 Task: Campaign and lead
Action: Mouse moved to (581, 575)
Screenshot: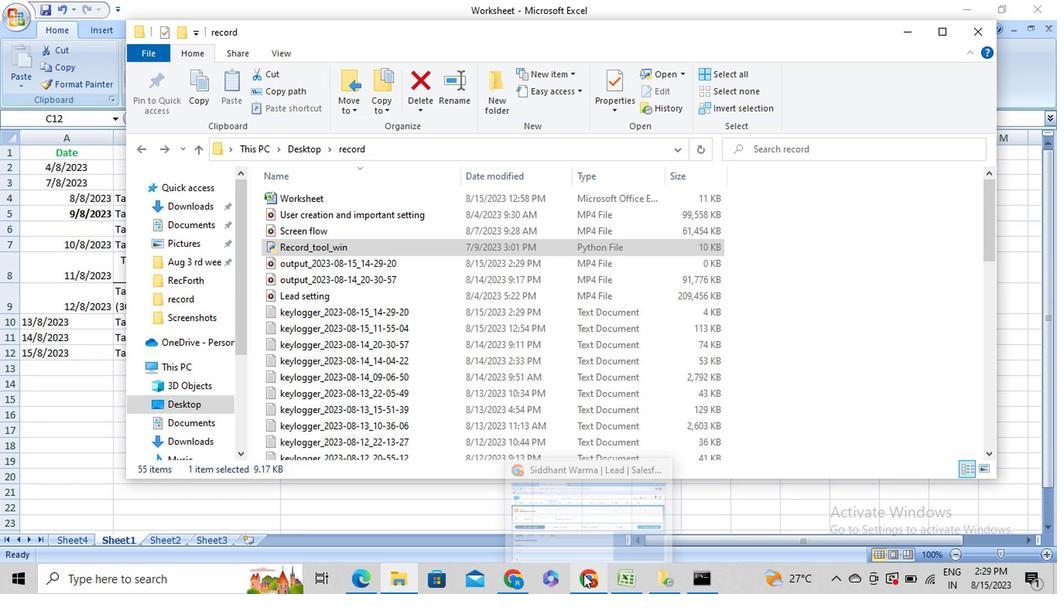 
Action: Mouse pressed left at (581, 575)
Screenshot: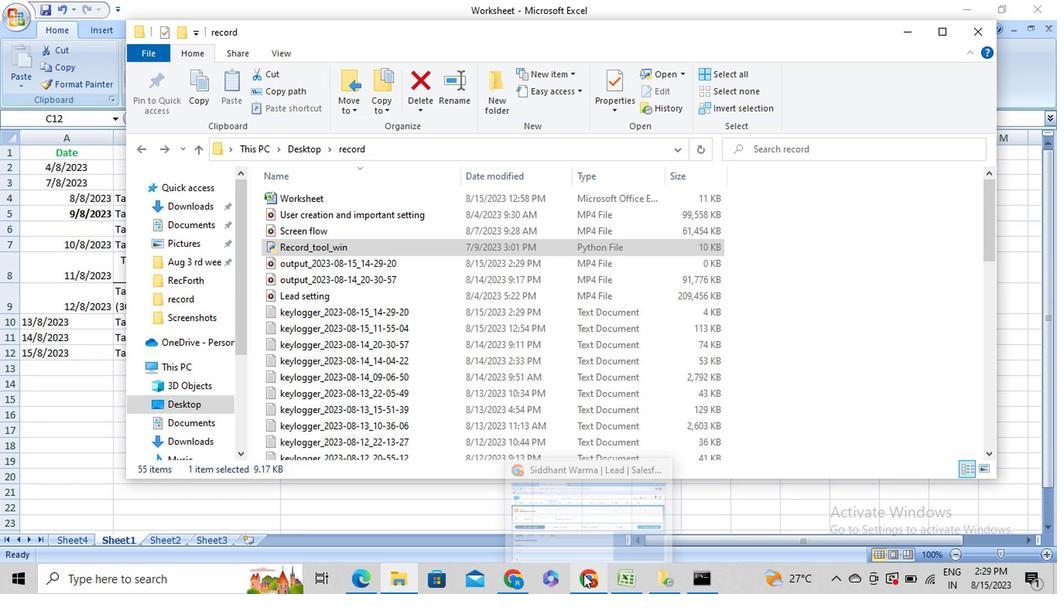 
Action: Mouse moved to (622, 140)
Screenshot: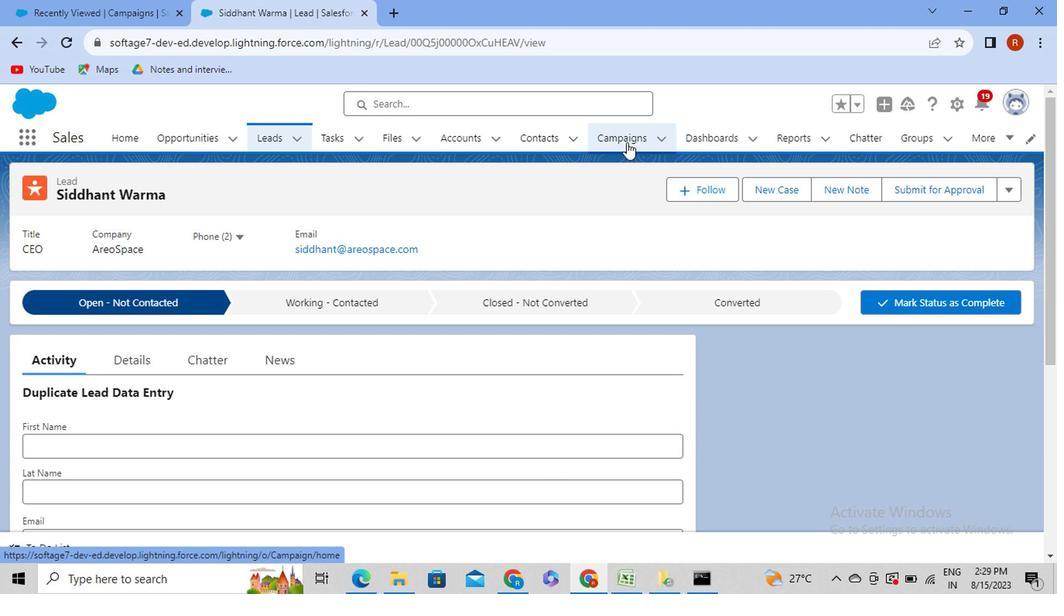 
Action: Mouse pressed left at (622, 140)
Screenshot: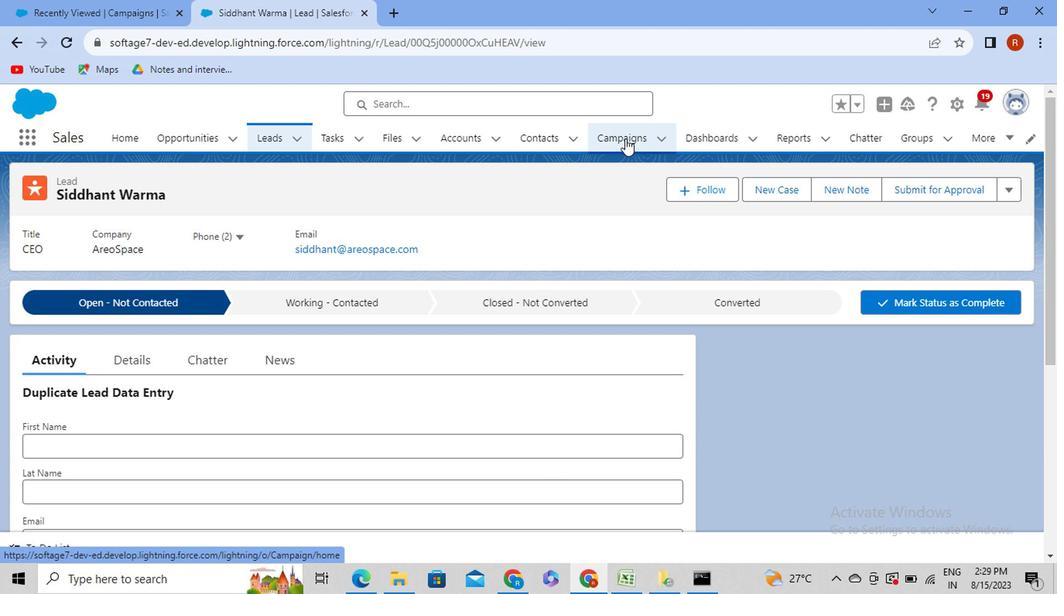 
Action: Mouse moved to (1011, 188)
Screenshot: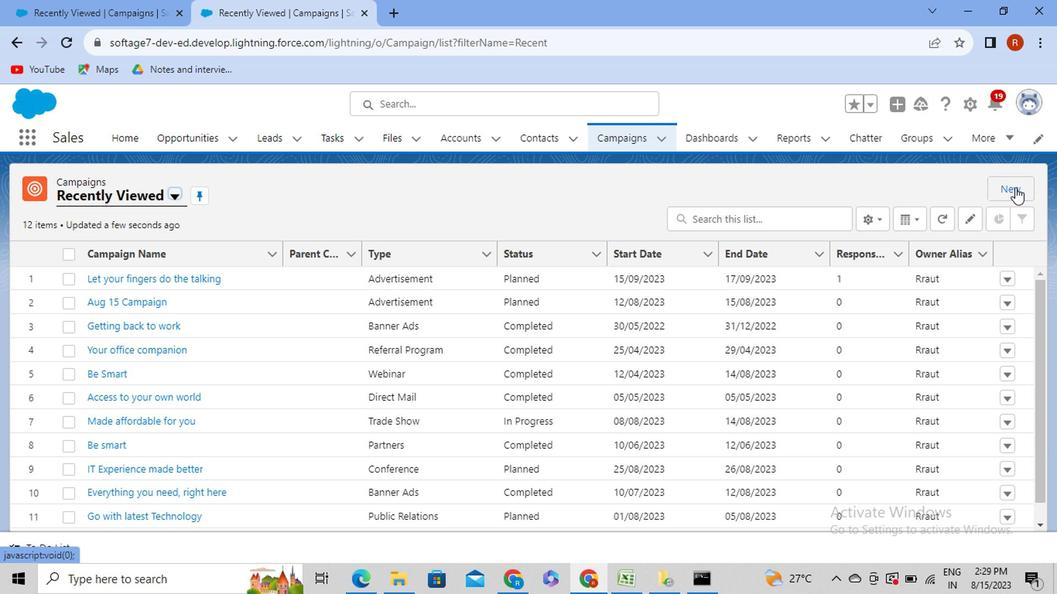 
Action: Mouse pressed left at (1011, 188)
Screenshot: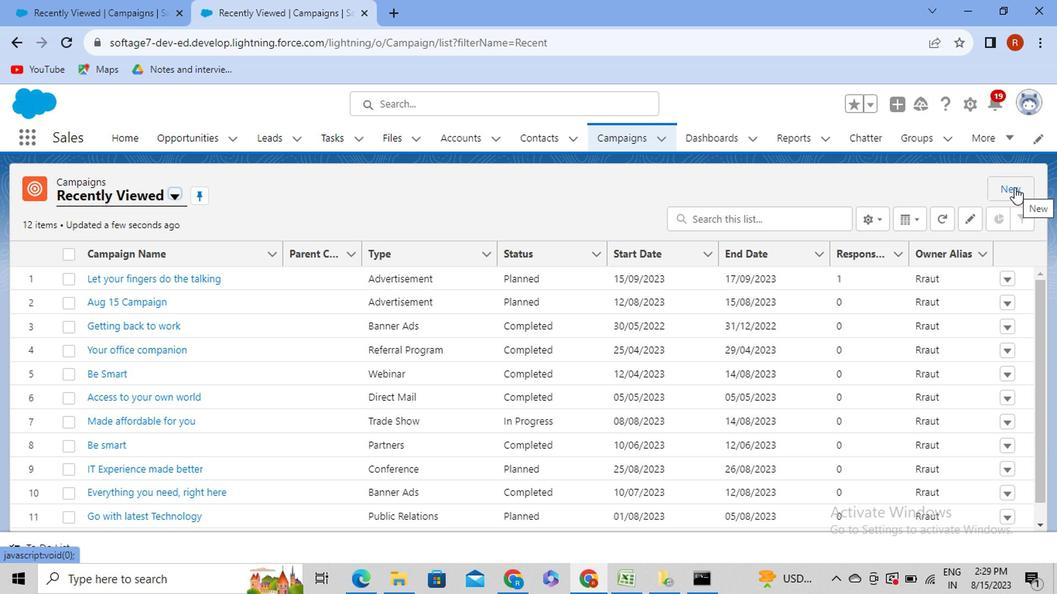 
Action: Mouse moved to (345, 285)
Screenshot: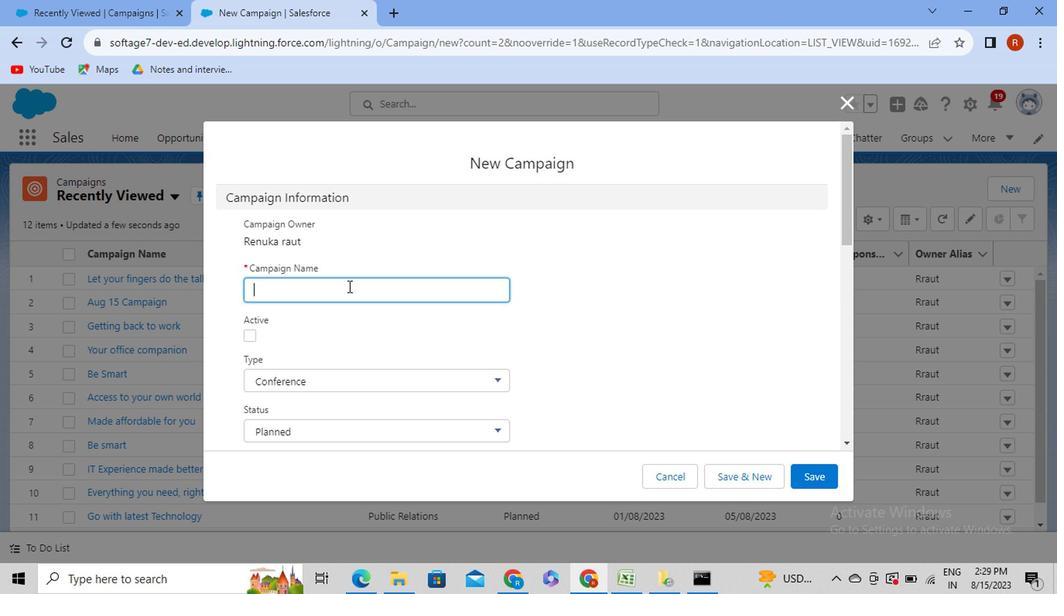 
Action: Mouse pressed left at (345, 285)
Screenshot: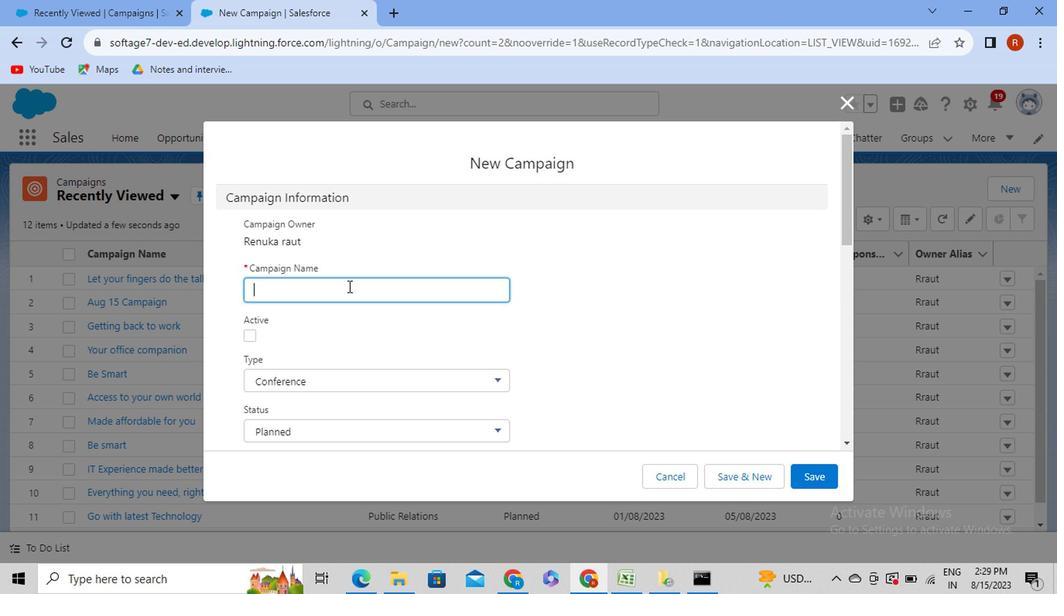 
Action: Mouse moved to (345, 285)
Screenshot: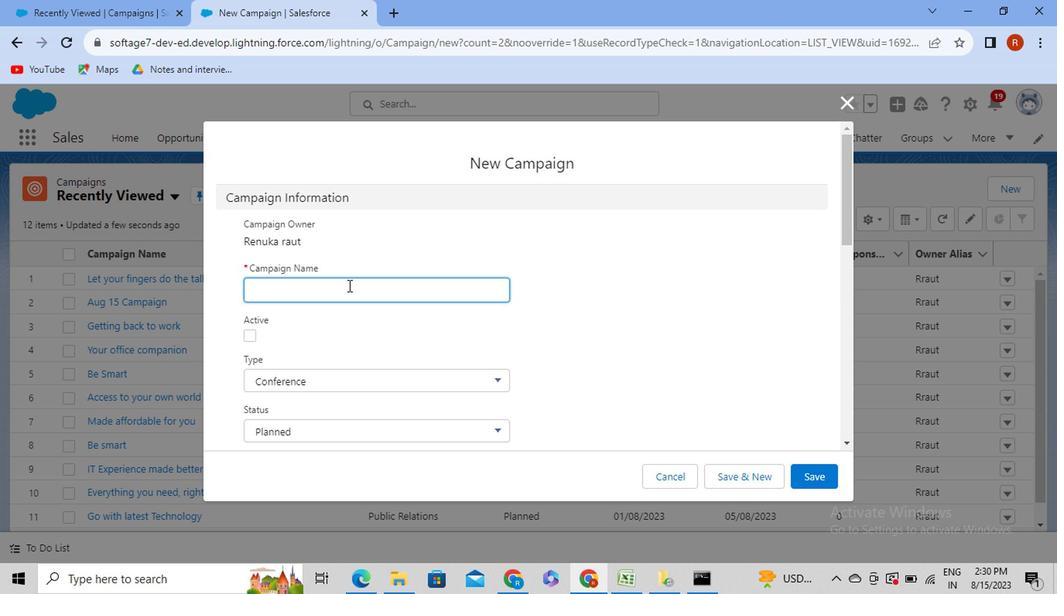 
Action: Key pressed <Key.caps_lock>B<Key.caps_lock>es<Key.backspace><Key.backspace><Key.backspace><Key.caps_lock>Y<Key.caps_lock>earl<Key.backspace>
Screenshot: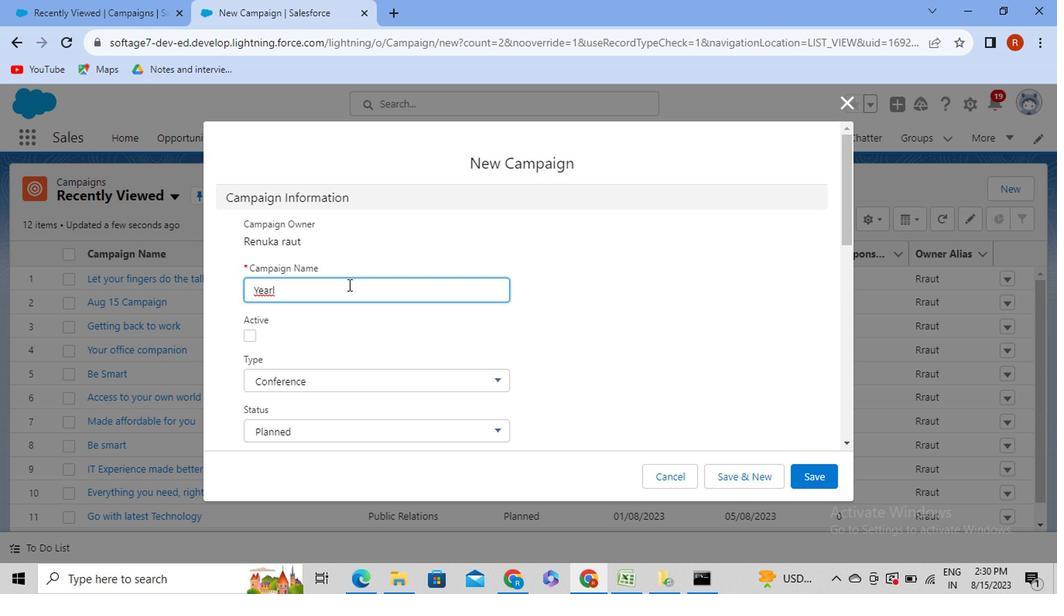 
Action: Mouse moved to (249, 290)
Screenshot: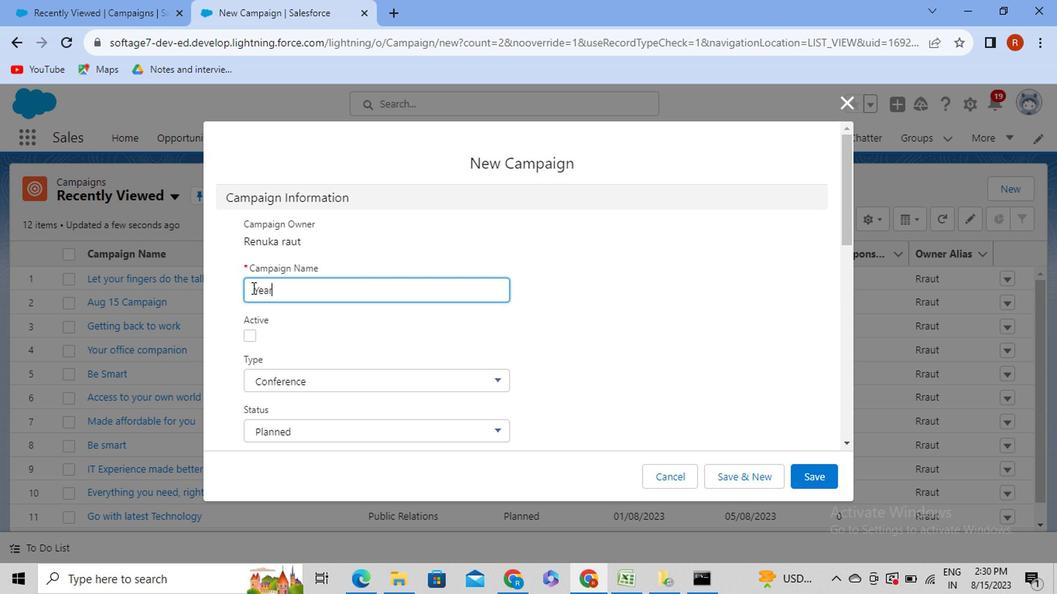 
Action: Mouse pressed left at (249, 290)
Screenshot: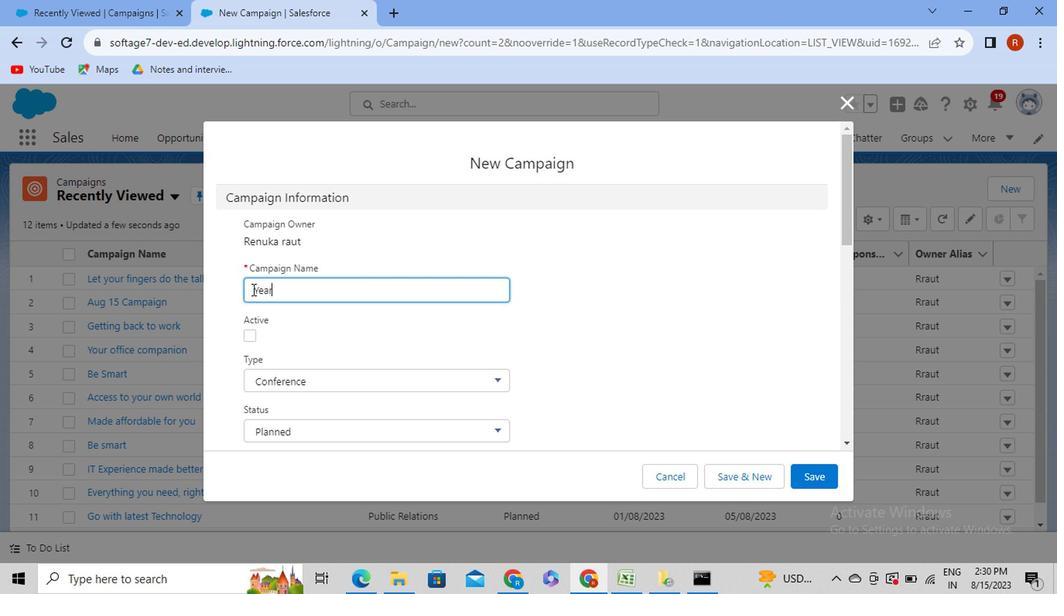 
Action: Key pressed 2023<Key.space>
Screenshot: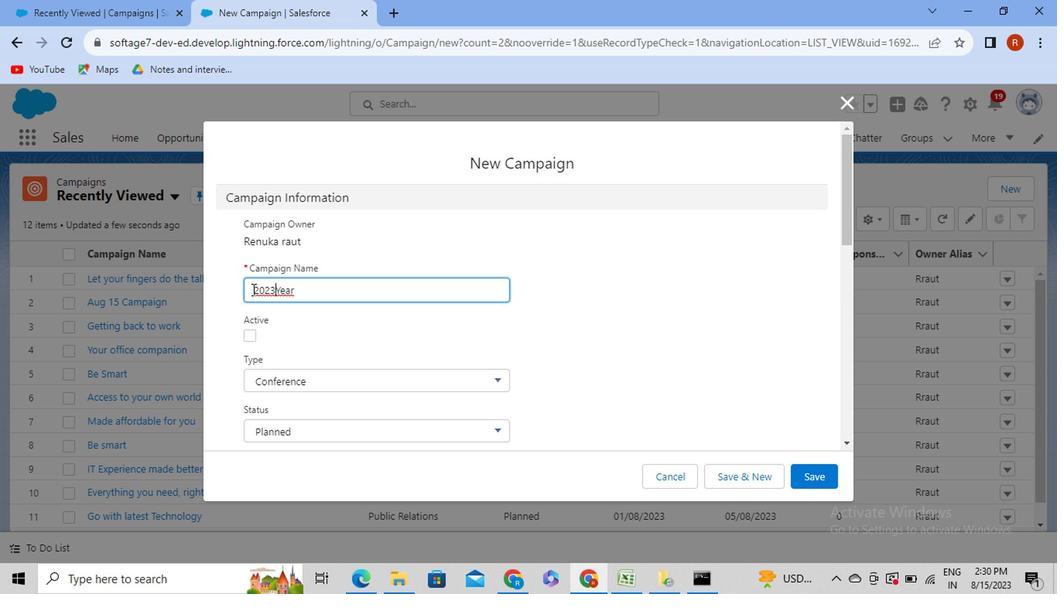 
Action: Mouse moved to (295, 291)
Screenshot: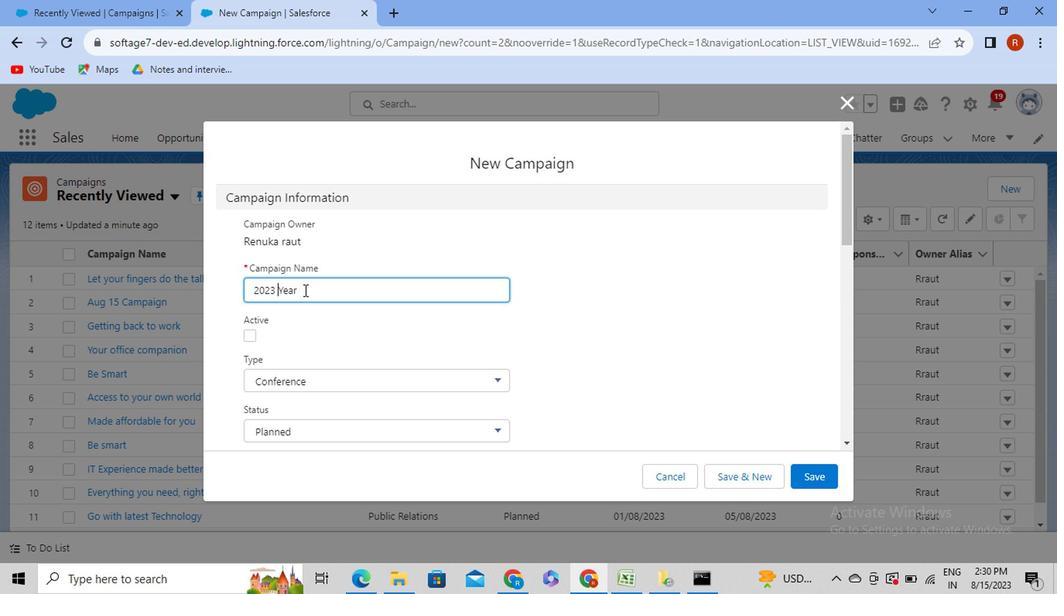 
Action: Mouse pressed left at (295, 291)
Screenshot: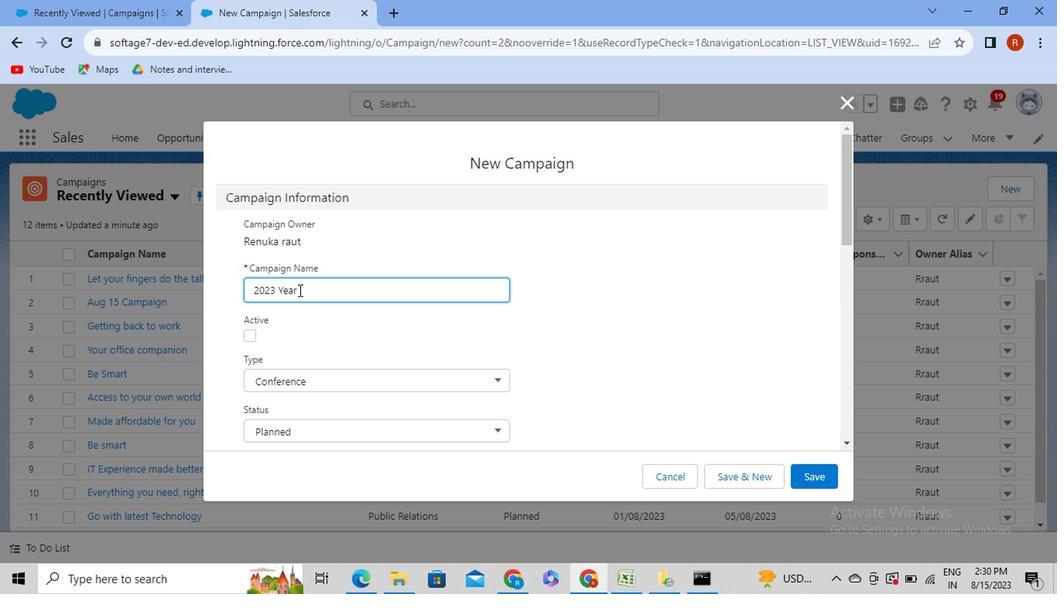 
Action: Key pressed ly<Key.space><Key.caps_lock>C<Key.caps_lock>ampaign
Screenshot: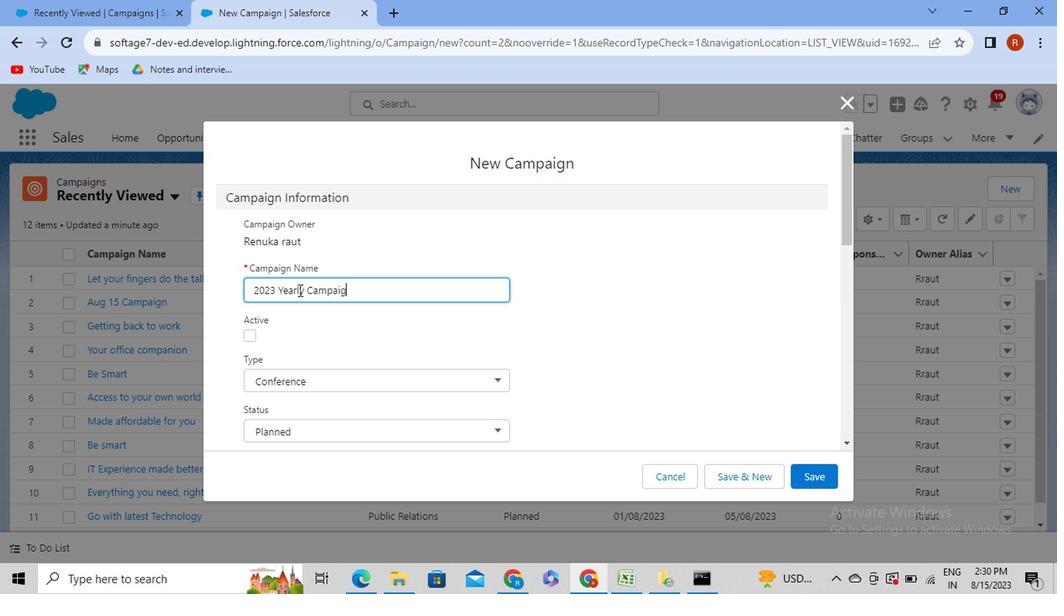 
Action: Mouse moved to (245, 329)
Screenshot: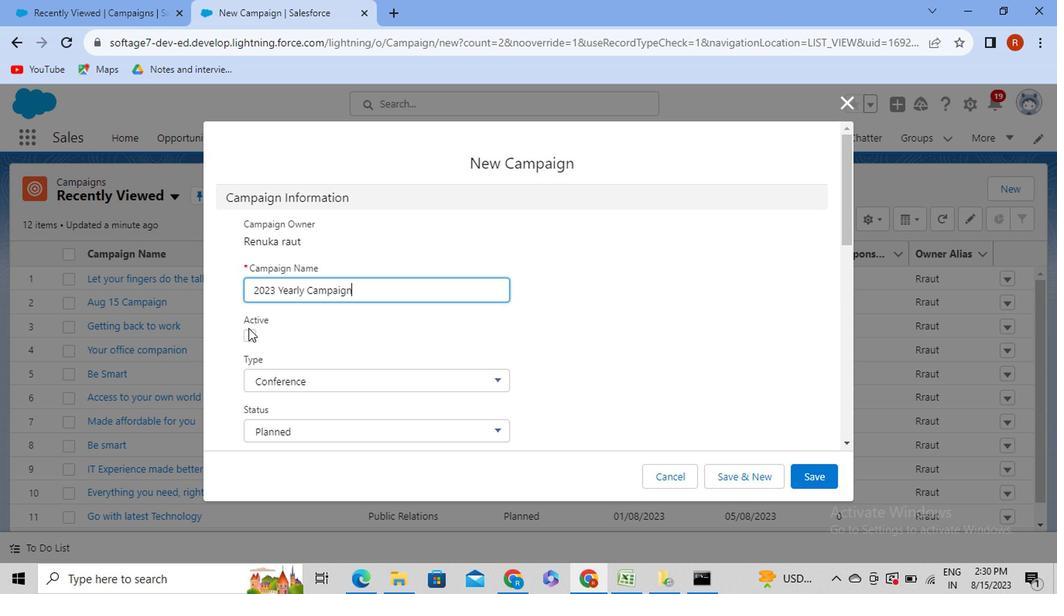 
Action: Mouse pressed left at (245, 329)
Screenshot: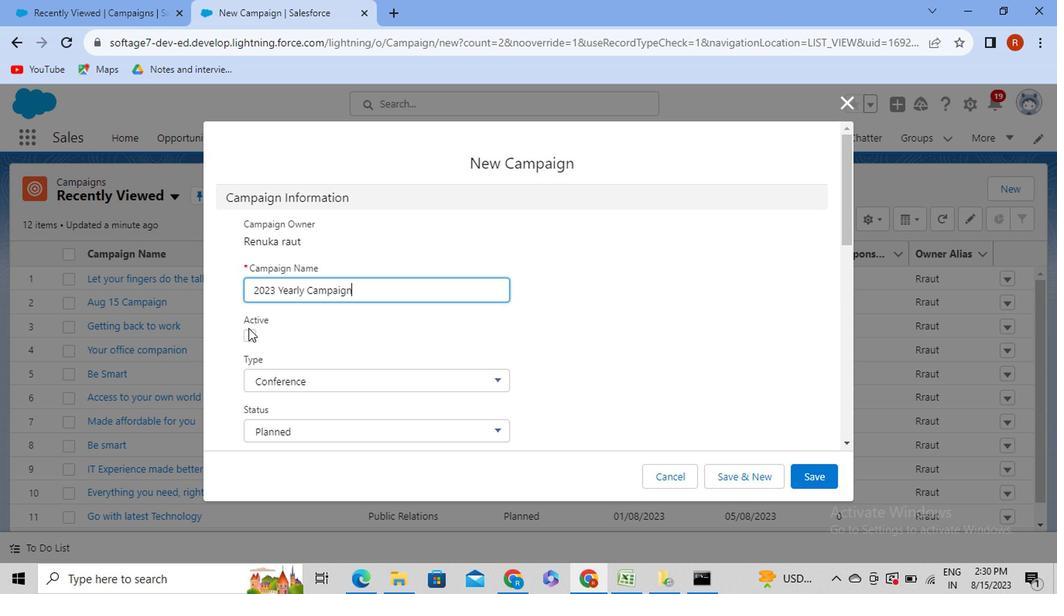 
Action: Mouse moved to (244, 335)
Screenshot: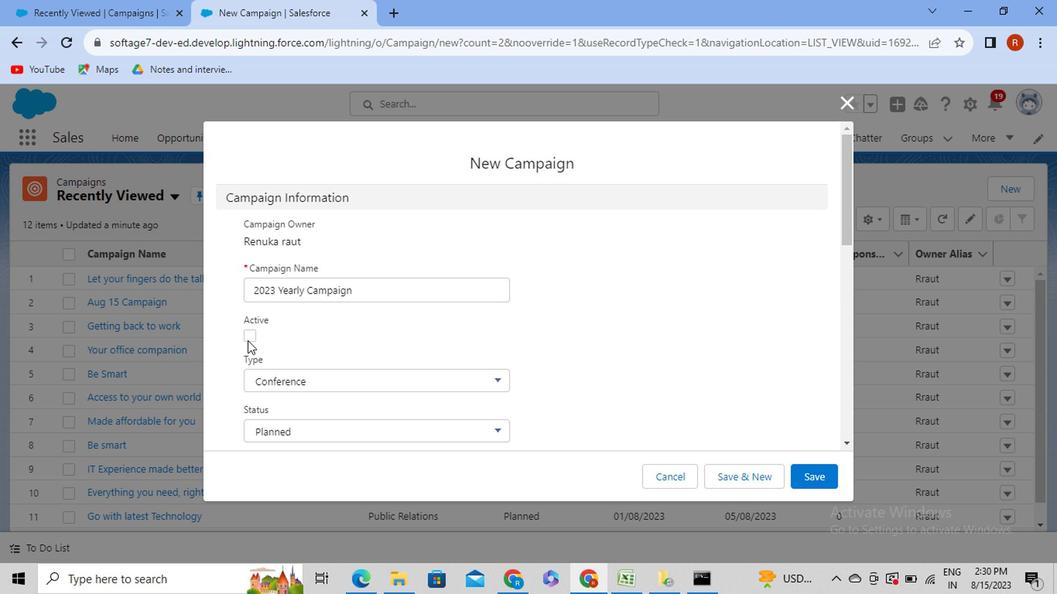 
Action: Mouse pressed left at (244, 335)
Screenshot: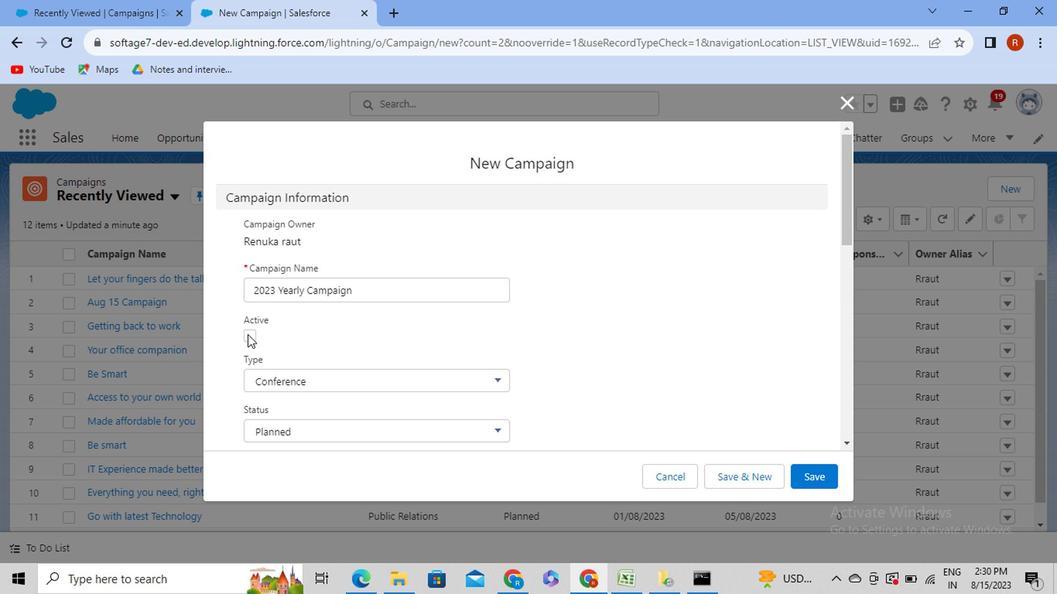 
Action: Mouse moved to (461, 381)
Screenshot: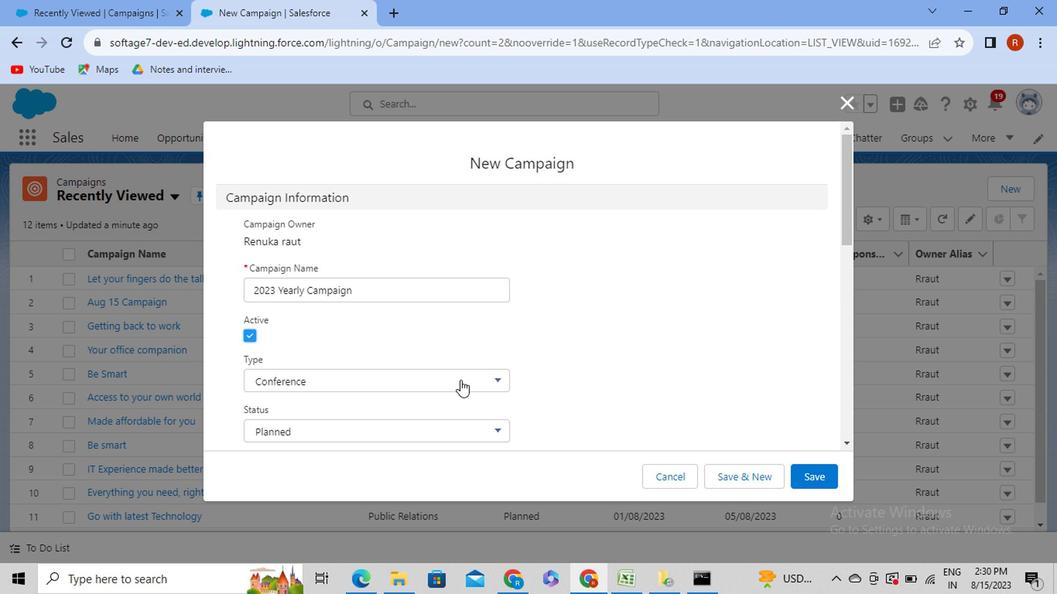 
Action: Mouse pressed left at (461, 381)
Screenshot: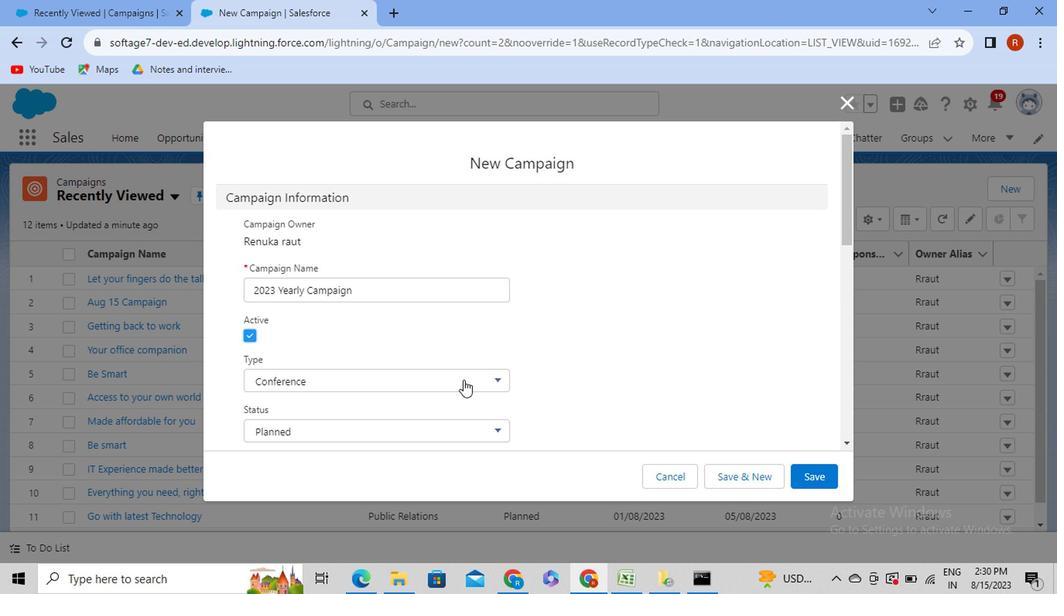 
Action: Mouse moved to (377, 287)
Screenshot: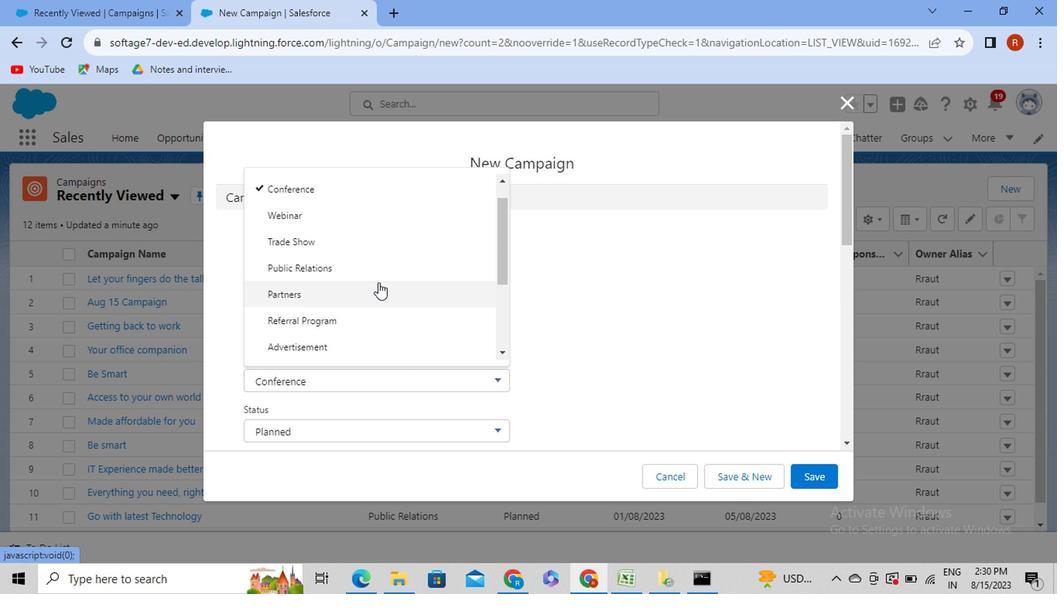 
Action: Mouse scrolled (377, 286) with delta (0, 0)
Screenshot: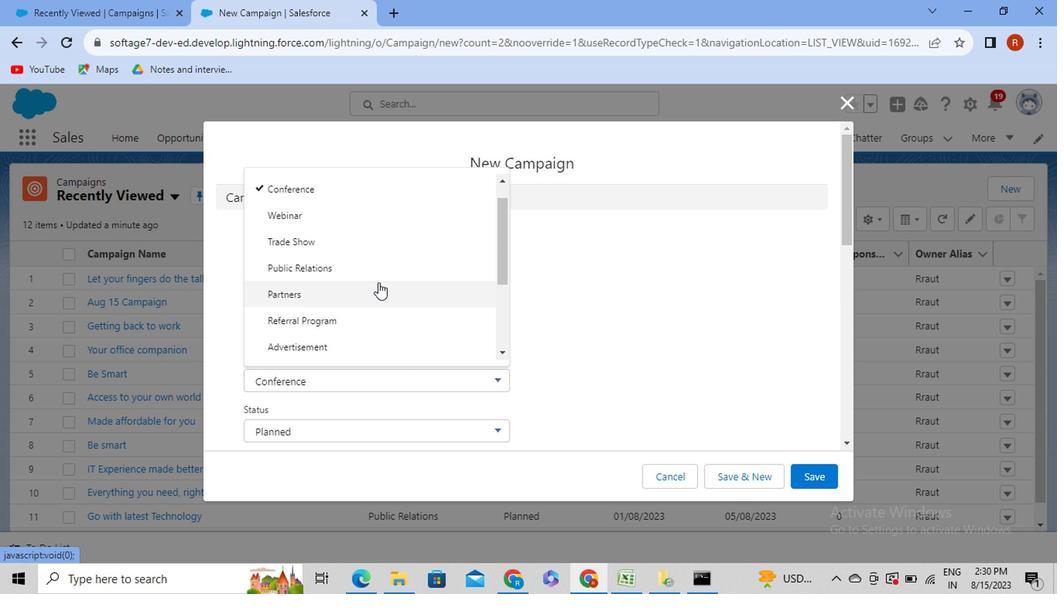 
Action: Mouse moved to (378, 289)
Screenshot: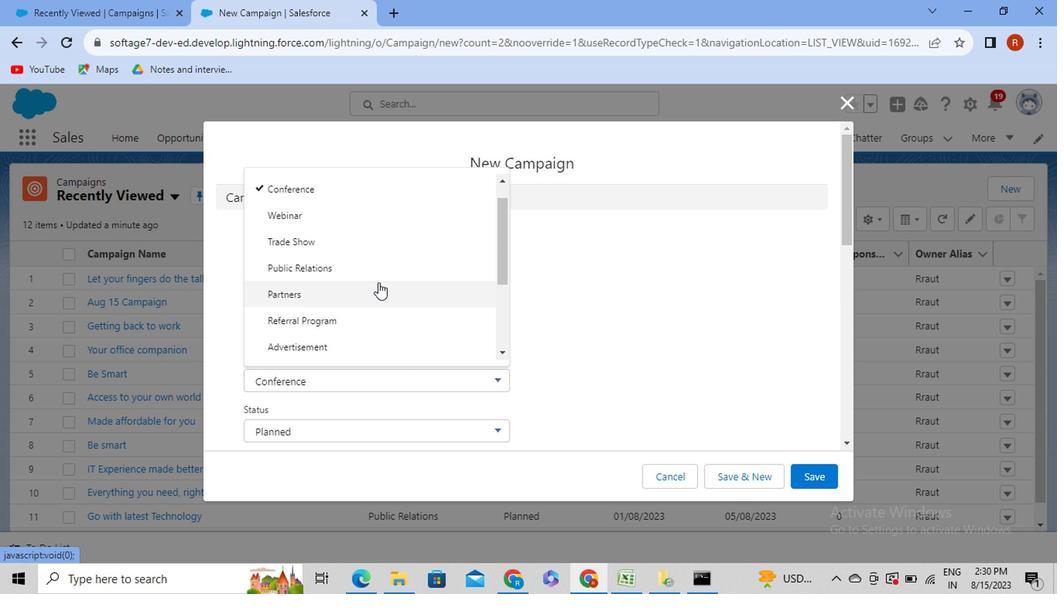 
Action: Mouse scrolled (378, 289) with delta (0, 0)
Screenshot: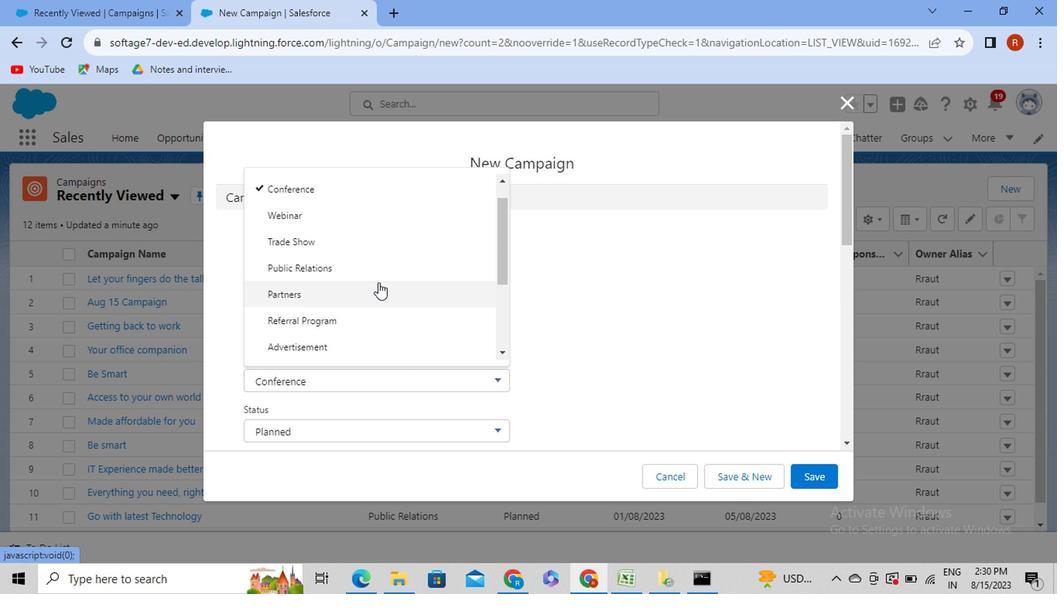 
Action: Mouse moved to (378, 290)
Screenshot: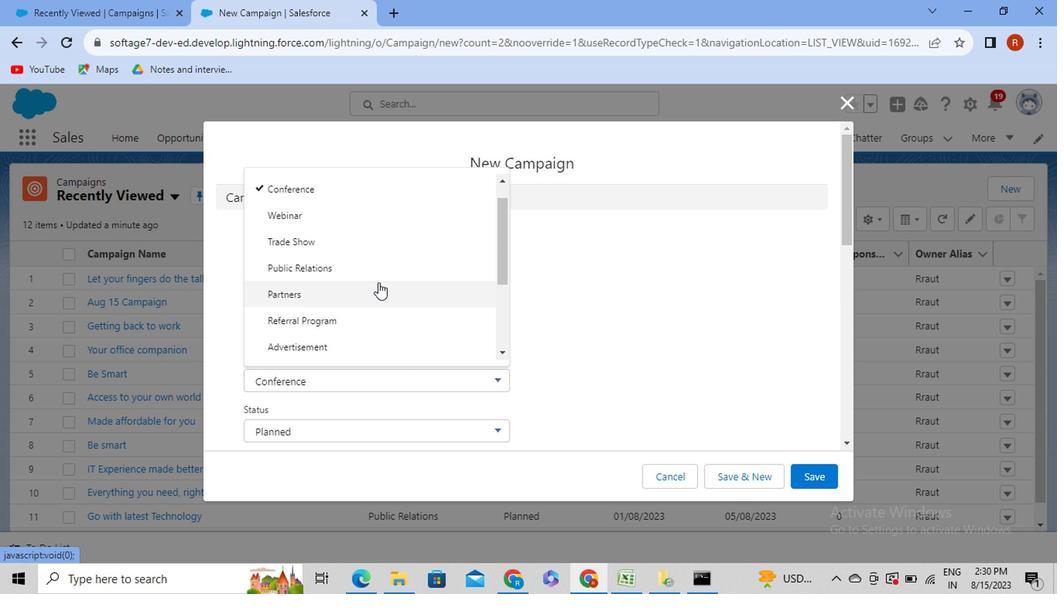 
Action: Mouse scrolled (378, 289) with delta (0, -1)
Screenshot: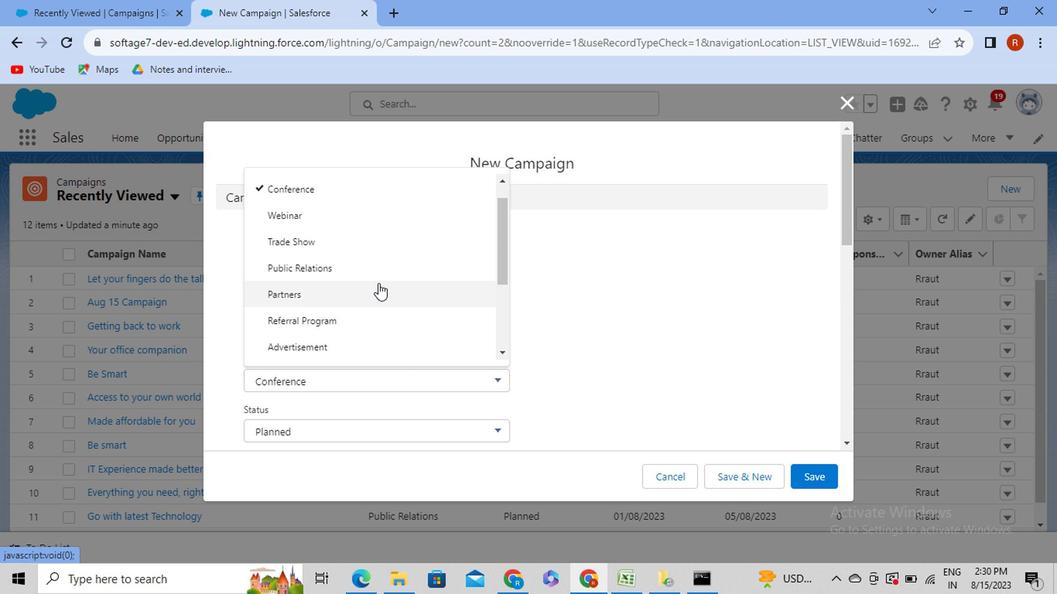 
Action: Mouse moved to (499, 319)
Screenshot: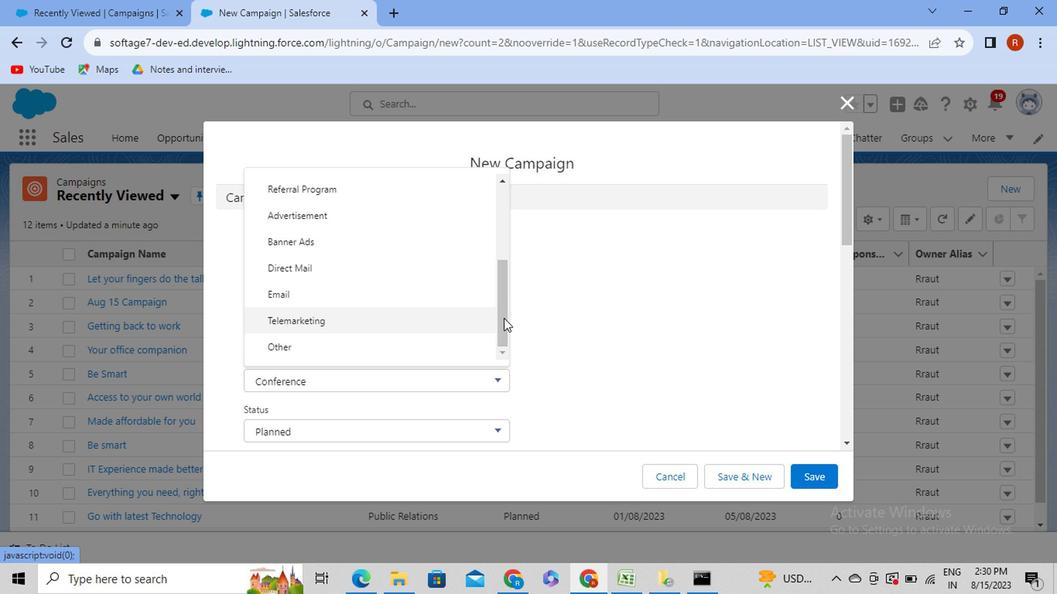 
Action: Mouse pressed left at (499, 319)
Screenshot: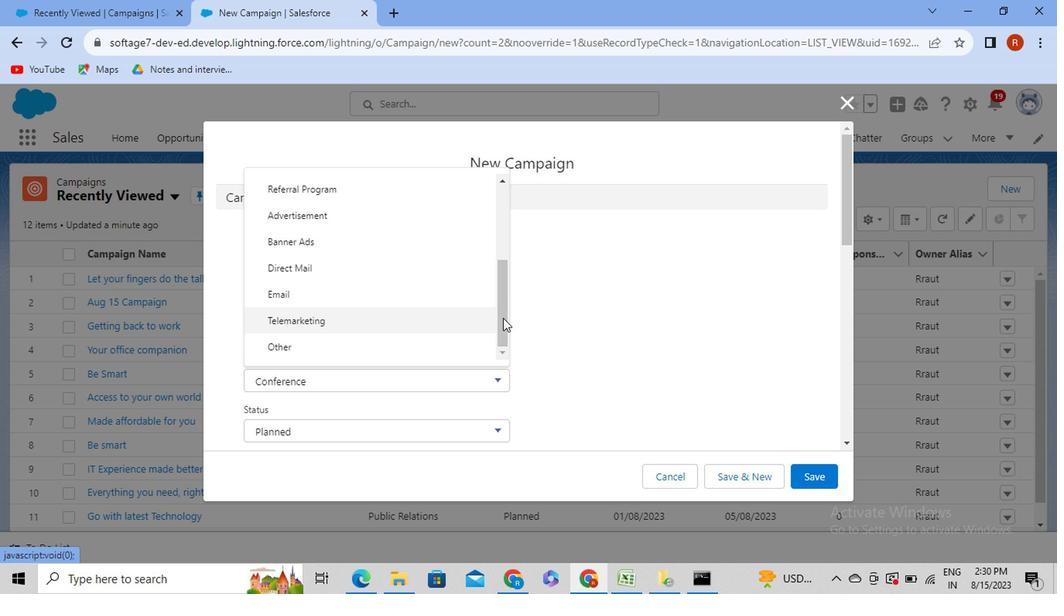 
Action: Mouse moved to (311, 322)
Screenshot: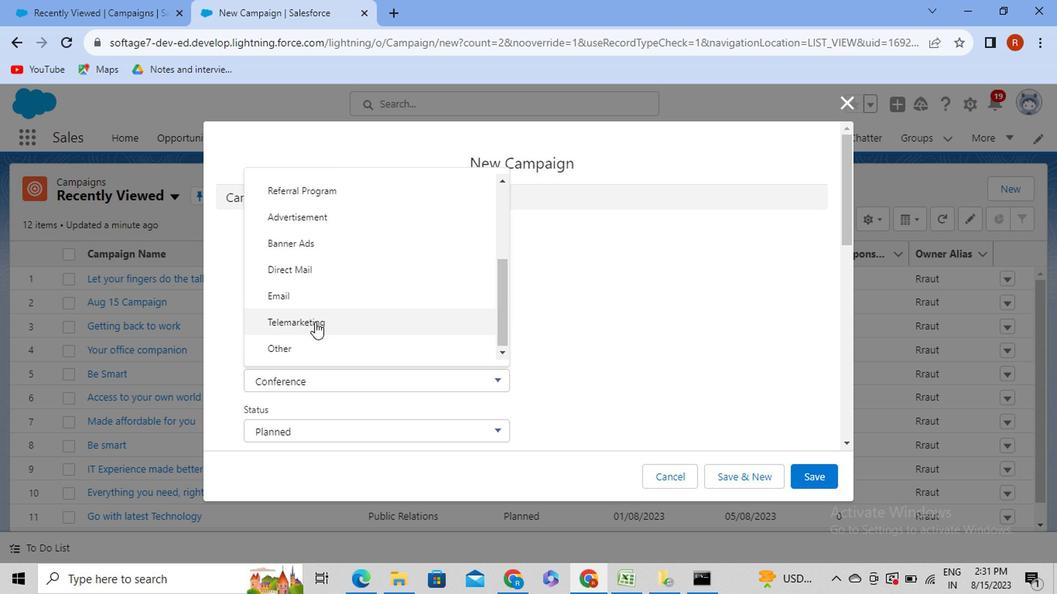 
Action: Mouse pressed left at (311, 322)
Screenshot: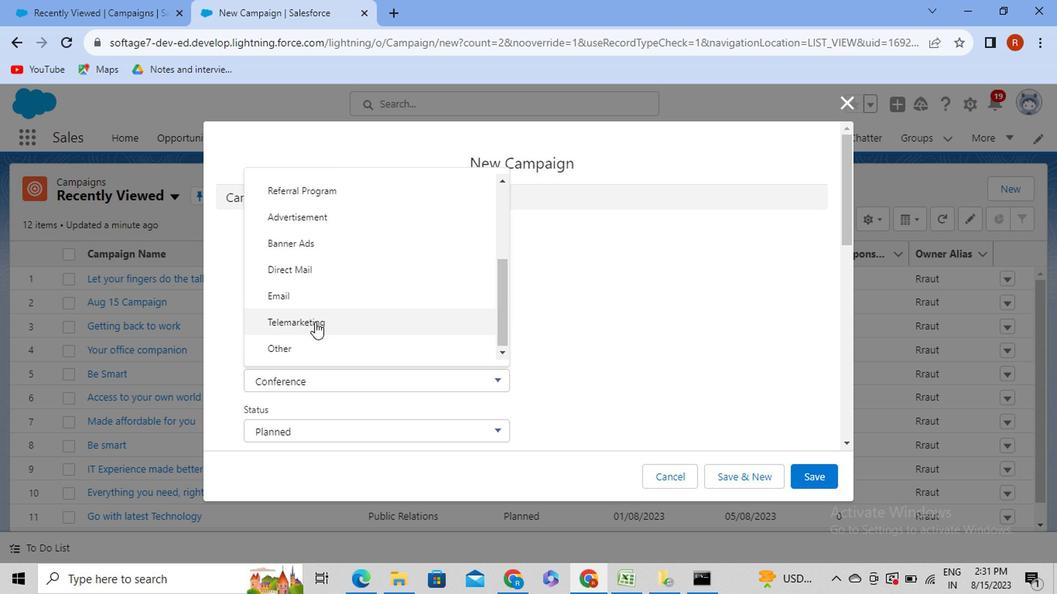
Action: Mouse moved to (841, 233)
Screenshot: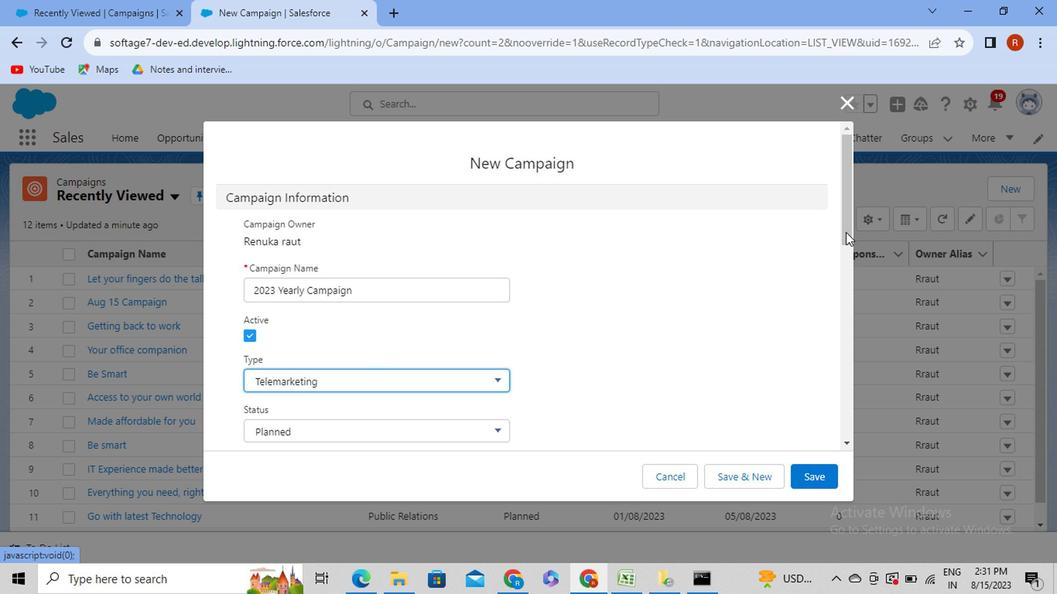 
Action: Mouse pressed left at (841, 233)
Screenshot: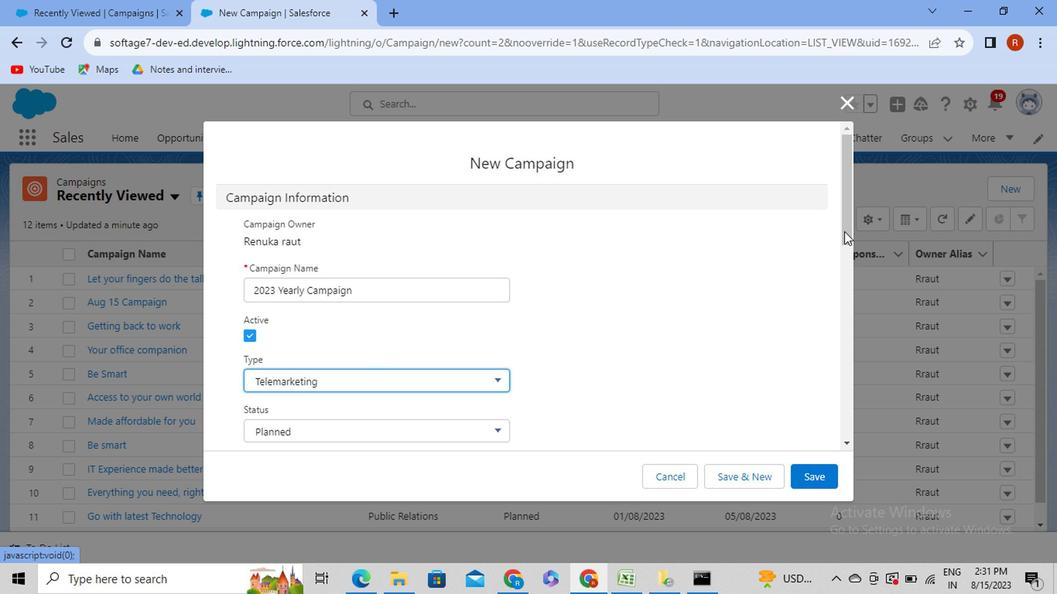 
Action: Mouse moved to (424, 242)
Screenshot: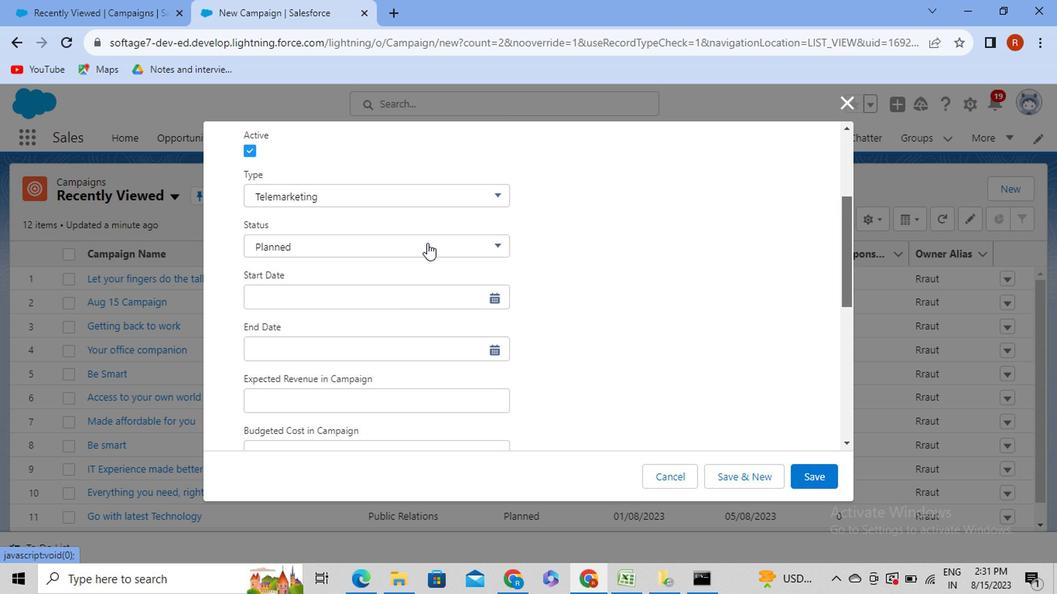 
Action: Mouse pressed left at (424, 242)
Screenshot: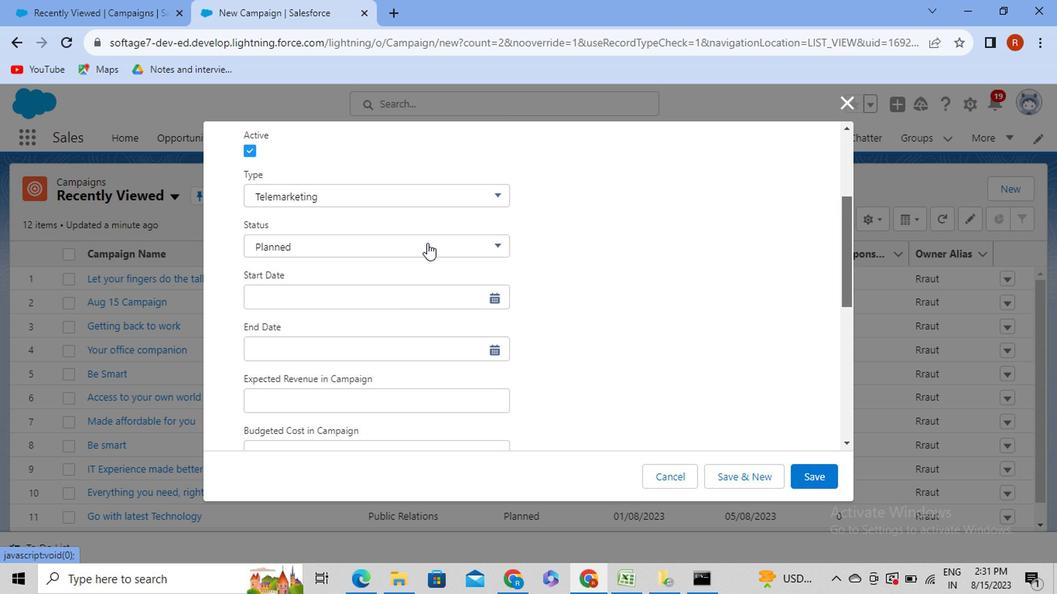 
Action: Mouse moved to (284, 329)
Screenshot: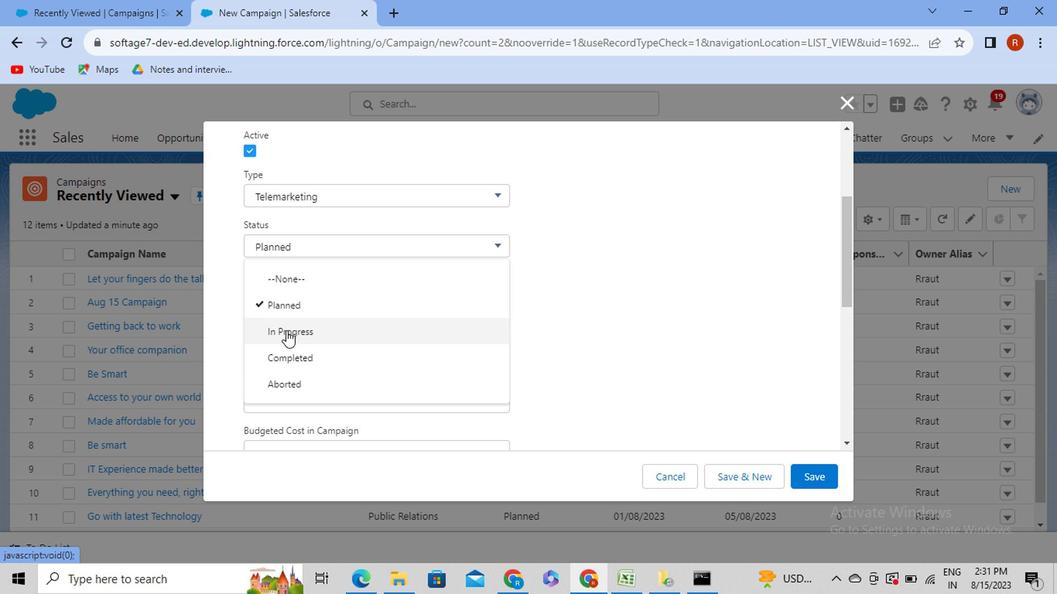 
Action: Mouse pressed left at (284, 329)
Screenshot: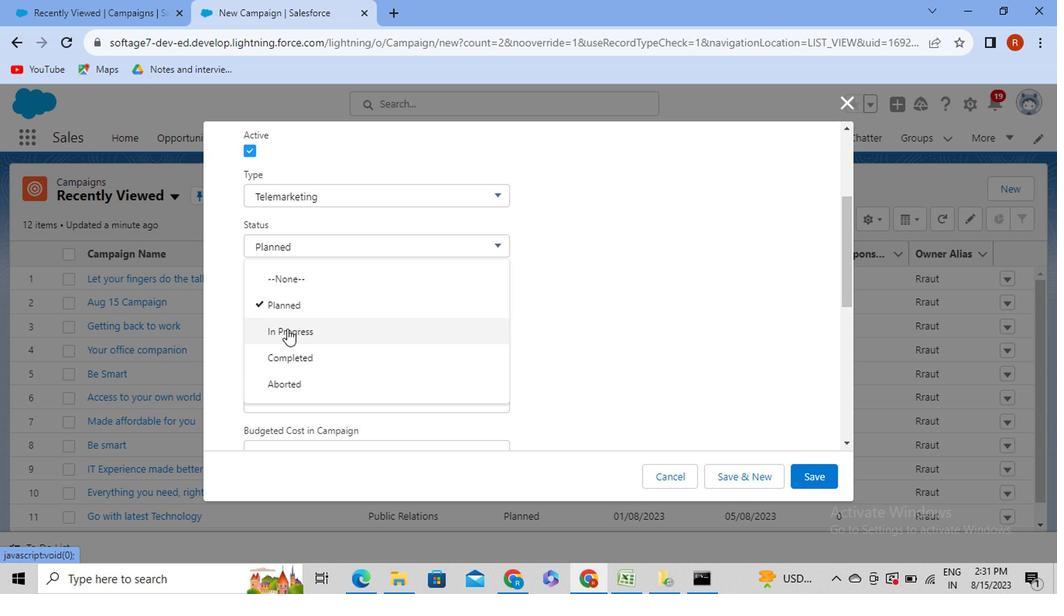 
Action: Mouse moved to (490, 295)
Screenshot: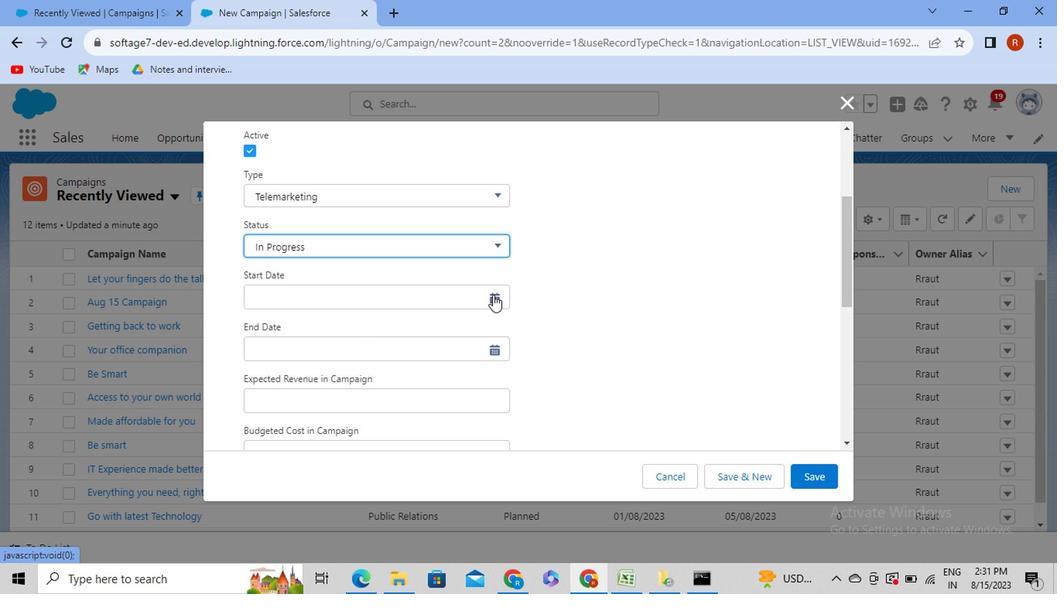 
Action: Mouse pressed left at (490, 295)
Screenshot: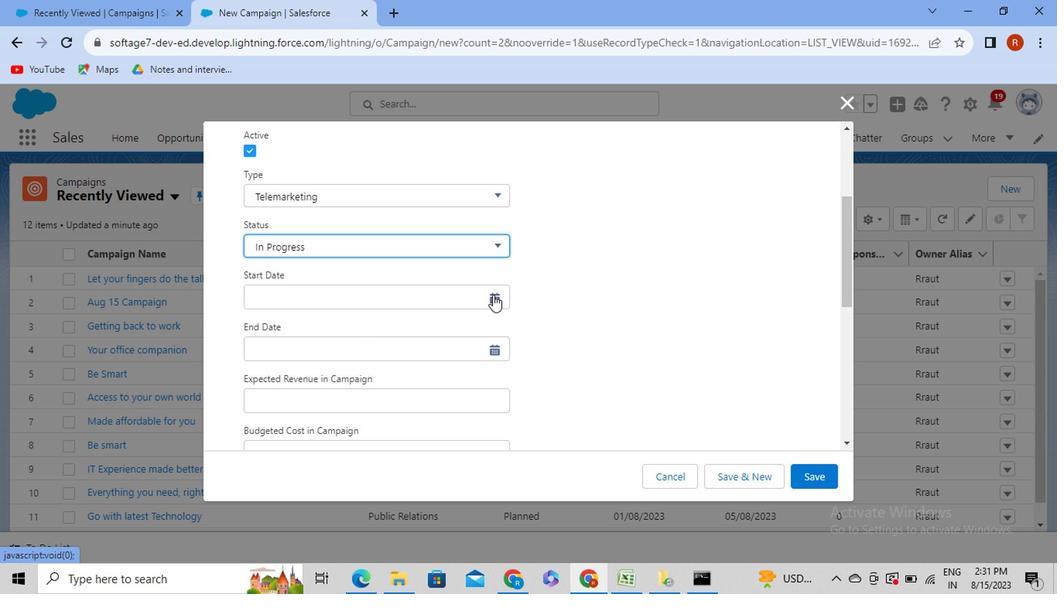 
Action: Mouse moved to (260, 185)
Screenshot: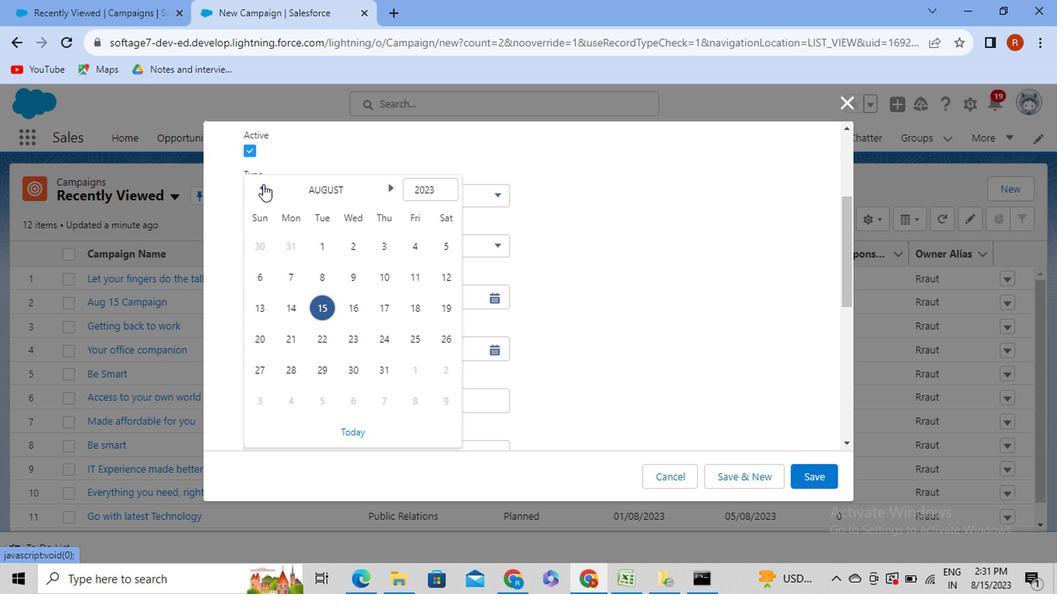 
Action: Mouse pressed left at (260, 185)
Screenshot: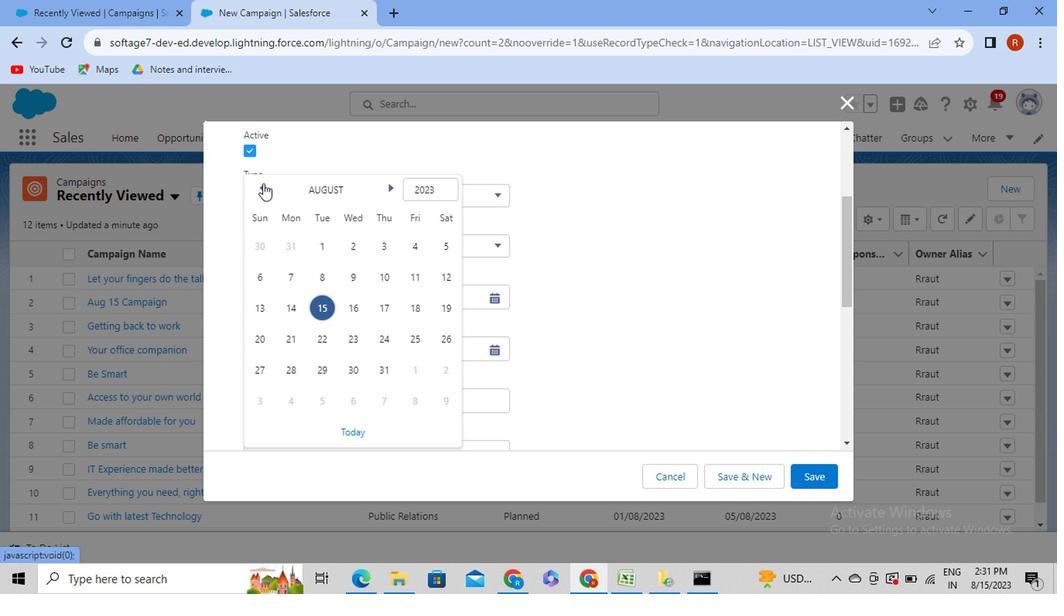 
Action: Mouse moved to (260, 184)
Screenshot: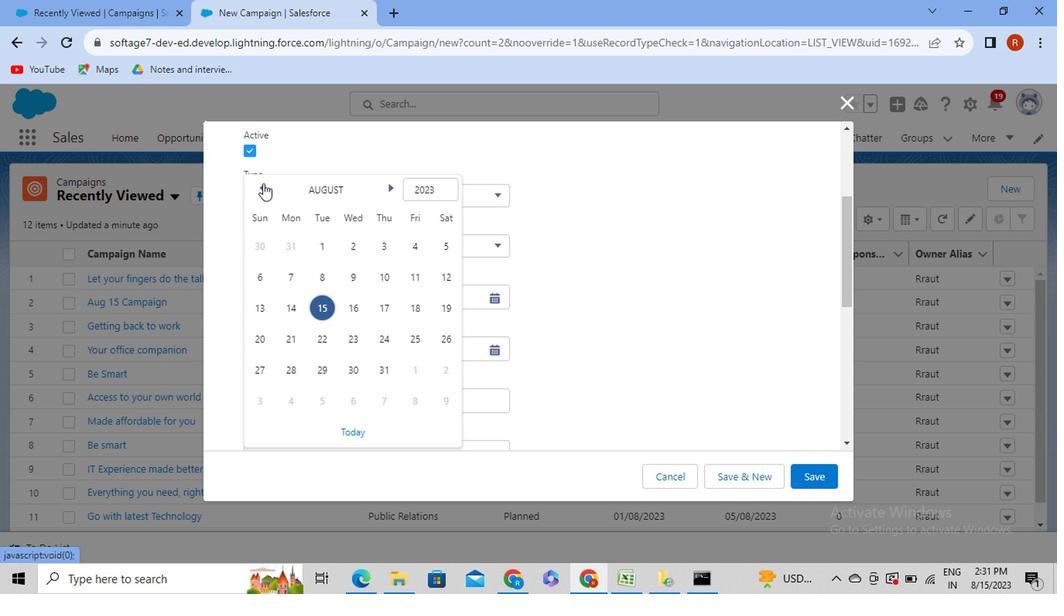 
Action: Mouse pressed left at (260, 184)
Screenshot: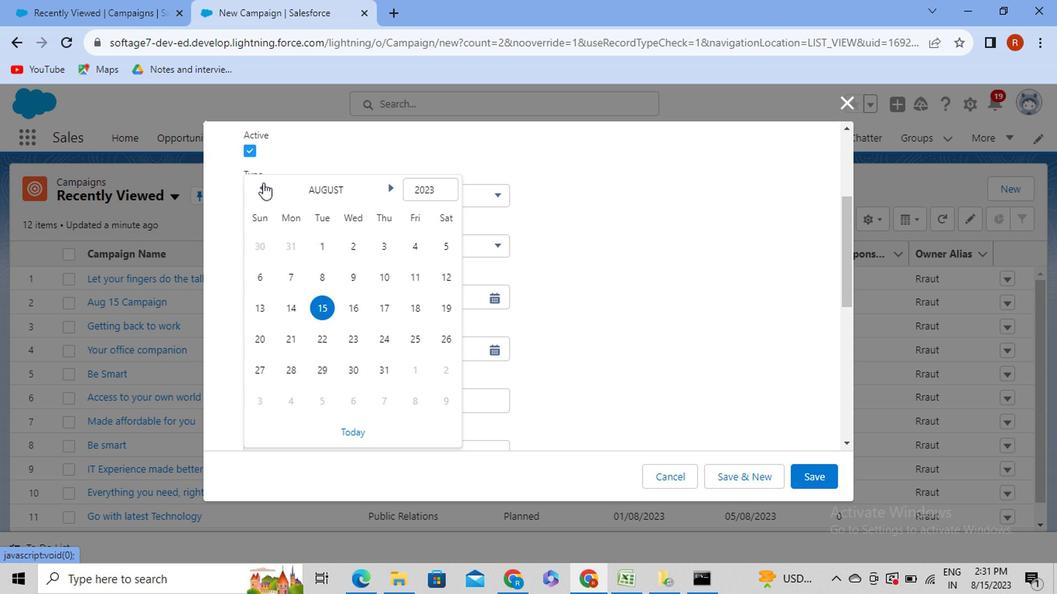 
Action: Mouse moved to (260, 184)
Screenshot: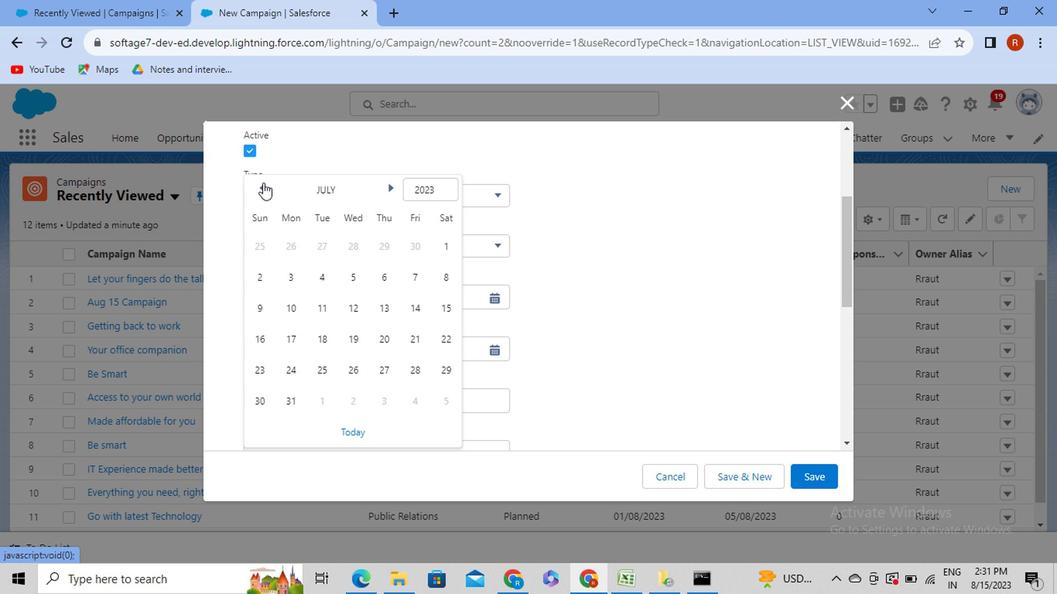 
Action: Mouse pressed left at (260, 184)
Screenshot: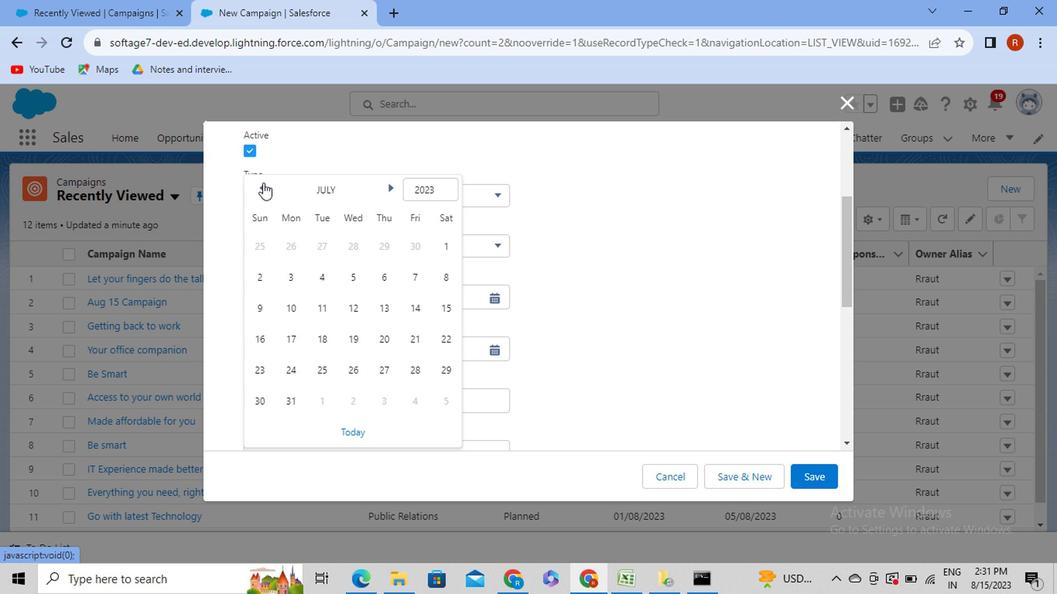 
Action: Mouse moved to (260, 185)
Screenshot: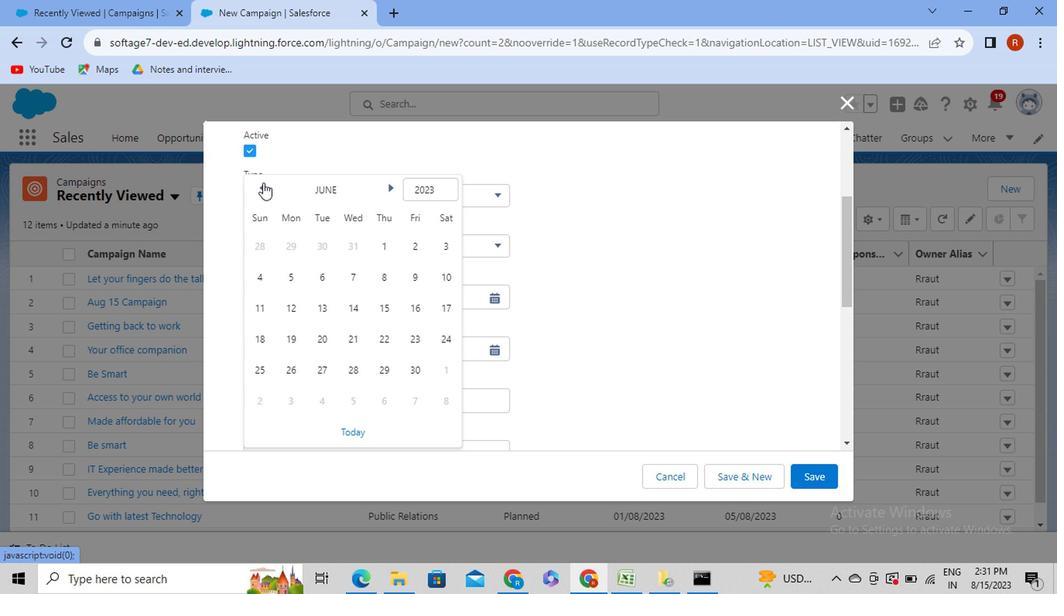 
Action: Mouse pressed left at (260, 185)
Screenshot: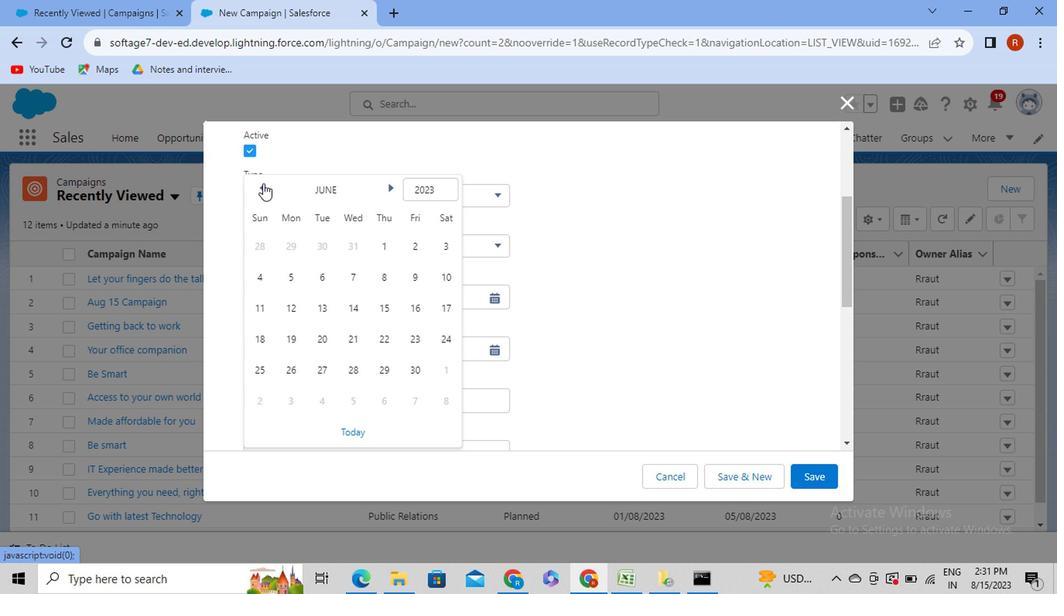 
Action: Mouse moved to (260, 186)
Screenshot: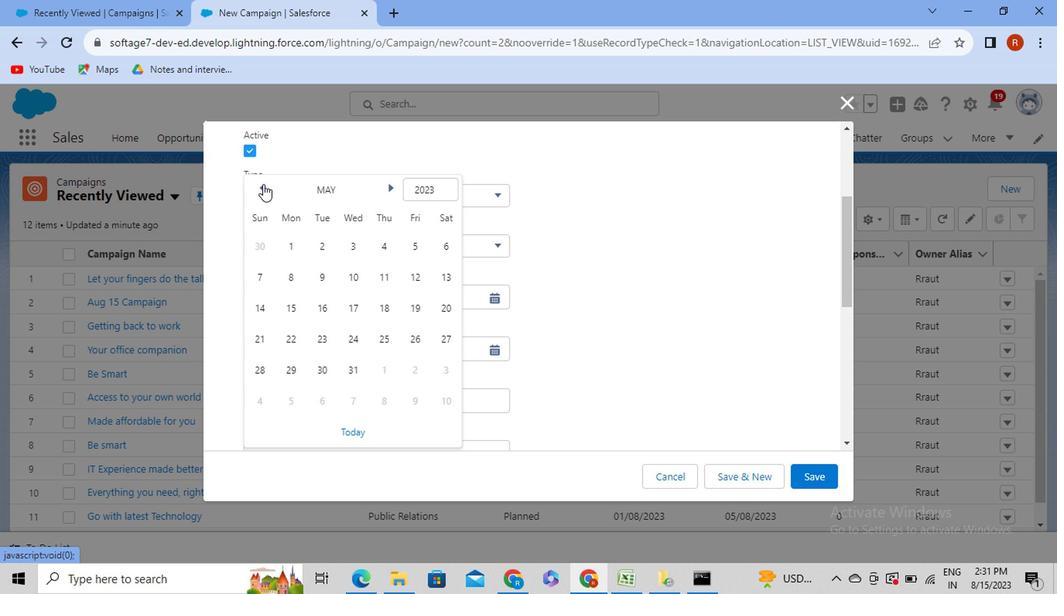 
Action: Mouse pressed left at (260, 186)
Screenshot: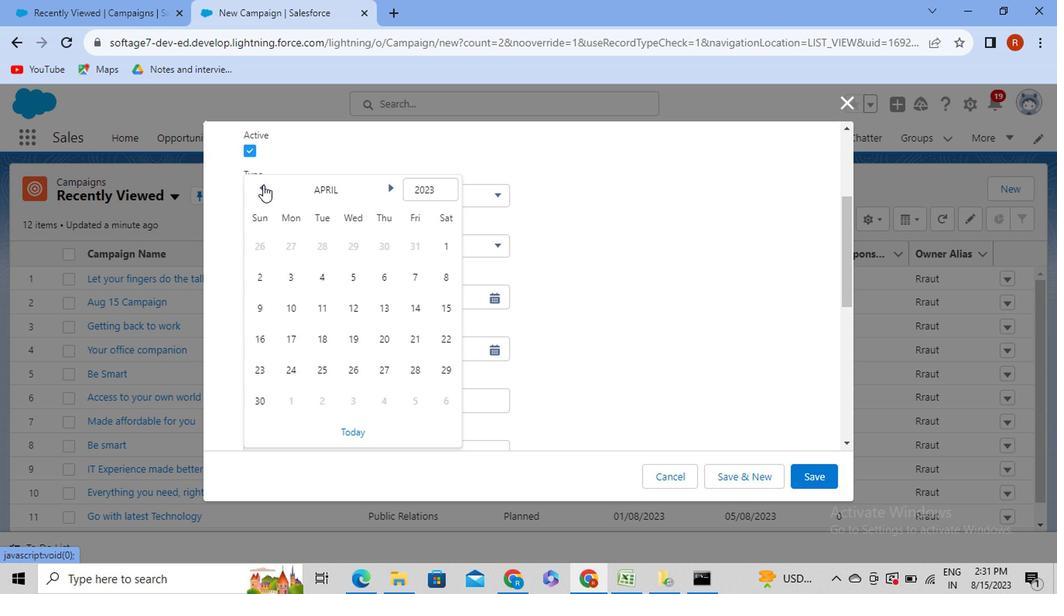 
Action: Mouse moved to (260, 187)
Screenshot: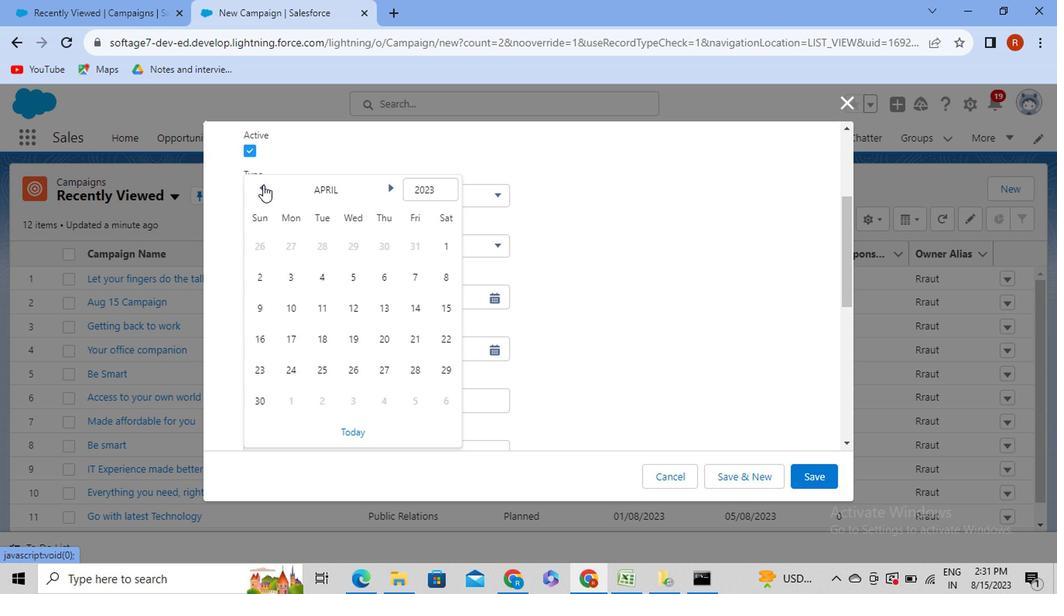 
Action: Mouse pressed left at (260, 187)
Screenshot: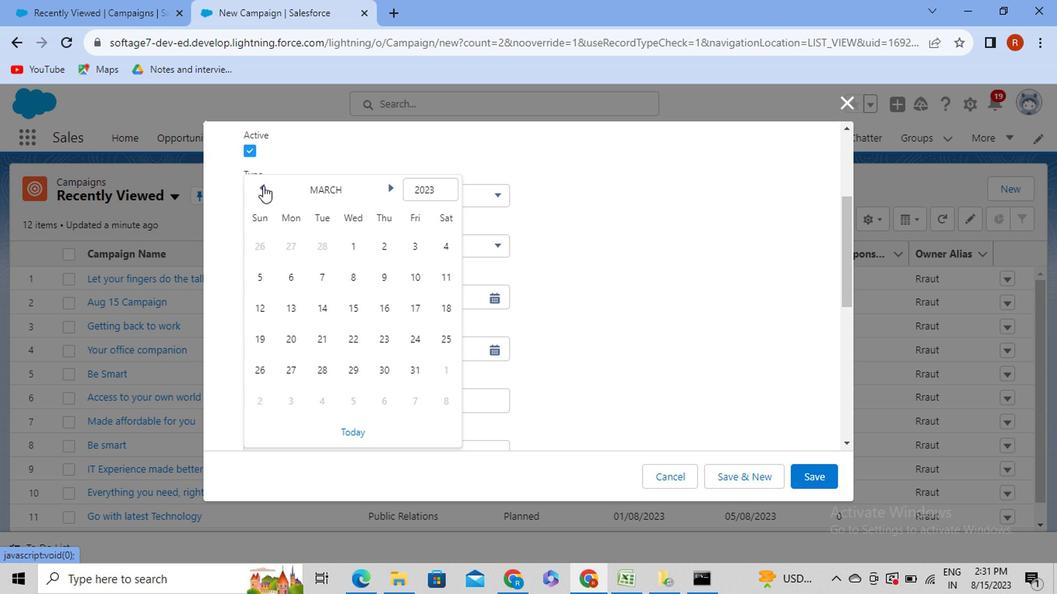 
Action: Mouse moved to (260, 188)
Screenshot: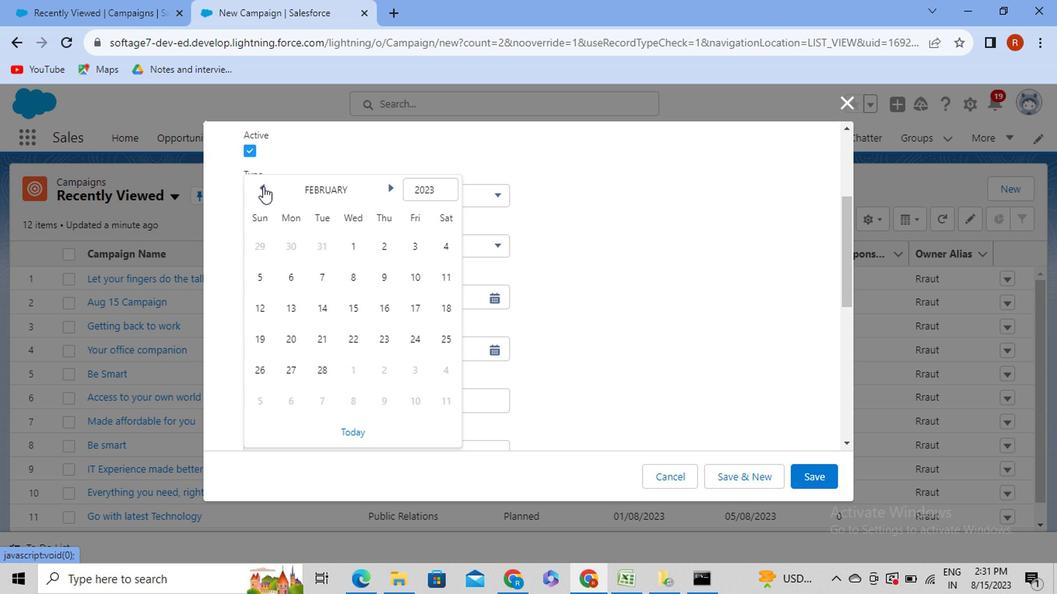 
Action: Mouse pressed left at (260, 188)
Screenshot: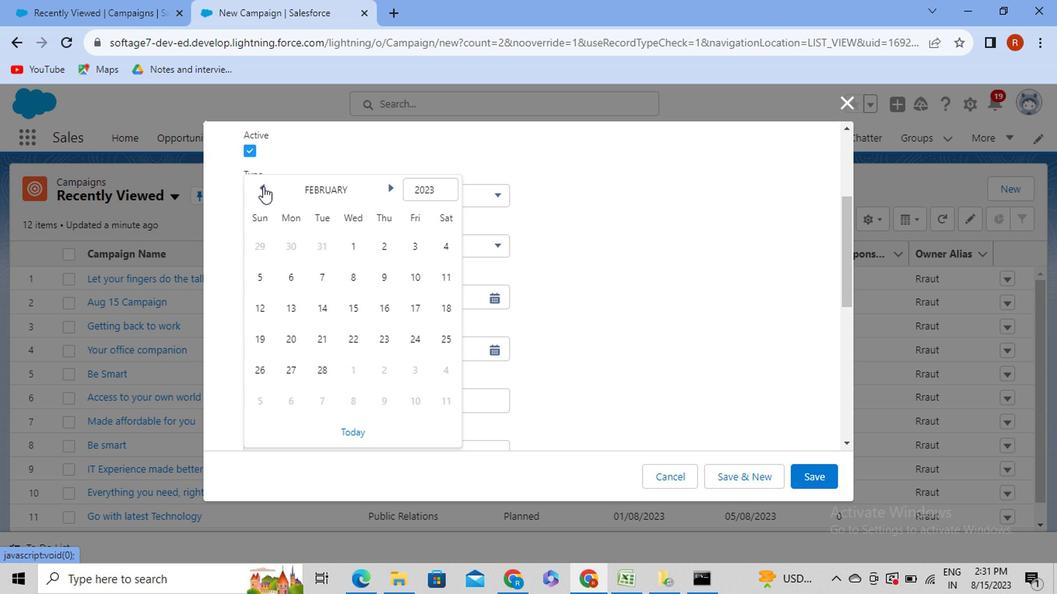 
Action: Mouse moved to (253, 244)
Screenshot: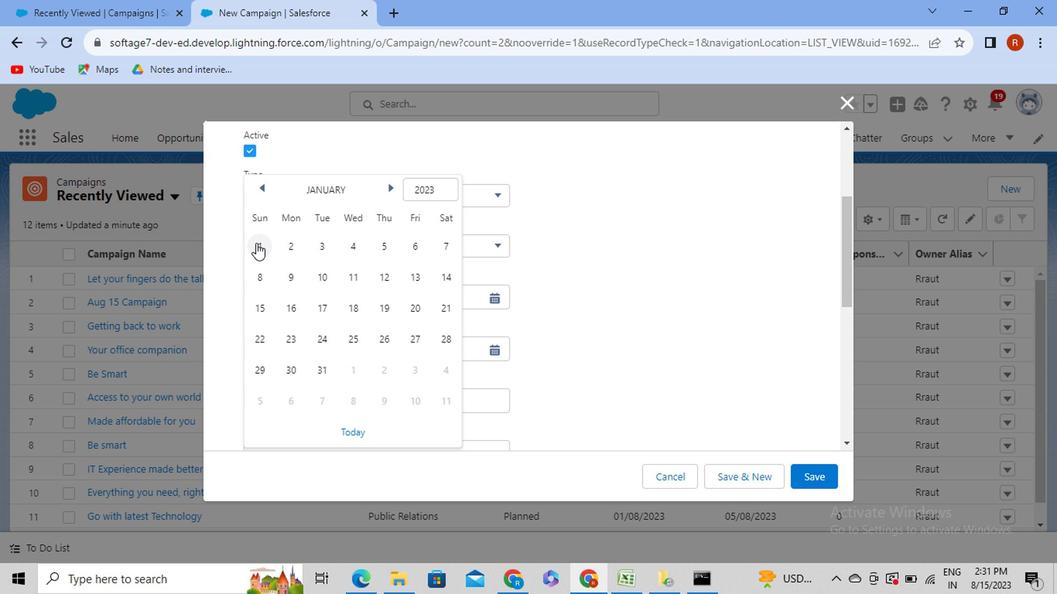 
Action: Mouse pressed left at (253, 244)
Screenshot: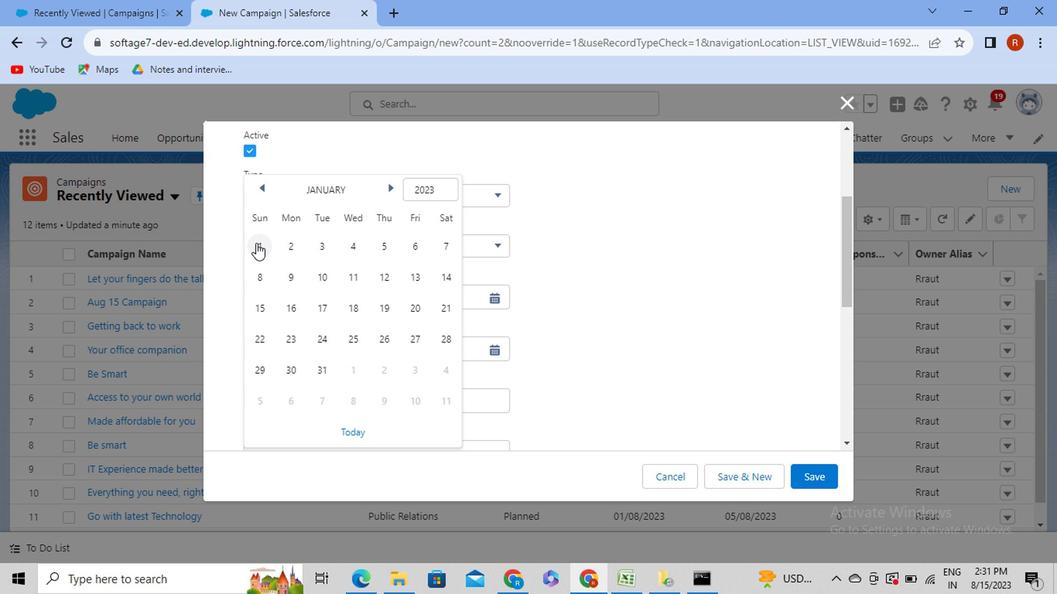 
Action: Mouse moved to (494, 347)
Screenshot: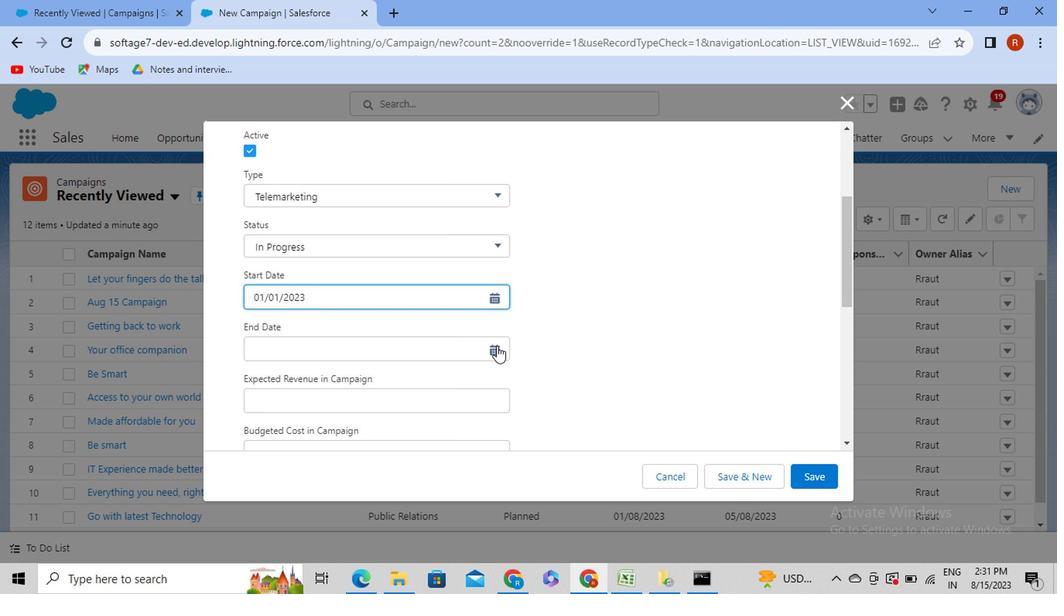 
Action: Mouse pressed left at (494, 347)
Screenshot: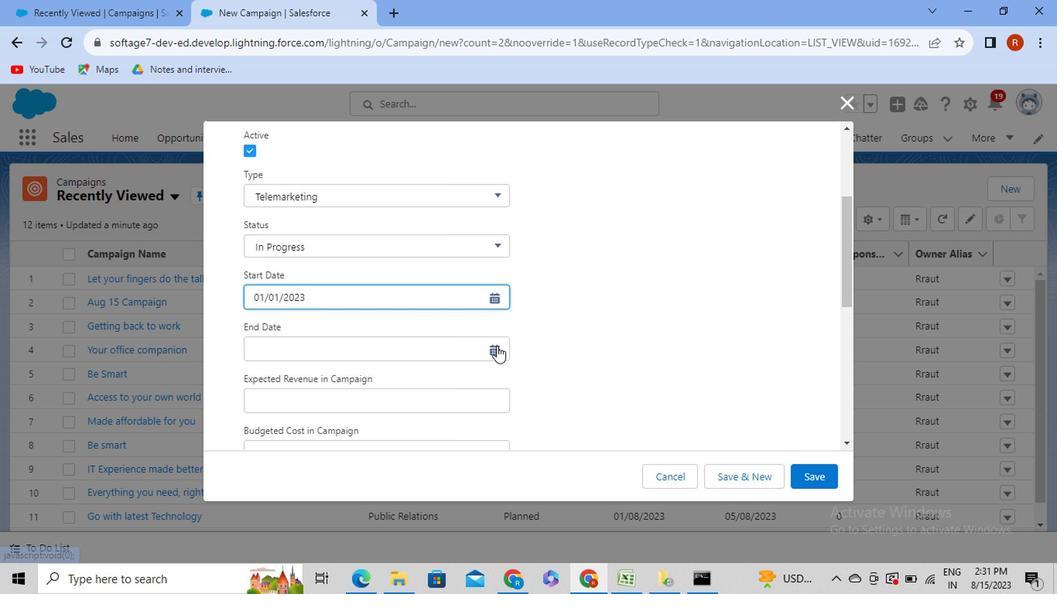 
Action: Mouse moved to (387, 189)
Screenshot: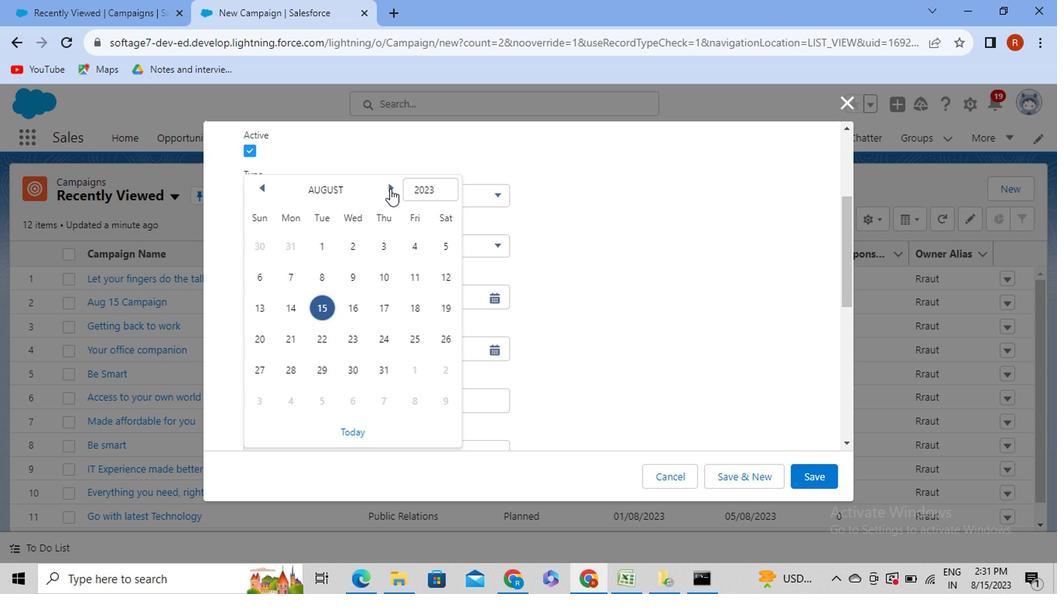 
Action: Mouse pressed left at (387, 189)
Screenshot: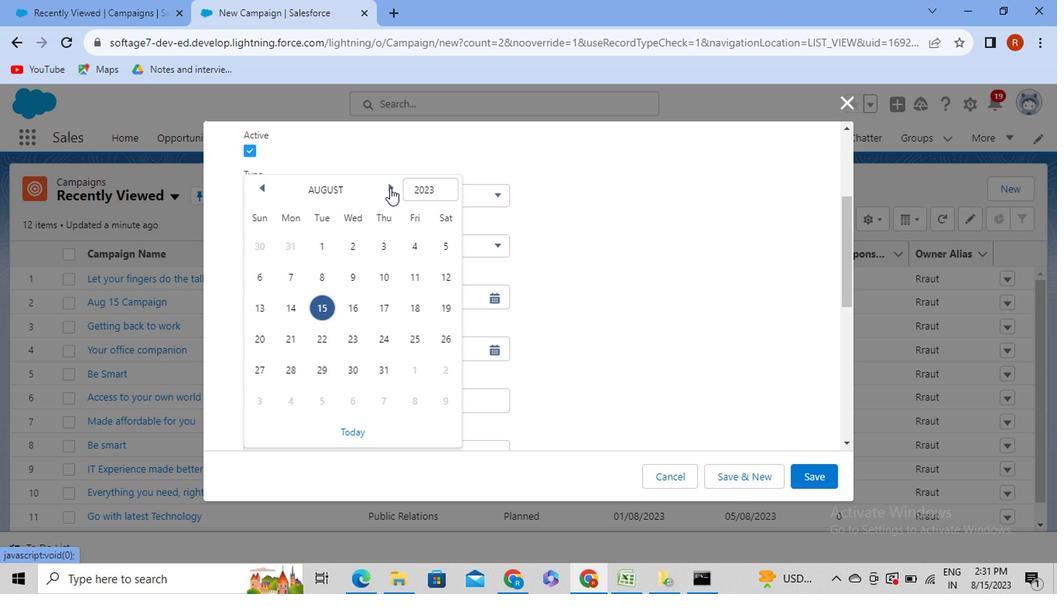 
Action: Mouse moved to (387, 191)
Screenshot: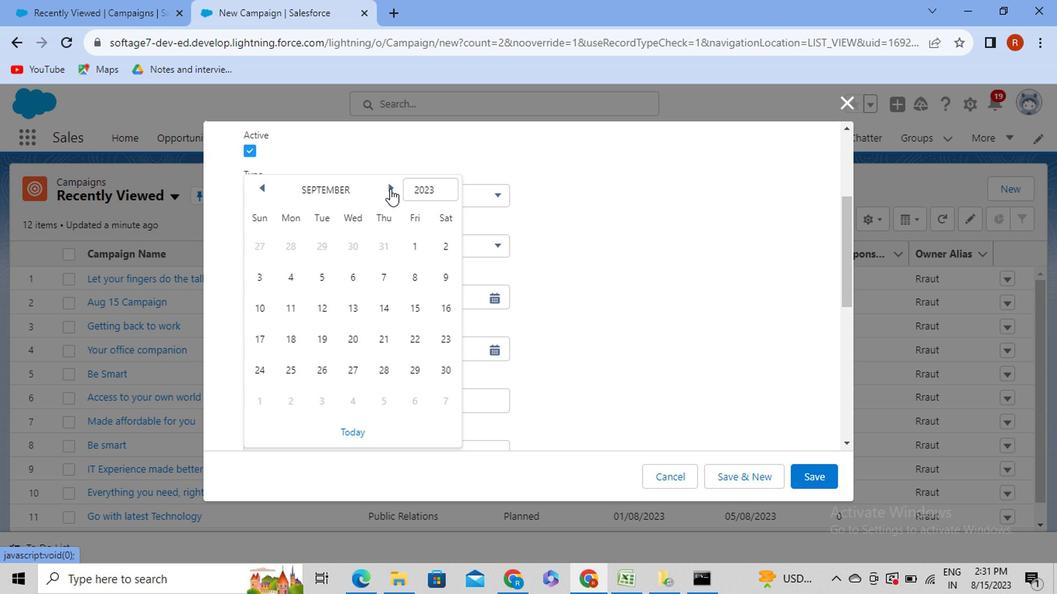 
Action: Mouse pressed left at (387, 191)
Screenshot: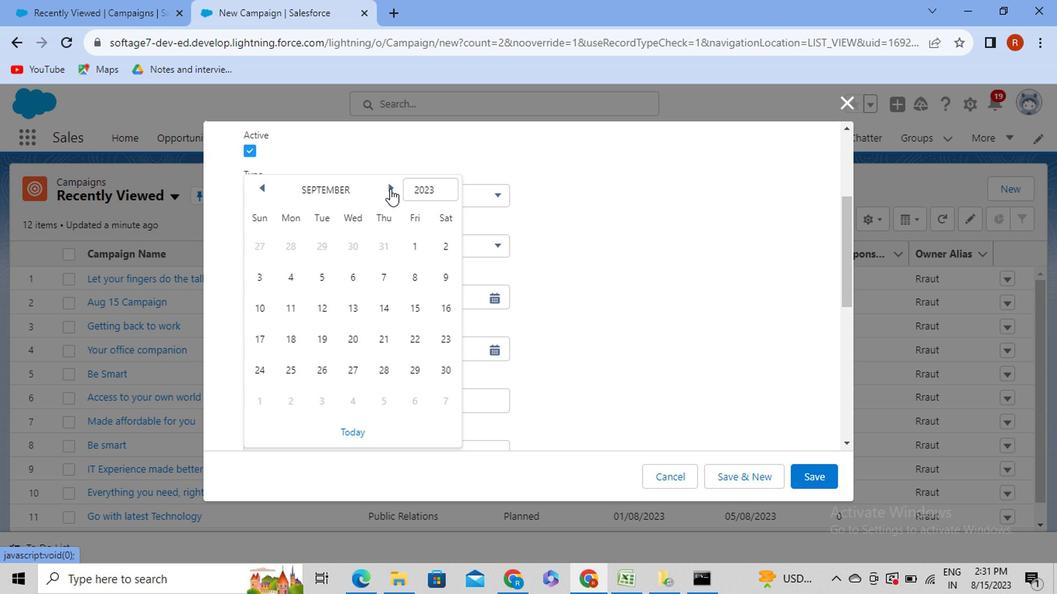 
Action: Mouse moved to (387, 193)
Screenshot: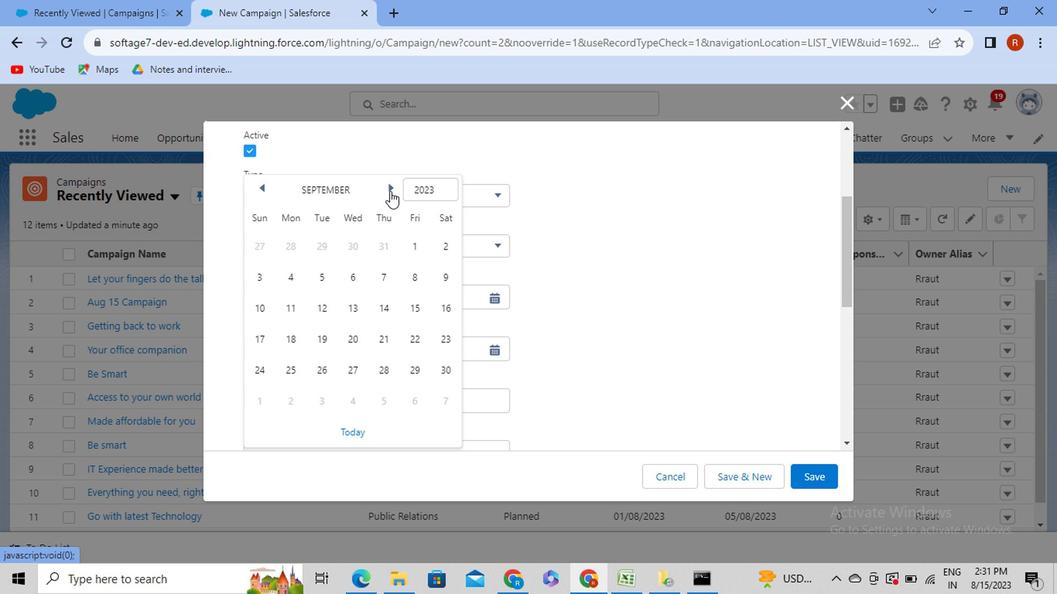 
Action: Mouse pressed left at (387, 193)
Screenshot: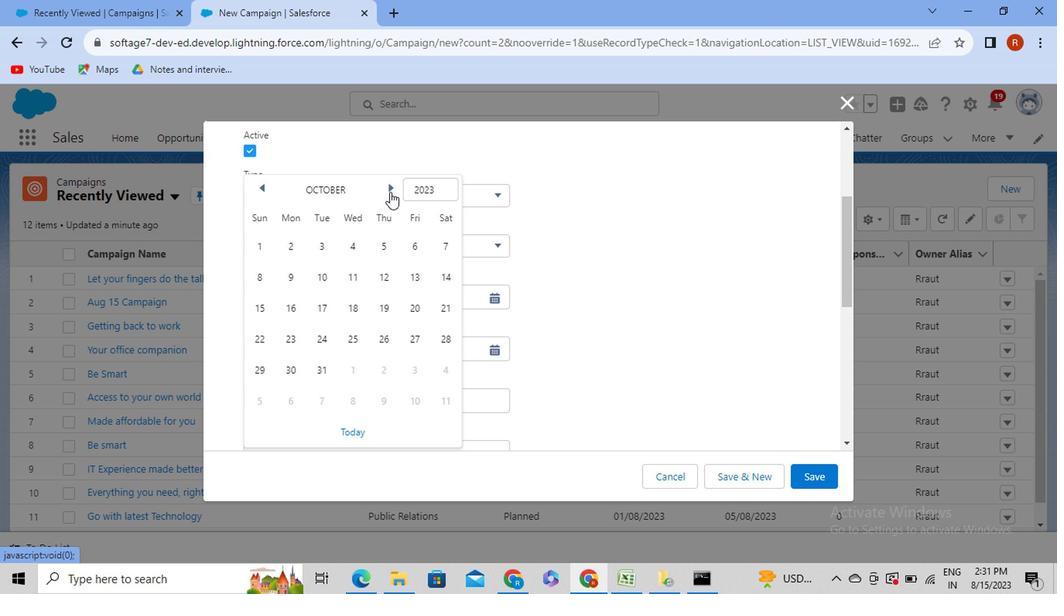 
Action: Mouse moved to (387, 193)
Screenshot: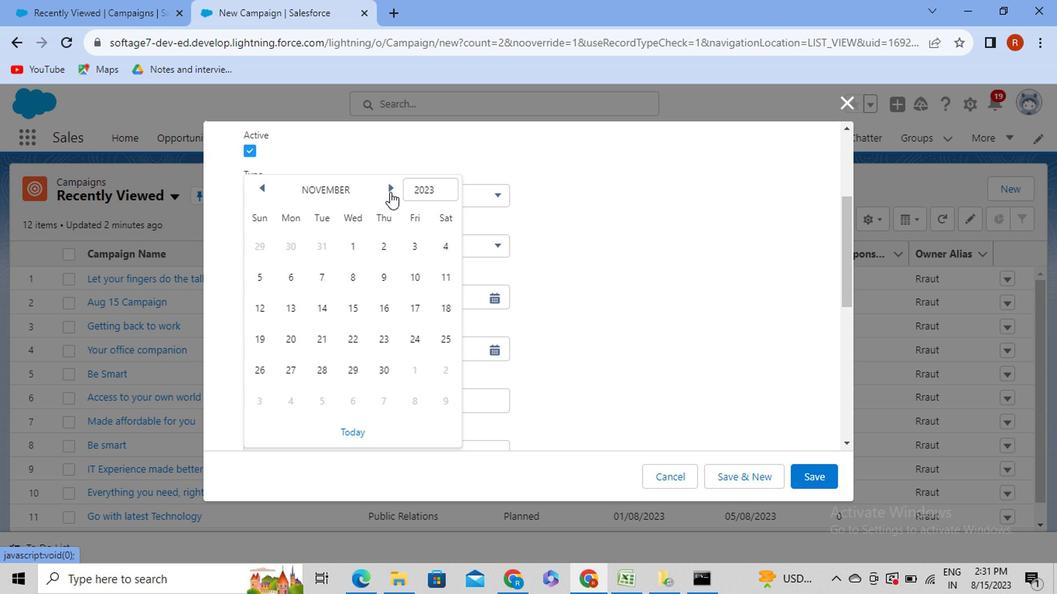 
Action: Mouse pressed left at (387, 193)
Screenshot: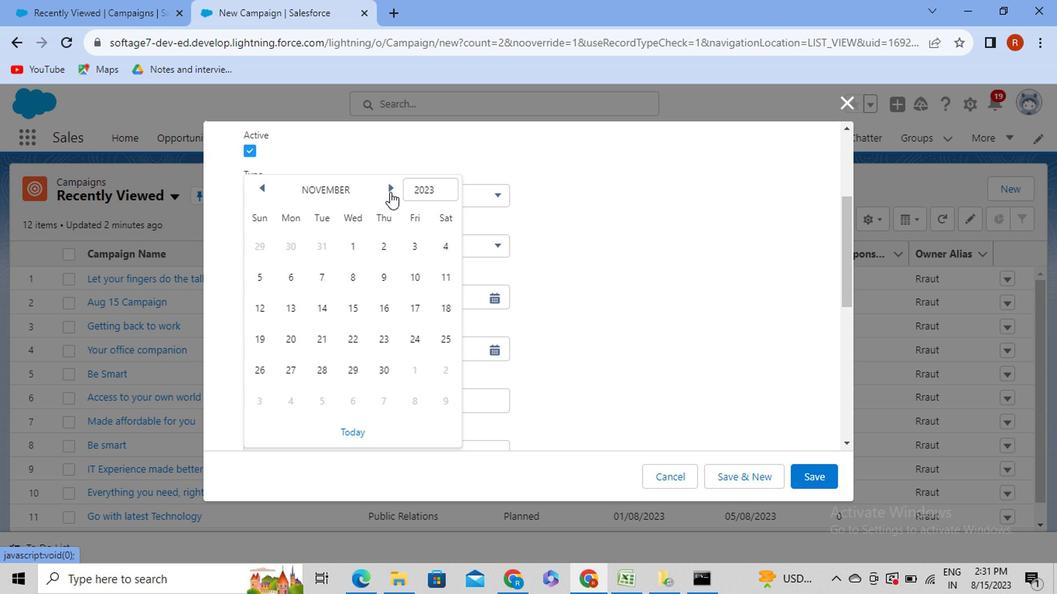 
Action: Mouse moved to (257, 398)
Screenshot: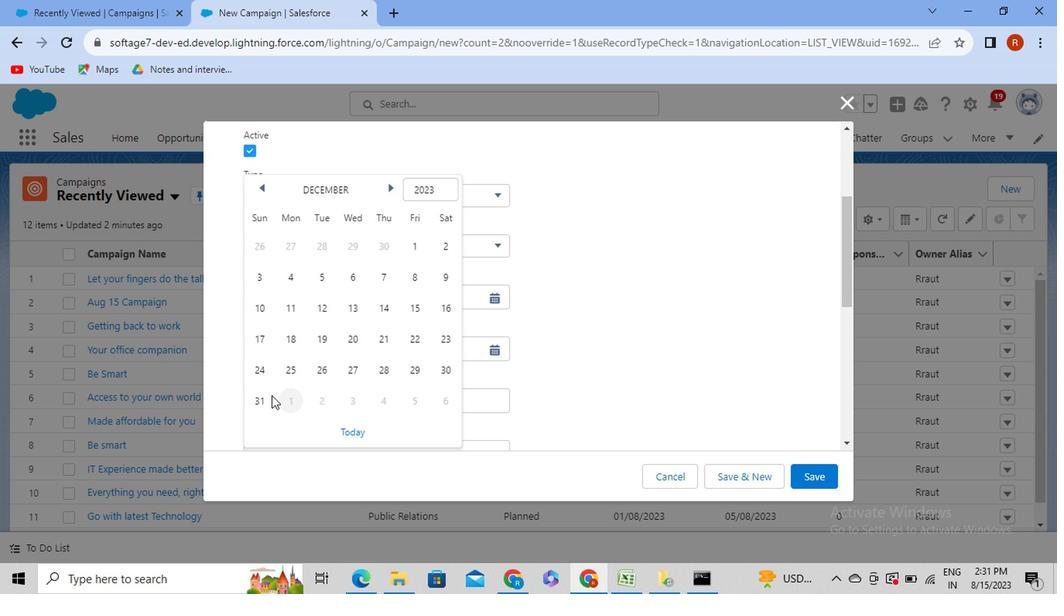 
Action: Mouse pressed left at (257, 398)
Screenshot: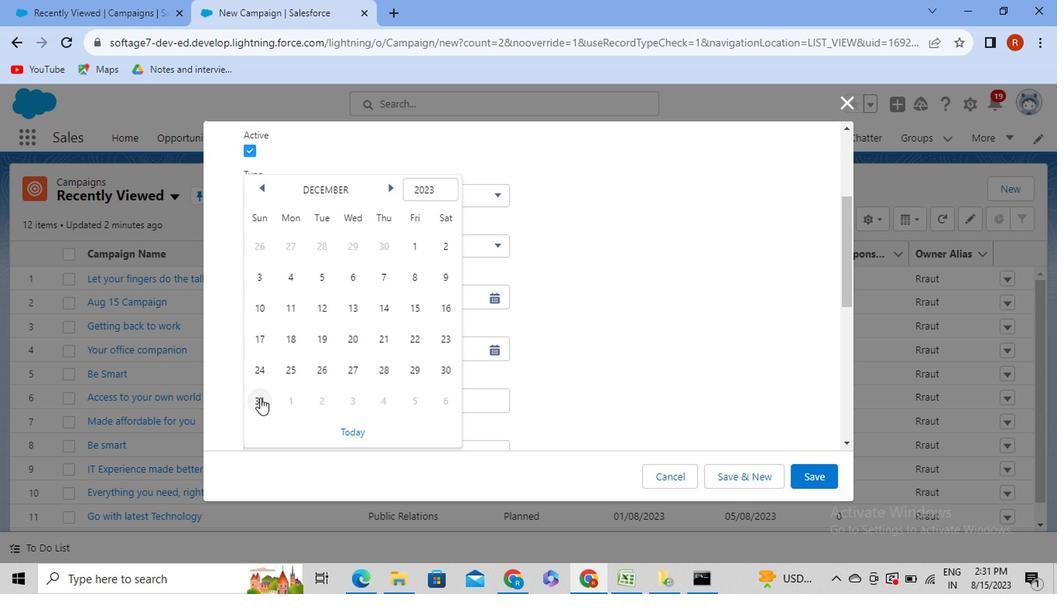 
Action: Mouse moved to (258, 403)
Screenshot: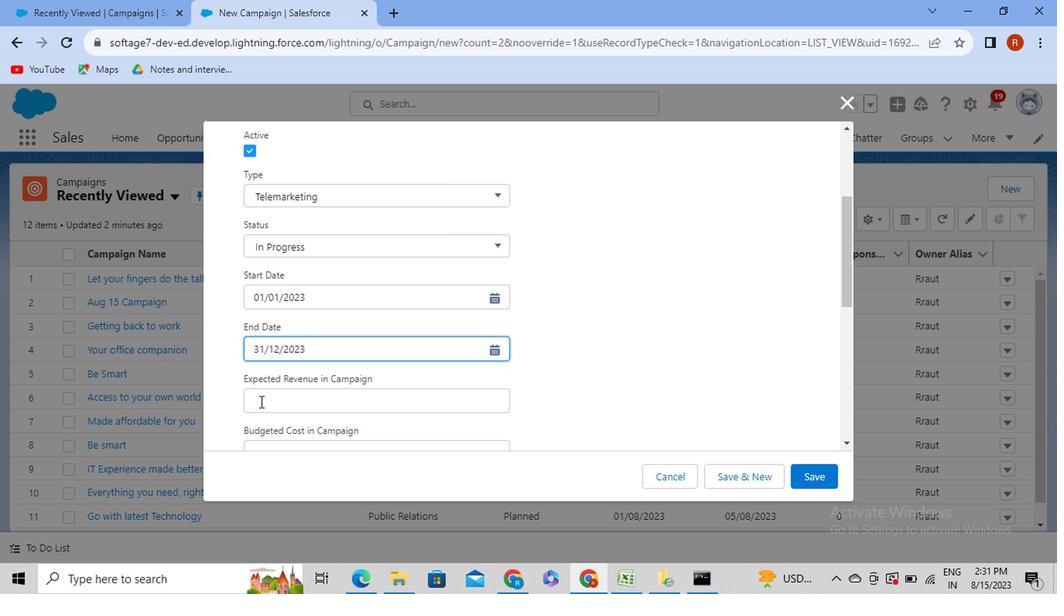 
Action: Mouse pressed left at (258, 403)
Screenshot: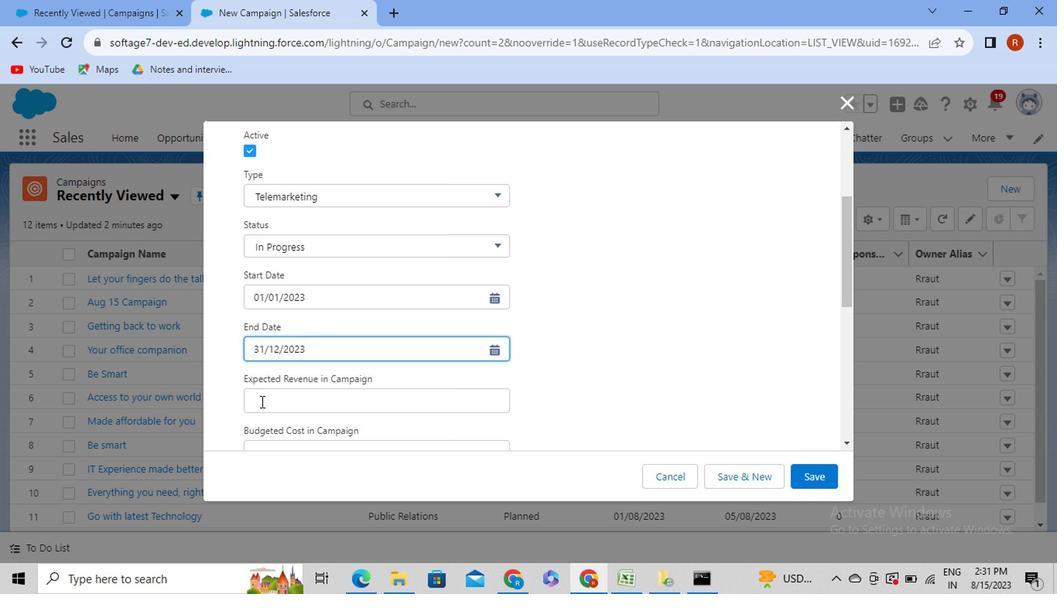 
Action: Mouse moved to (259, 402)
Screenshot: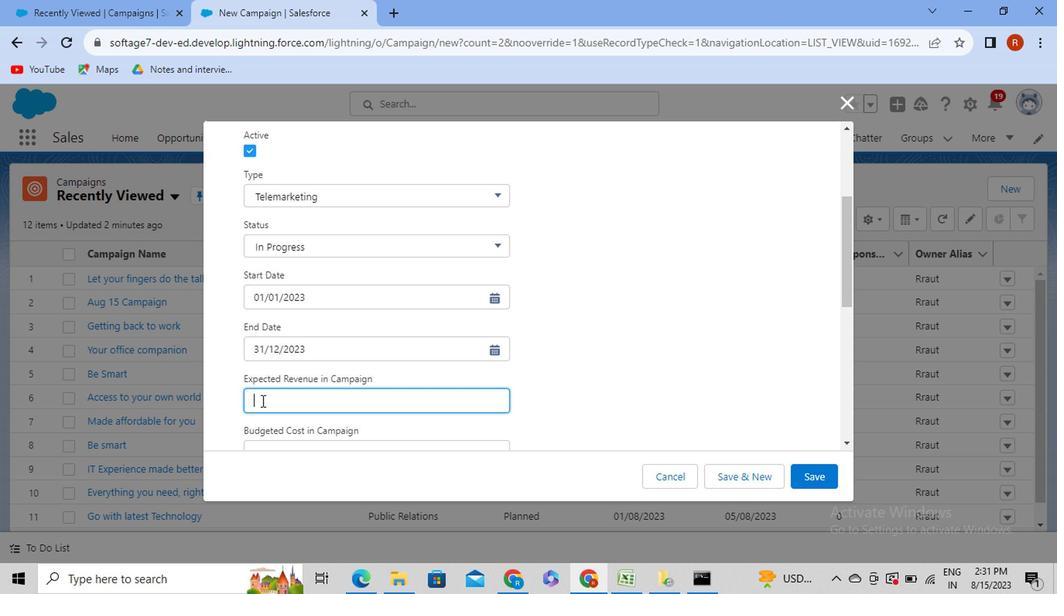 
Action: Key pressed 20
Screenshot: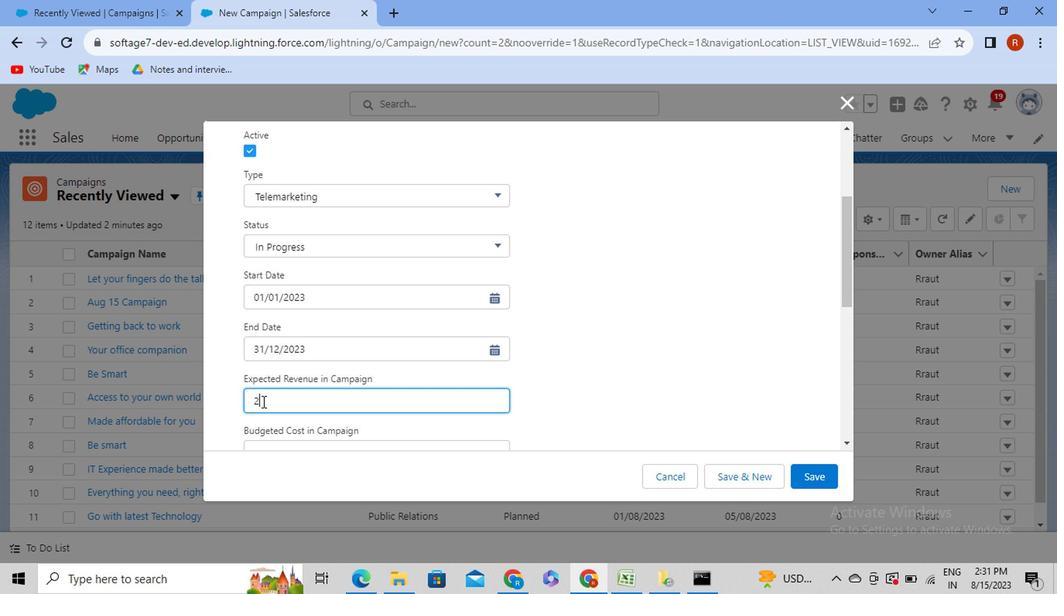 
Action: Mouse moved to (269, 410)
Screenshot: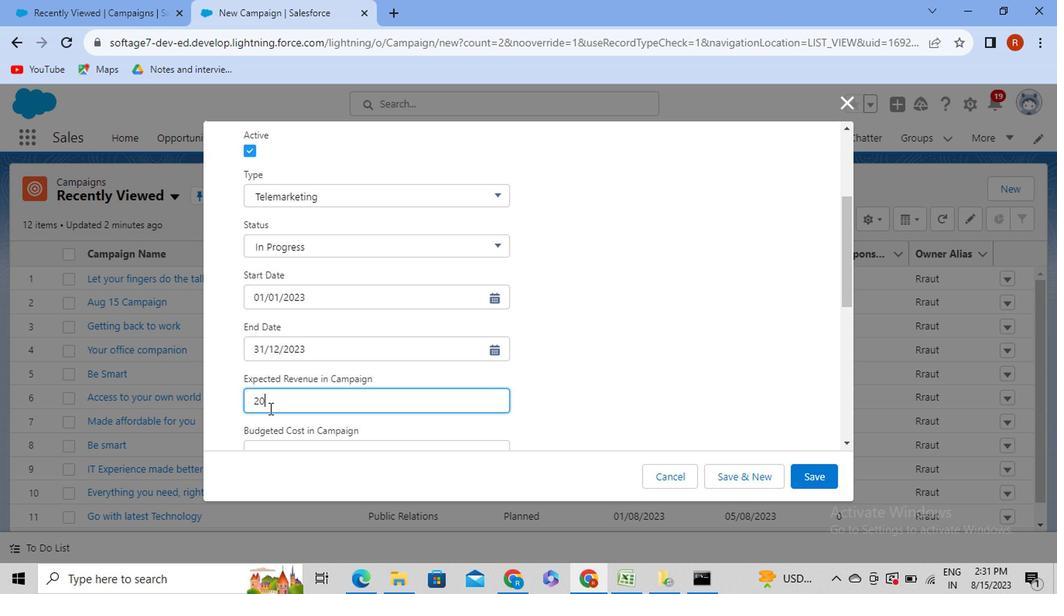 
Action: Key pressed 000000
Screenshot: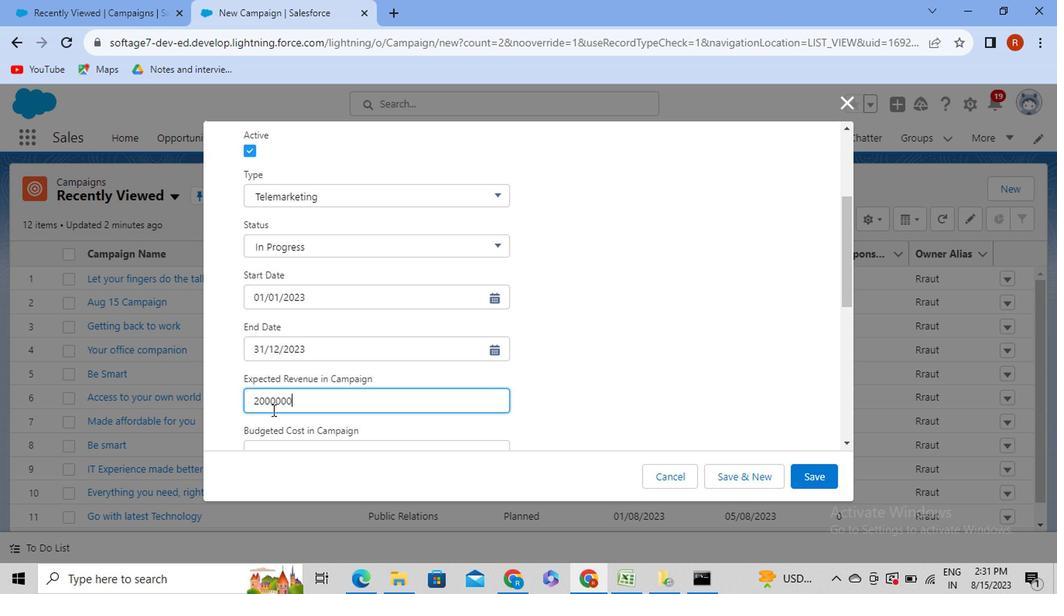 
Action: Mouse moved to (289, 440)
Screenshot: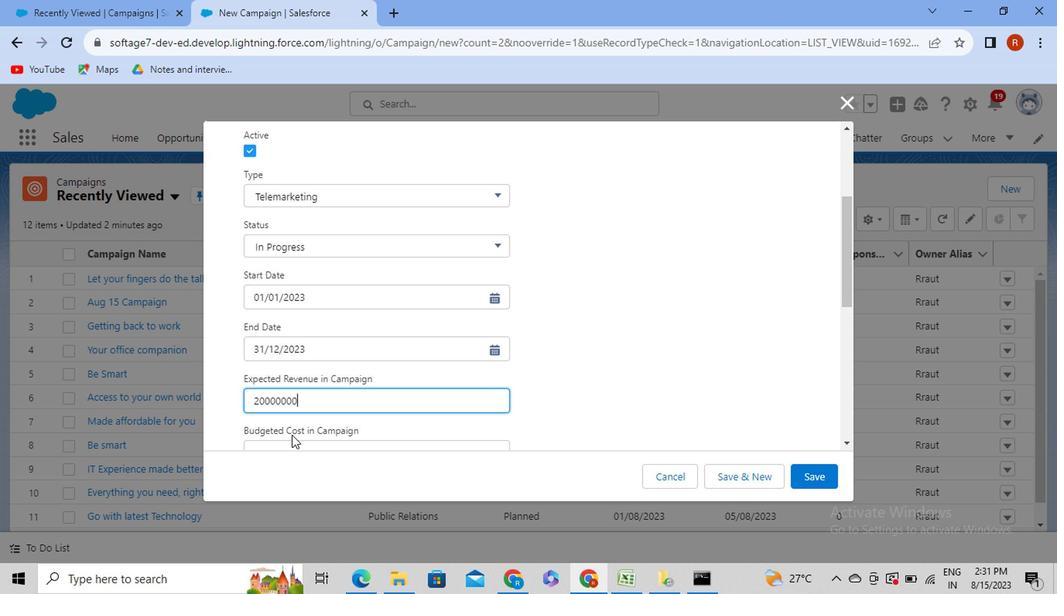 
Action: Mouse pressed left at (289, 440)
Screenshot: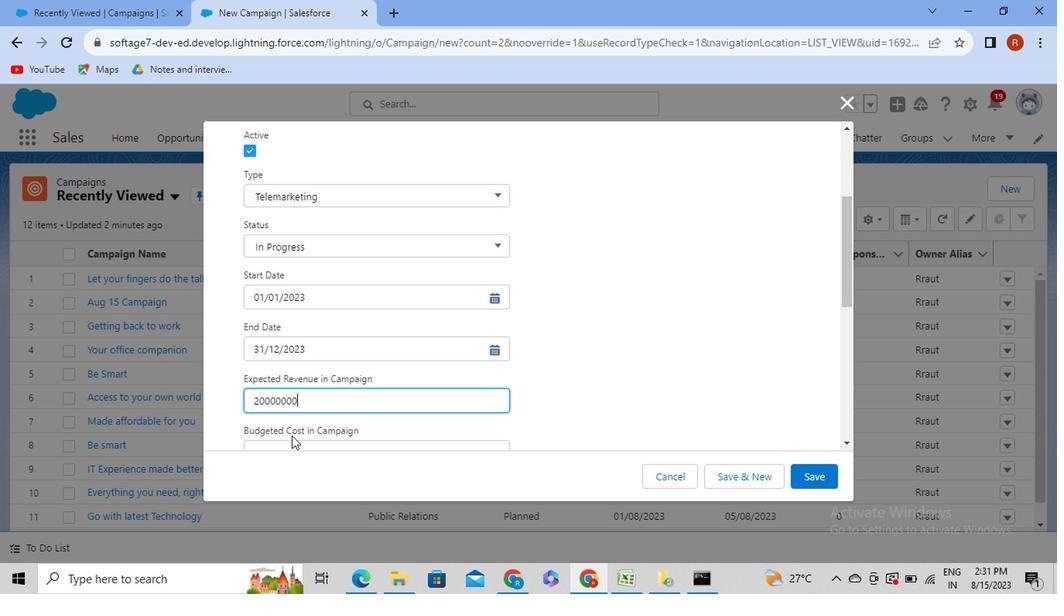 
Action: Mouse moved to (272, 288)
Screenshot: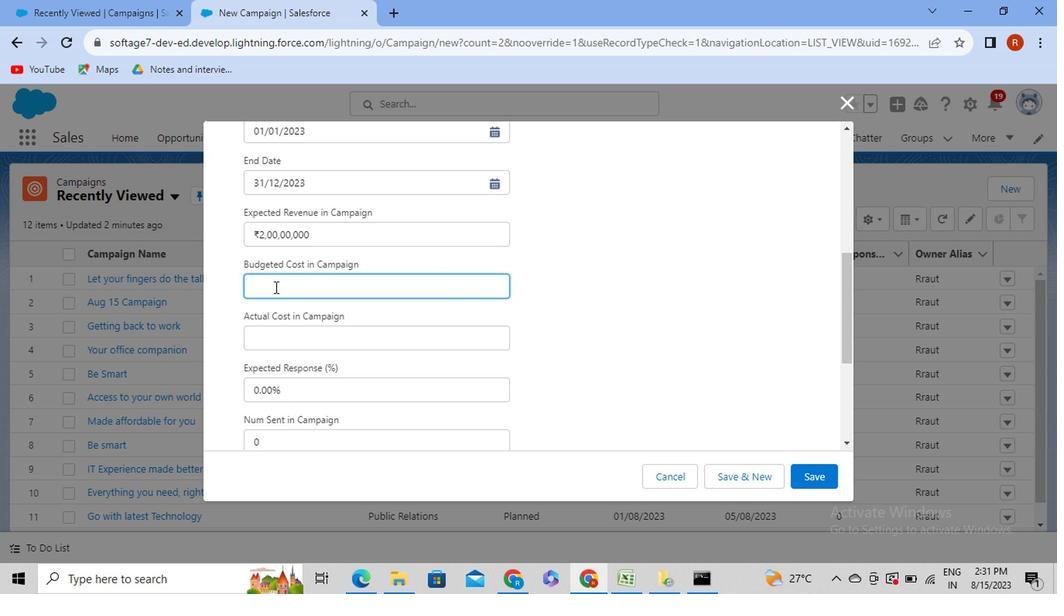 
Action: Mouse pressed left at (272, 288)
Screenshot: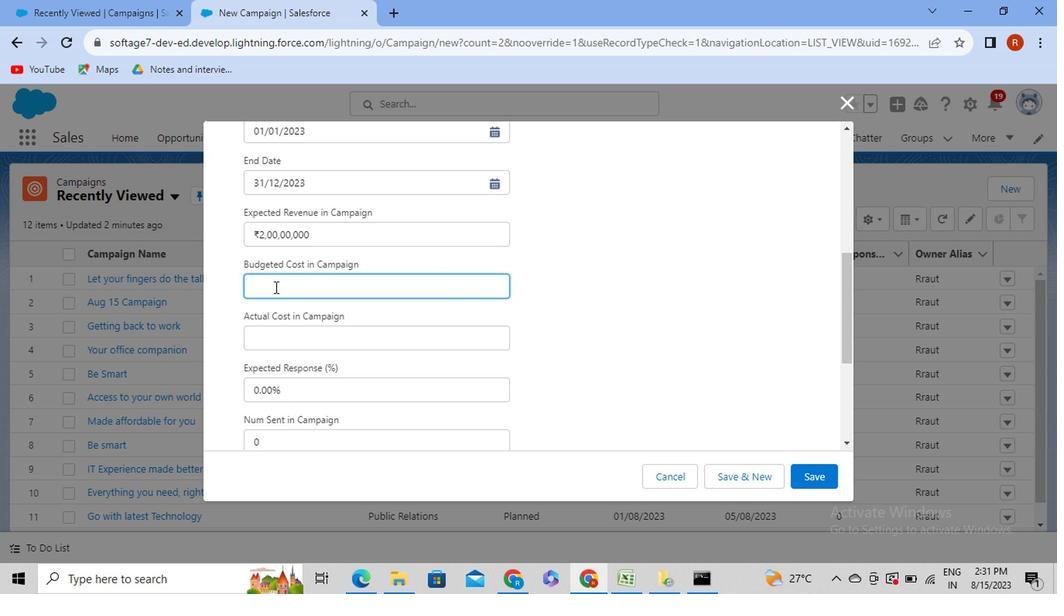 
Action: Mouse moved to (413, 302)
Screenshot: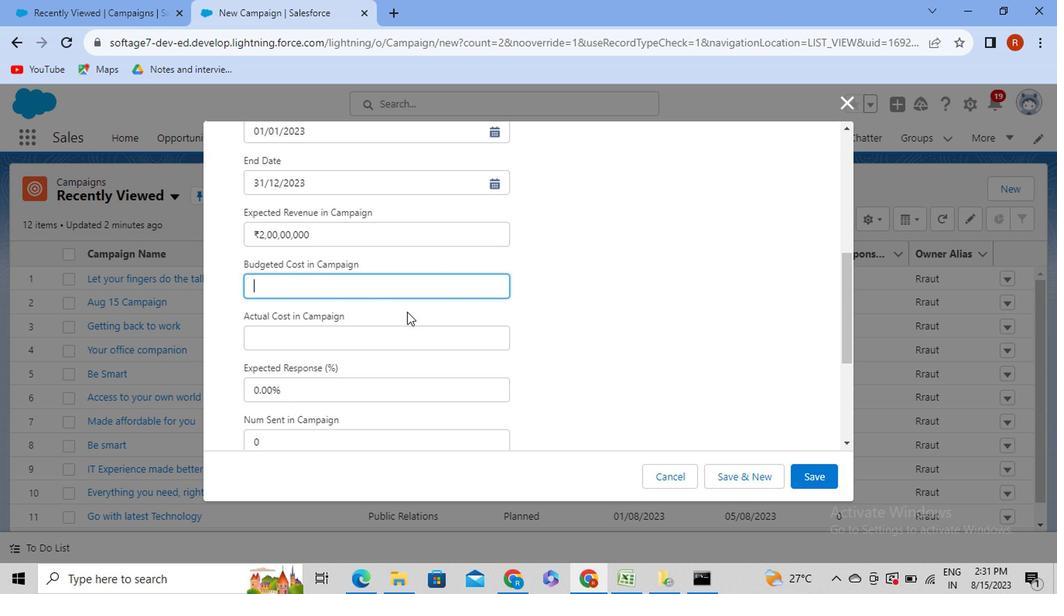 
Action: Key pressed 150000
Screenshot: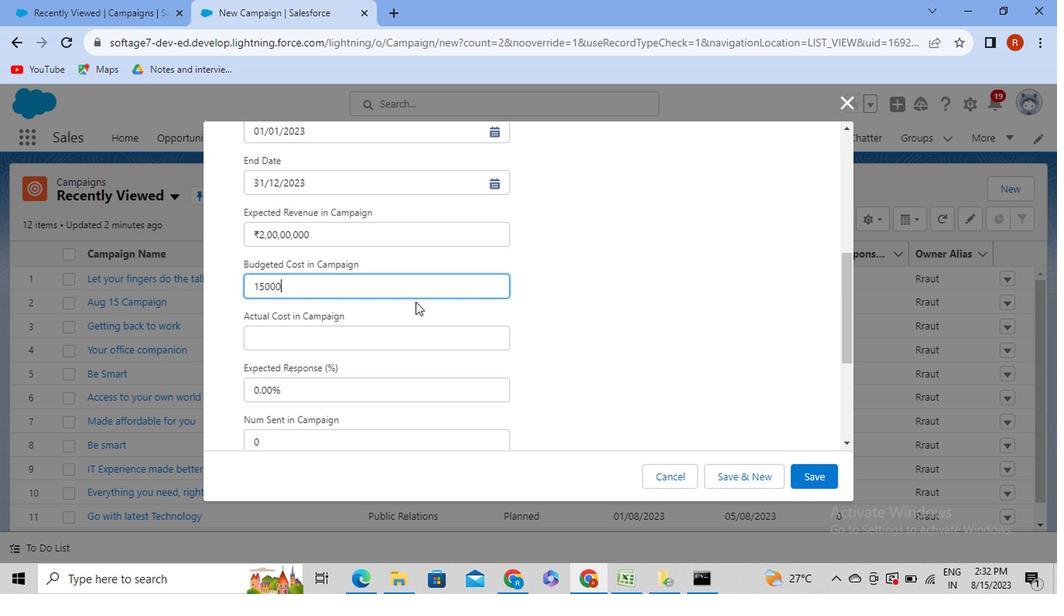
Action: Mouse moved to (358, 343)
Screenshot: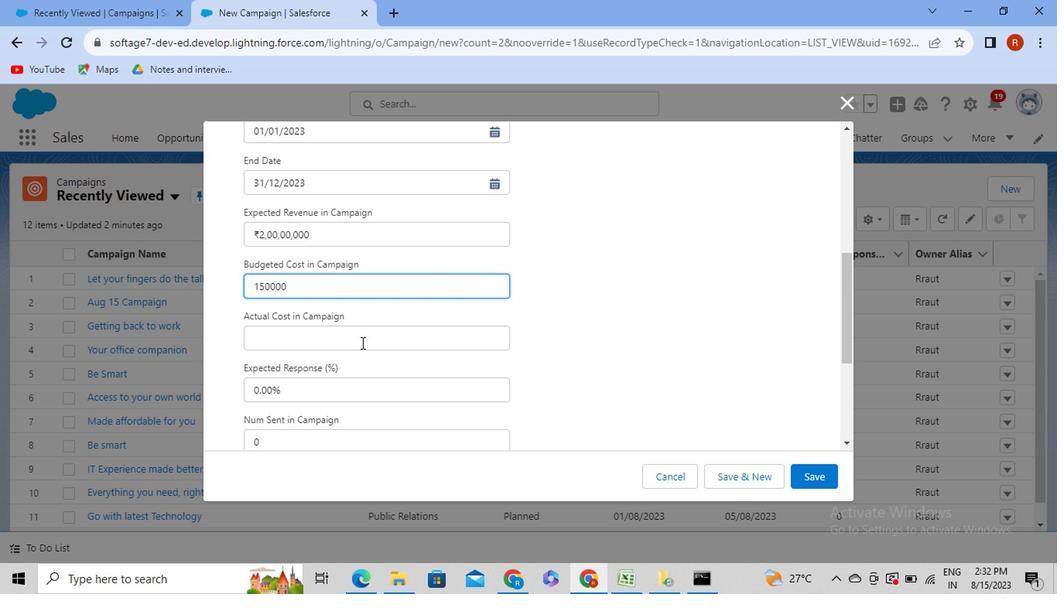 
Action: Mouse pressed left at (358, 343)
Screenshot: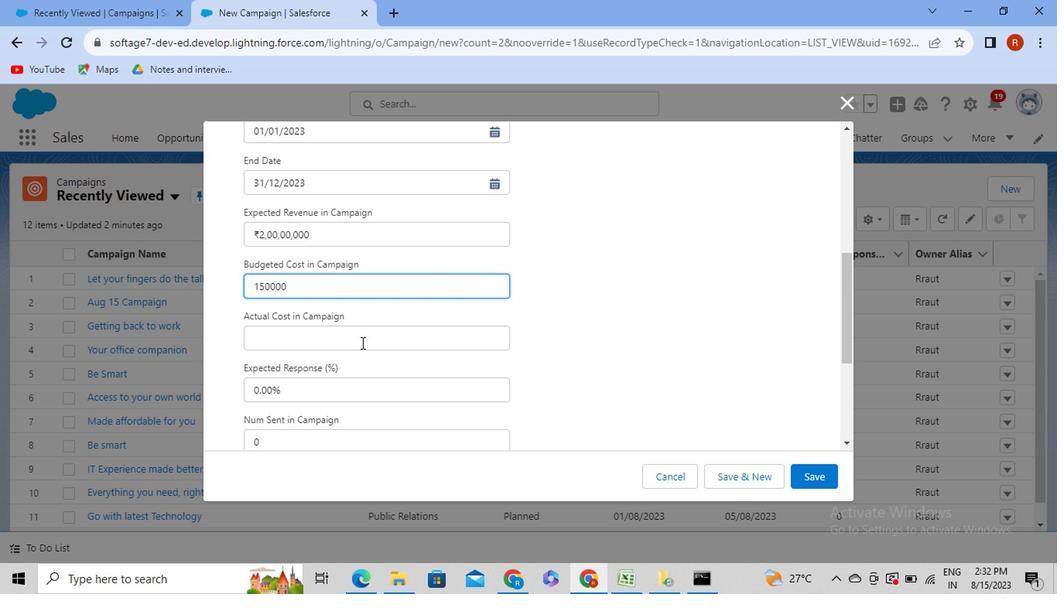 
Action: Mouse moved to (358, 343)
Screenshot: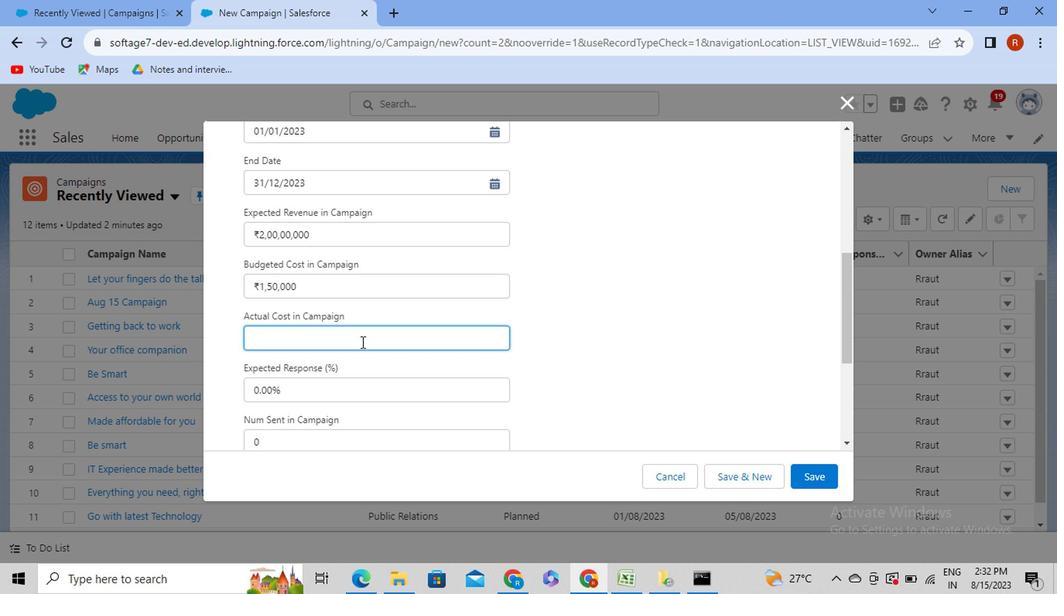 
Action: Key pressed 175000
Screenshot: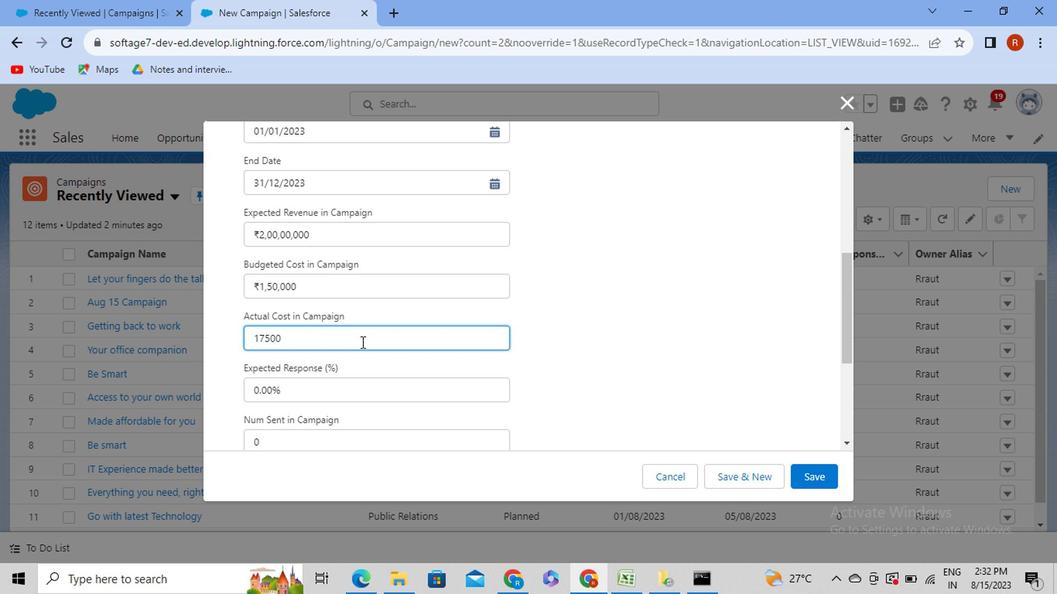 
Action: Mouse moved to (345, 395)
Screenshot: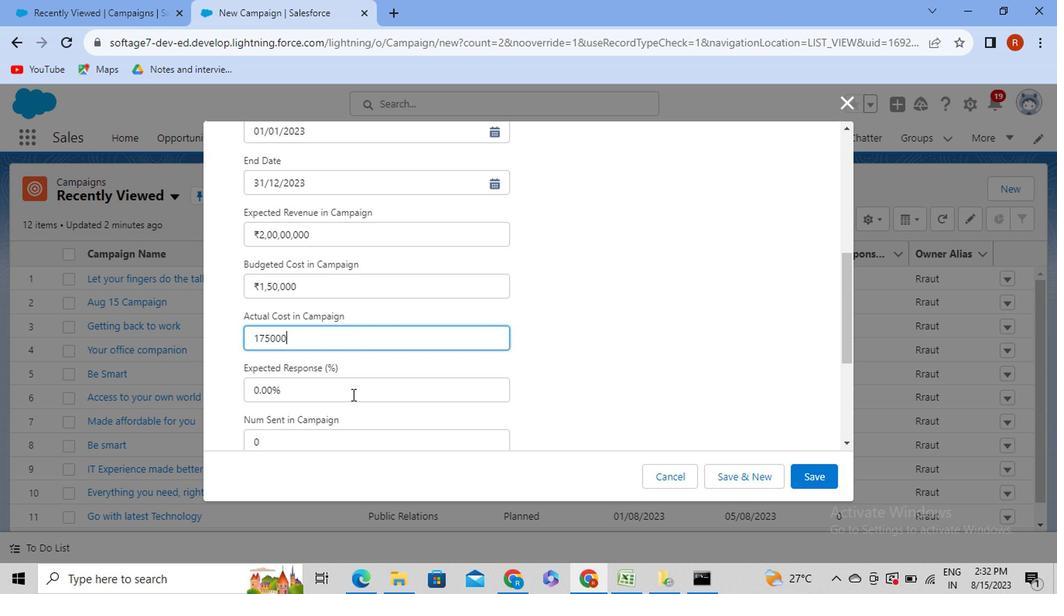 
Action: Mouse pressed left at (345, 395)
Screenshot: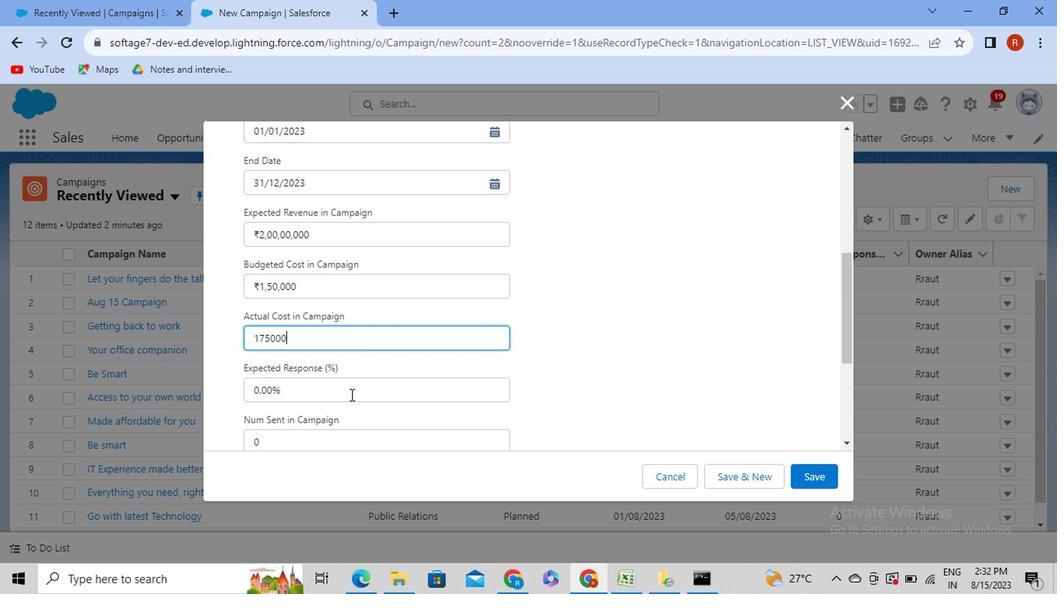 
Action: Mouse moved to (845, 269)
Screenshot: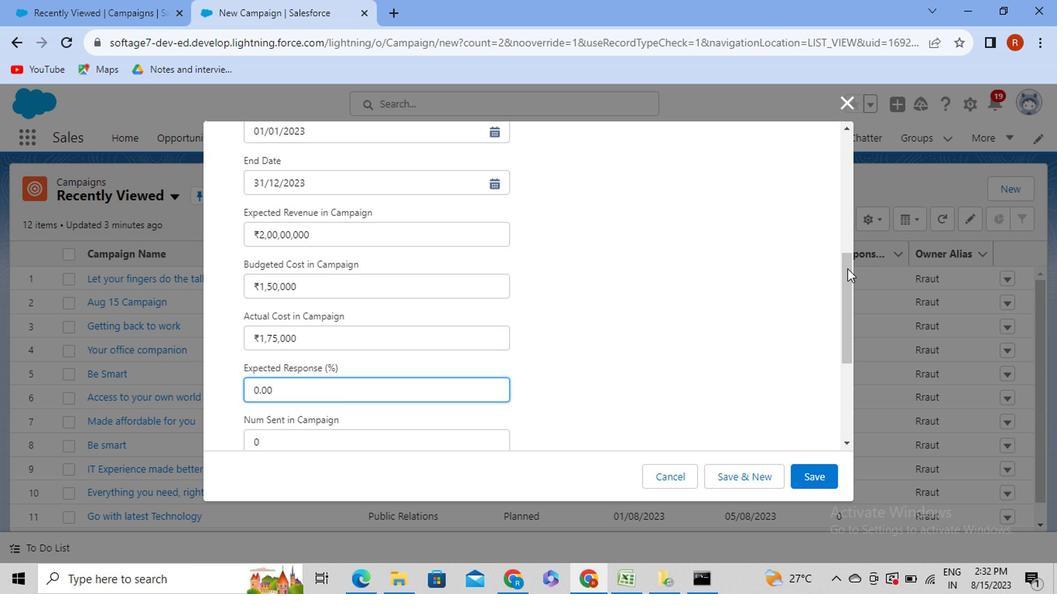 
Action: Mouse pressed left at (845, 269)
Screenshot: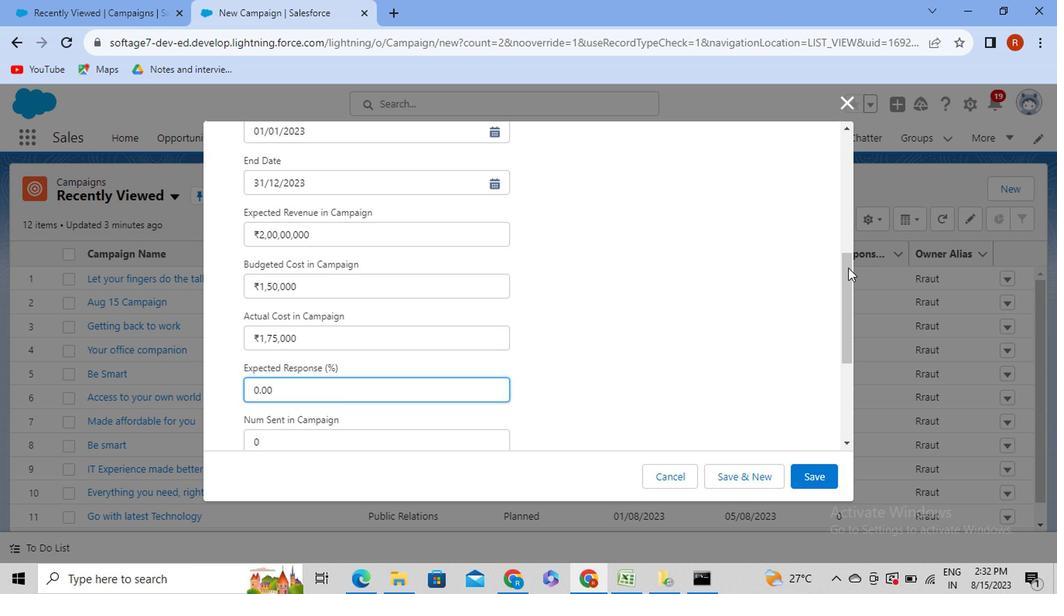 
Action: Mouse moved to (282, 248)
Screenshot: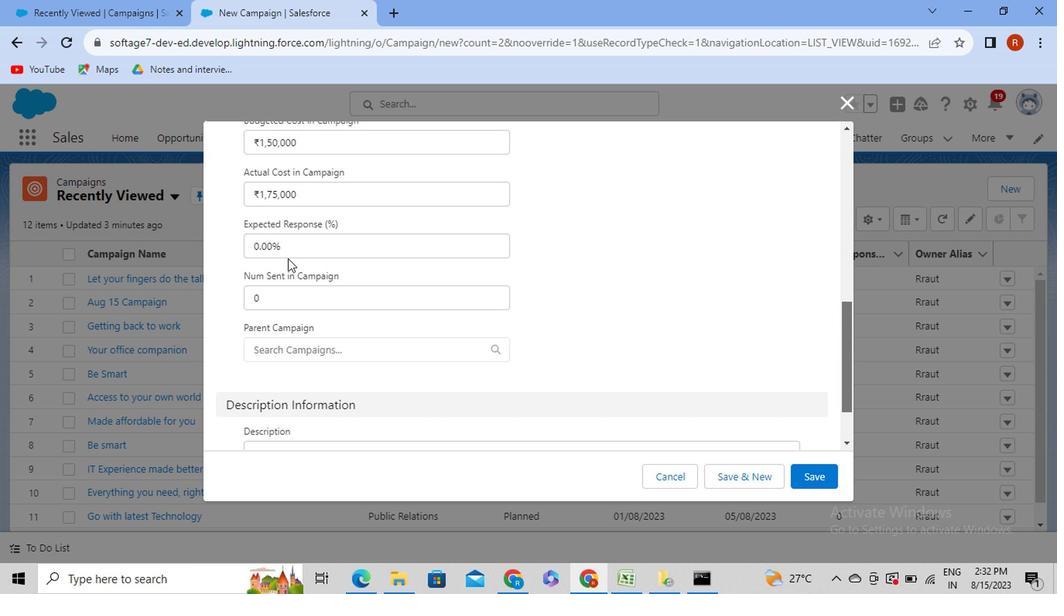 
Action: Mouse pressed left at (282, 248)
Screenshot: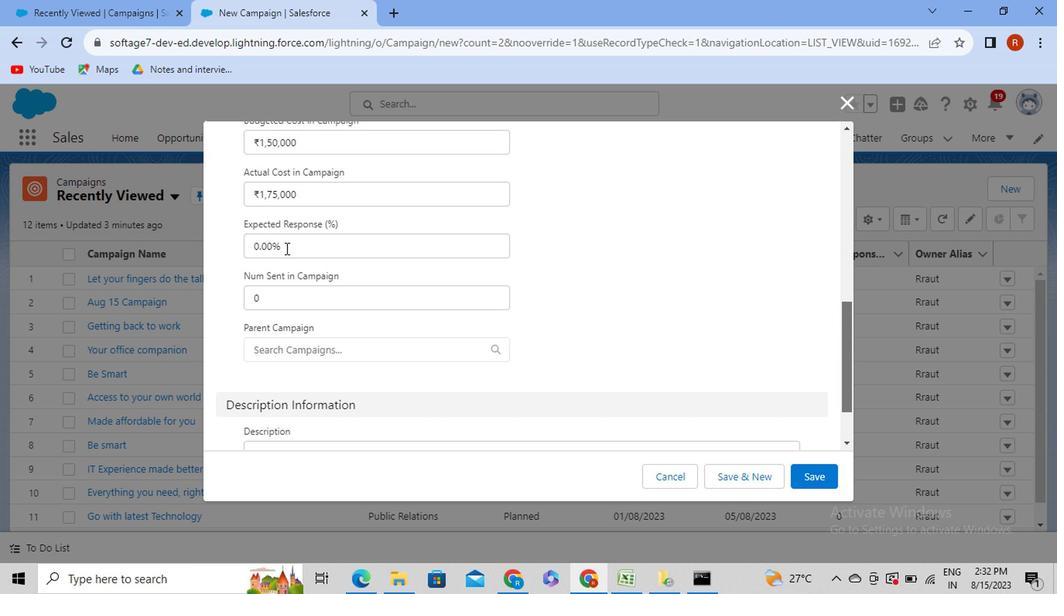 
Action: Mouse moved to (282, 248)
Screenshot: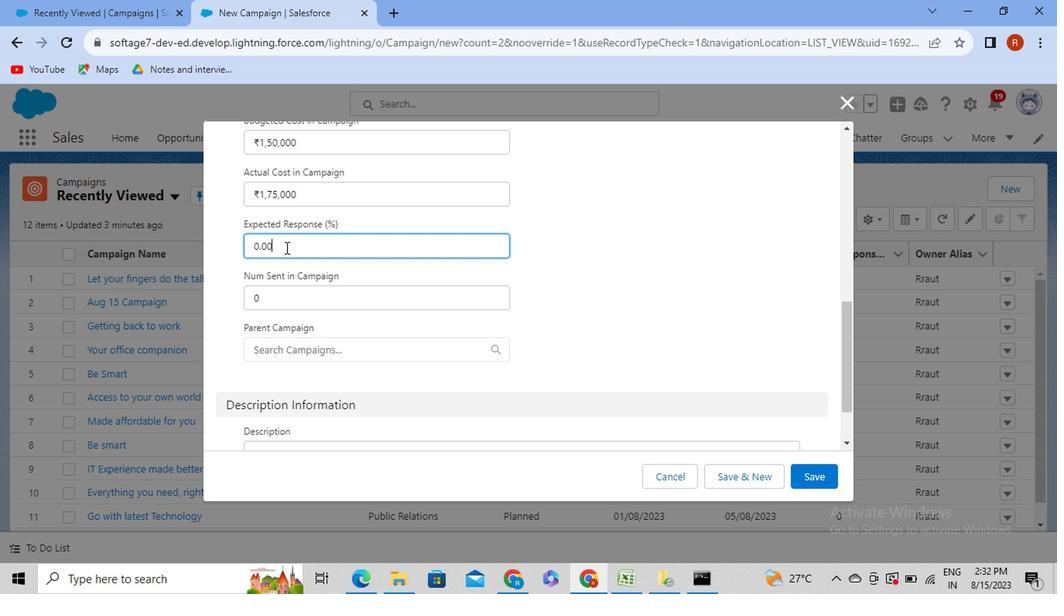 
Action: Key pressed <Key.backspace><Key.backspace><Key.backspace>4<Key.backspace>40
Screenshot: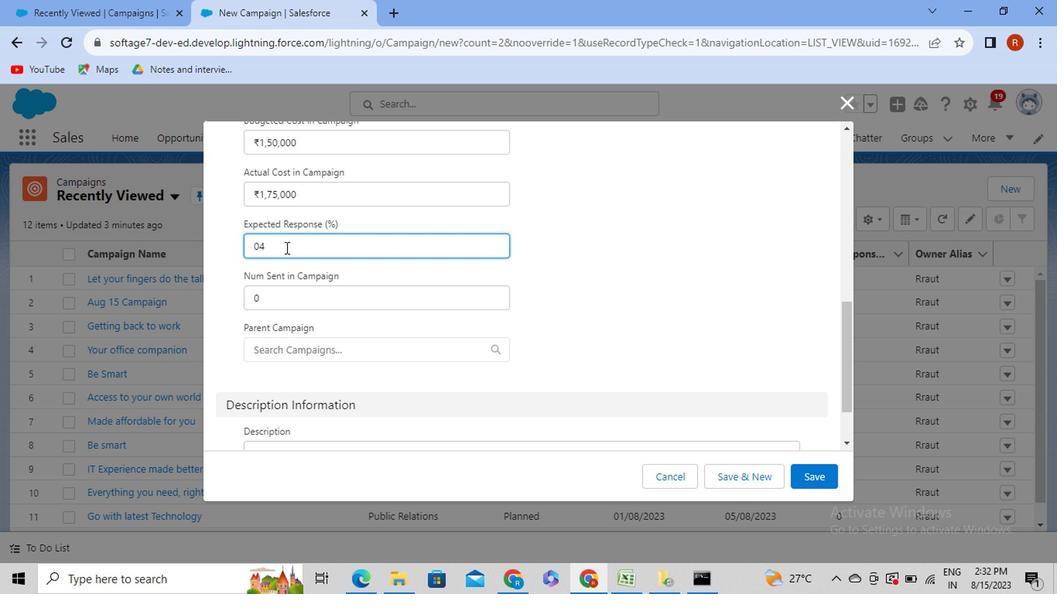
Action: Mouse moved to (290, 302)
Screenshot: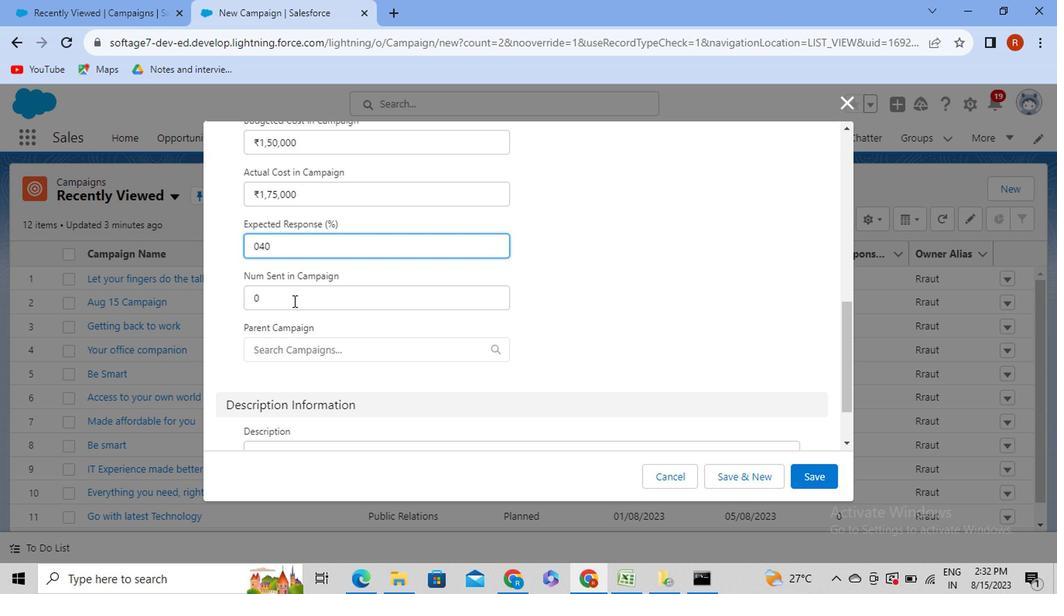 
Action: Mouse pressed left at (290, 302)
Screenshot: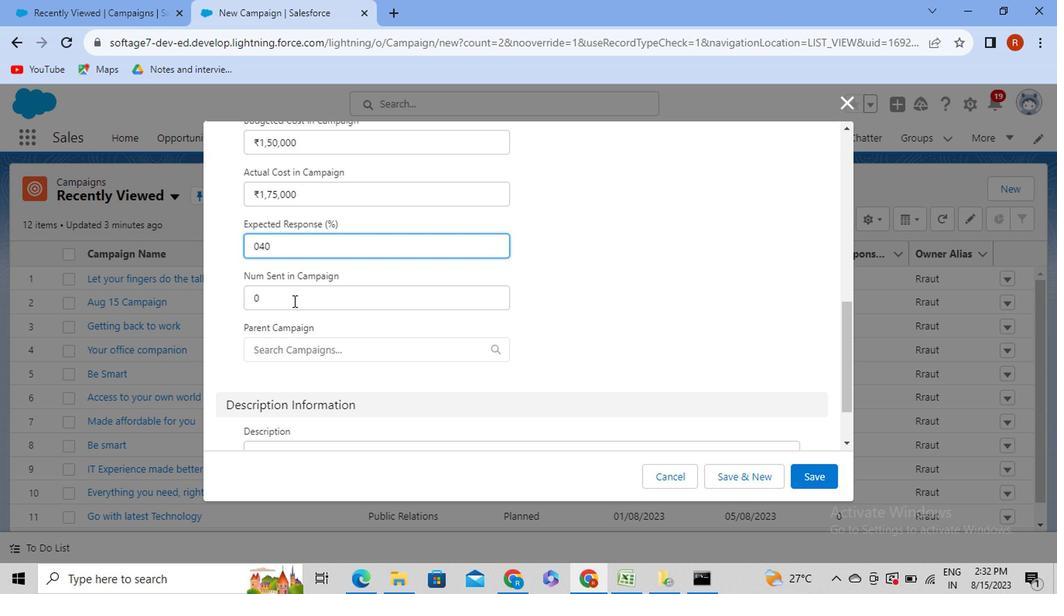 
Action: Mouse moved to (290, 305)
Screenshot: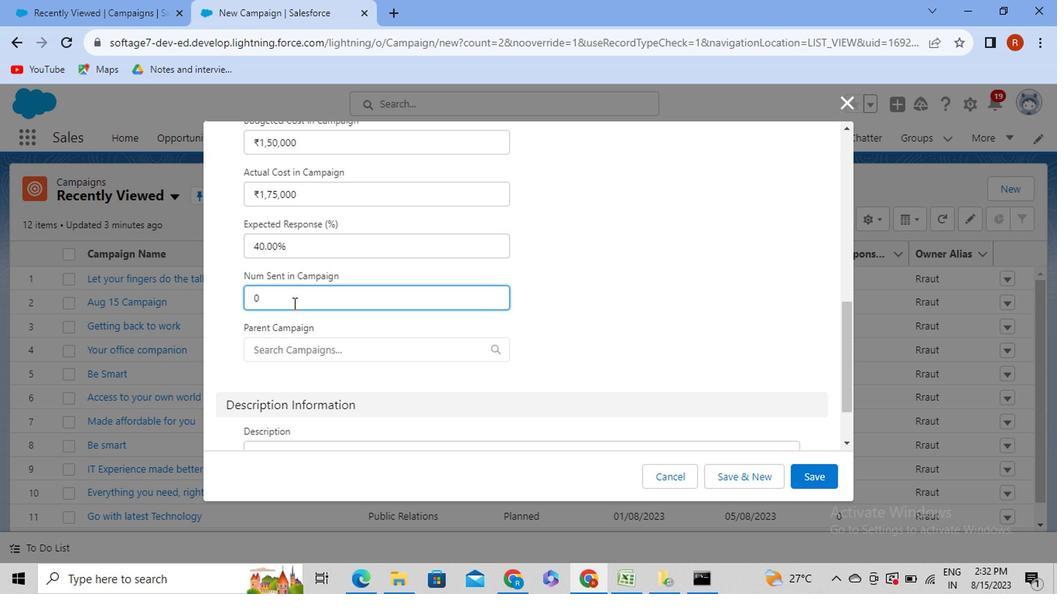 
Action: Key pressed <Key.backspace>50000
Screenshot: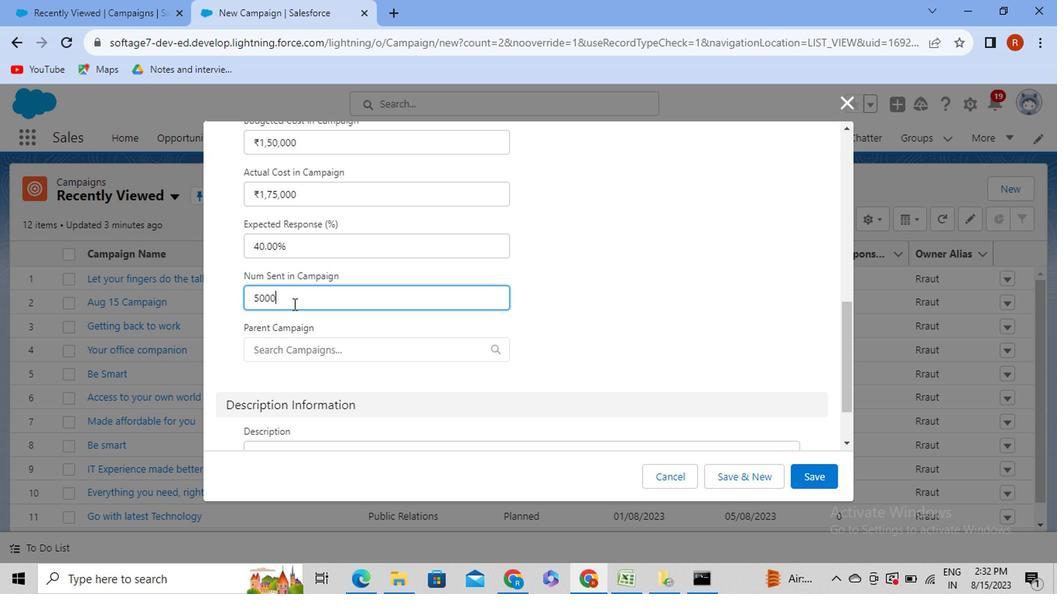 
Action: Mouse moved to (452, 362)
Screenshot: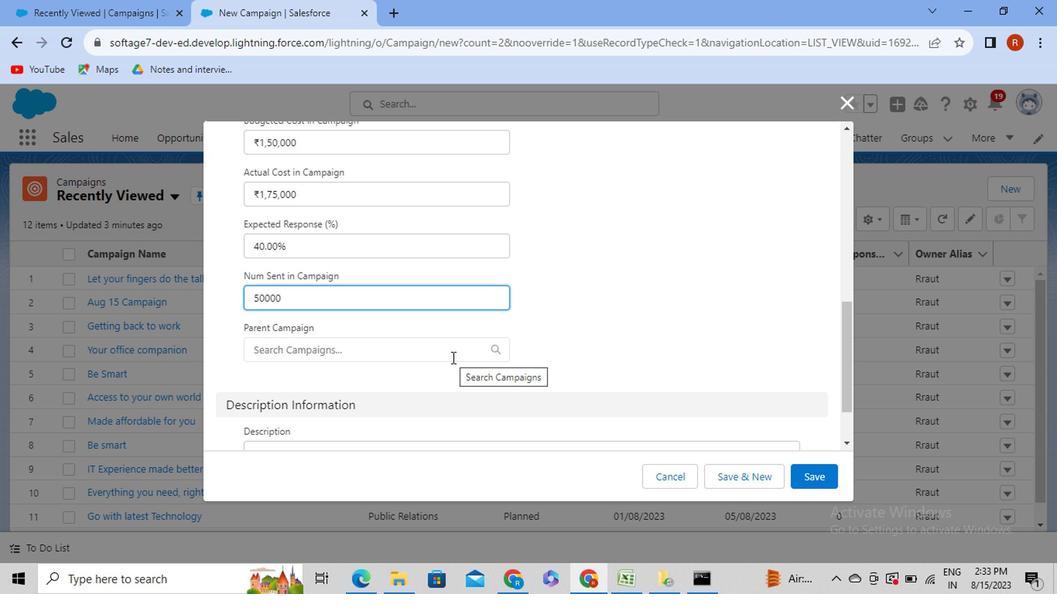 
Action: Mouse scrolled (452, 361) with delta (0, 0)
Screenshot: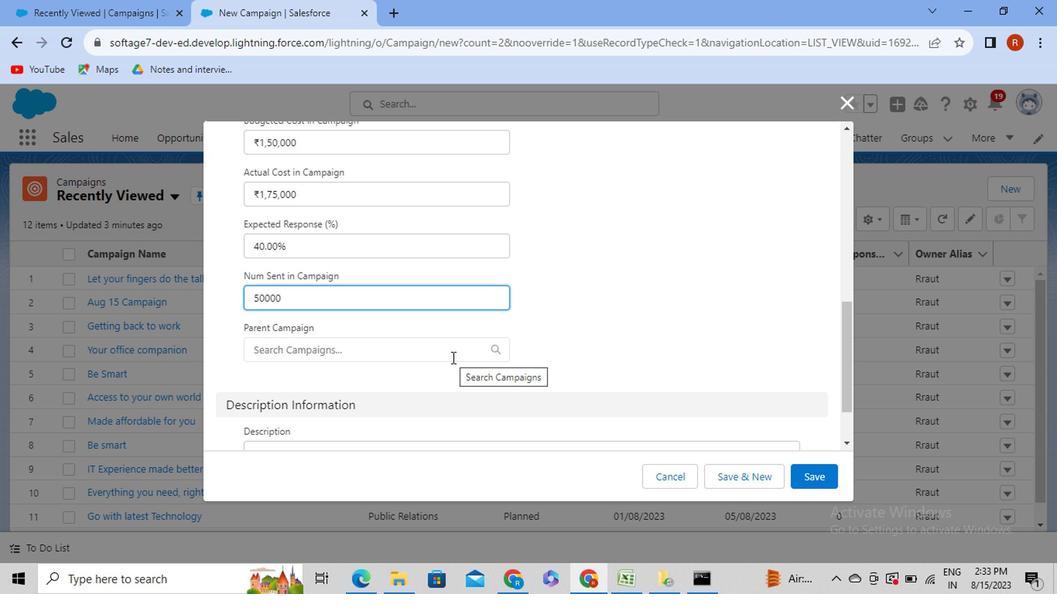 
Action: Mouse moved to (420, 359)
Screenshot: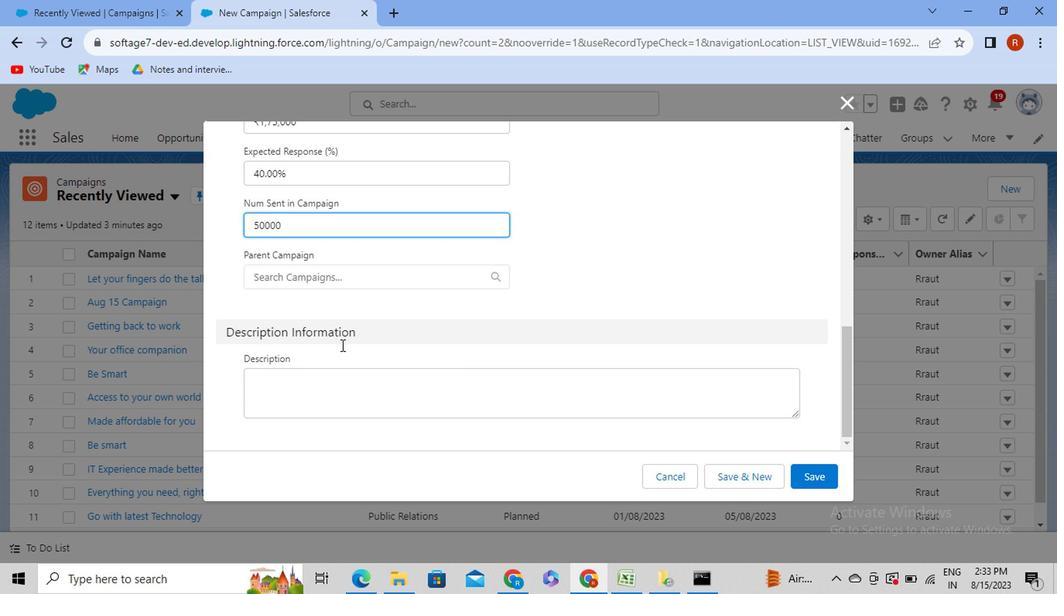 
Action: Mouse scrolled (420, 360) with delta (0, 0)
Screenshot: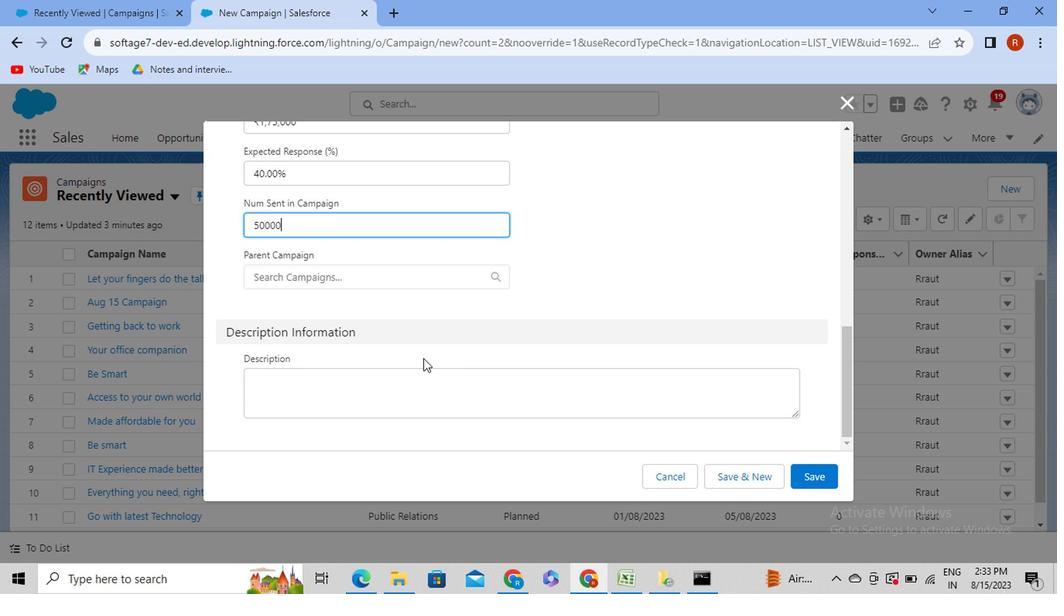 
Action: Mouse scrolled (420, 360) with delta (0, 0)
Screenshot: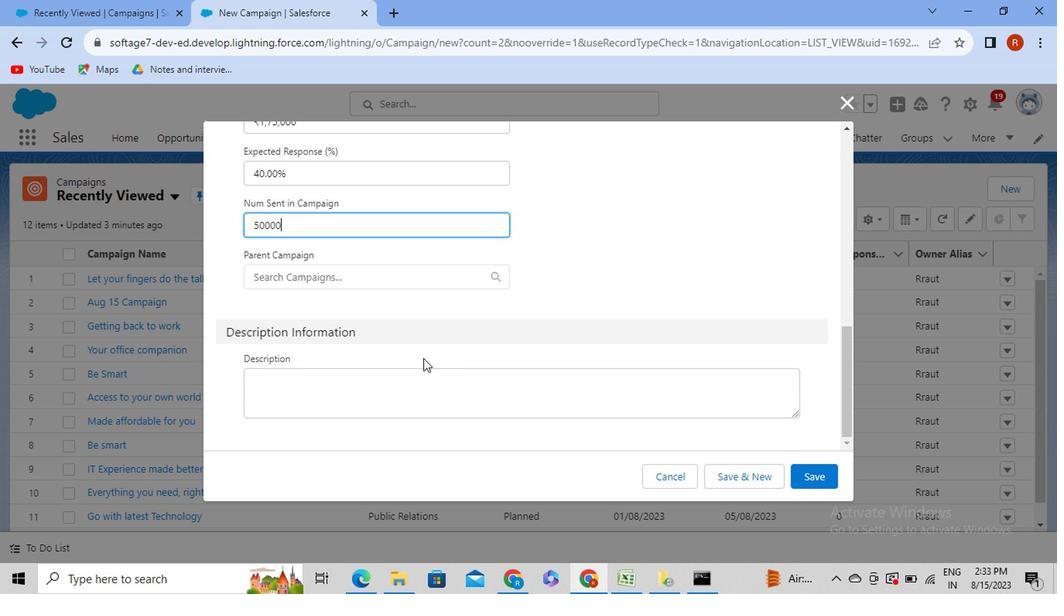 
Action: Mouse scrolled (420, 360) with delta (0, 0)
Screenshot: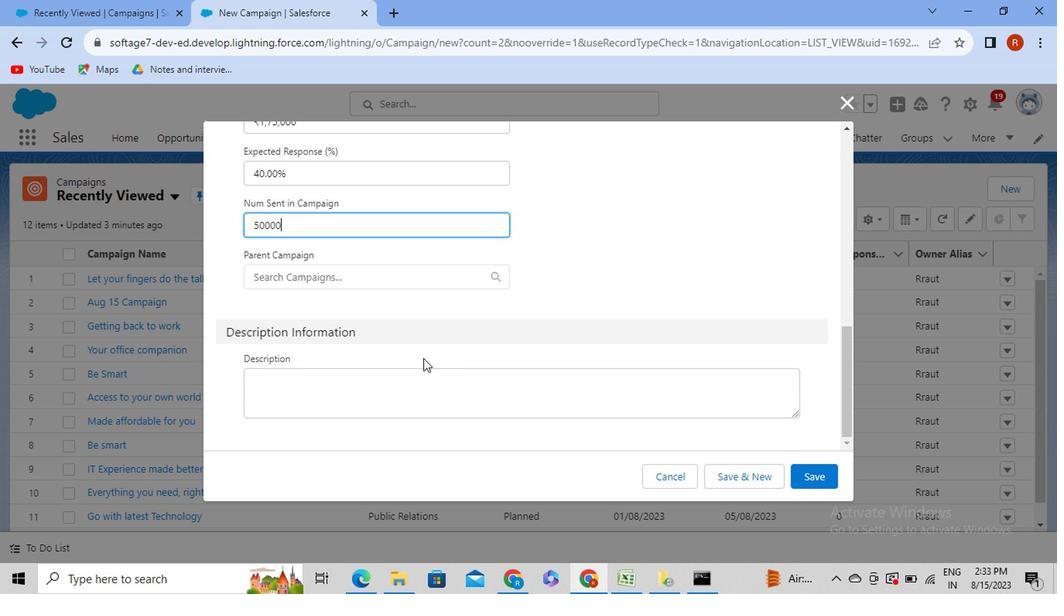 
Action: Mouse moved to (420, 359)
Screenshot: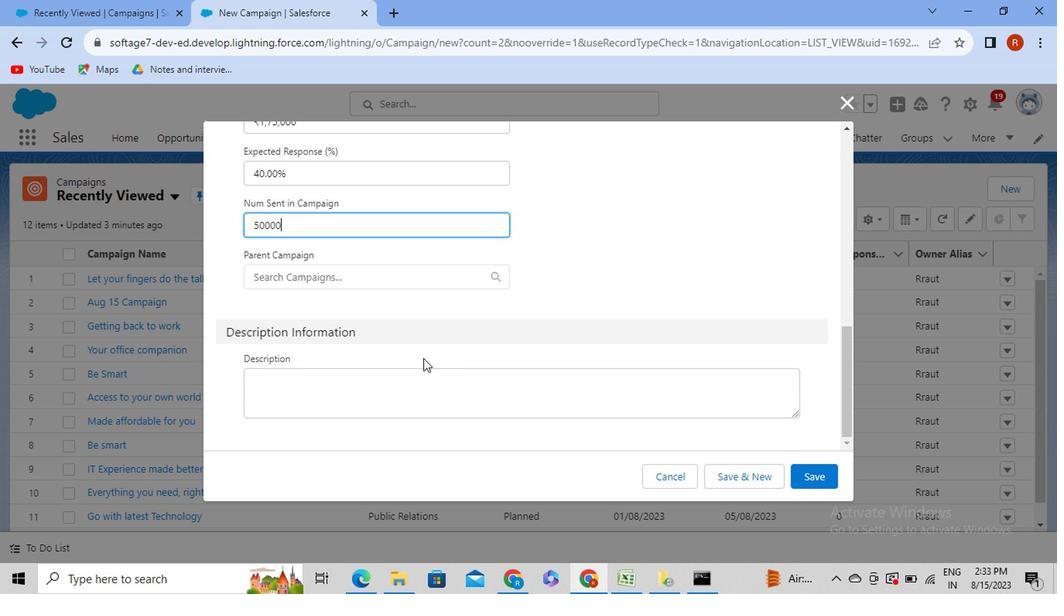 
Action: Mouse scrolled (420, 360) with delta (0, 0)
Screenshot: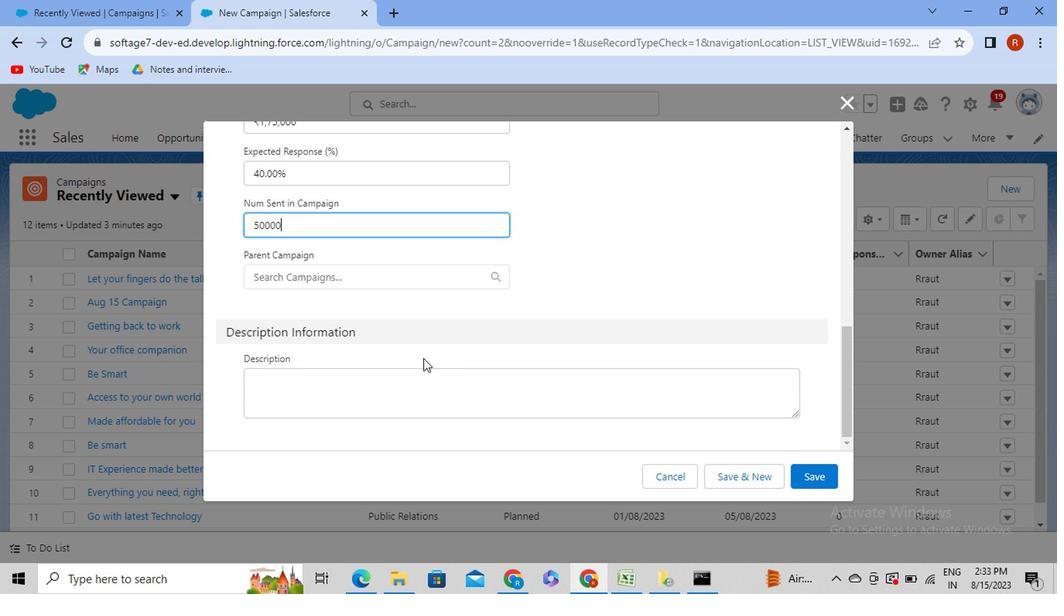 
Action: Mouse moved to (615, 198)
Screenshot: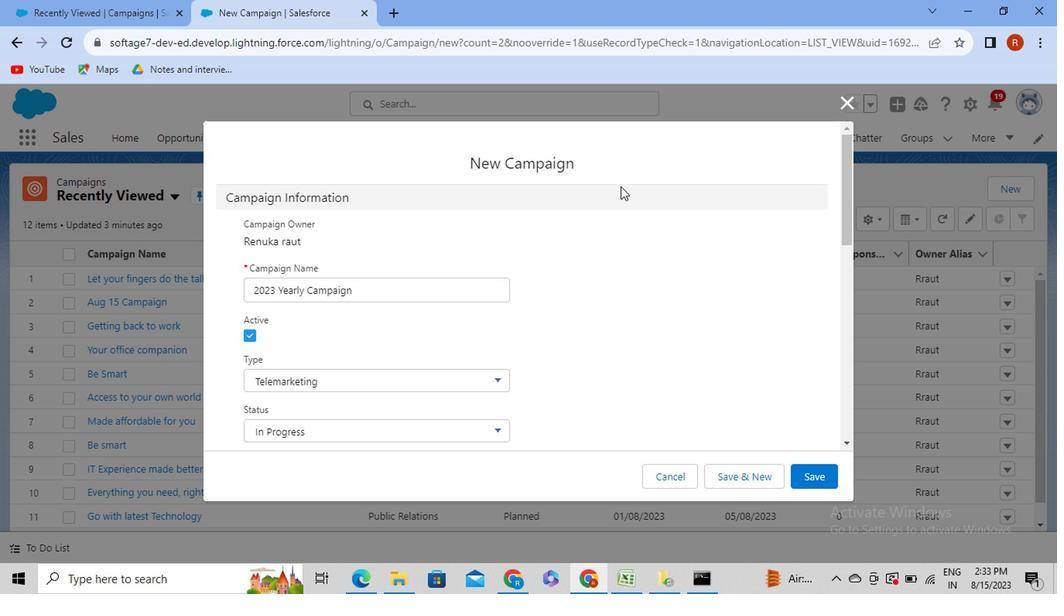 
Action: Mouse scrolled (615, 198) with delta (0, 0)
Screenshot: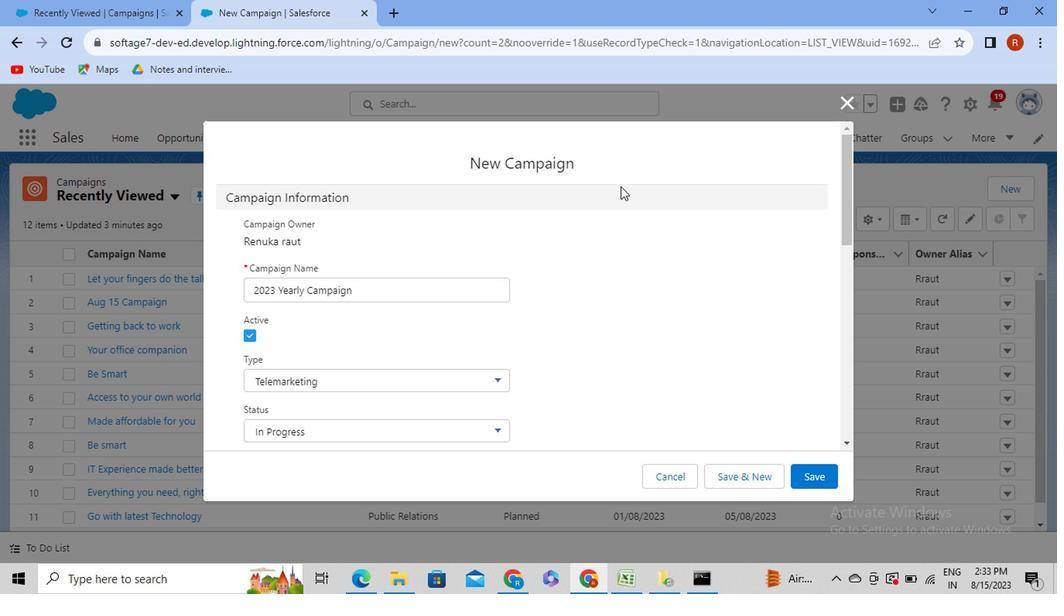 
Action: Mouse moved to (562, 294)
Screenshot: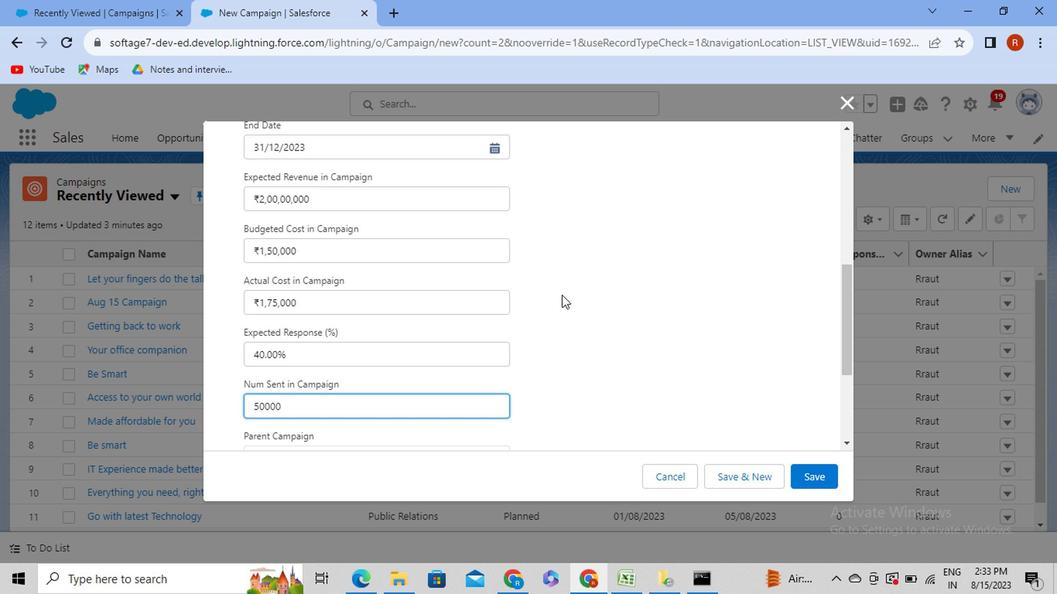
Action: Mouse scrolled (562, 293) with delta (0, -1)
Screenshot: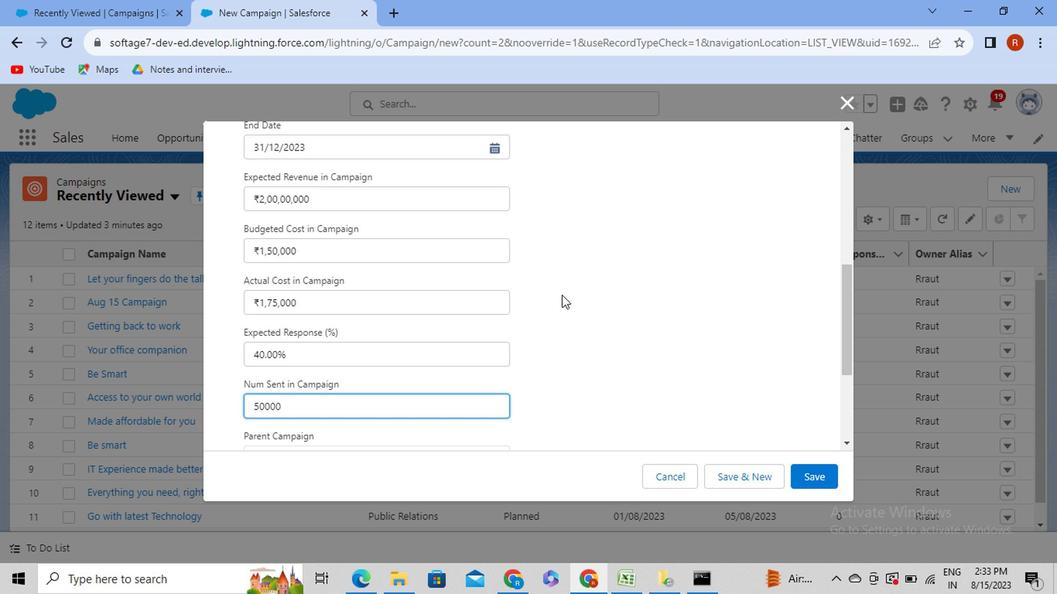 
Action: Mouse moved to (562, 296)
Screenshot: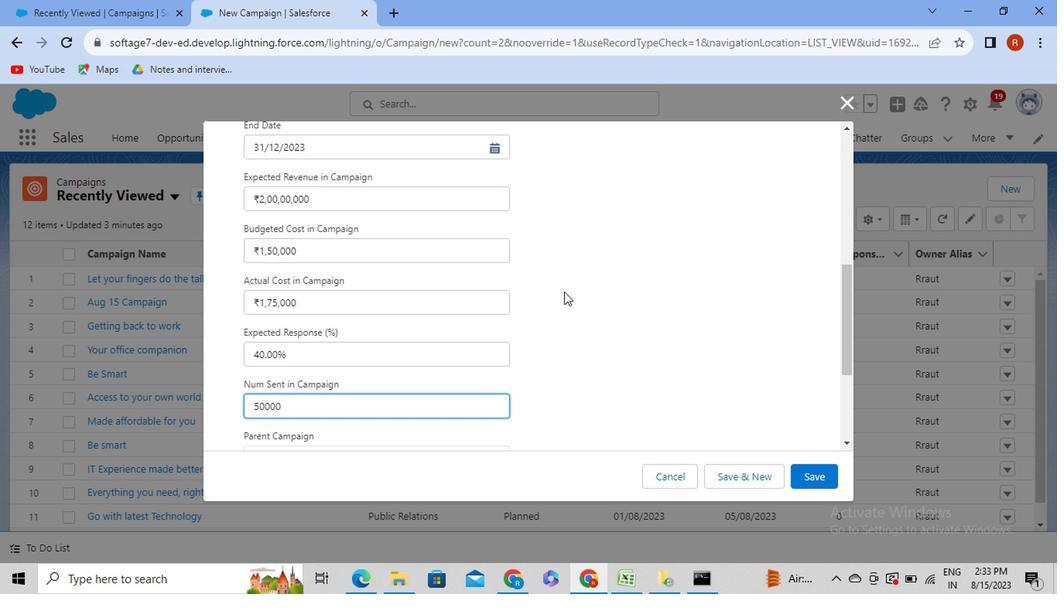 
Action: Mouse scrolled (562, 295) with delta (0, -1)
Screenshot: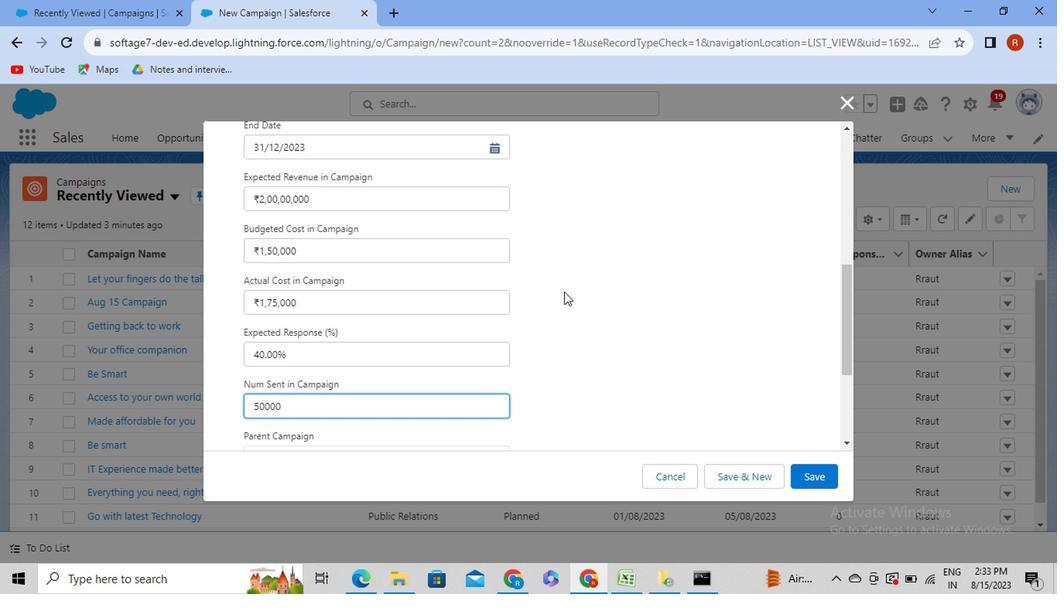 
Action: Mouse moved to (298, 402)
Screenshot: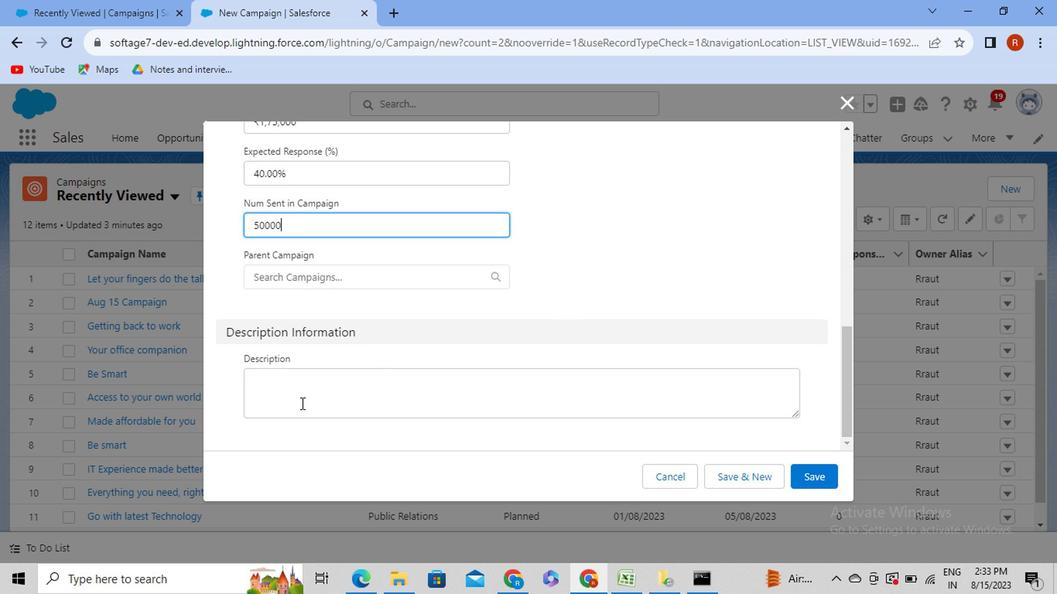 
Action: Mouse pressed left at (298, 402)
Screenshot: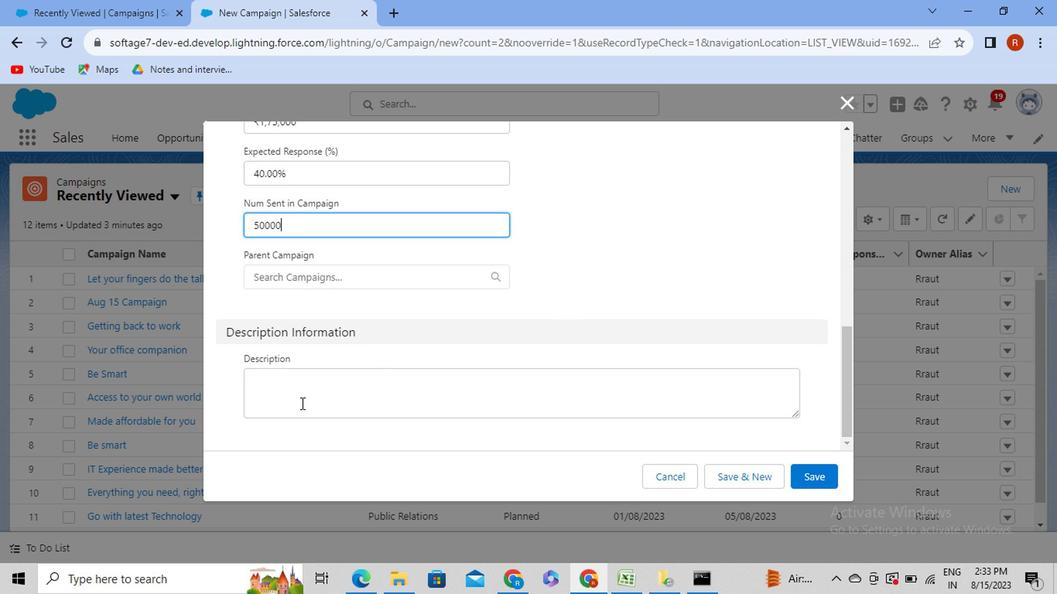 
Action: Mouse moved to (282, 402)
Screenshot: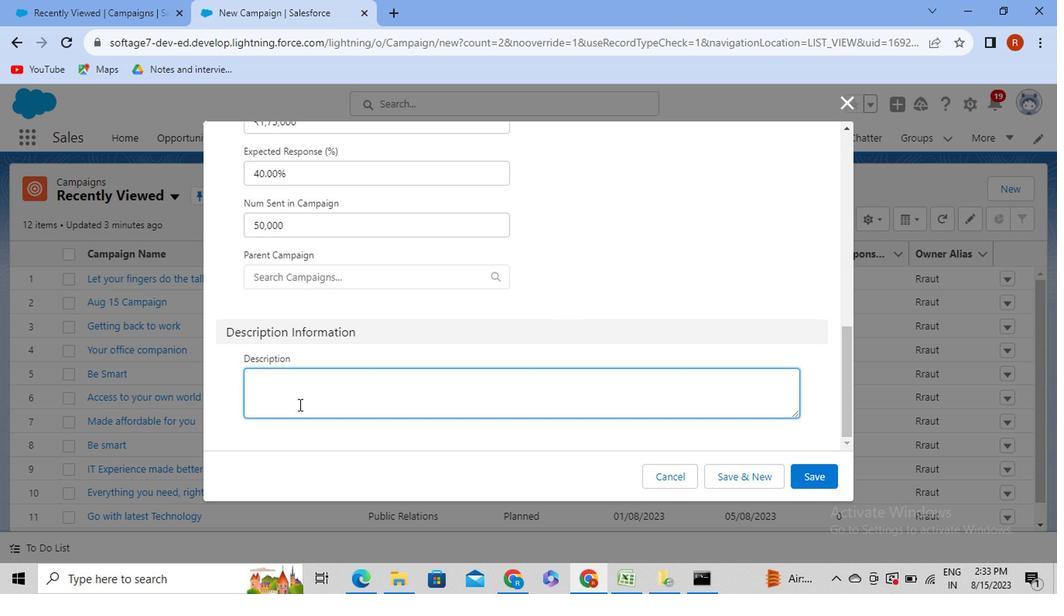 
Action: Key pressed <Key.caps_lock>T<Key.caps_lock>his<Key.space>campaign<Key.space>is<Key.space>planned<Key.space>for<Key.space>entire<Key.space>ear<Key.backspace><Key.backspace><Key.backspace><Key.backspace><Key.space>year.to<Key.space>genrate<Key.space>
Screenshot: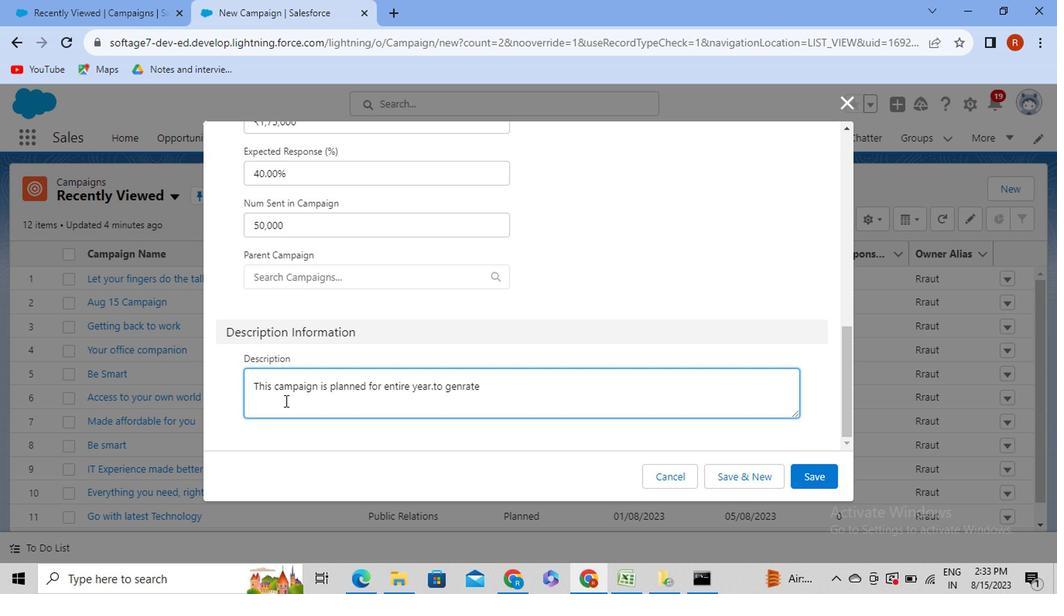 
Action: Mouse moved to (467, 390)
Screenshot: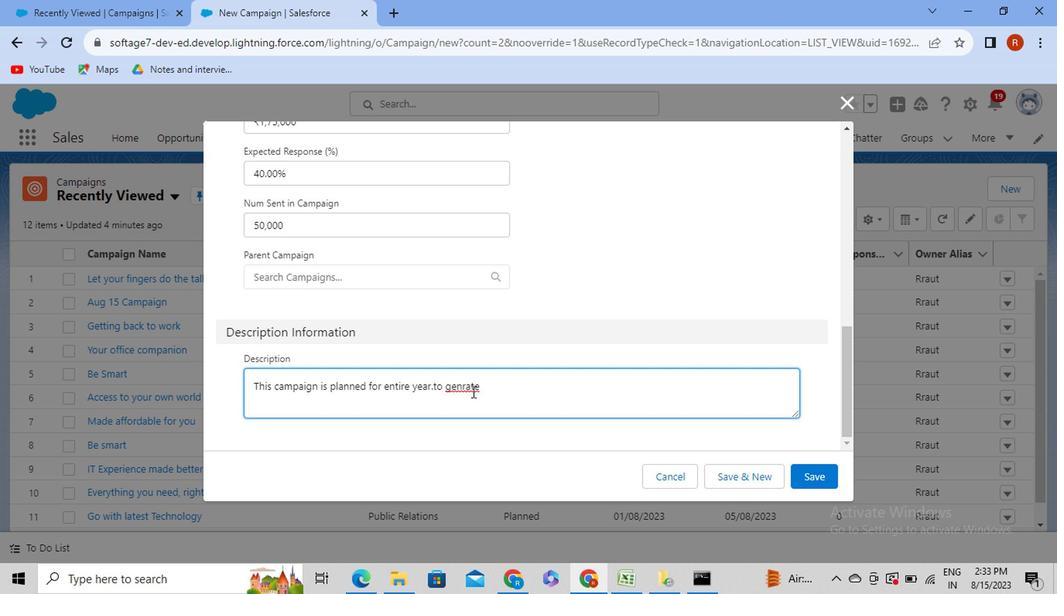 
Action: Mouse pressed right at (467, 390)
Screenshot: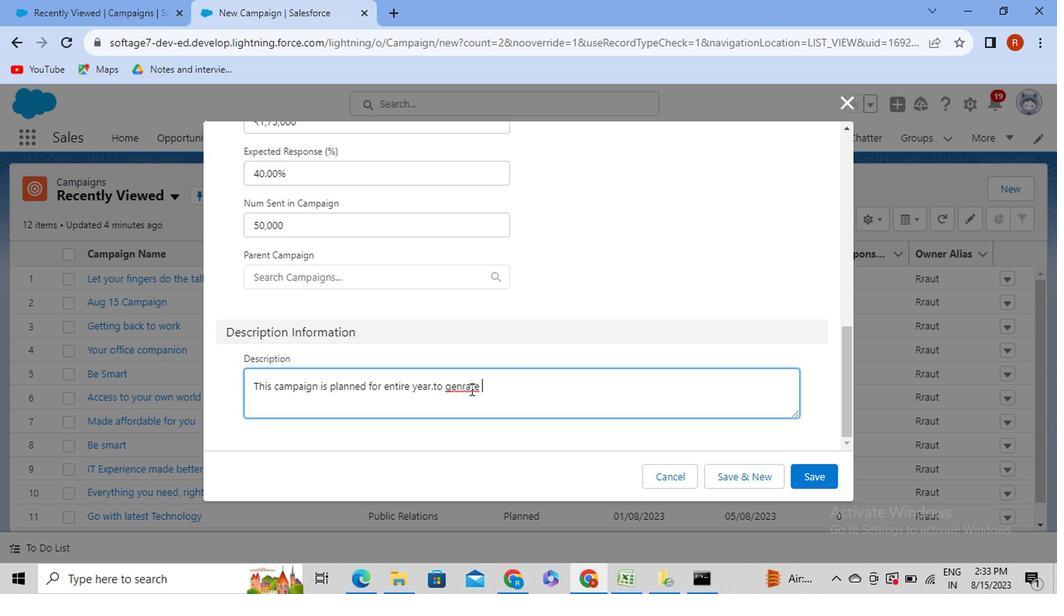 
Action: Mouse moved to (526, 131)
Screenshot: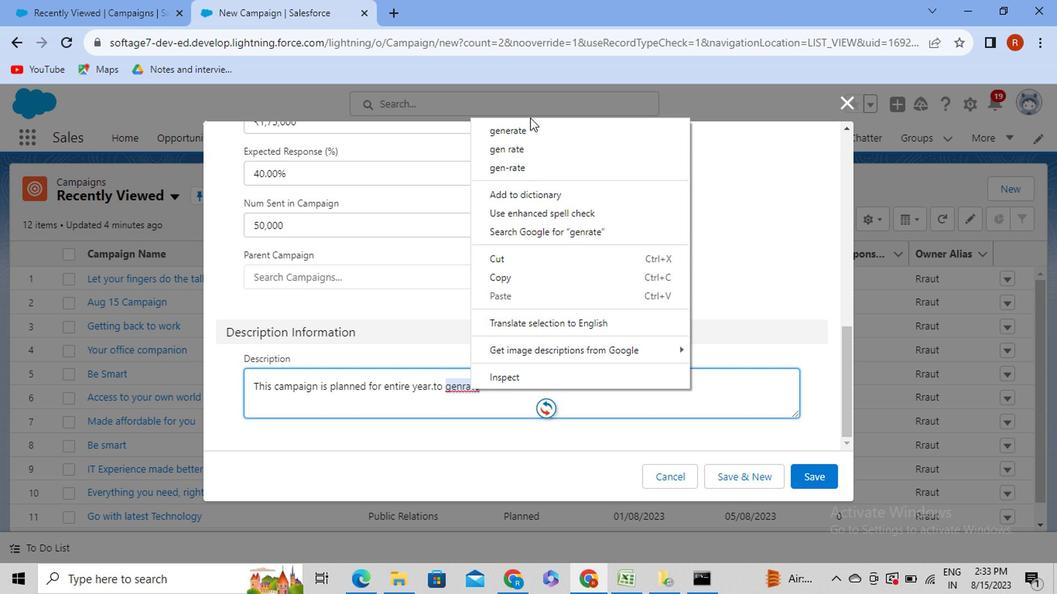 
Action: Mouse pressed left at (526, 131)
Screenshot: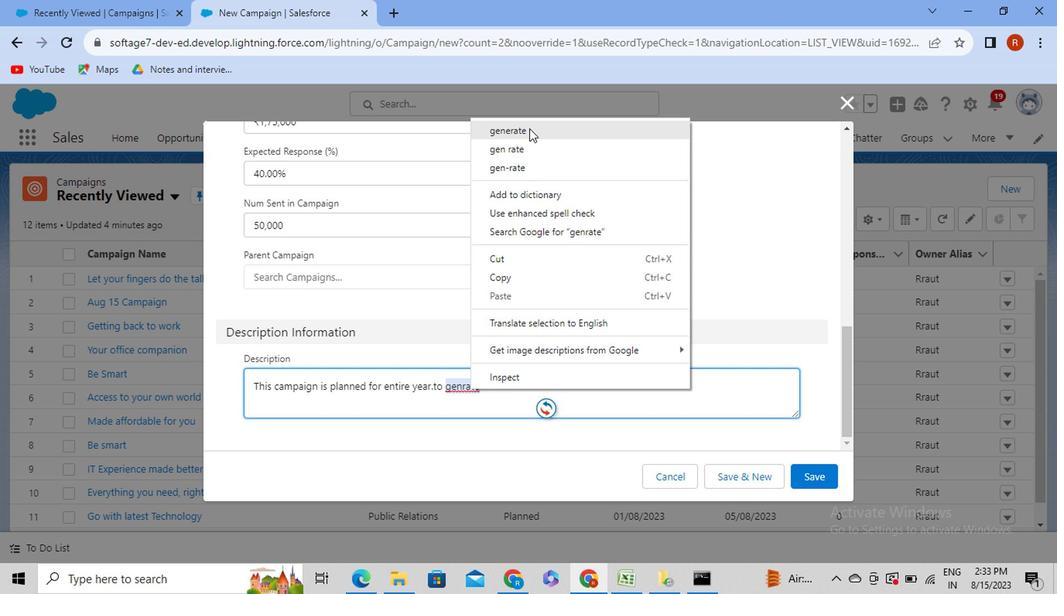 
Action: Mouse moved to (529, 388)
Screenshot: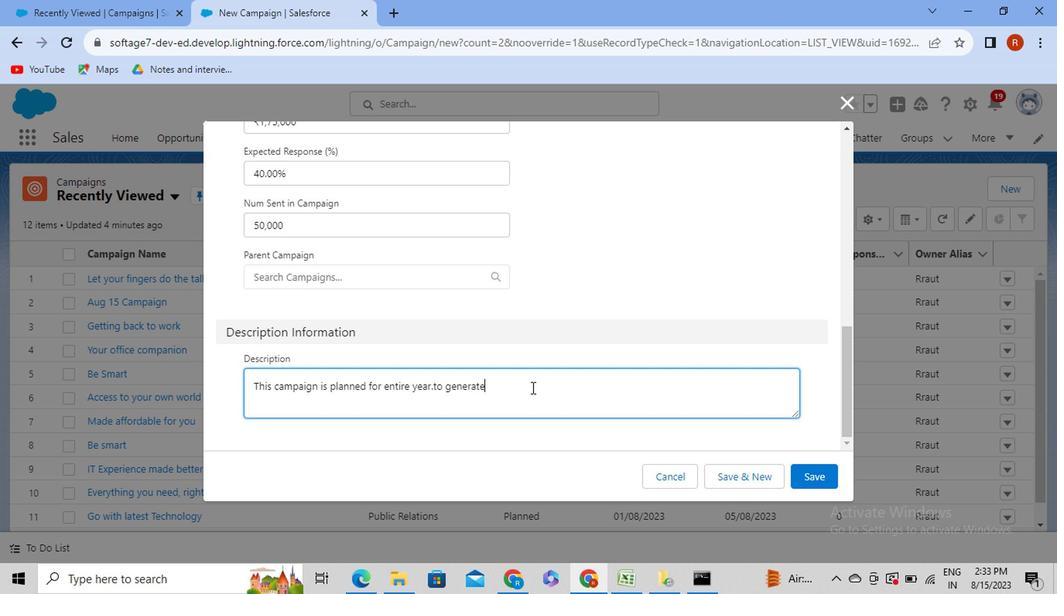 
Action: Key pressed <Key.space>more<Key.space>leads<Key.space>and<Key.space>closed<Key.space>the<Key.space>expected<Key.space>revenue
Screenshot: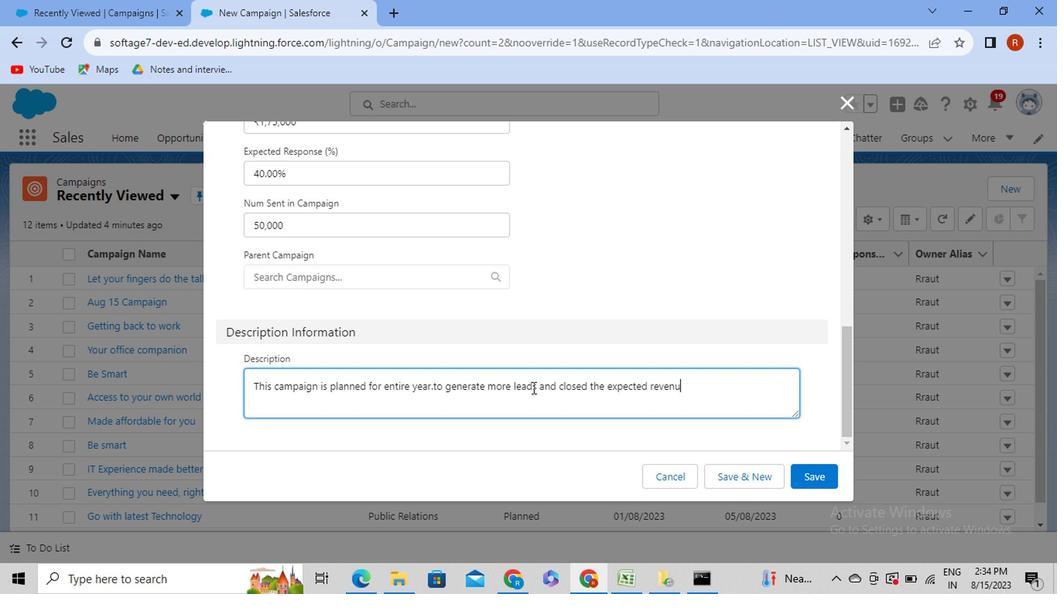 
Action: Mouse moved to (814, 473)
Screenshot: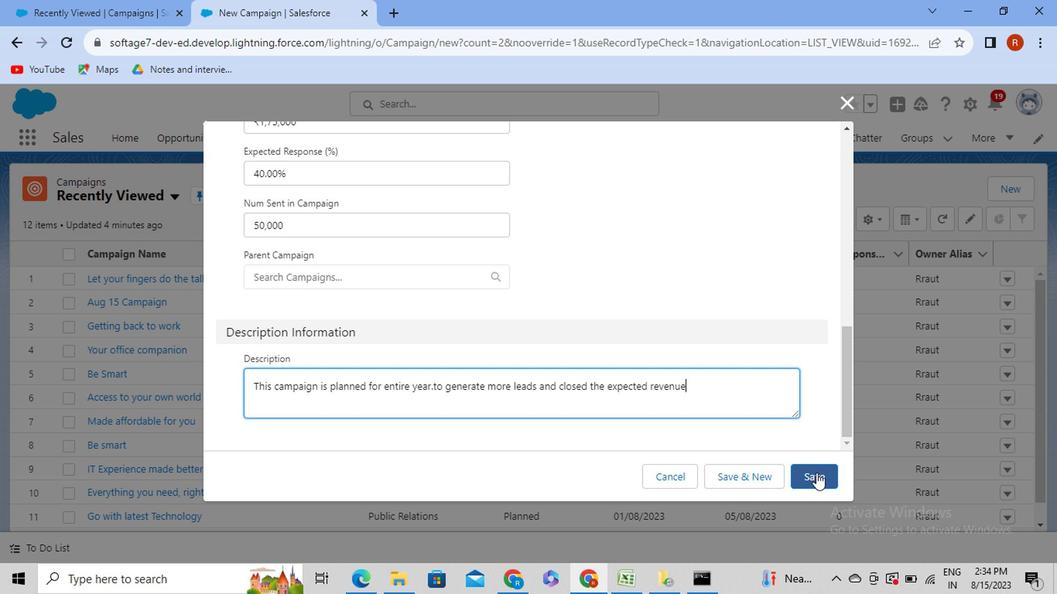 
Action: Mouse pressed left at (814, 473)
Screenshot: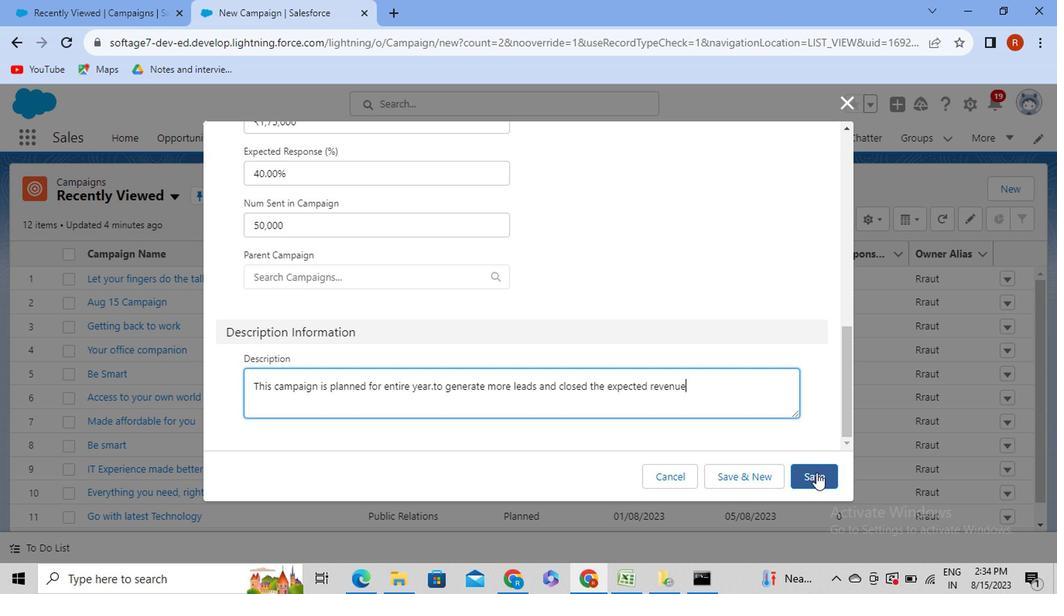 
Action: Mouse moved to (1013, 177)
Screenshot: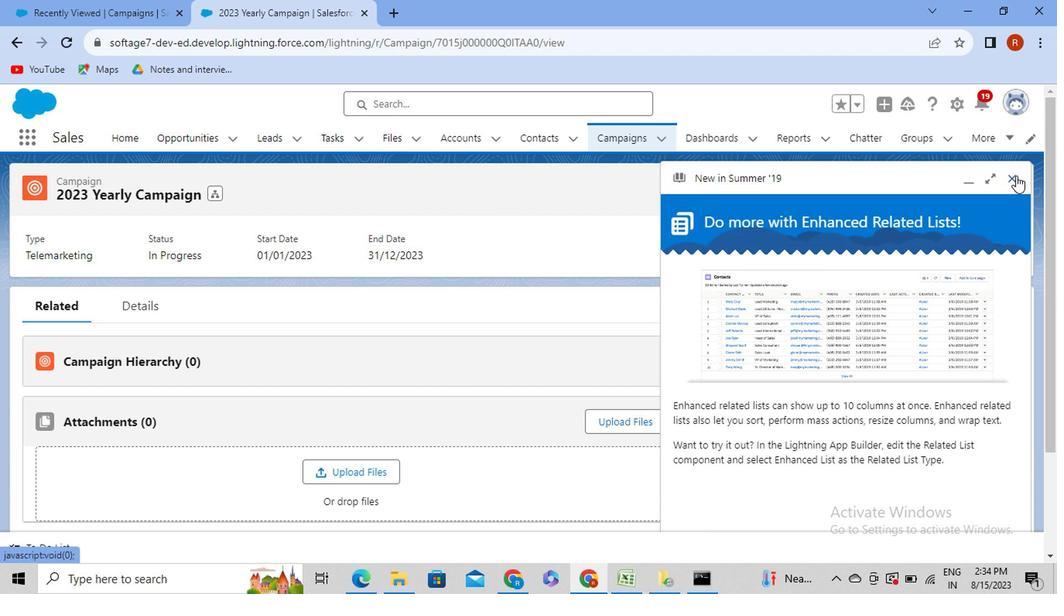 
Action: Mouse pressed left at (1013, 177)
Screenshot: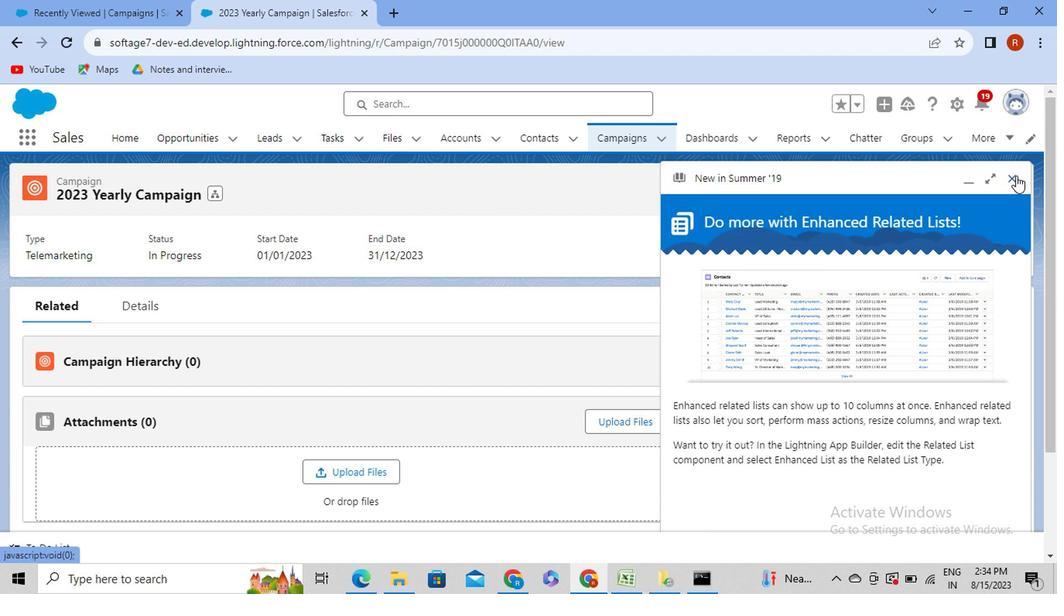 
Action: Mouse moved to (1005, 192)
Screenshot: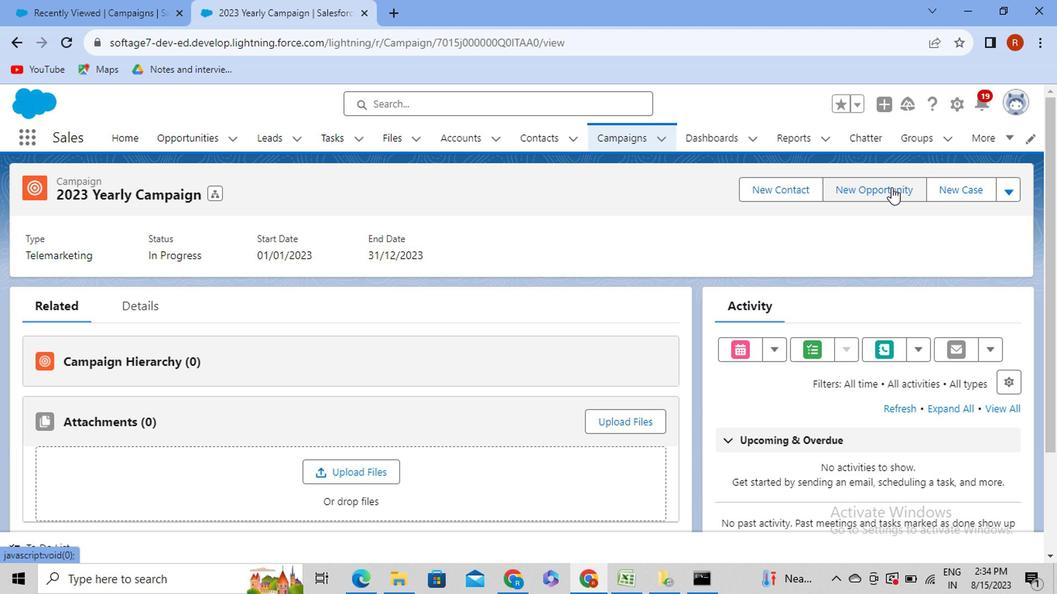 
Action: Mouse pressed left at (1005, 192)
Screenshot: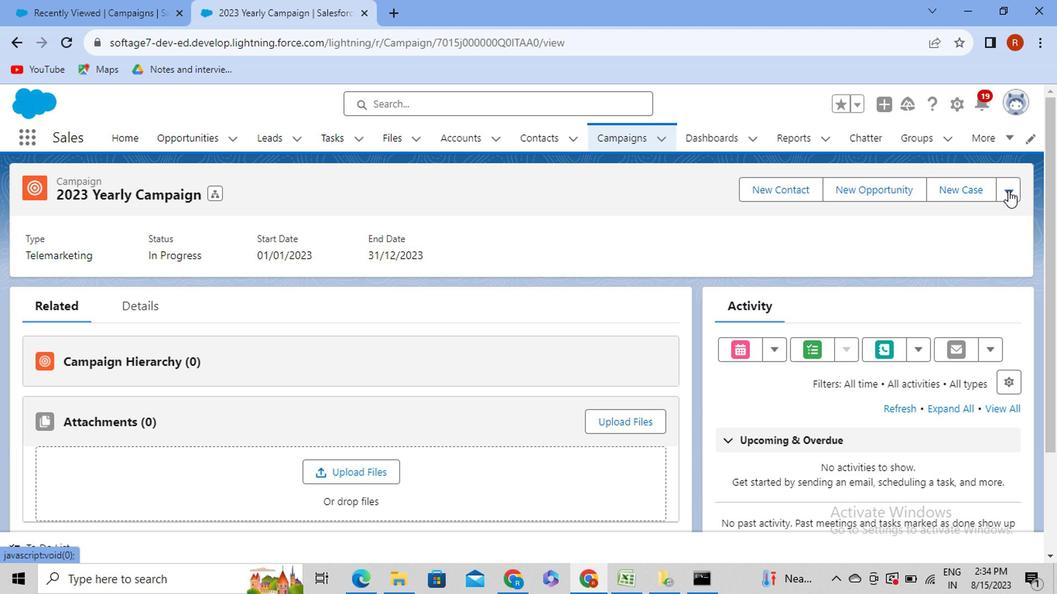 
Action: Mouse moved to (616, 135)
Screenshot: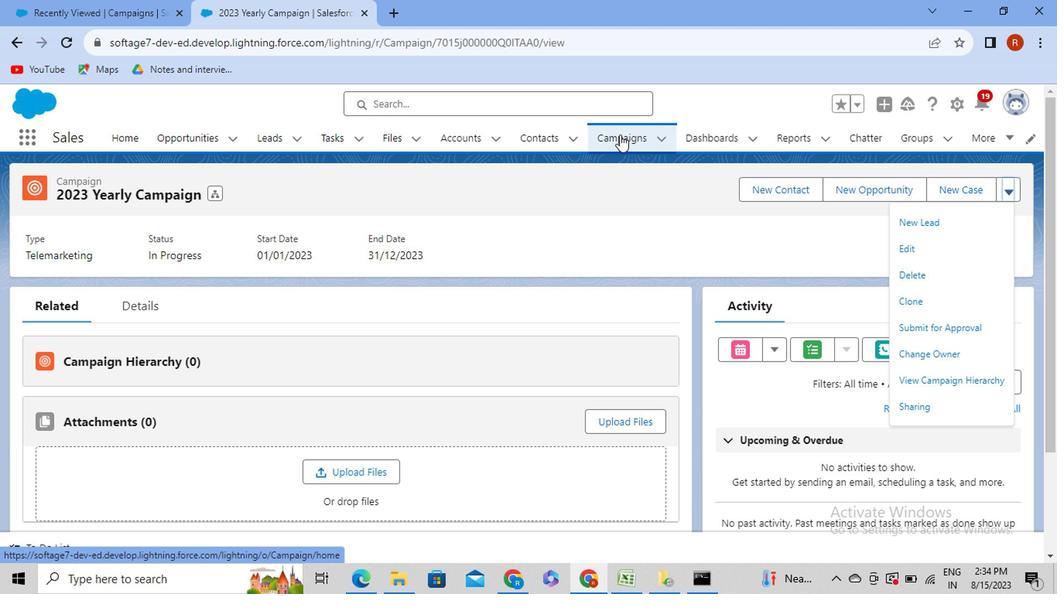
Action: Mouse pressed left at (616, 135)
Screenshot: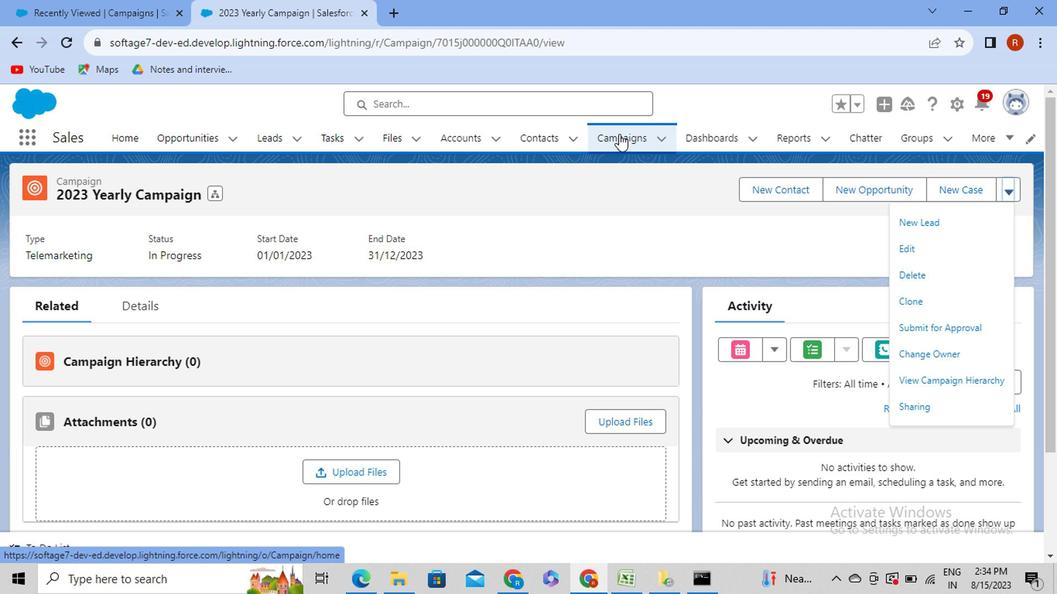 
Action: Mouse moved to (1011, 187)
Screenshot: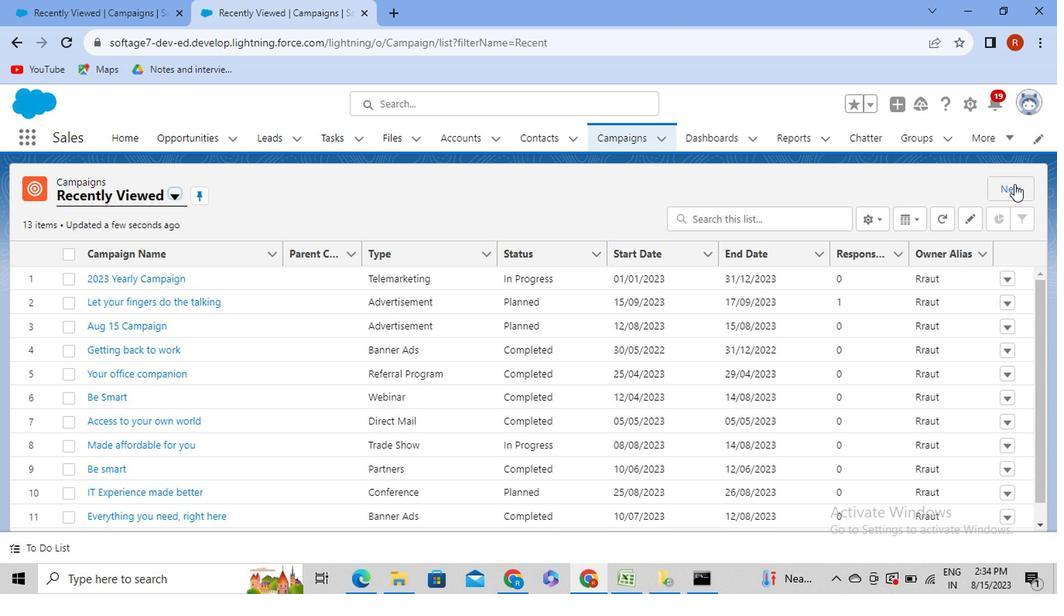 
Action: Mouse pressed left at (1011, 187)
Screenshot: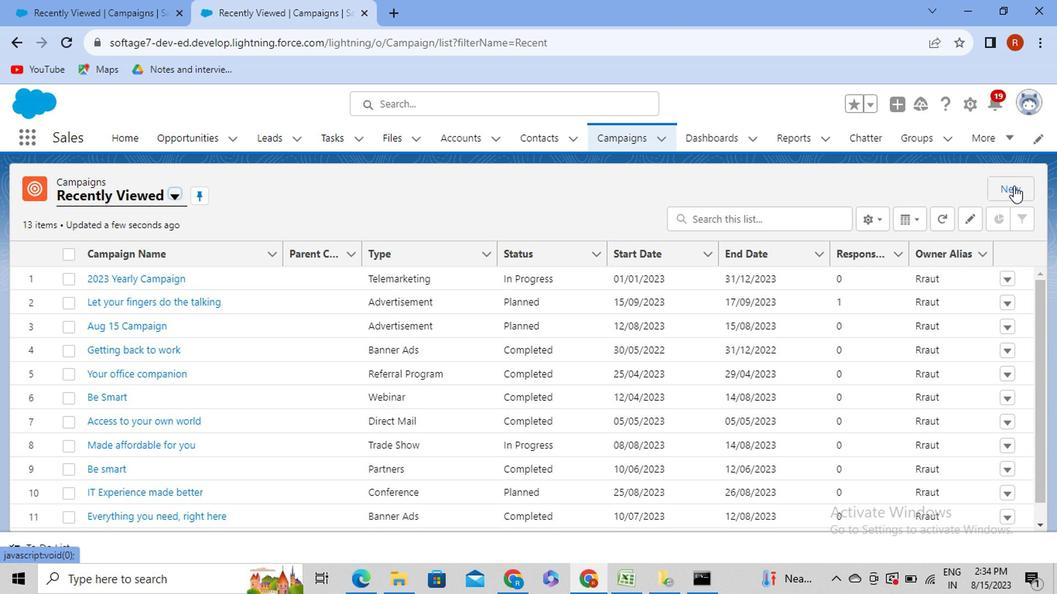 
Action: Mouse moved to (275, 294)
Screenshot: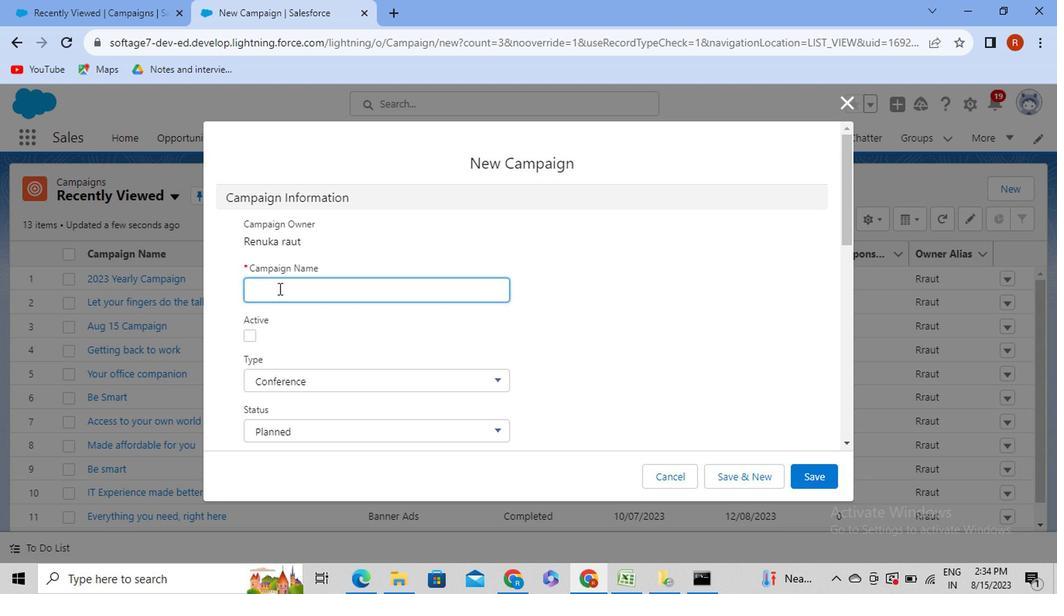 
Action: Mouse pressed left at (275, 294)
Screenshot: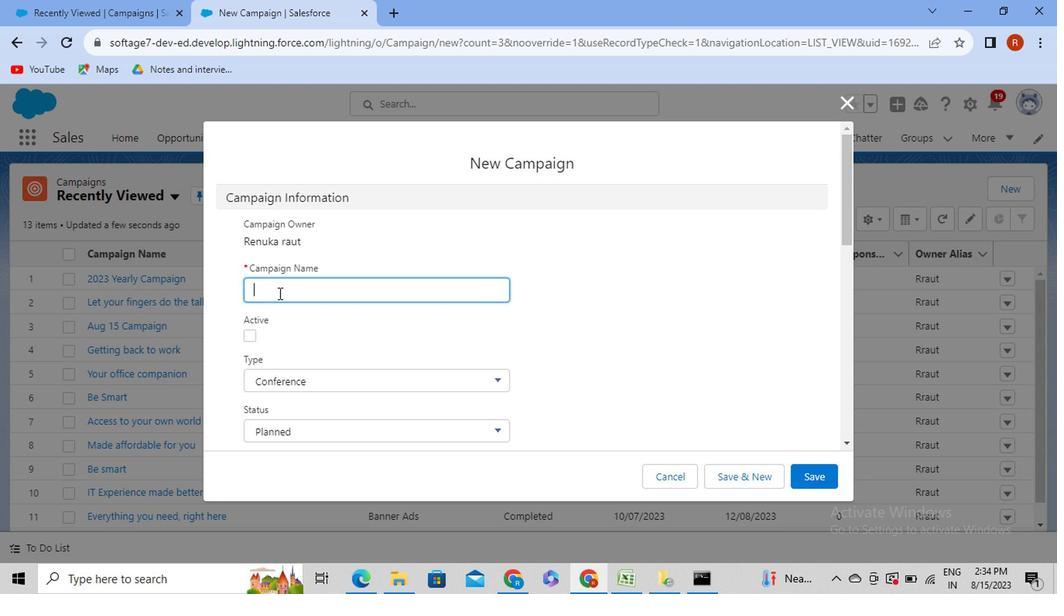 
Action: Mouse moved to (275, 293)
Screenshot: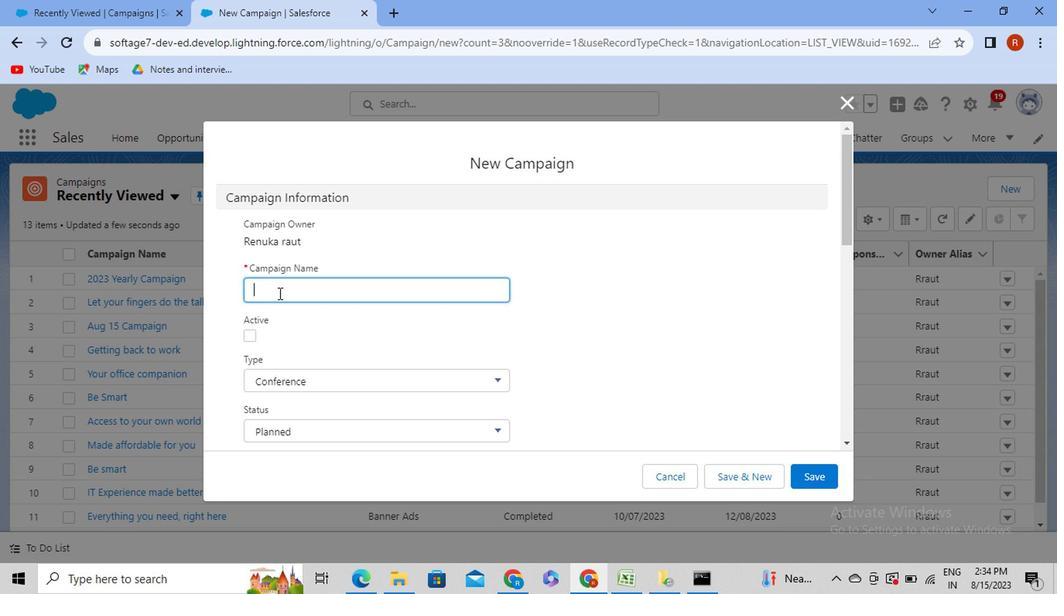 
Action: Key pressed <Key.caps_lock>S<Key.caps_lock>ummer<Key.space>campaign
Screenshot: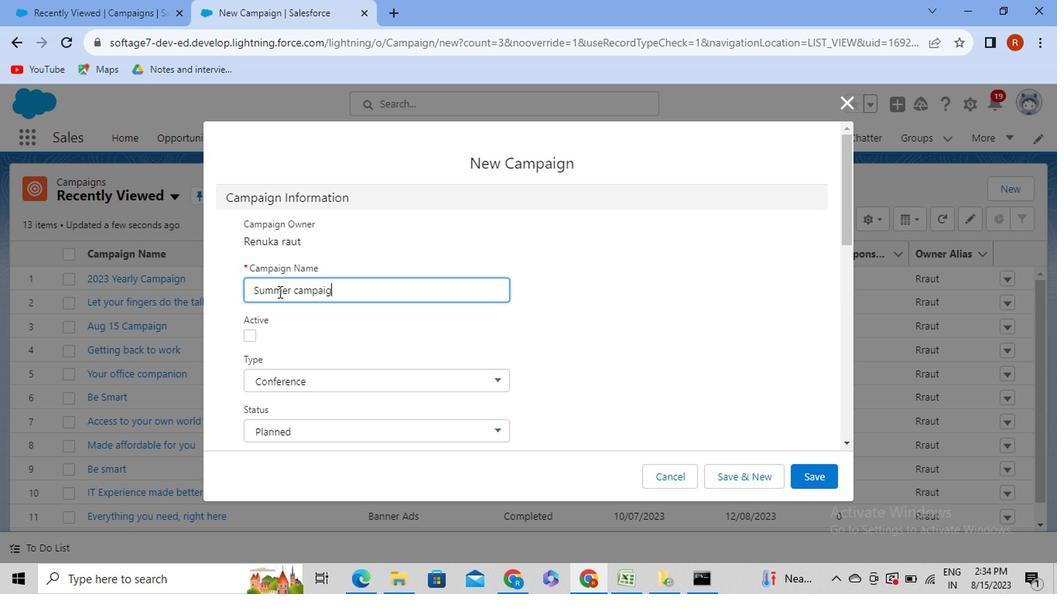
Action: Mouse moved to (249, 333)
Screenshot: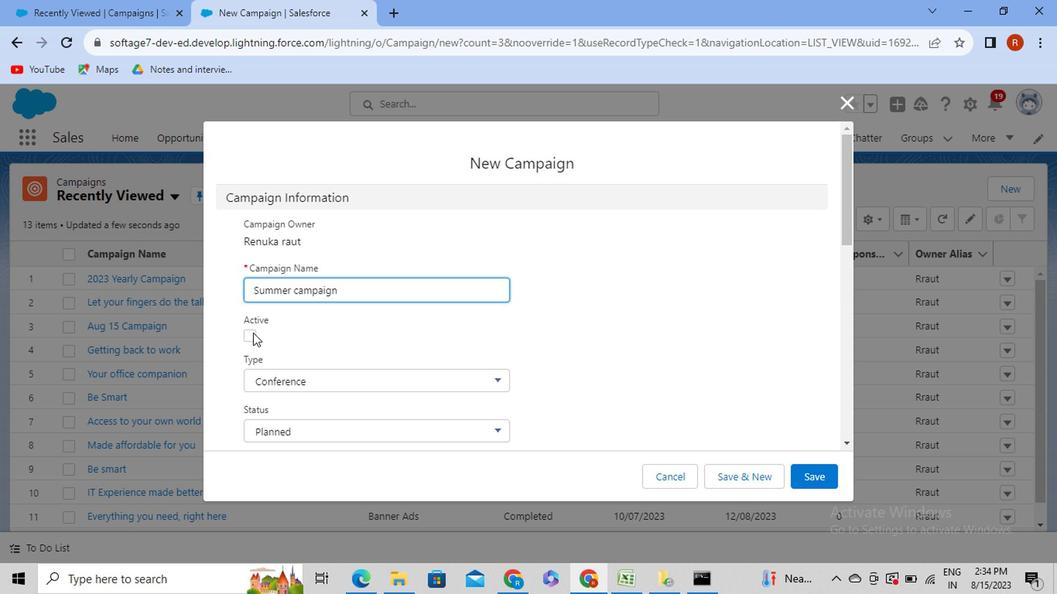 
Action: Mouse pressed left at (249, 333)
Screenshot: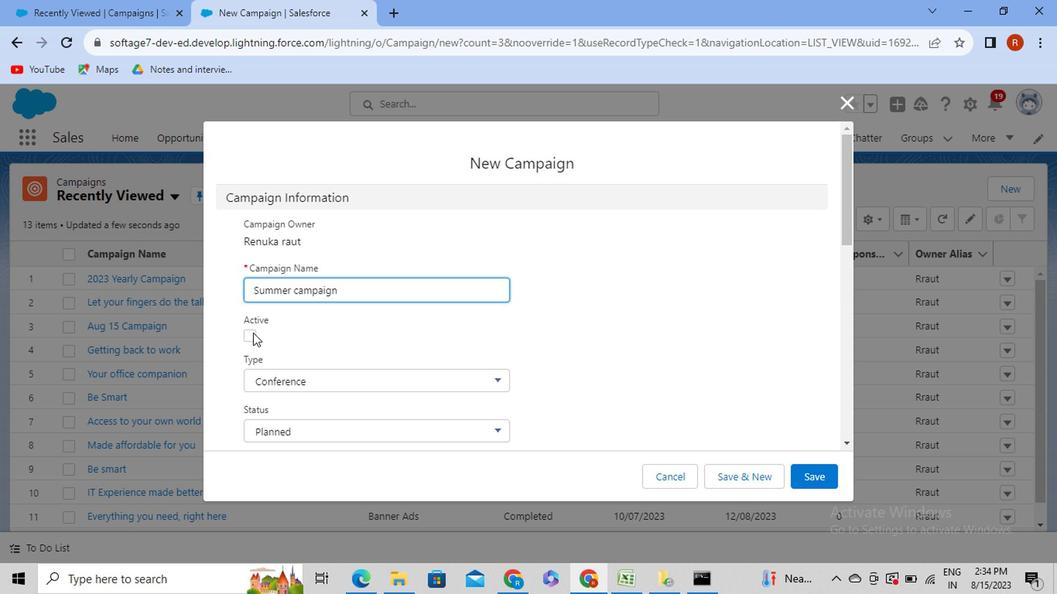 
Action: Mouse moved to (248, 333)
Screenshot: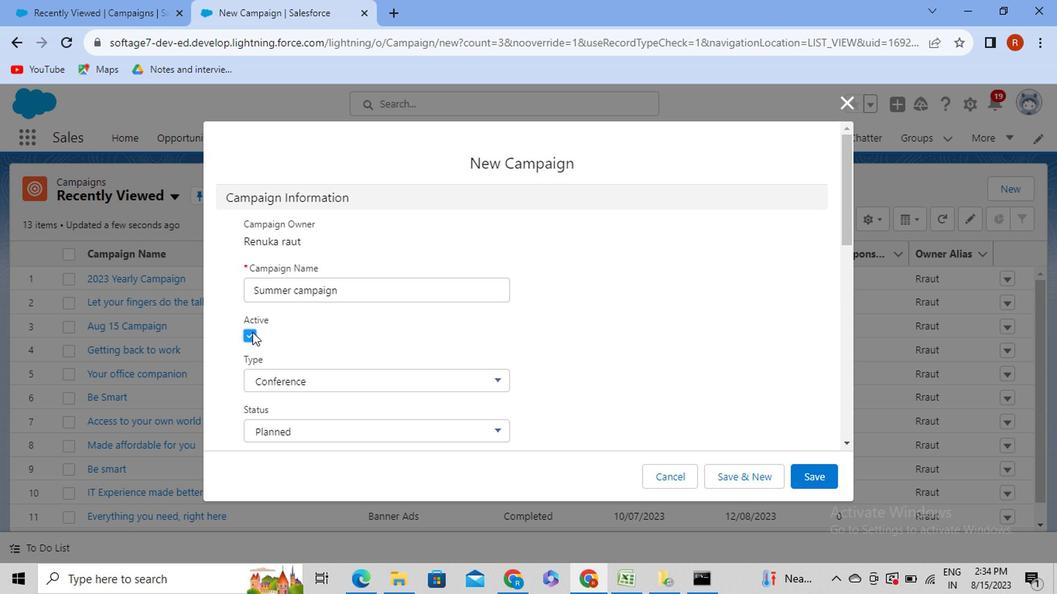 
Action: Mouse pressed left at (248, 333)
Screenshot: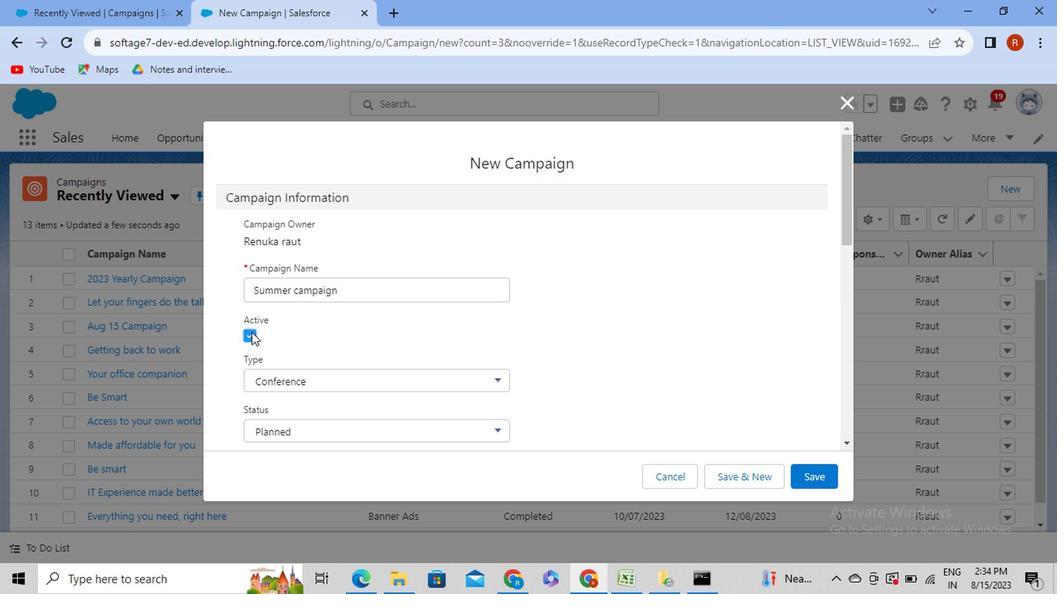 
Action: Mouse moved to (485, 376)
Screenshot: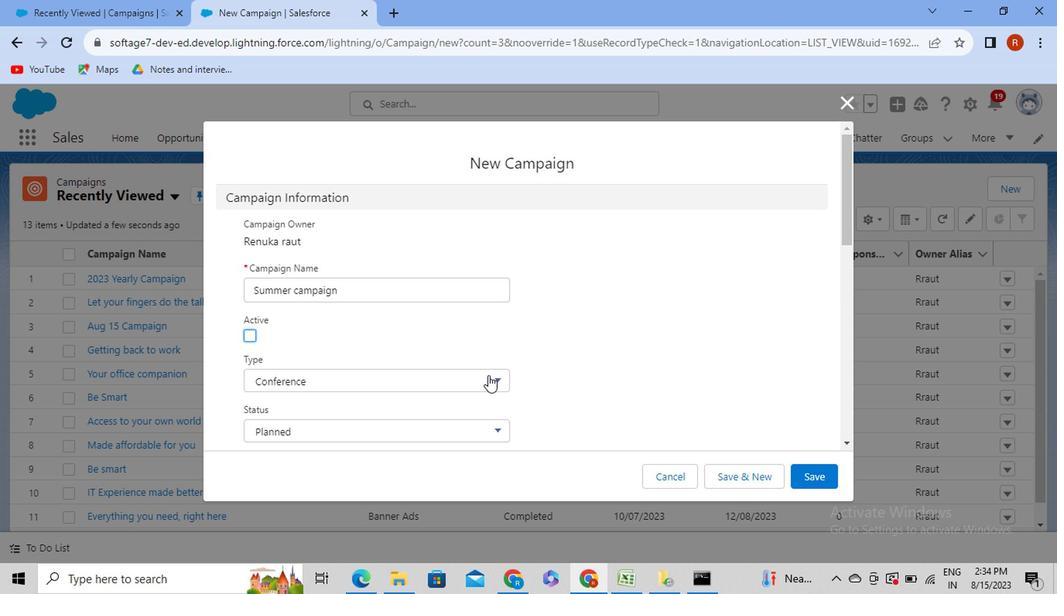 
Action: Mouse pressed left at (485, 376)
Screenshot: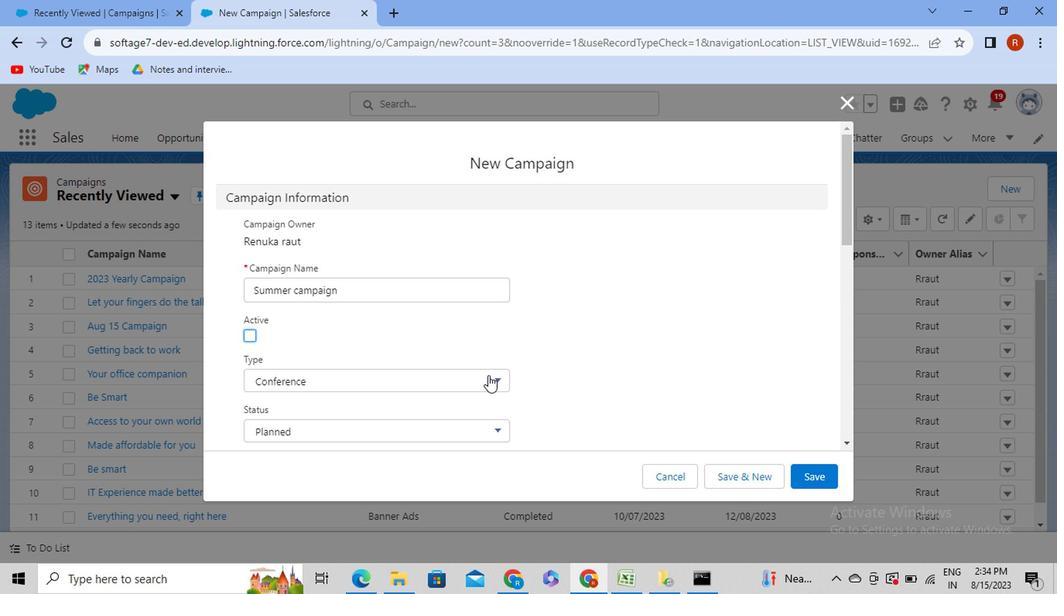 
Action: Mouse moved to (497, 250)
Screenshot: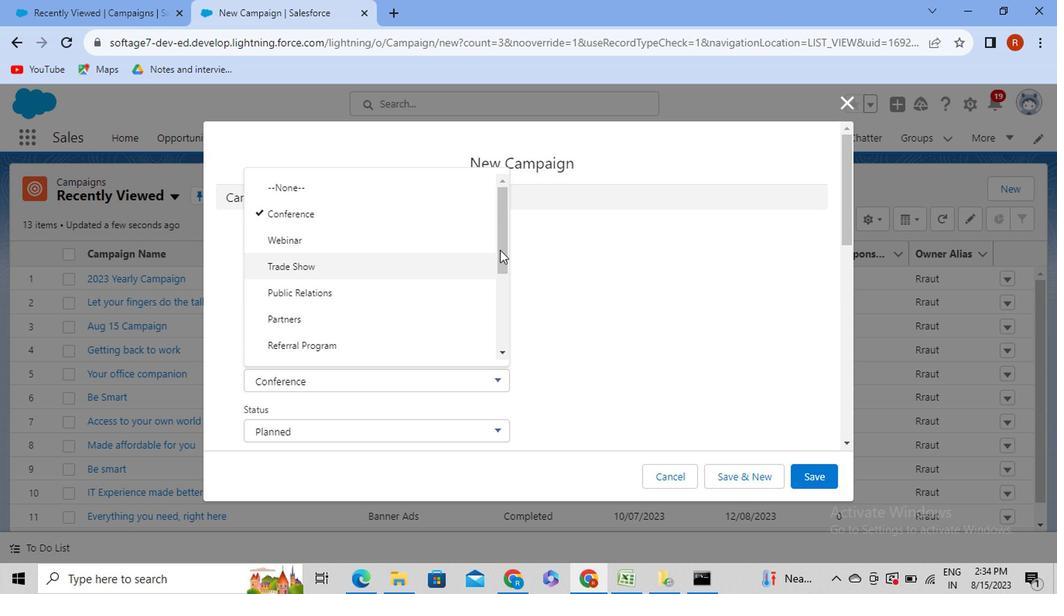 
Action: Mouse pressed left at (497, 250)
Screenshot: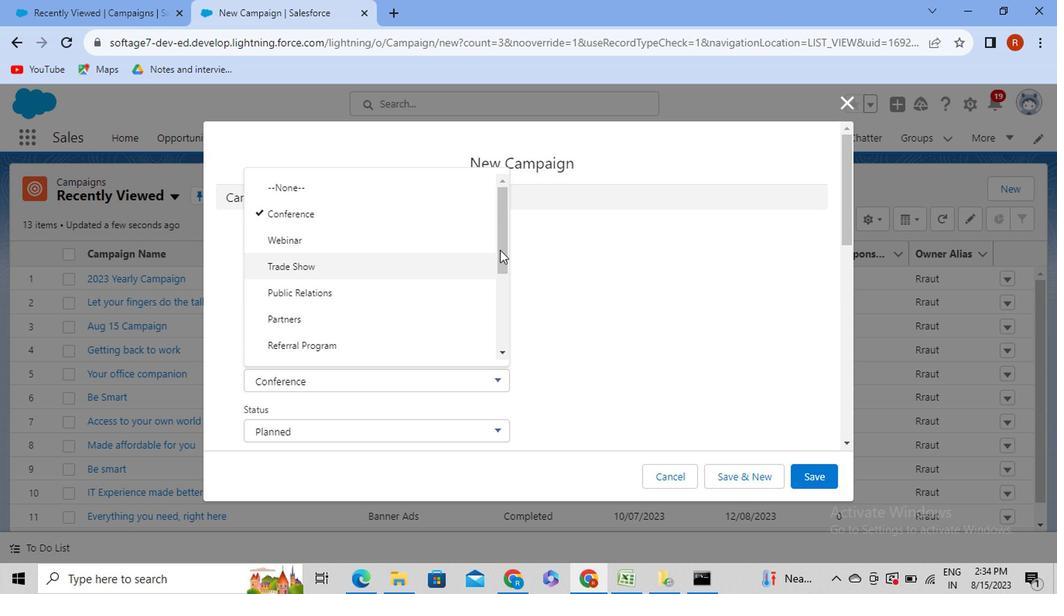 
Action: Mouse moved to (320, 321)
Screenshot: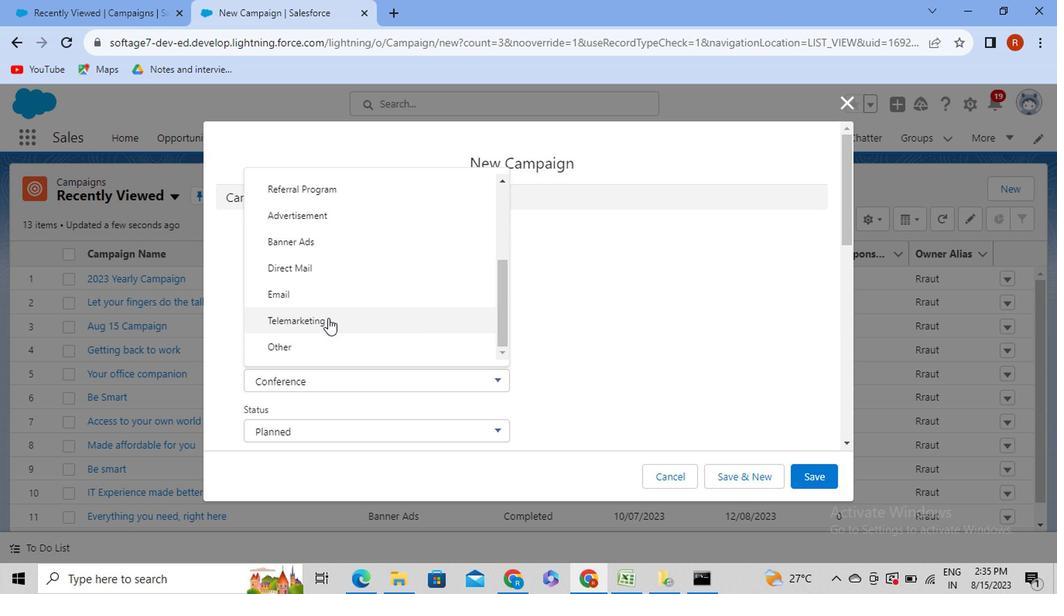 
Action: Mouse pressed left at (320, 321)
Screenshot: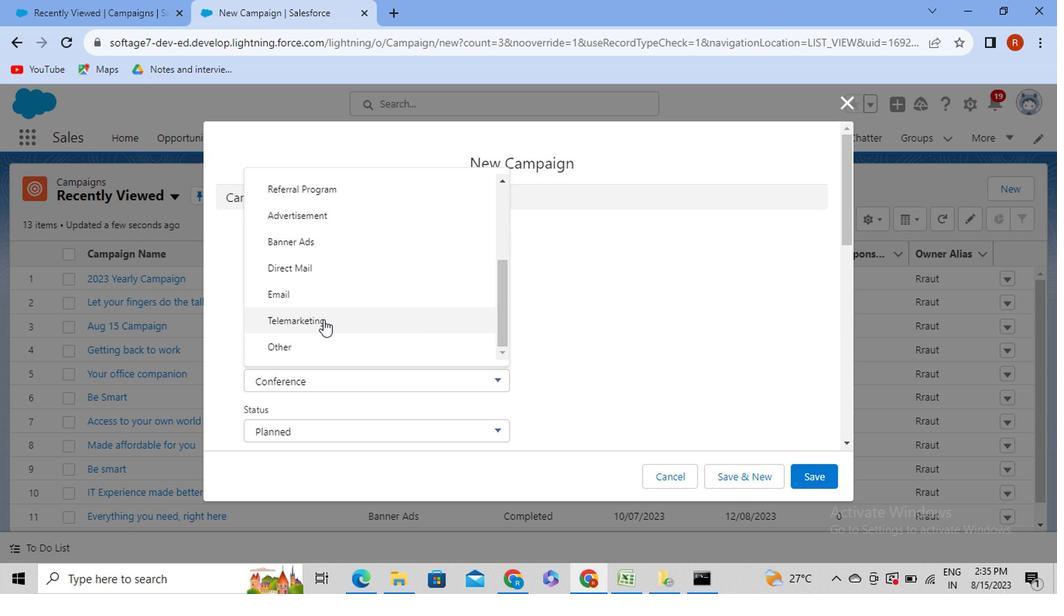 
Action: Mouse moved to (842, 234)
Screenshot: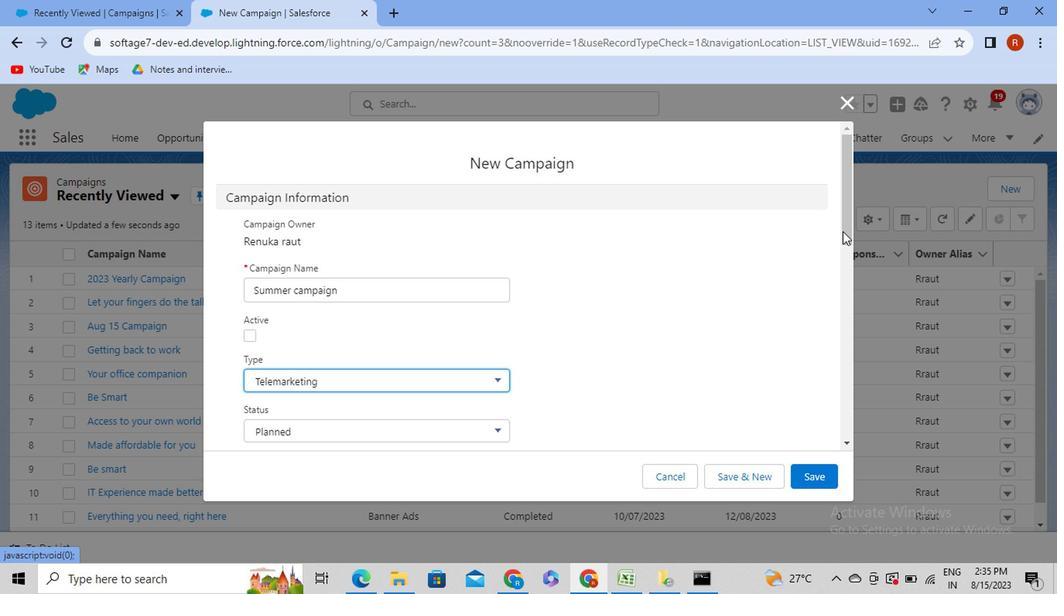 
Action: Mouse pressed left at (842, 234)
Screenshot: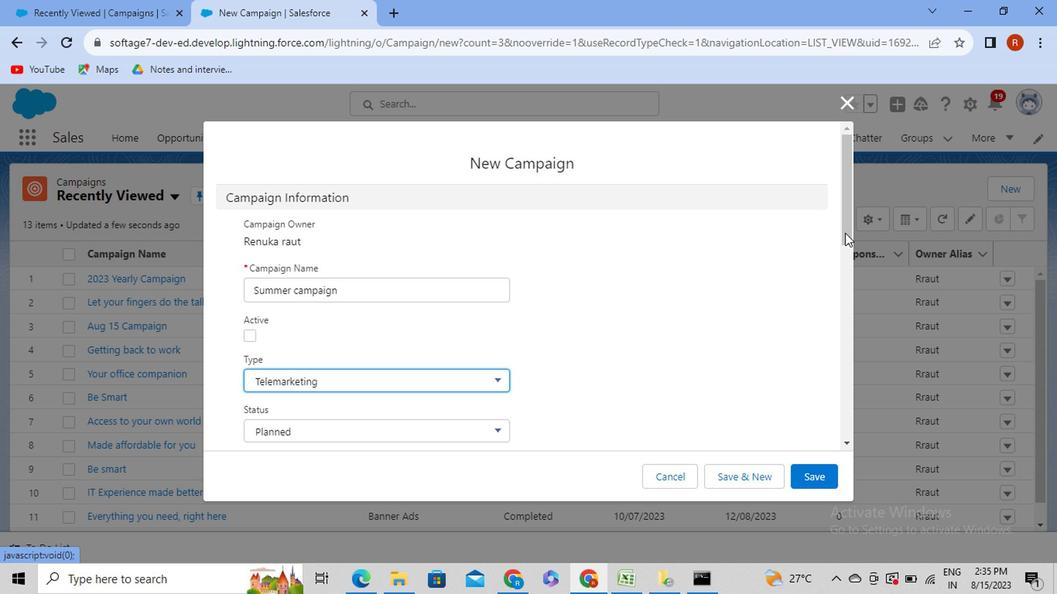 
Action: Mouse moved to (488, 337)
Screenshot: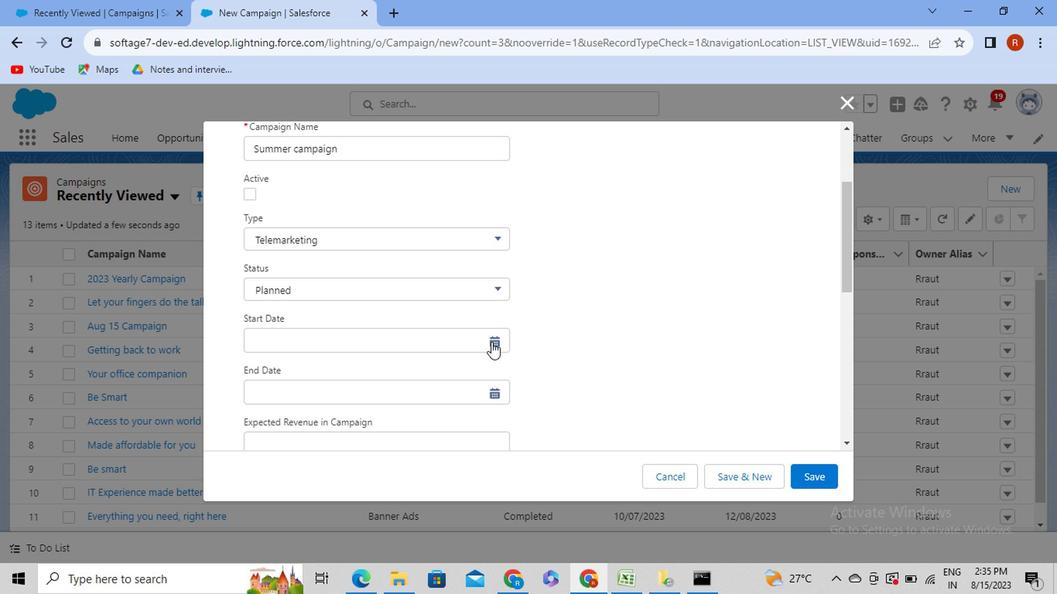 
Action: Mouse pressed left at (488, 337)
Screenshot: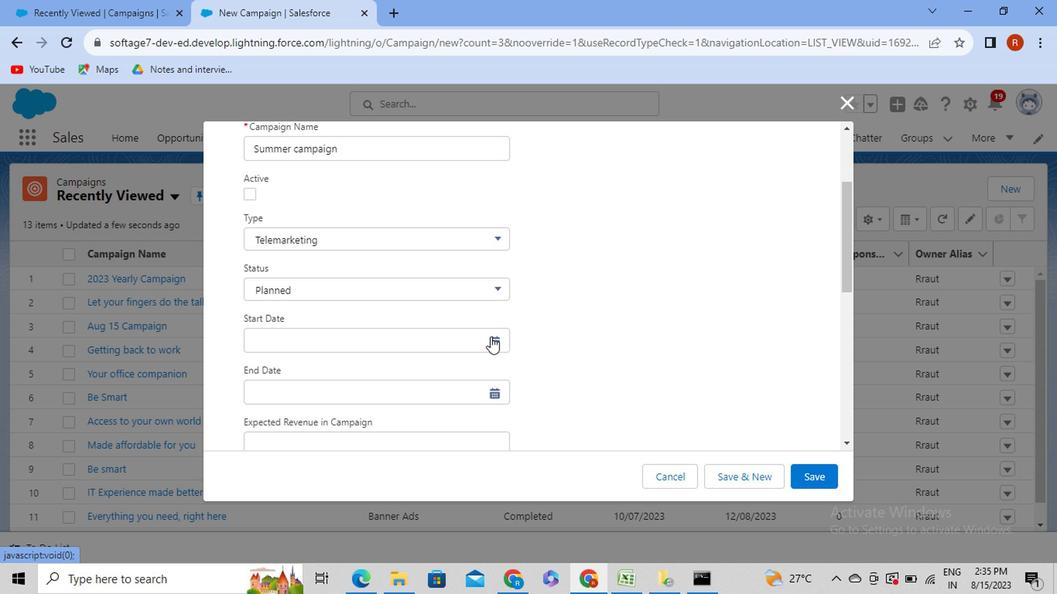 
Action: Mouse moved to (260, 184)
Screenshot: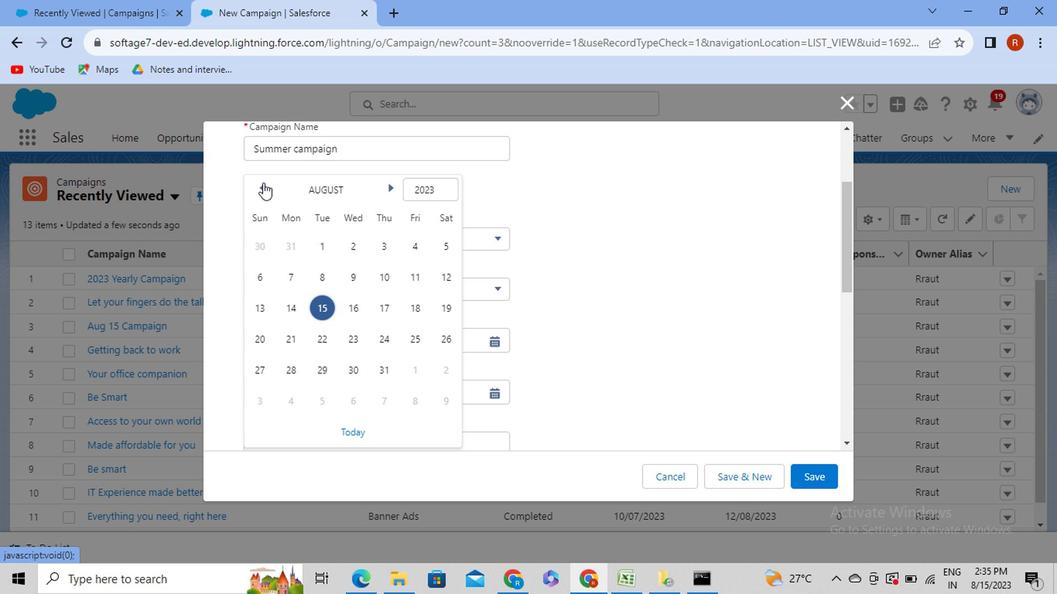 
Action: Mouse pressed left at (260, 184)
Screenshot: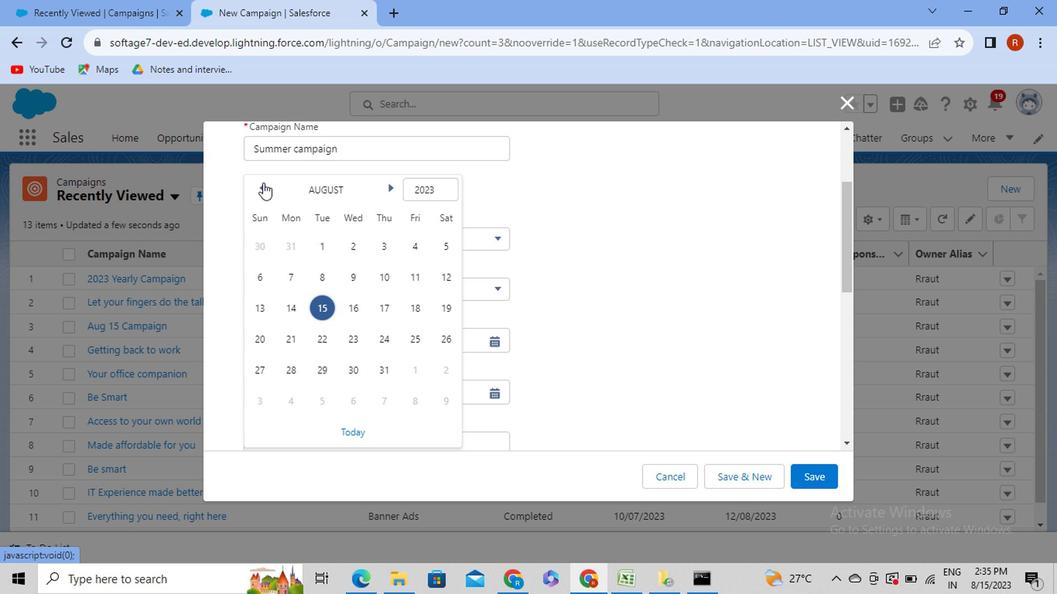 
Action: Mouse moved to (260, 186)
Screenshot: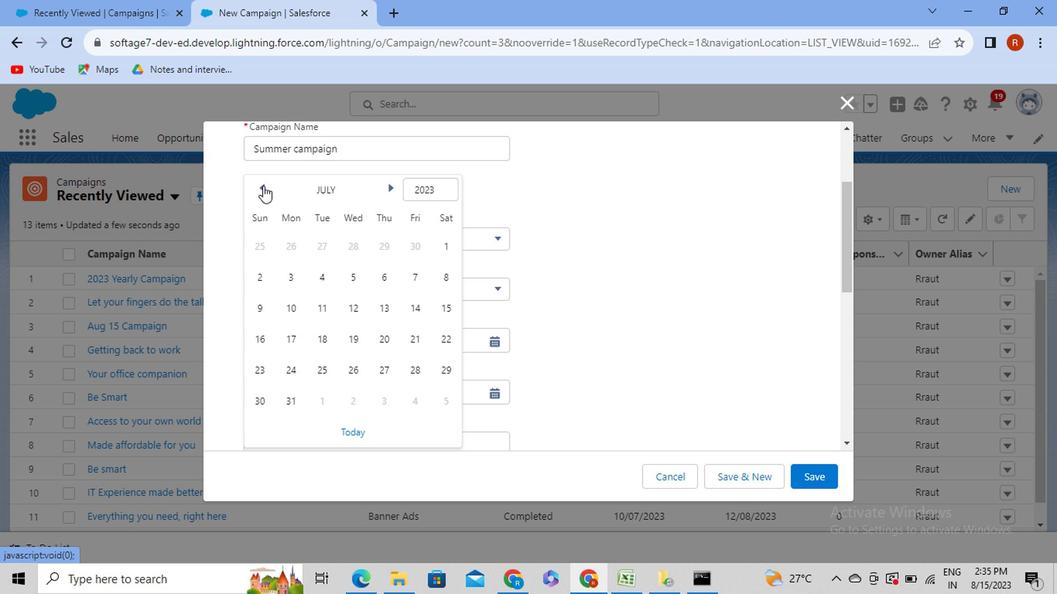 
Action: Mouse pressed left at (260, 186)
Screenshot: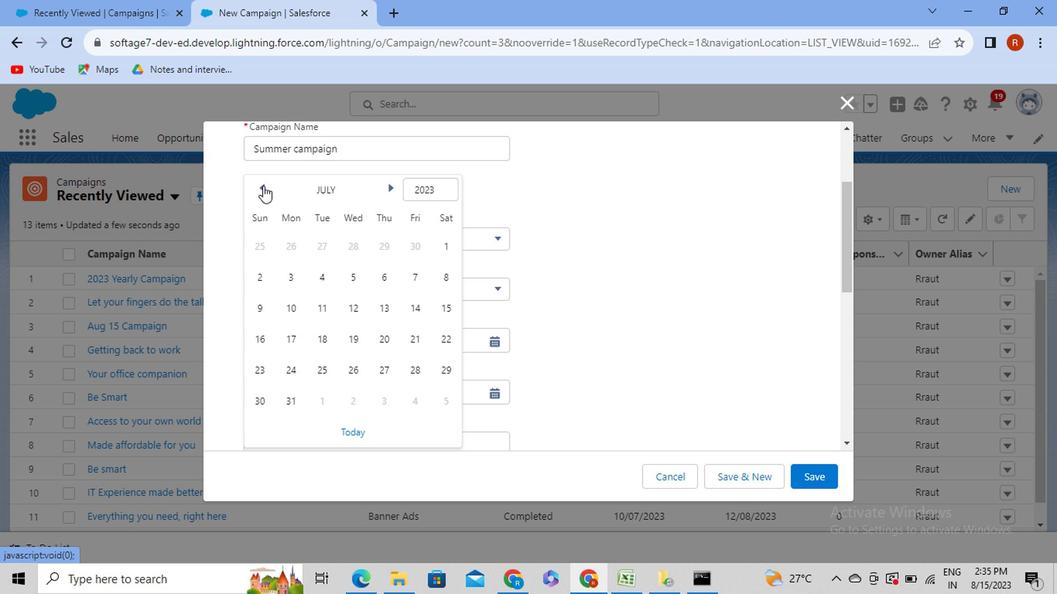 
Action: Mouse moved to (260, 187)
Screenshot: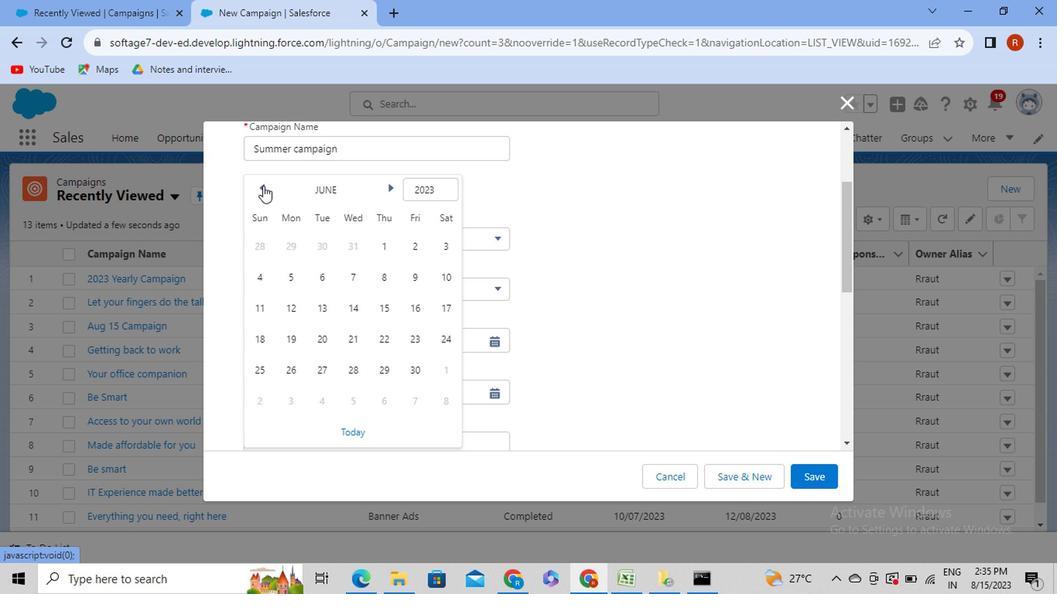 
Action: Mouse pressed left at (260, 187)
Screenshot: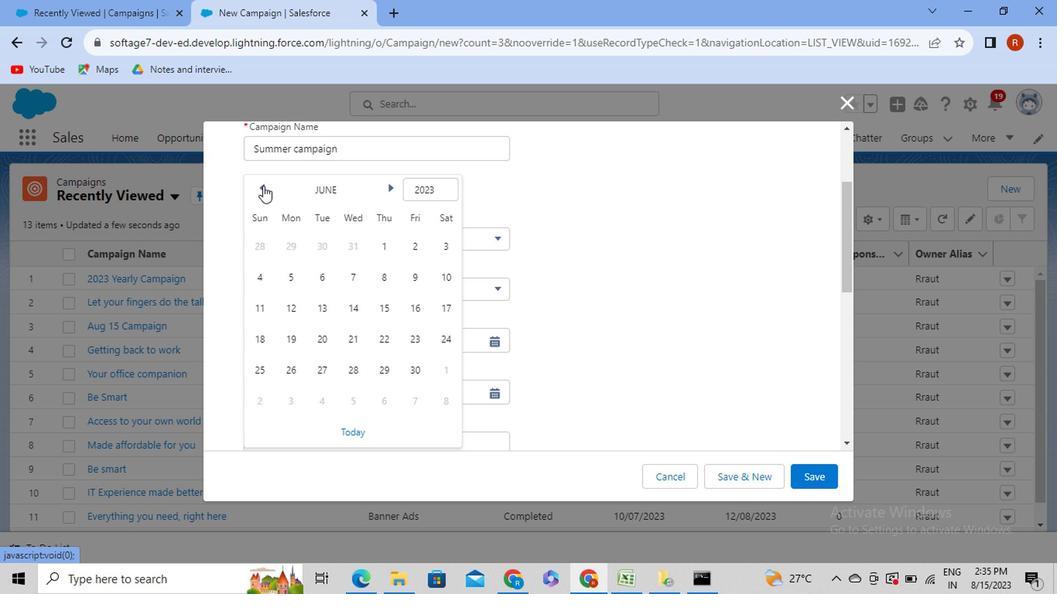 
Action: Mouse moved to (257, 185)
Screenshot: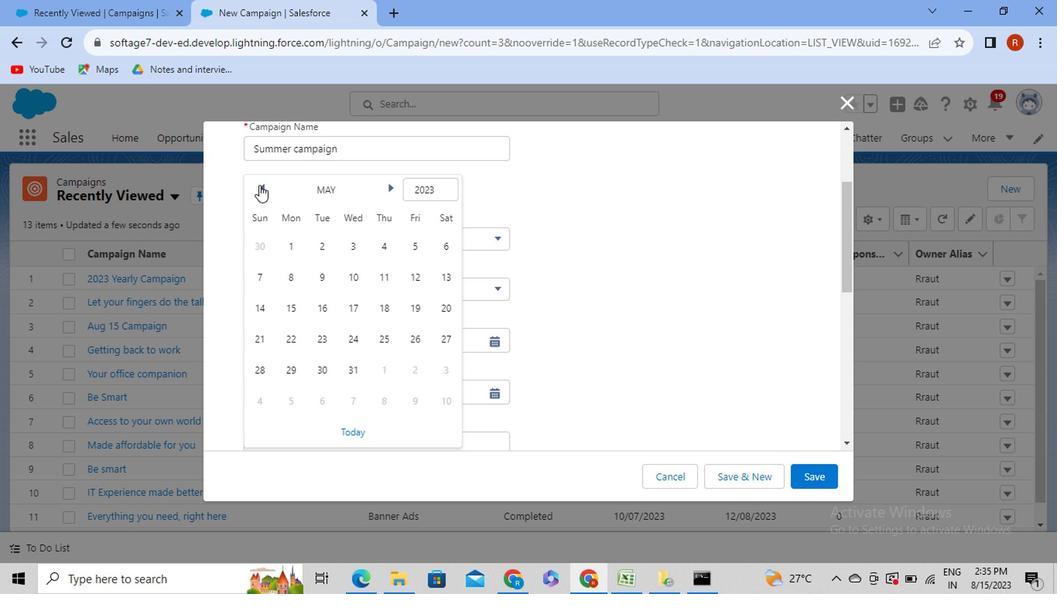 
Action: Mouse pressed left at (257, 185)
Screenshot: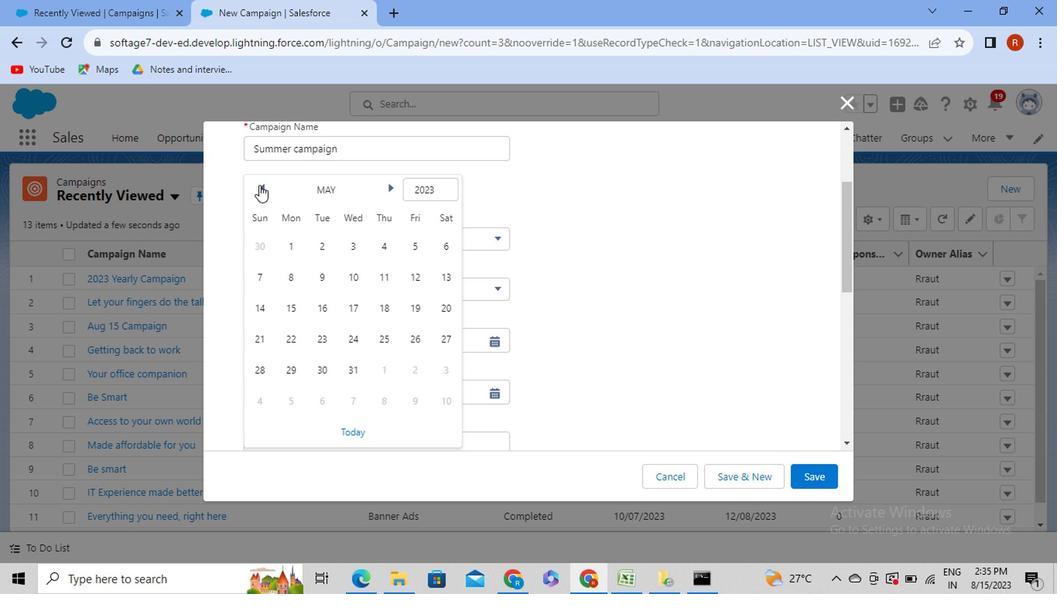 
Action: Mouse moved to (443, 244)
Screenshot: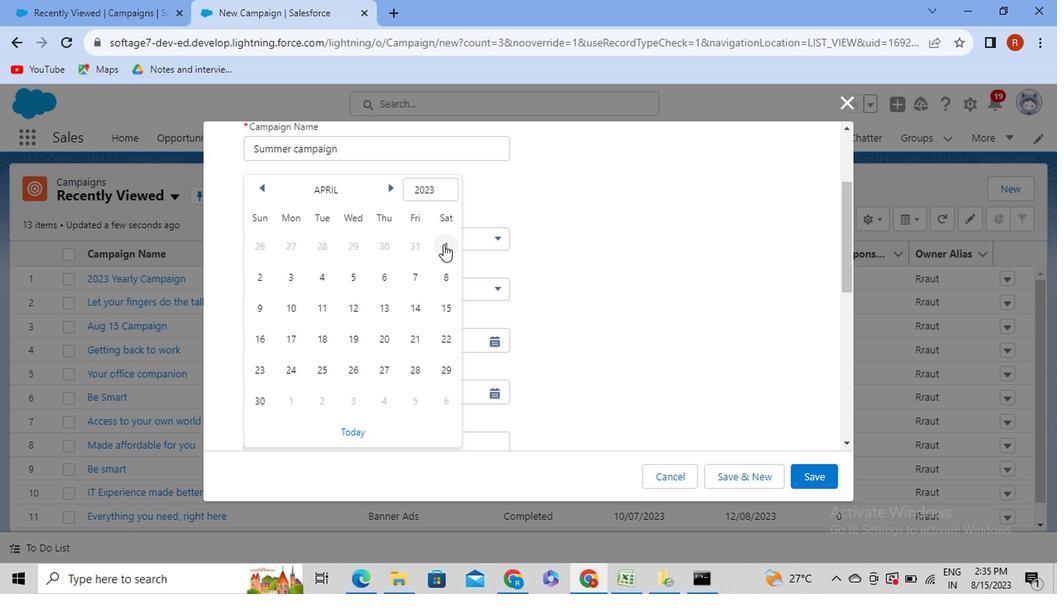 
Action: Mouse pressed left at (443, 244)
Screenshot: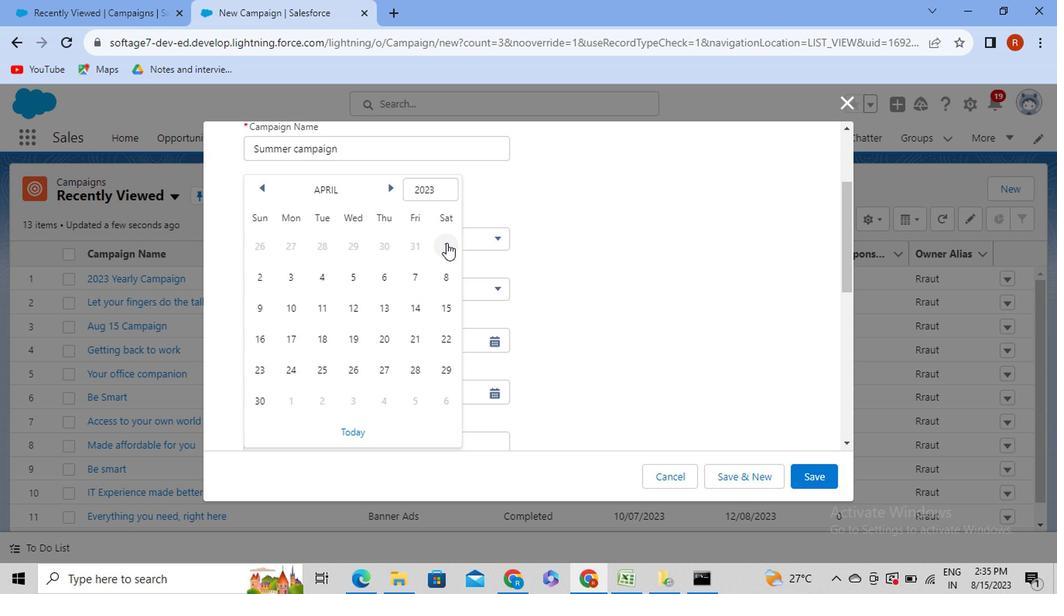 
Action: Mouse moved to (493, 389)
Screenshot: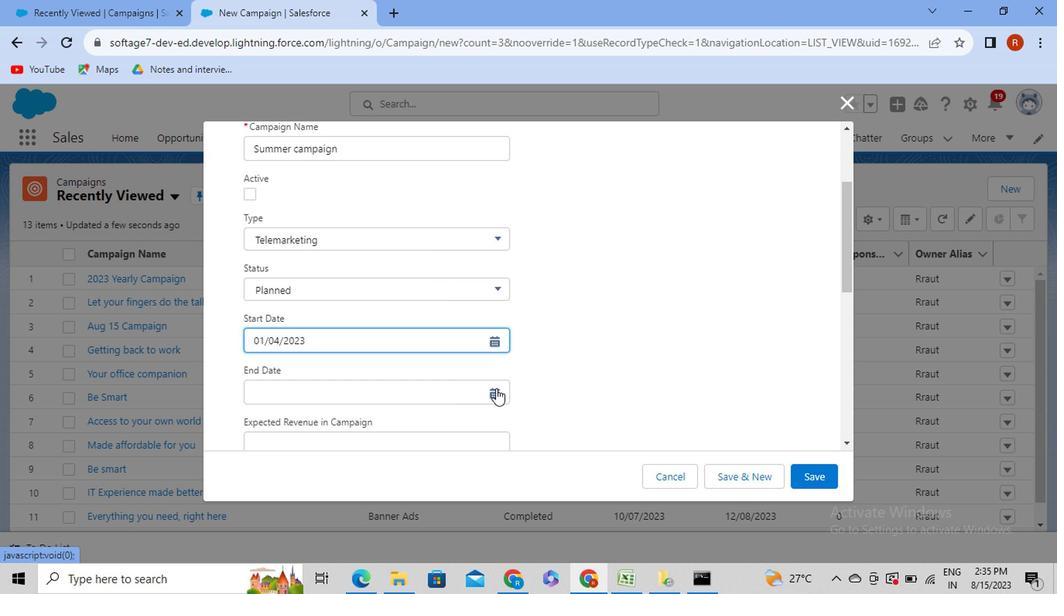 
Action: Mouse pressed left at (493, 389)
Screenshot: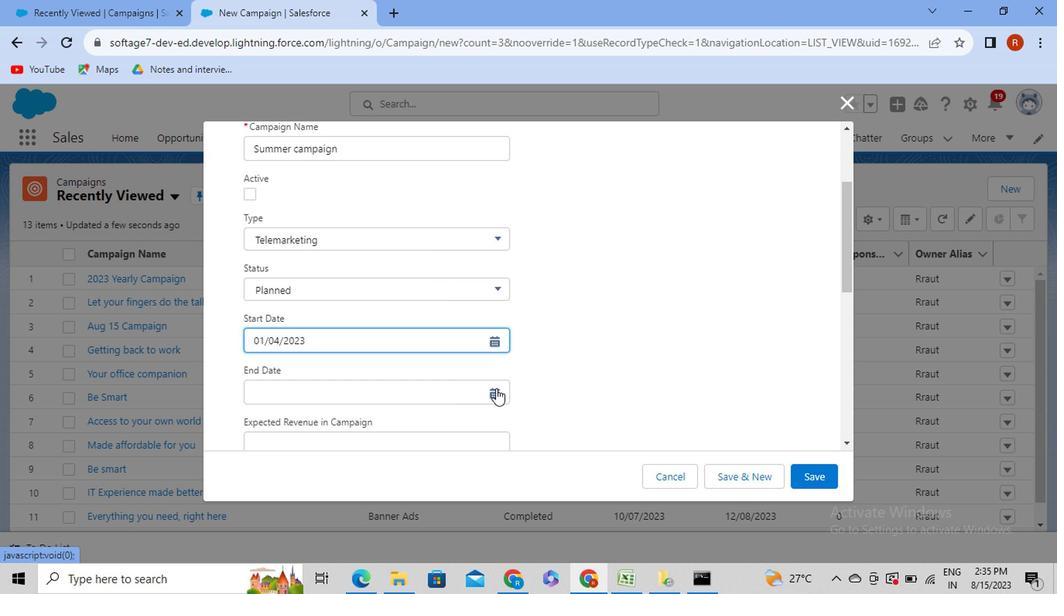 
Action: Mouse moved to (255, 187)
Screenshot: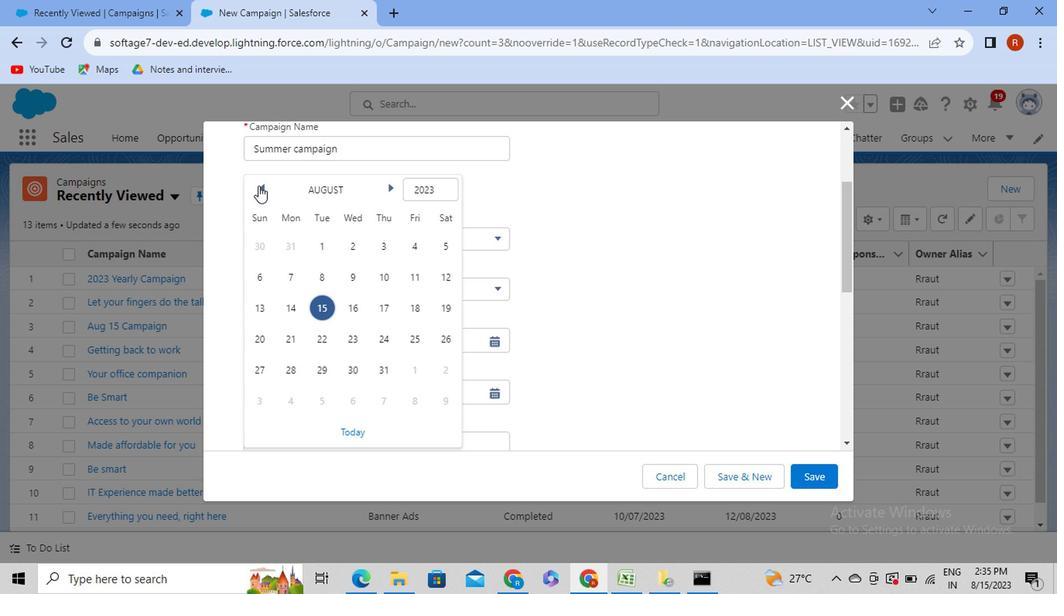
Action: Mouse pressed left at (255, 187)
Screenshot: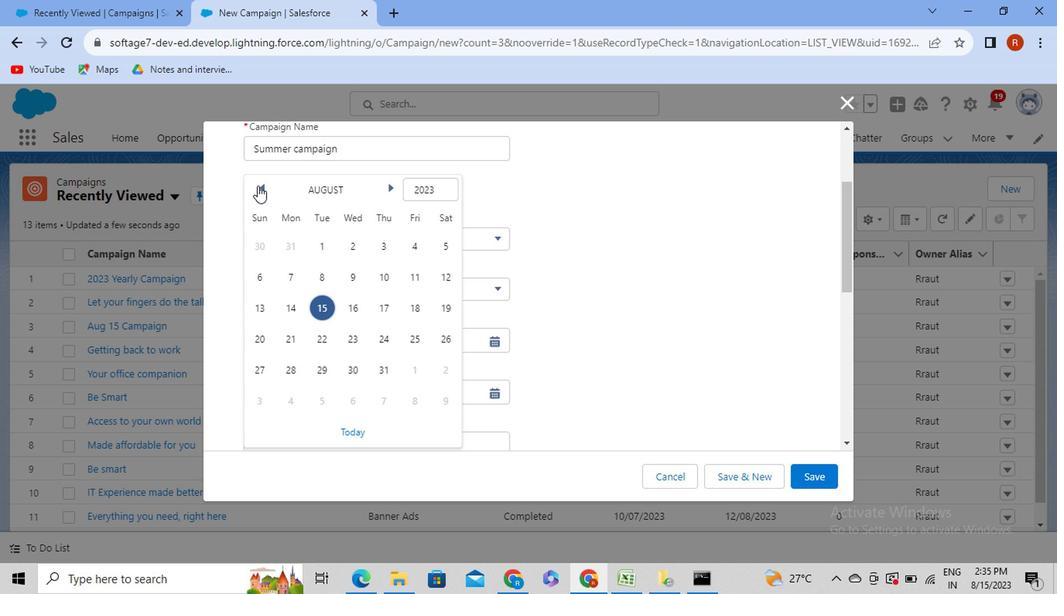 
Action: Mouse moved to (257, 187)
Screenshot: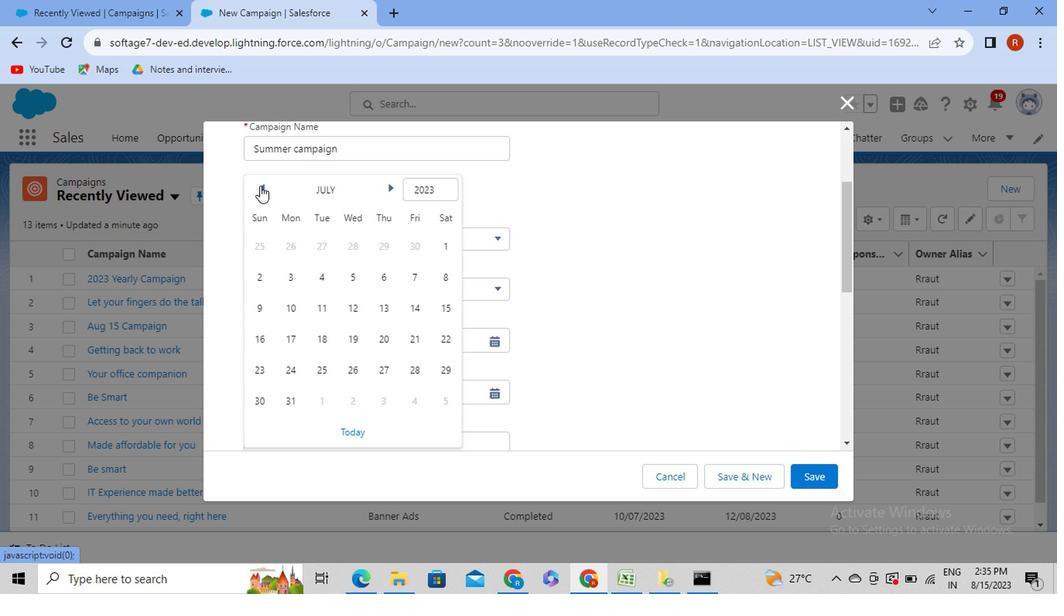 
Action: Mouse pressed left at (257, 187)
Screenshot: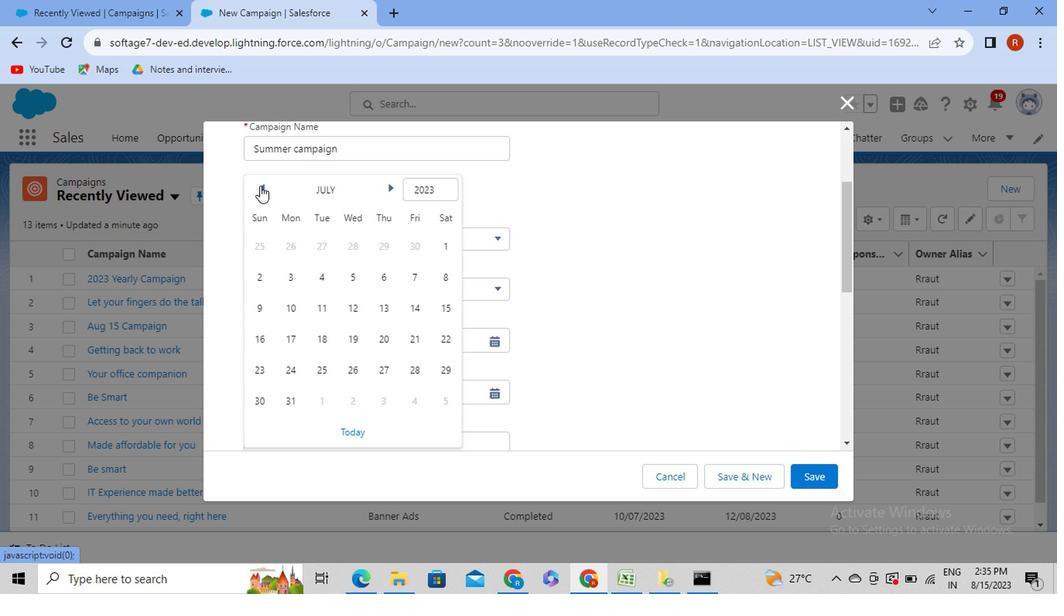 
Action: Mouse moved to (419, 367)
Screenshot: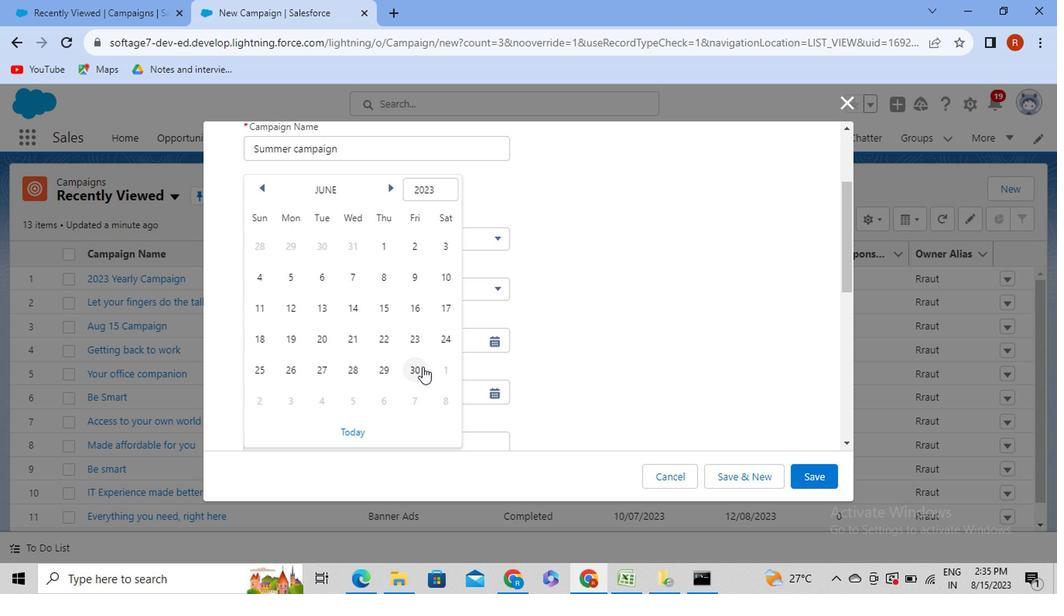 
Action: Mouse pressed left at (419, 367)
Screenshot: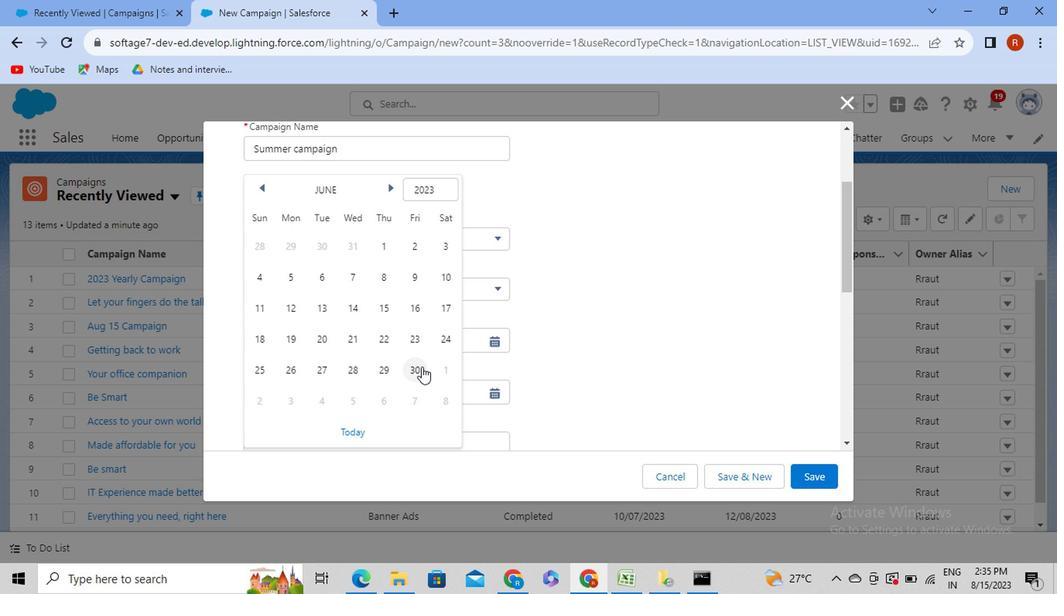 
Action: Mouse moved to (847, 273)
Screenshot: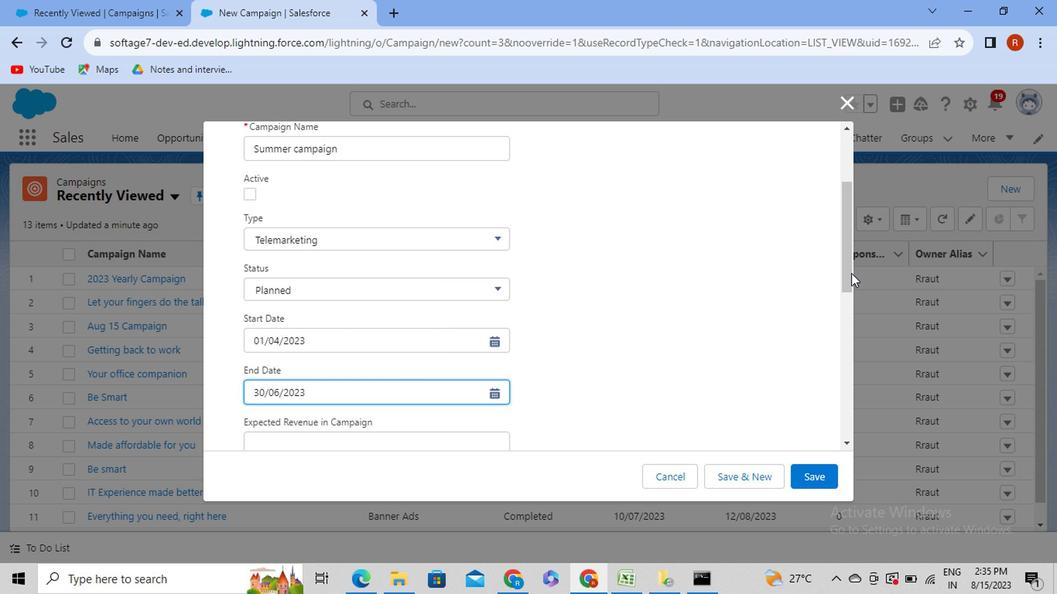 
Action: Mouse pressed left at (847, 273)
Screenshot: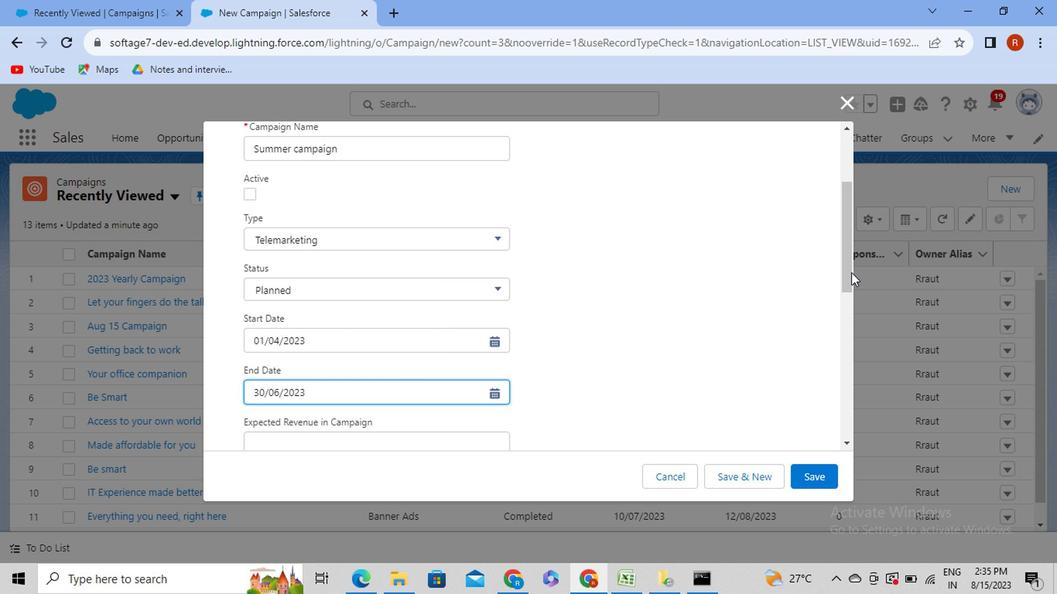 
Action: Mouse moved to (332, 302)
Screenshot: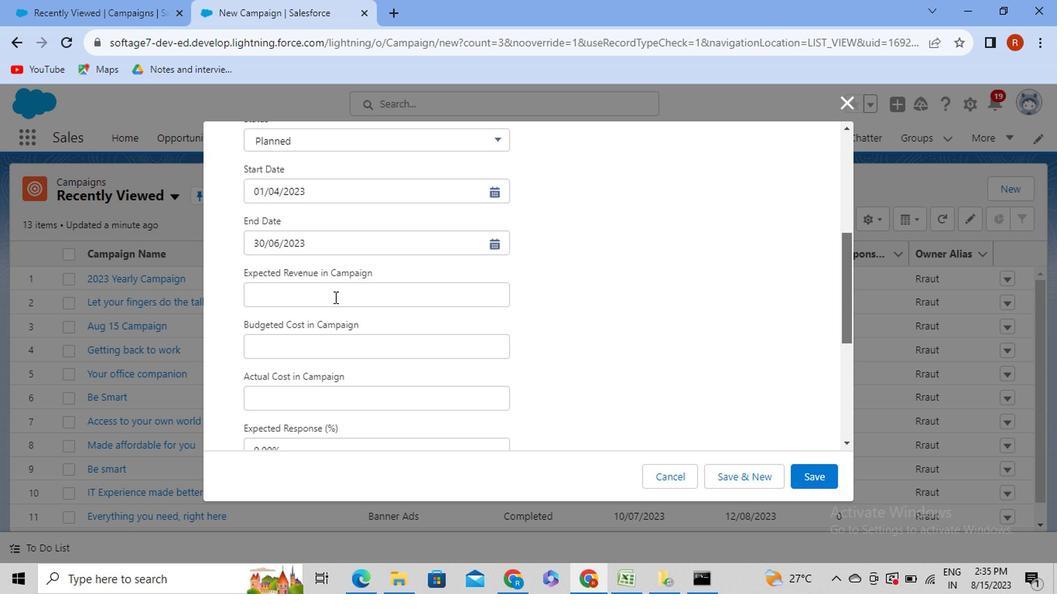 
Action: Mouse pressed left at (332, 302)
Screenshot: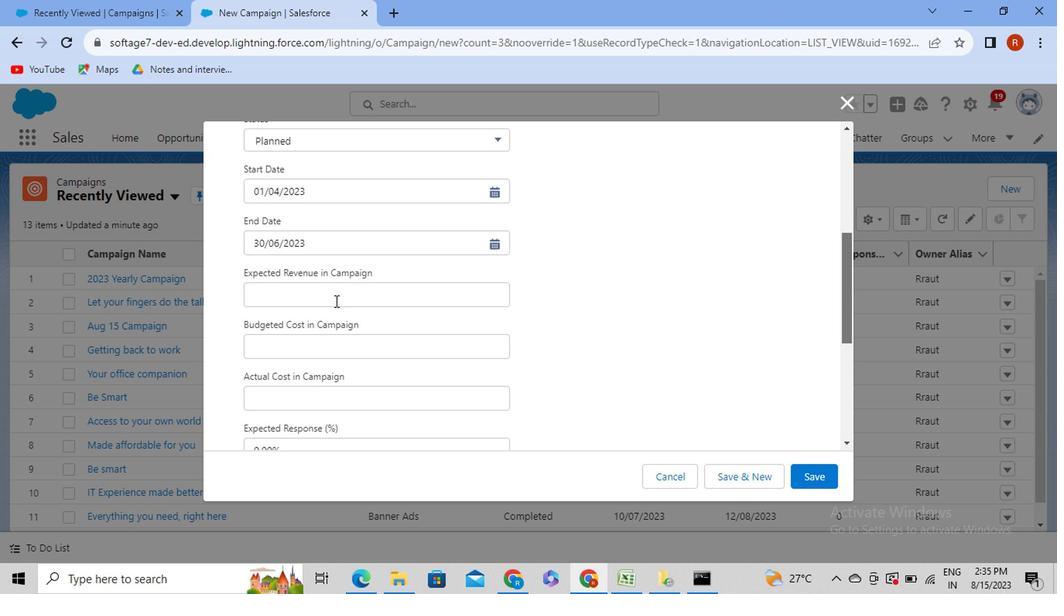 
Action: Mouse moved to (340, 300)
Screenshot: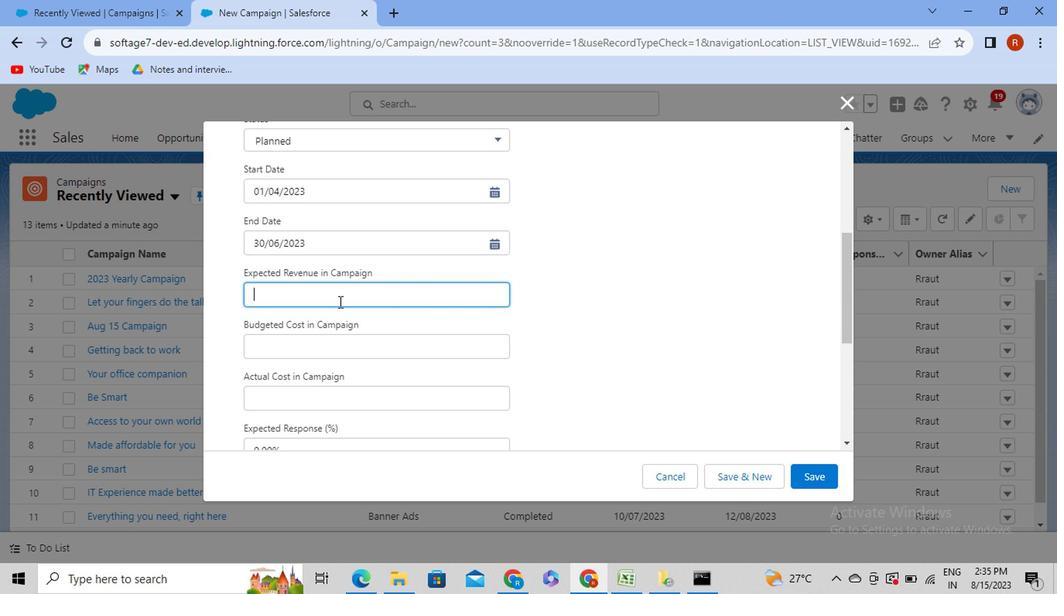 
Action: Key pressed 500000
Screenshot: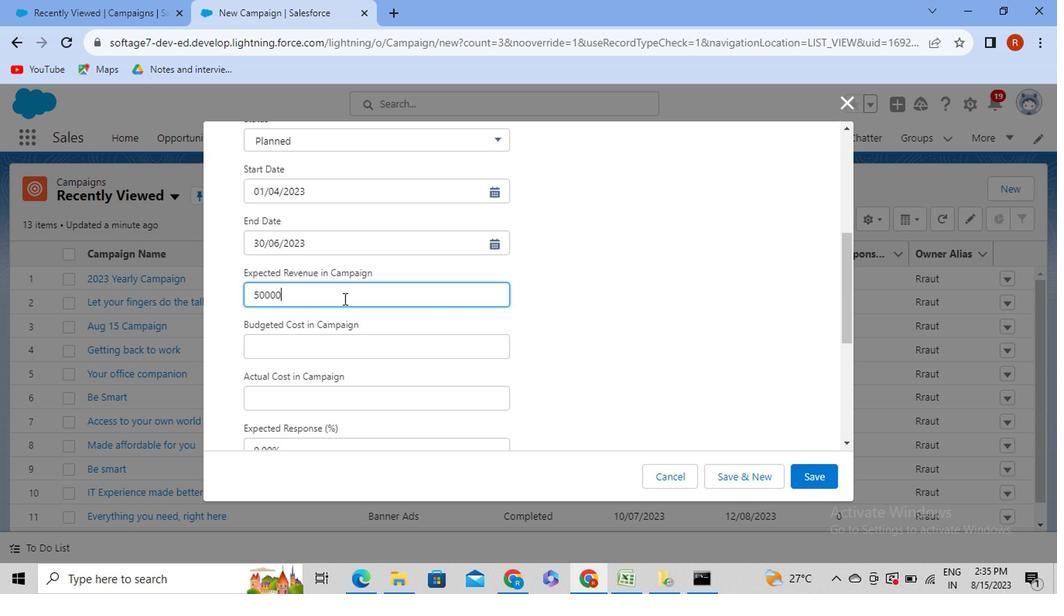 
Action: Mouse moved to (341, 356)
Screenshot: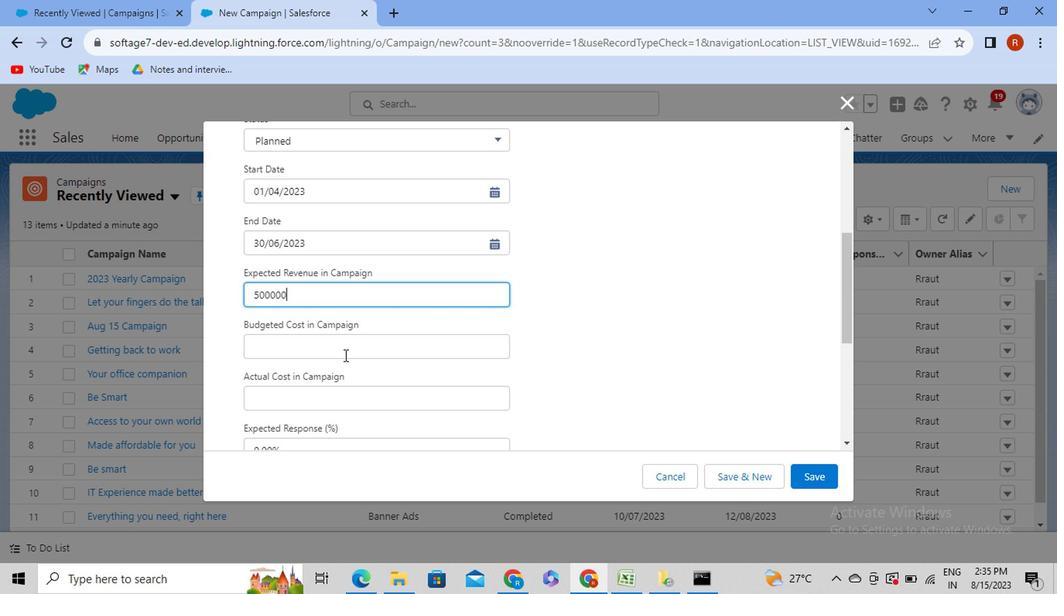 
Action: Mouse pressed left at (341, 356)
Screenshot: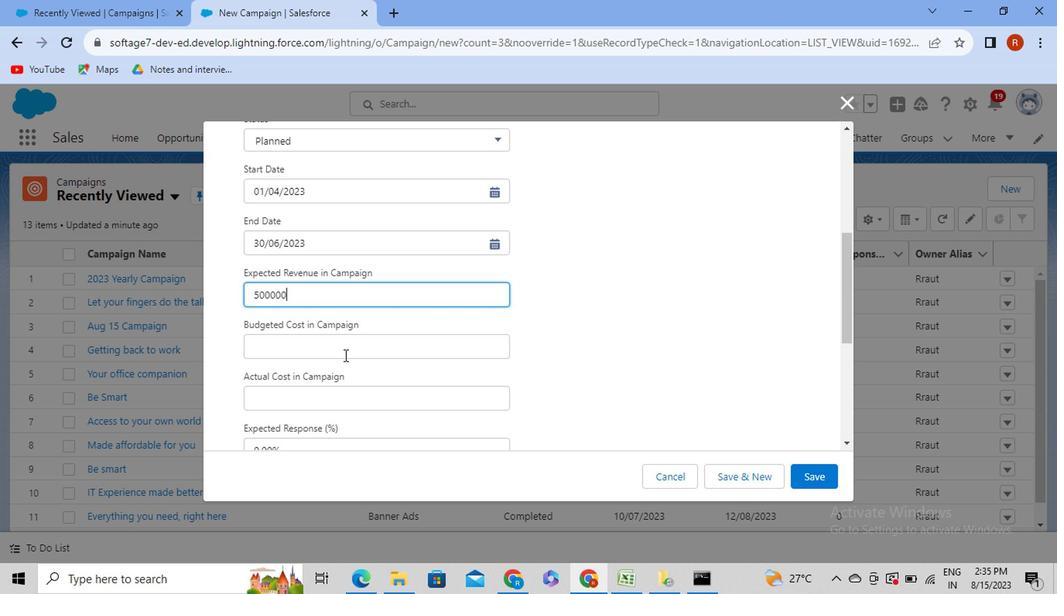 
Action: Mouse moved to (341, 356)
Screenshot: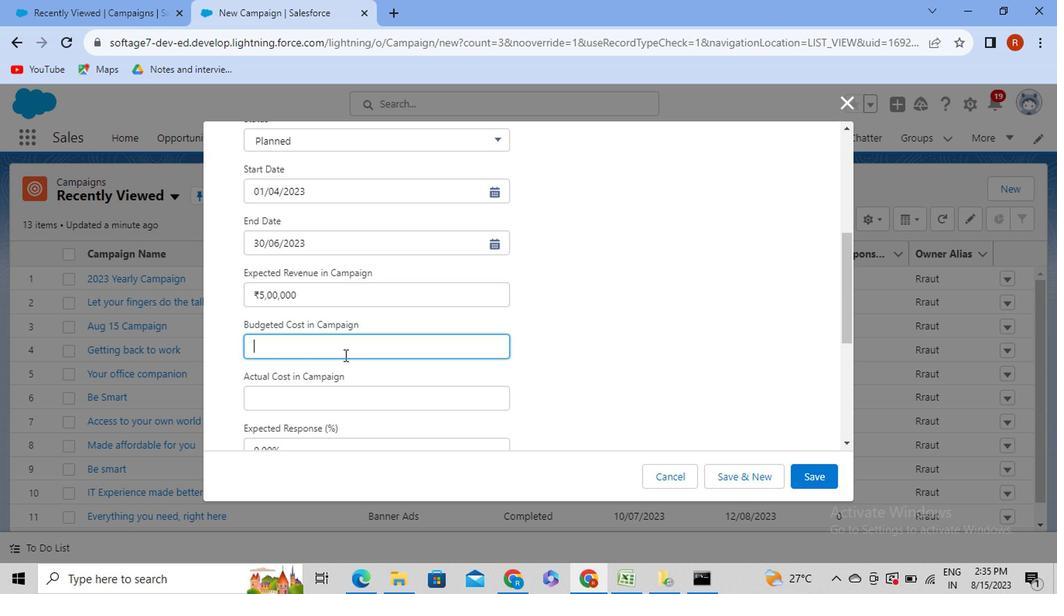 
Action: Key pressed 300000
Screenshot: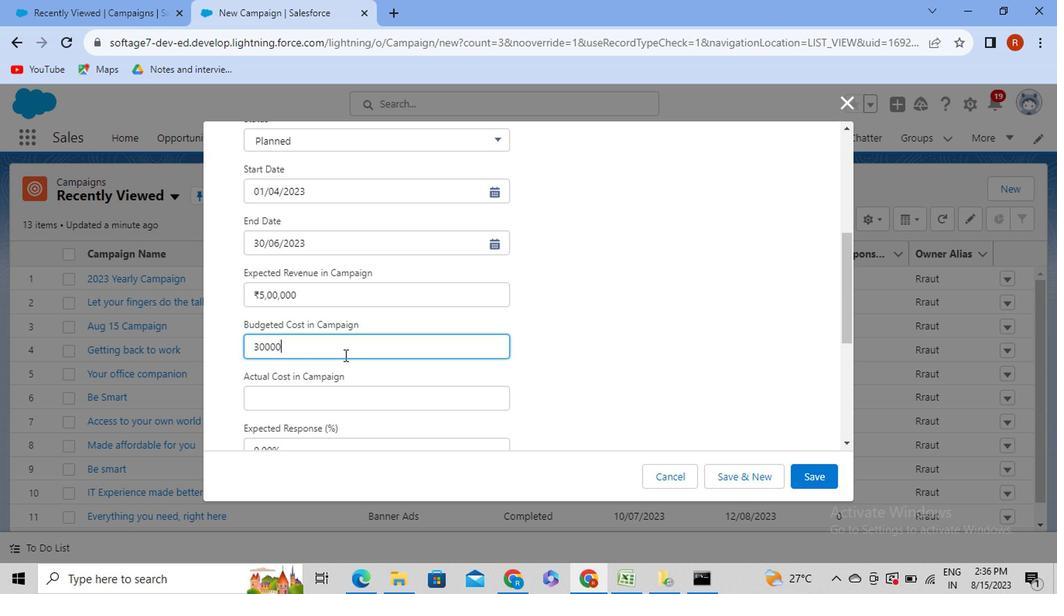 
Action: Mouse moved to (323, 408)
Screenshot: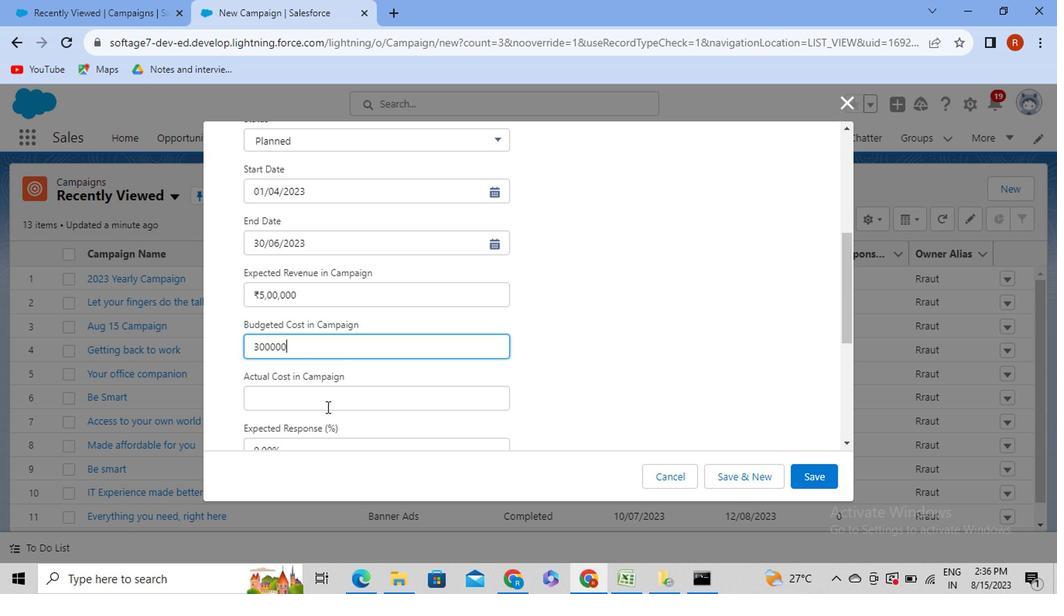
Action: Mouse pressed left at (323, 408)
Screenshot: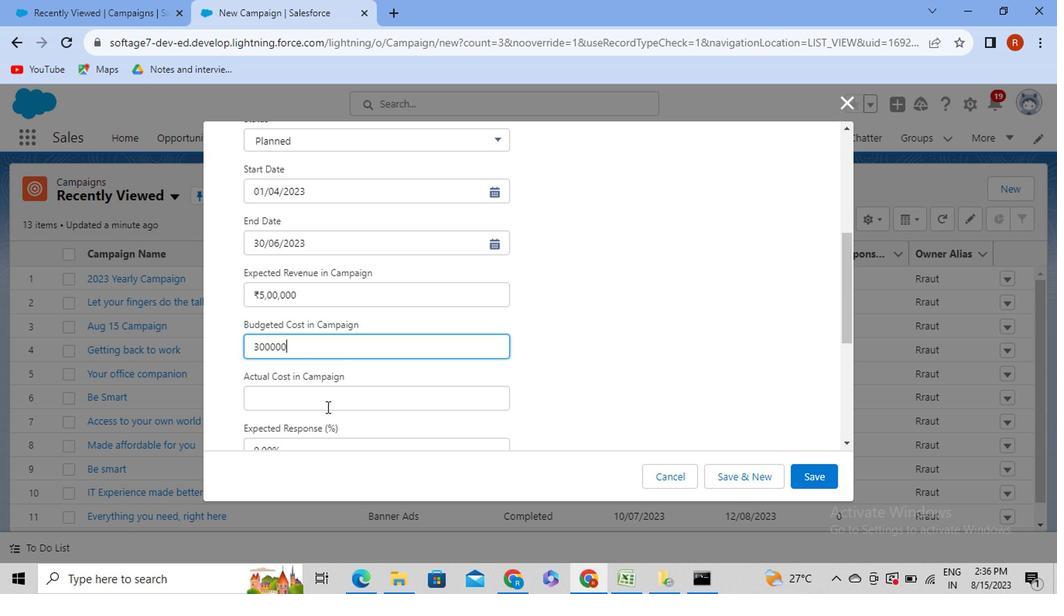 
Action: Mouse moved to (323, 407)
Screenshot: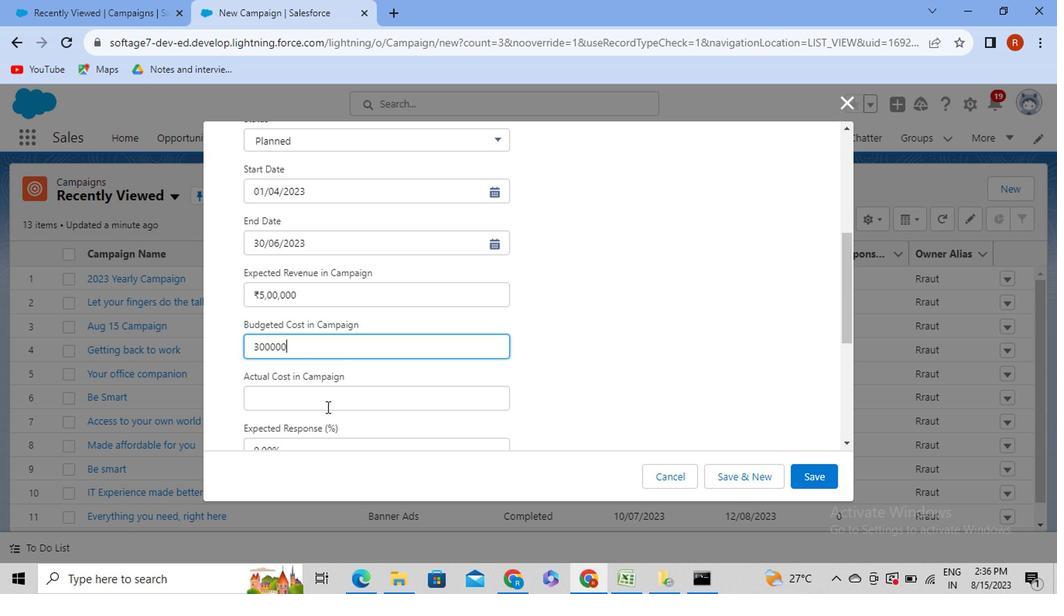 
Action: Key pressed 25000
Screenshot: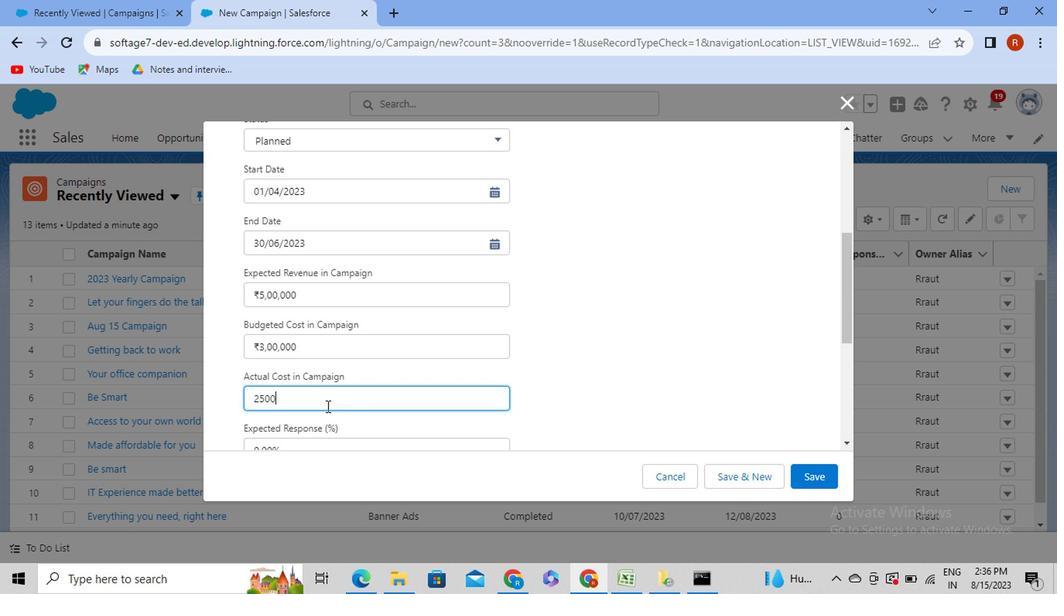 
Action: Mouse moved to (315, 345)
Screenshot: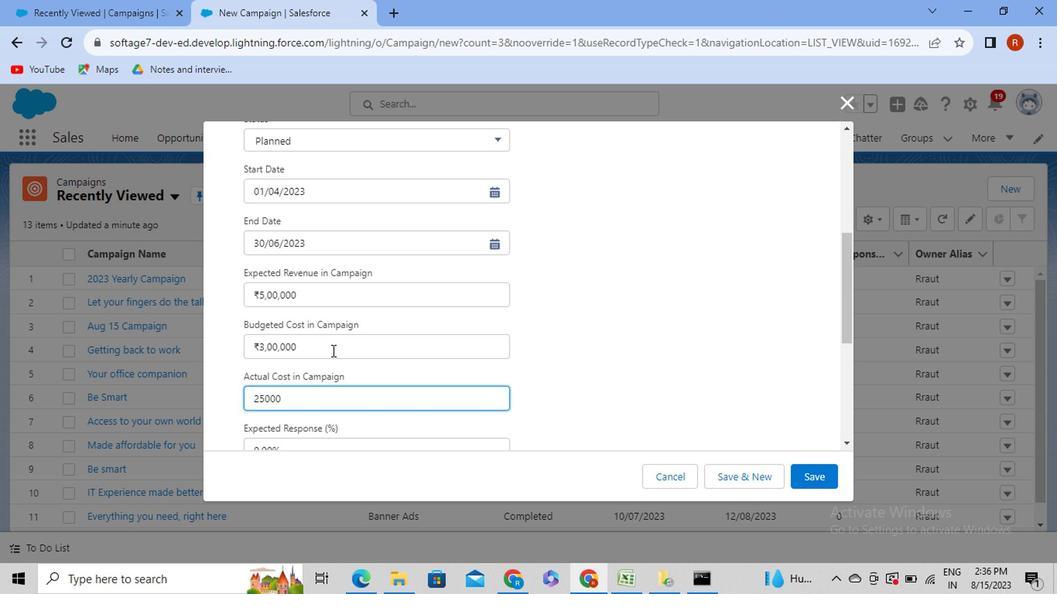 
Action: Mouse pressed left at (315, 345)
Screenshot: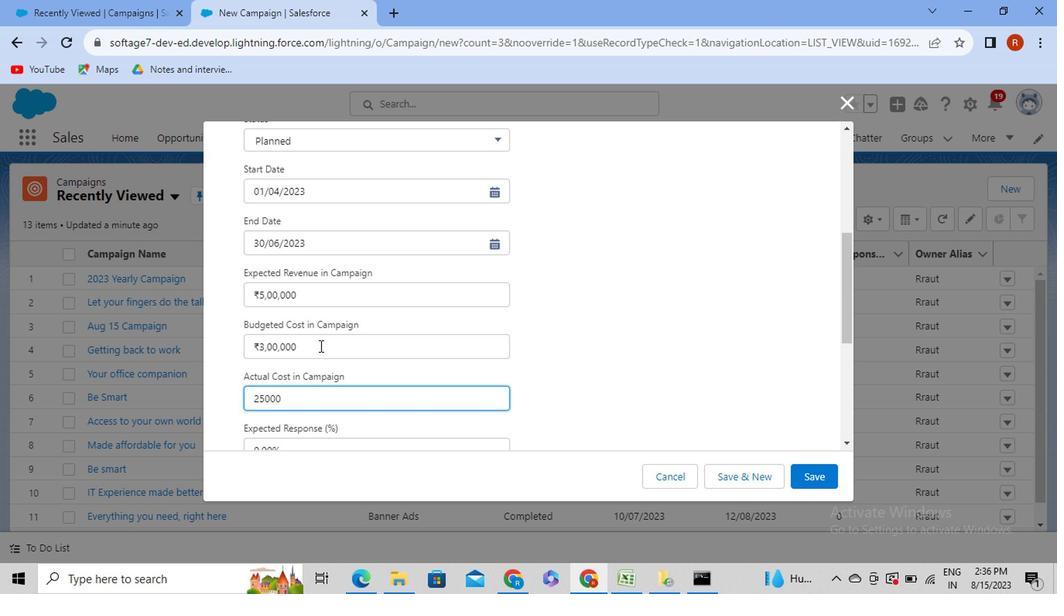 
Action: Mouse moved to (313, 342)
Screenshot: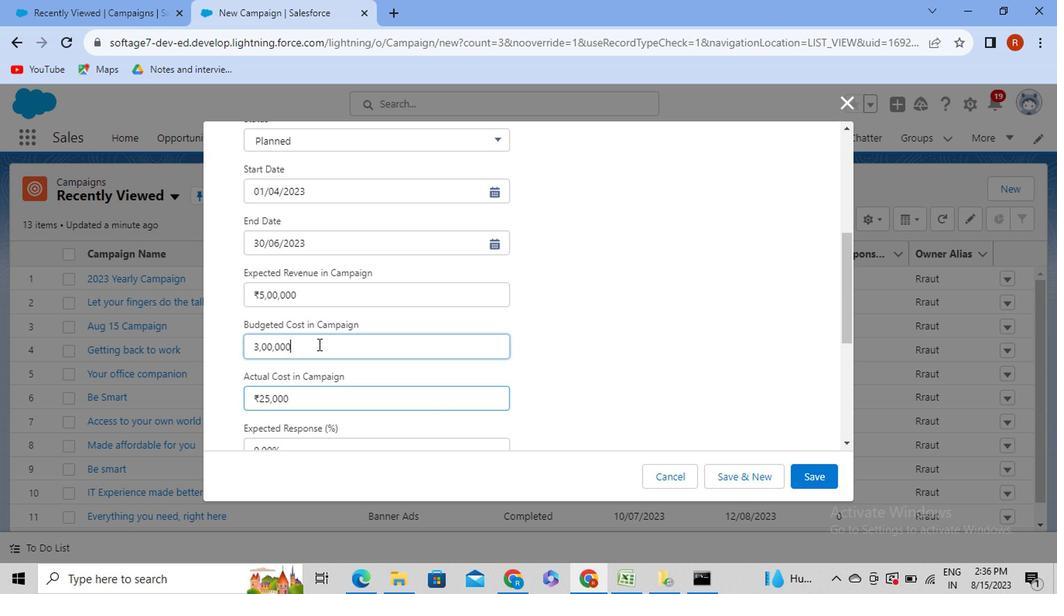 
Action: Key pressed <Key.backspace>
Screenshot: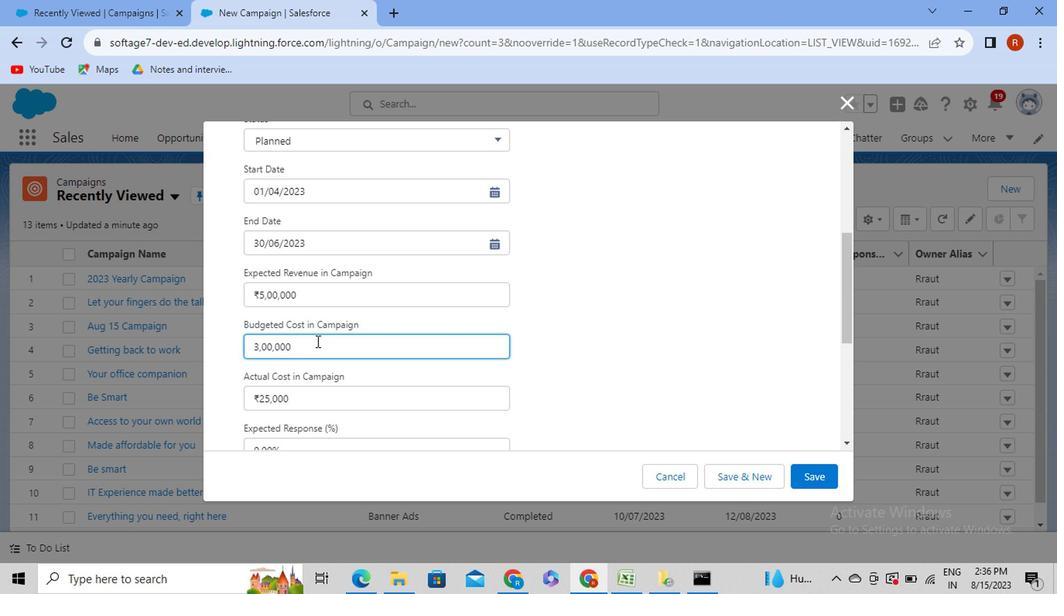 
Action: Mouse moved to (843, 329)
Screenshot: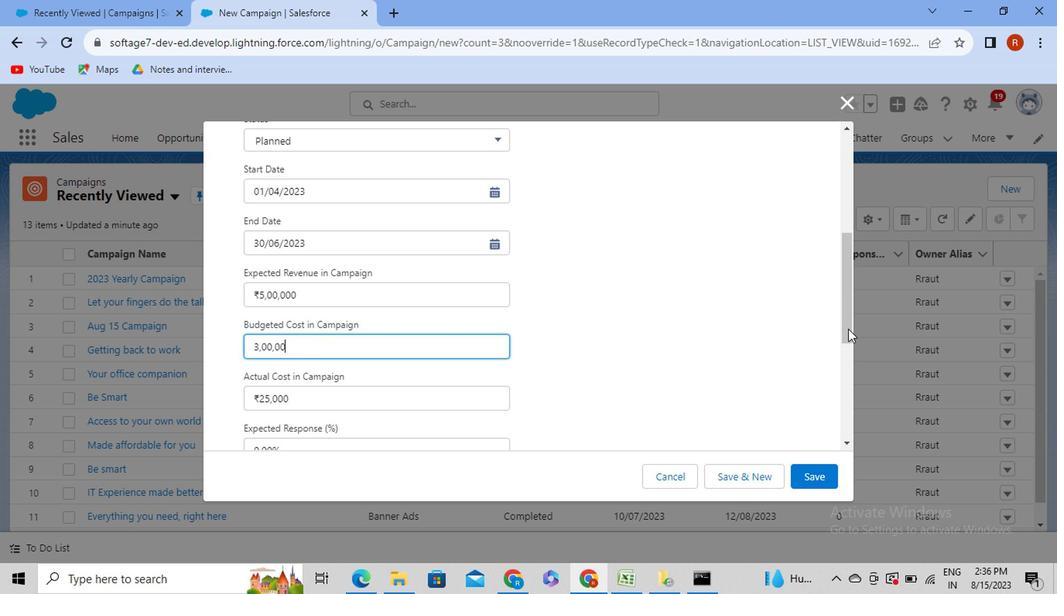 
Action: Mouse pressed left at (843, 329)
Screenshot: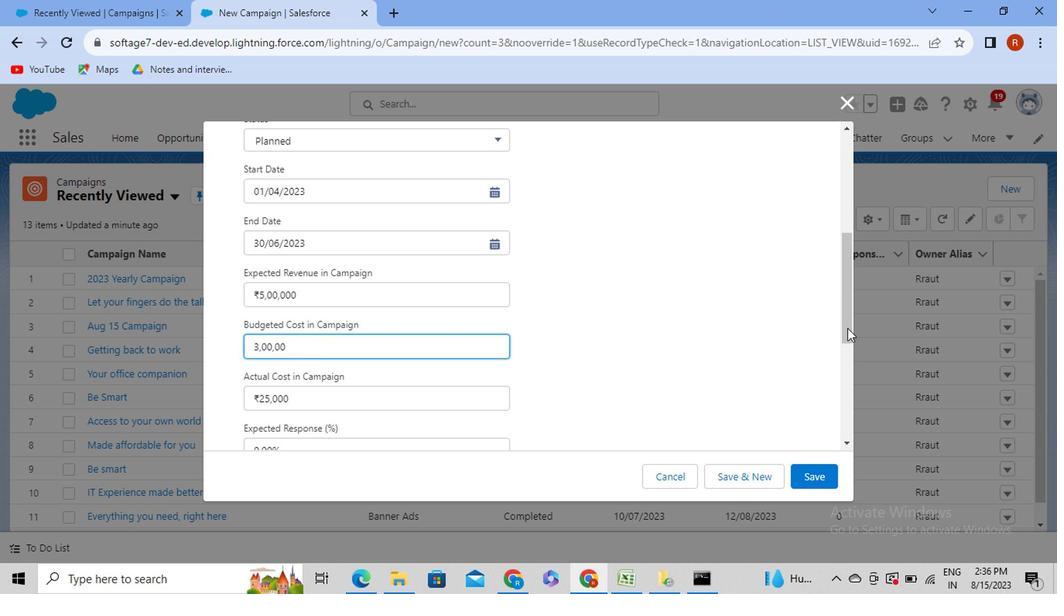 
Action: Mouse moved to (352, 360)
Screenshot: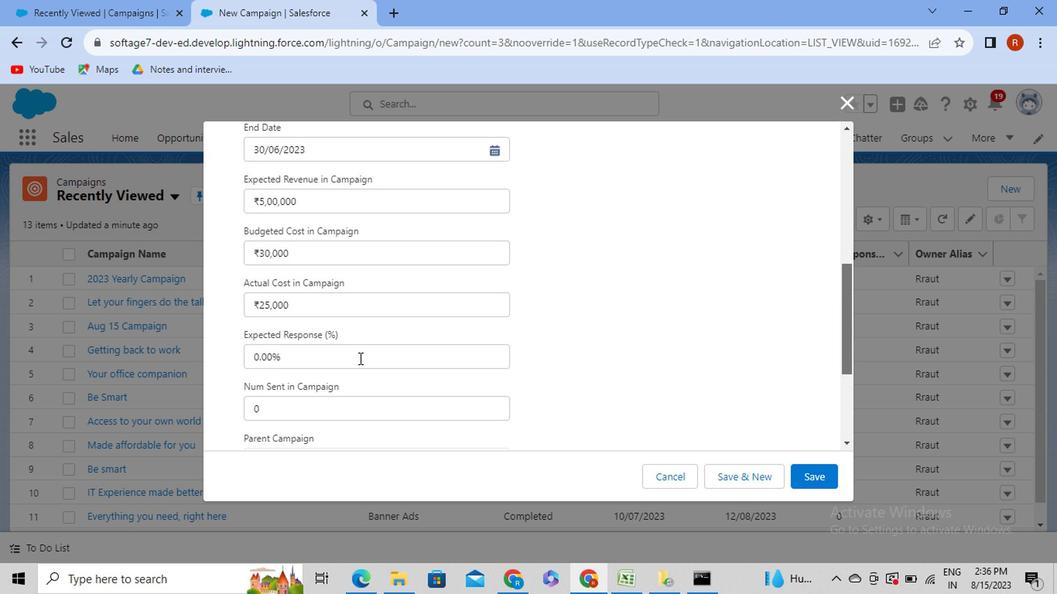 
Action: Mouse pressed left at (352, 360)
Screenshot: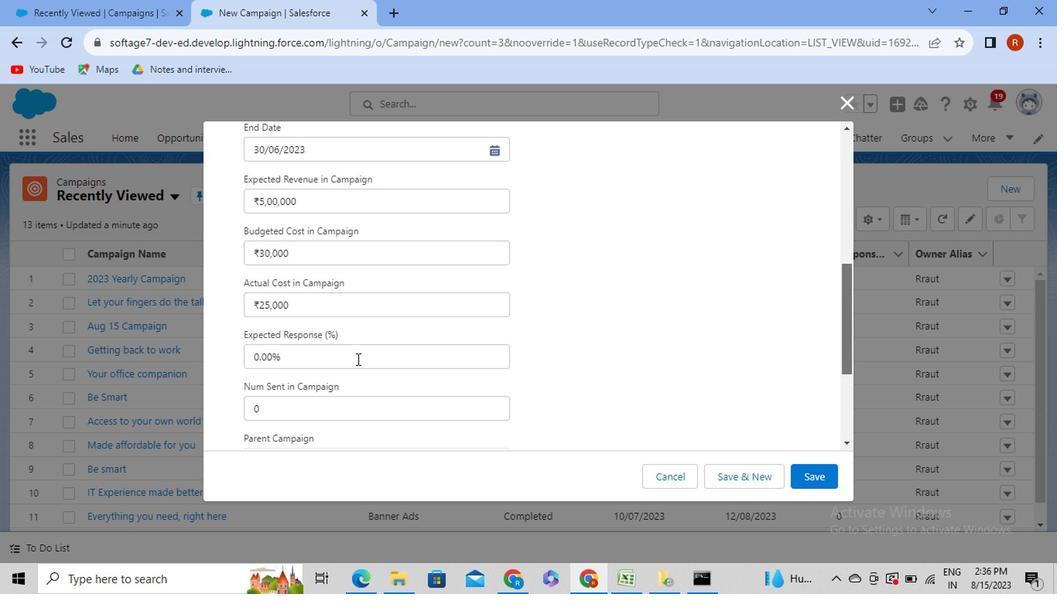
Action: Mouse moved to (350, 360)
Screenshot: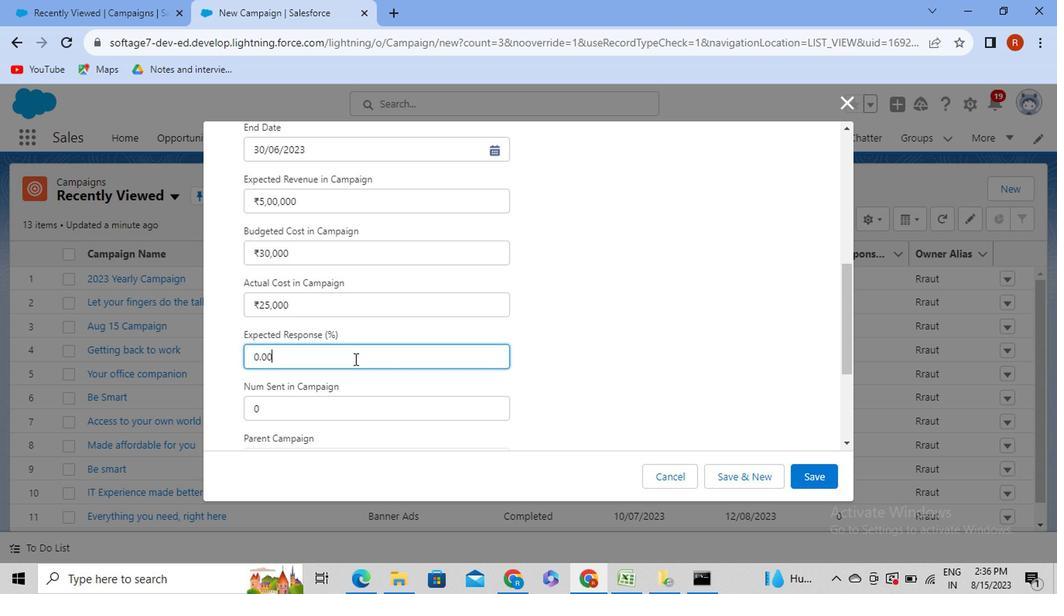 
Action: Key pressed <Key.backspace><Key.backspace><Key.backspace><Key.backspace>2<Key.backspace>30
Screenshot: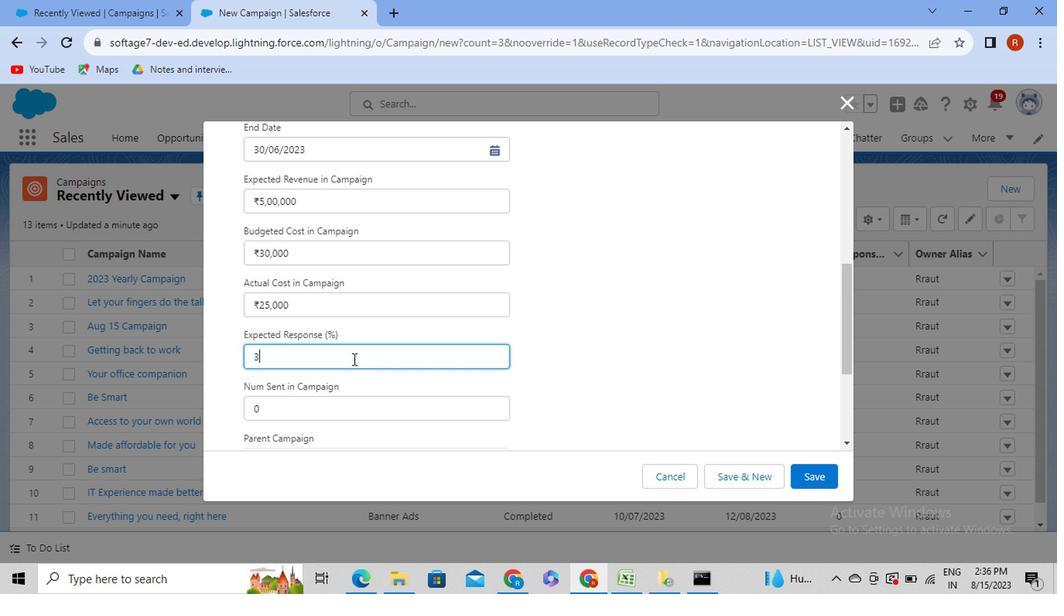 
Action: Mouse moved to (294, 412)
Screenshot: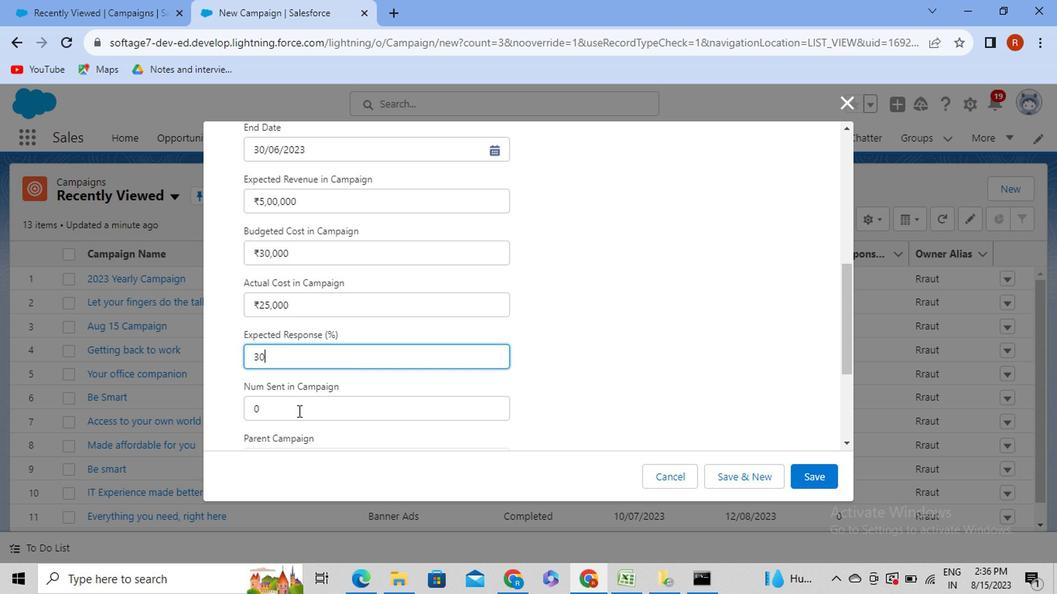 
Action: Mouse pressed left at (294, 412)
Screenshot: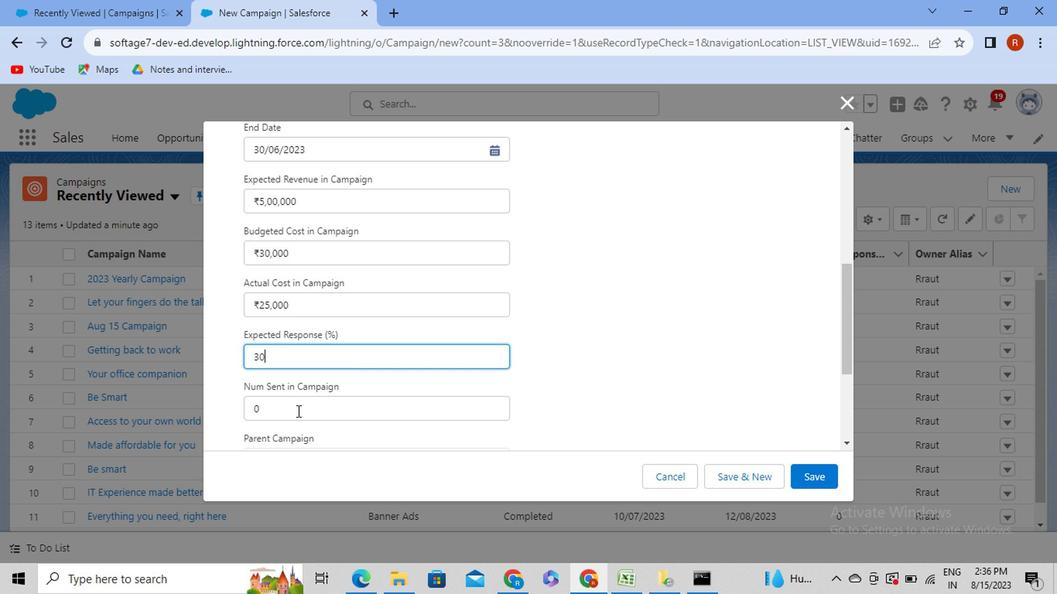 
Action: Mouse moved to (293, 412)
Screenshot: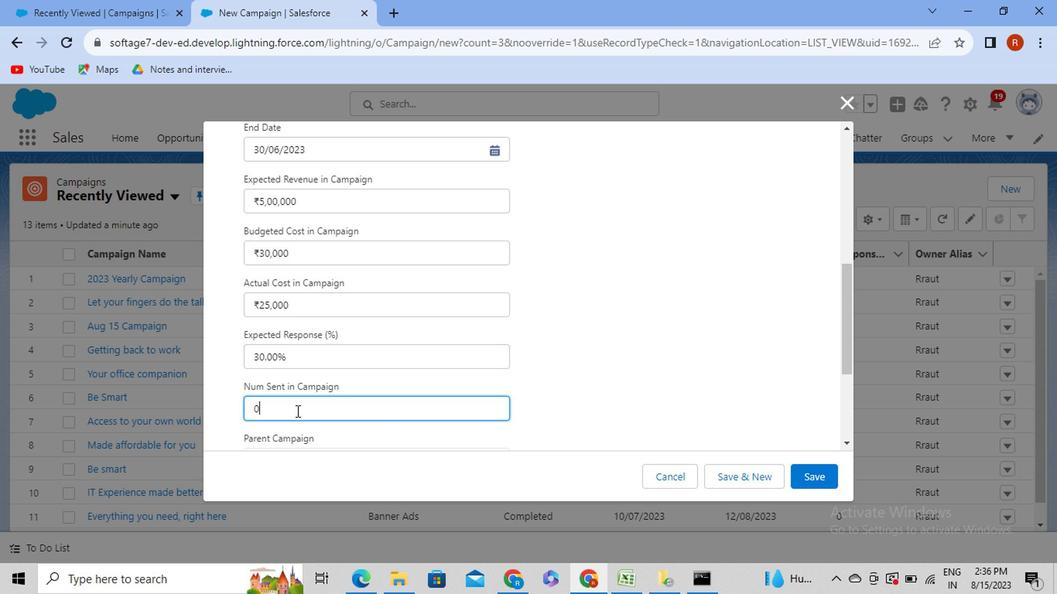 
Action: Key pressed <Key.backspace>2500000
Screenshot: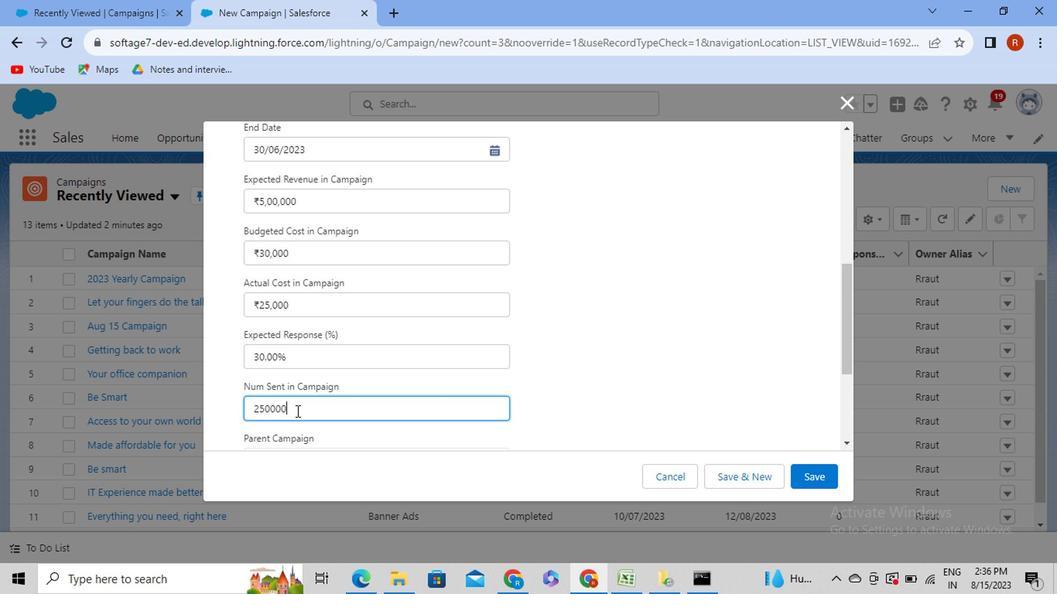
Action: Mouse moved to (845, 331)
Screenshot: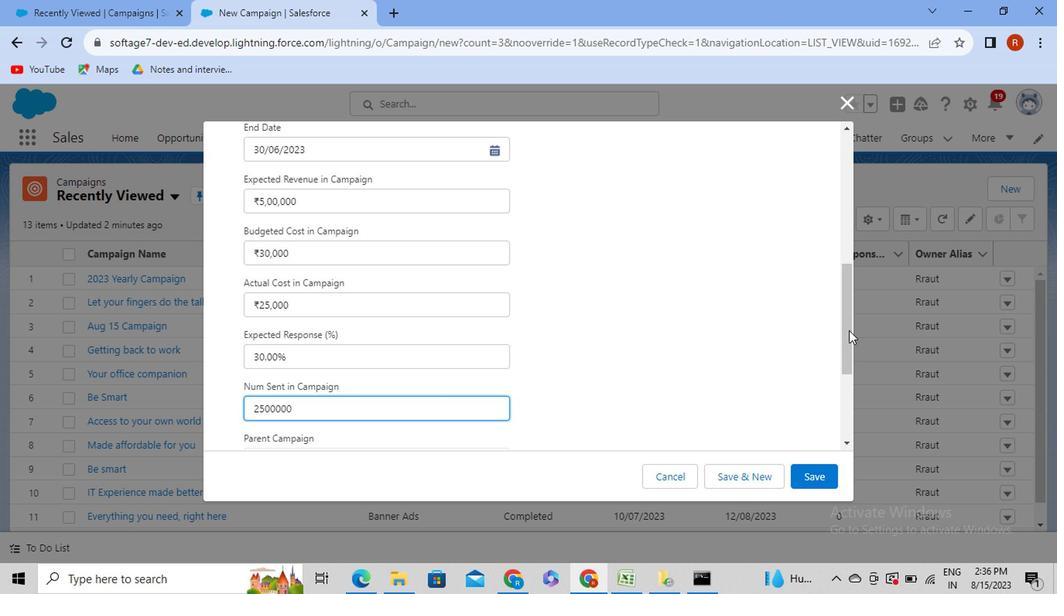
Action: Mouse pressed left at (845, 331)
Screenshot: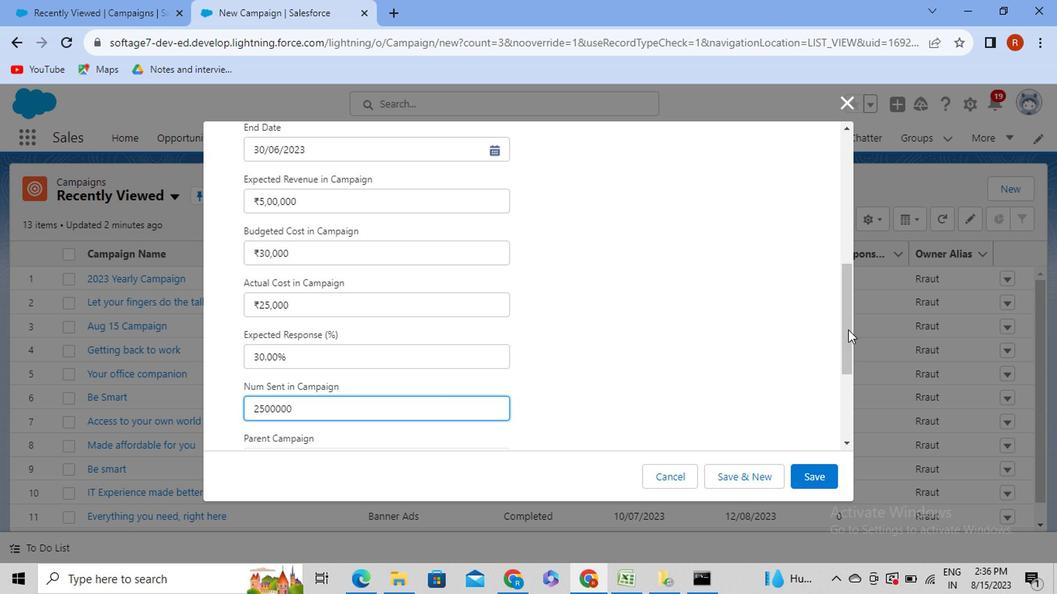 
Action: Mouse moved to (490, 347)
Screenshot: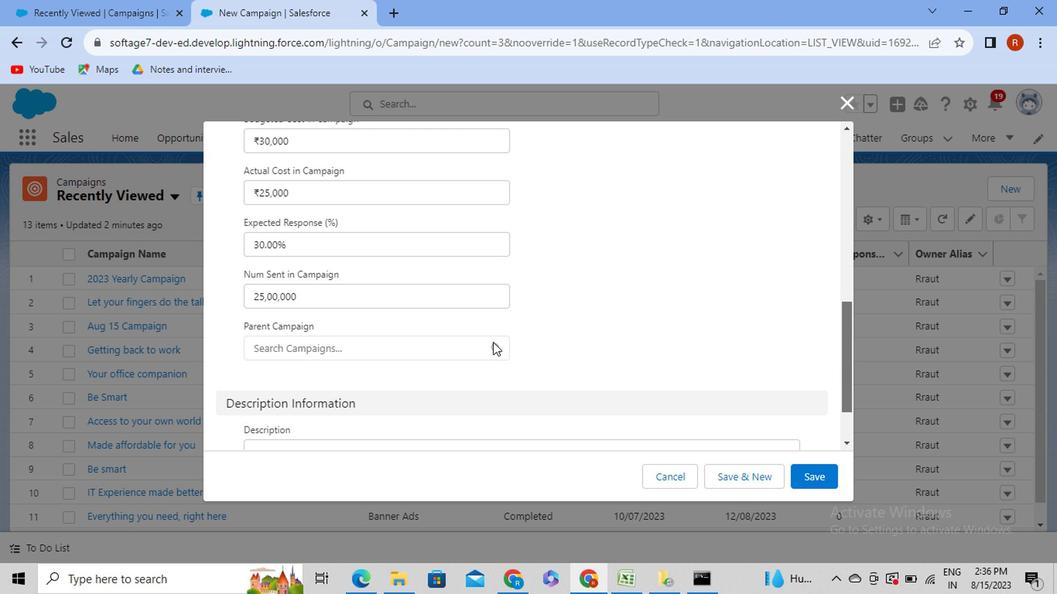 
Action: Mouse pressed left at (490, 347)
Screenshot: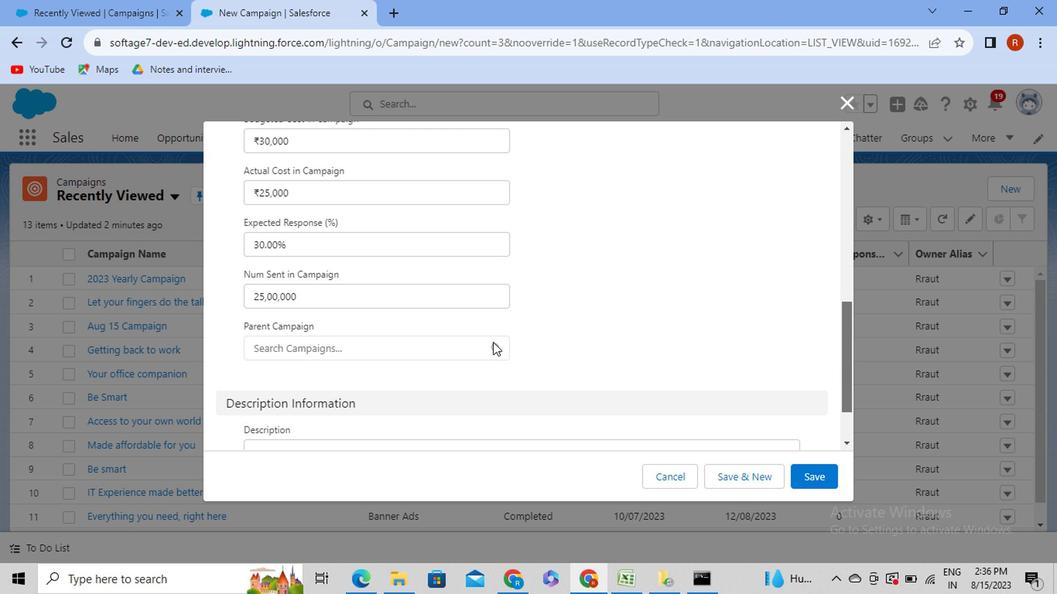 
Action: Mouse moved to (350, 352)
Screenshot: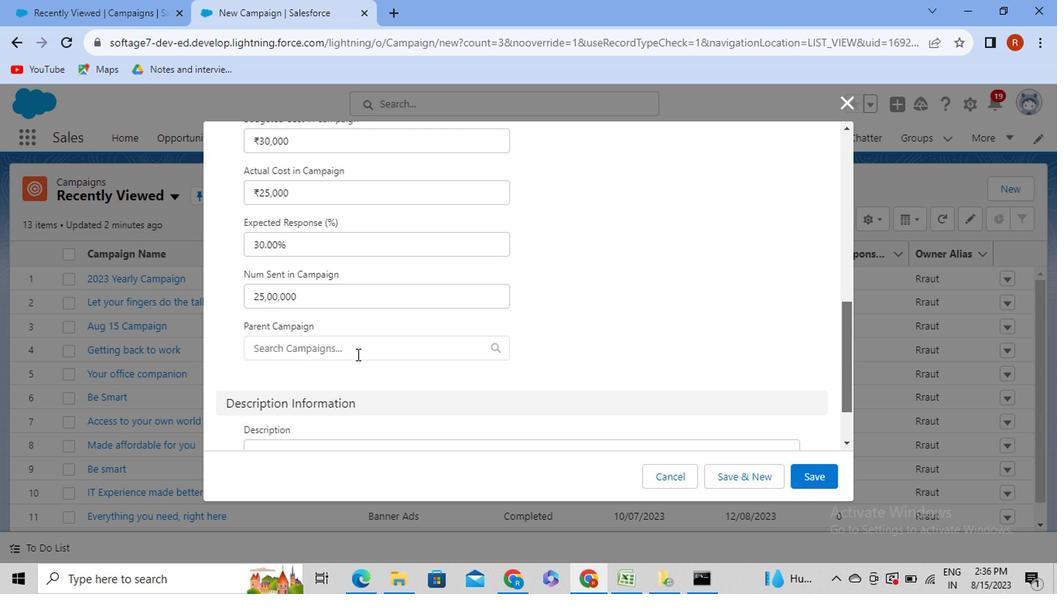 
Action: Mouse pressed left at (350, 352)
Screenshot: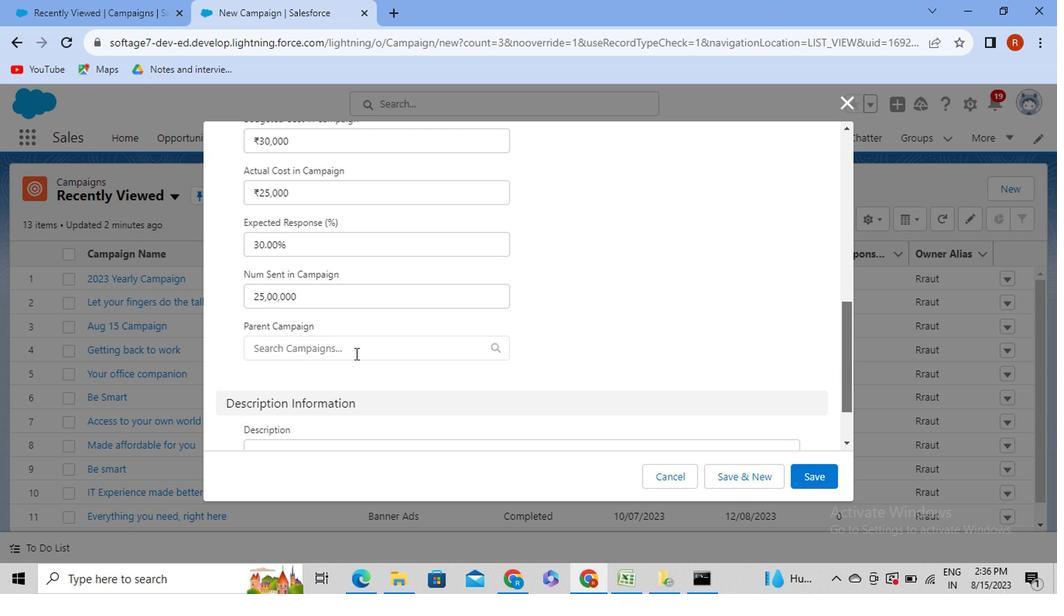 
Action: Mouse moved to (350, 381)
Screenshot: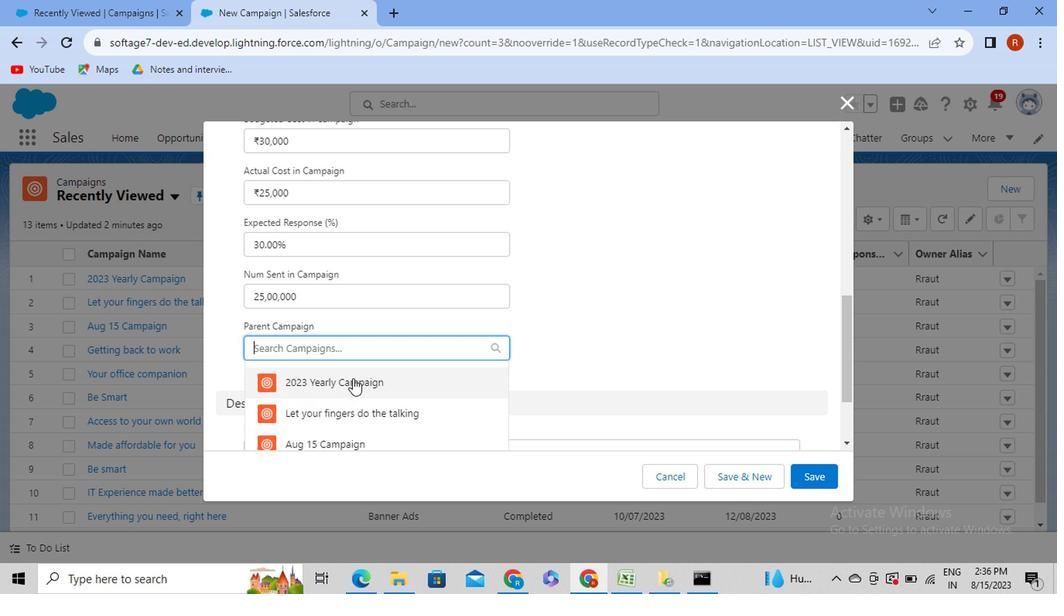 
Action: Mouse pressed left at (350, 381)
Screenshot: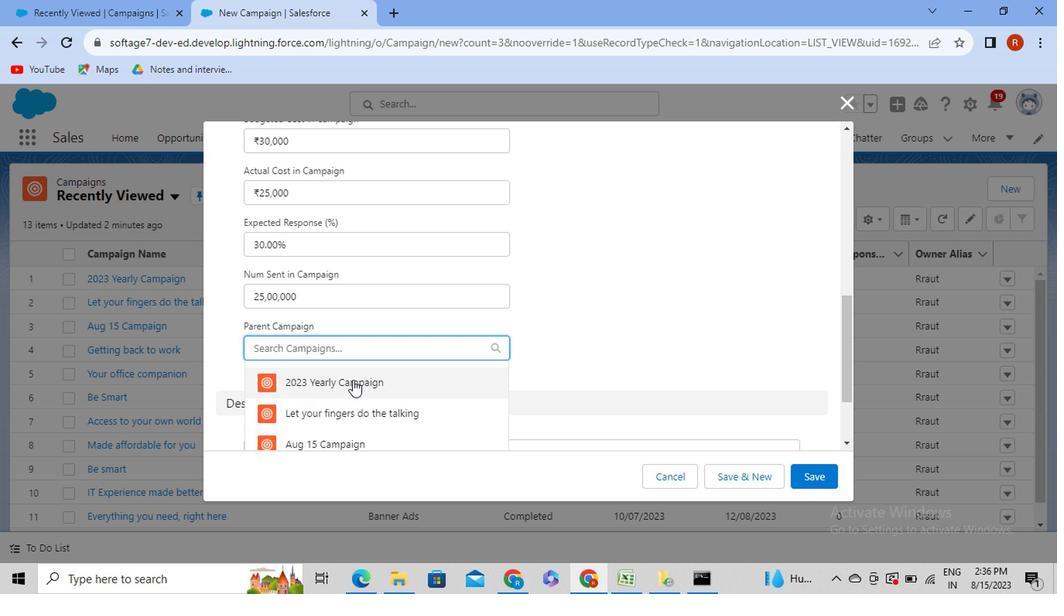 
Action: Mouse moved to (847, 310)
Screenshot: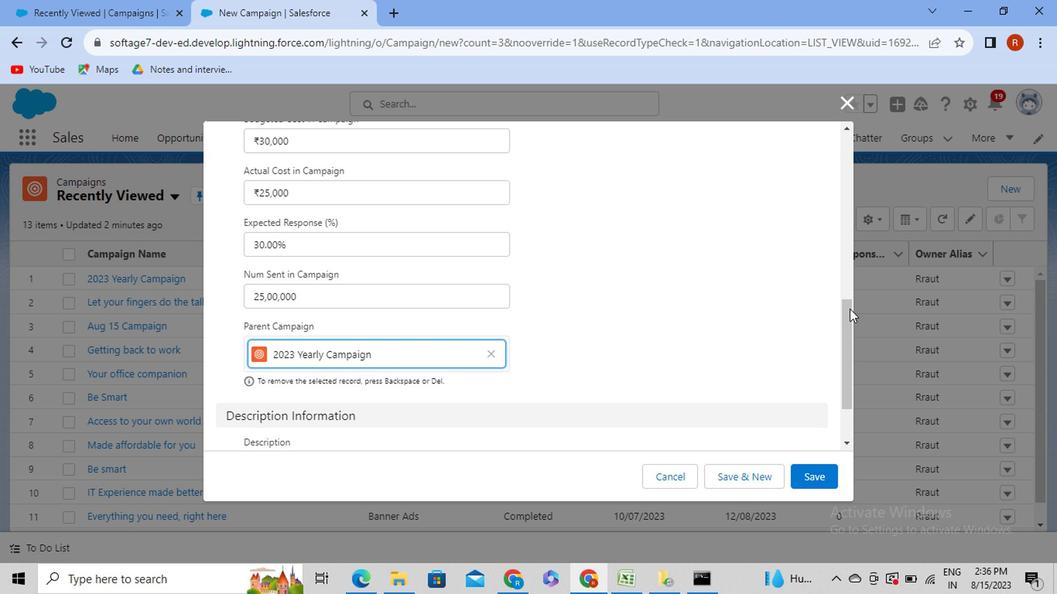 
Action: Mouse pressed left at (847, 310)
Screenshot: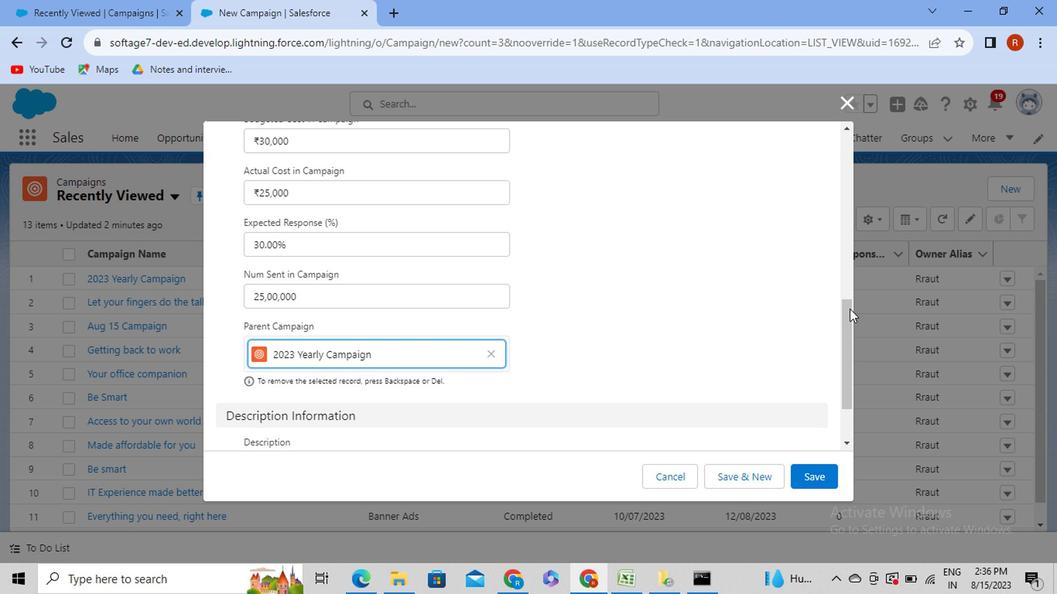 
Action: Mouse moved to (432, 392)
Screenshot: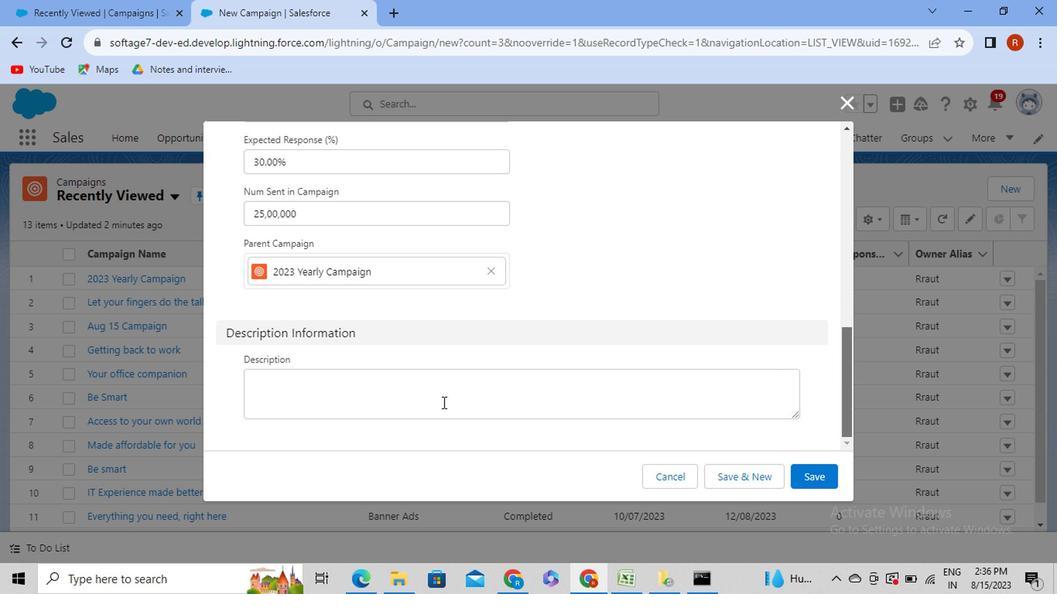 
Action: Mouse pressed left at (432, 392)
Screenshot: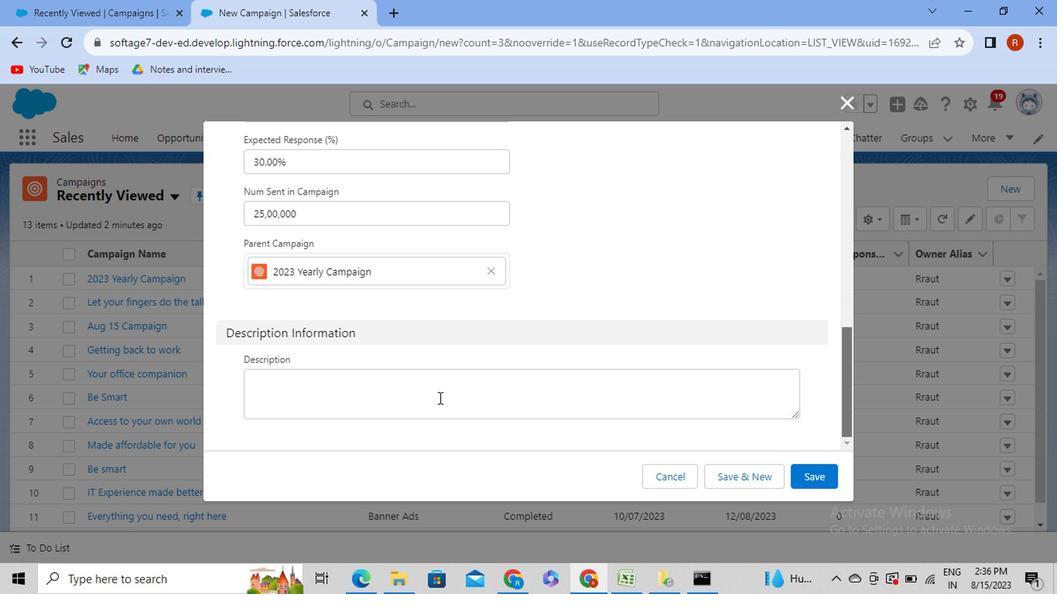 
Action: Mouse moved to (488, 321)
Screenshot: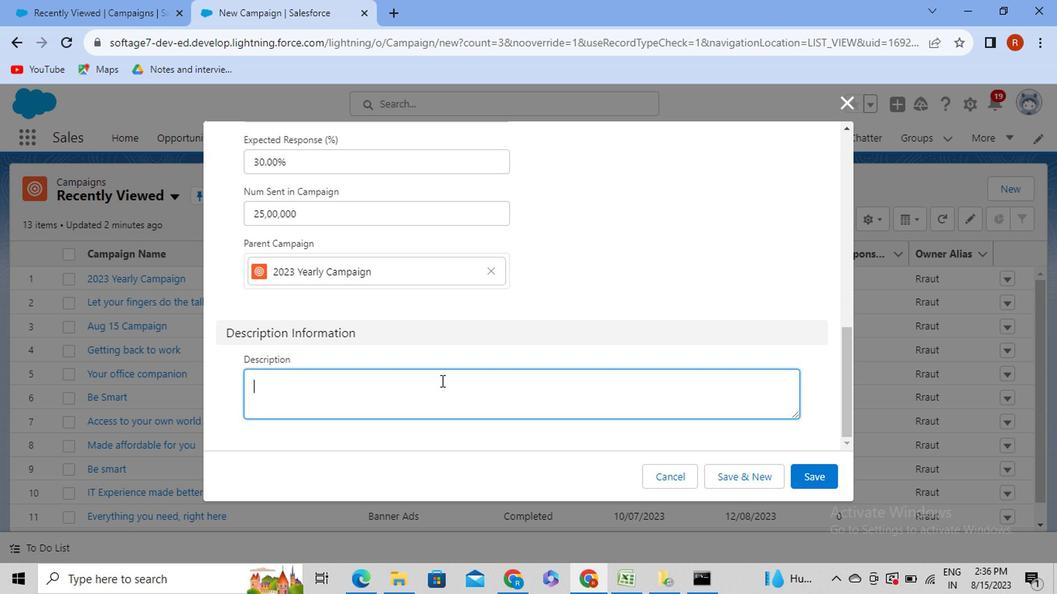 
Action: Key pressed <Key.caps_lock>T<Key.caps_lock>his<Key.space>campaign<Key.space>is<Key.space>child<Key.space>campaign<Key.space>of<Key.space>the<Key.space>y<Key.backspace>2023<Key.space>yearly<Key.space>campaign
Screenshot: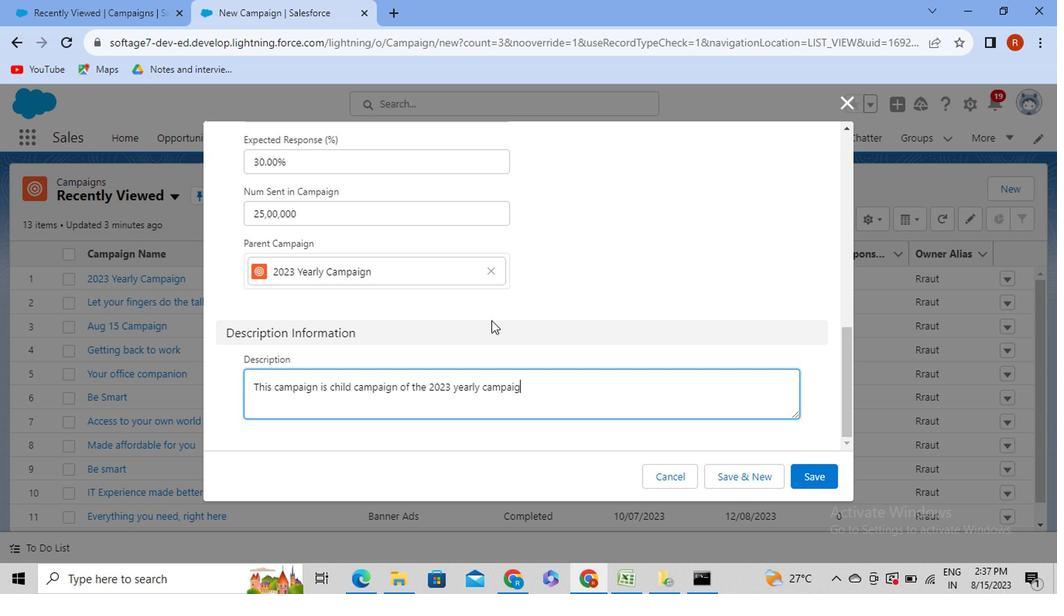 
Action: Mouse moved to (847, 381)
Screenshot: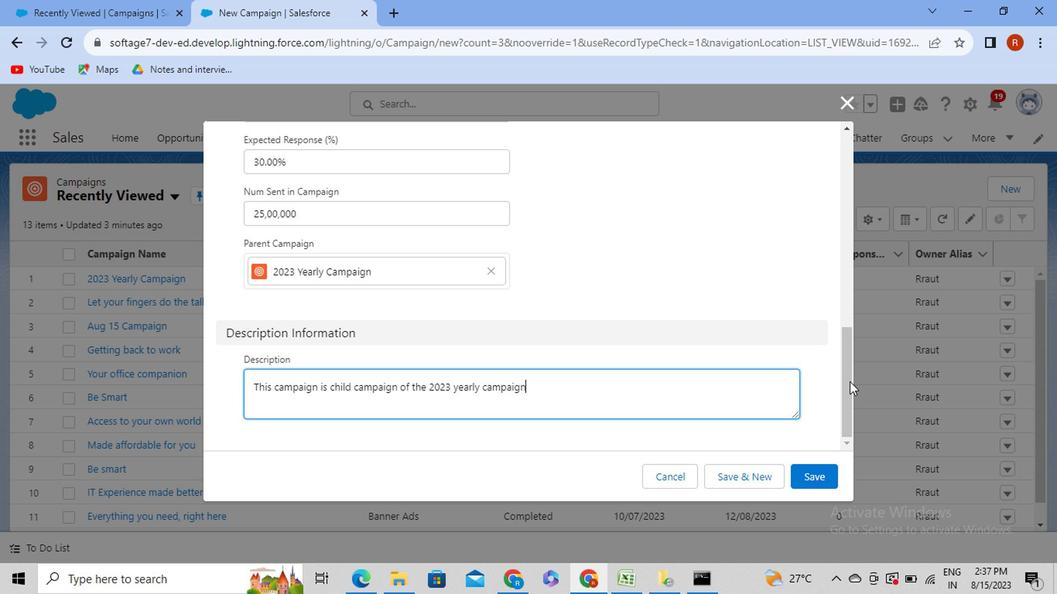 
Action: Mouse pressed left at (847, 381)
Screenshot: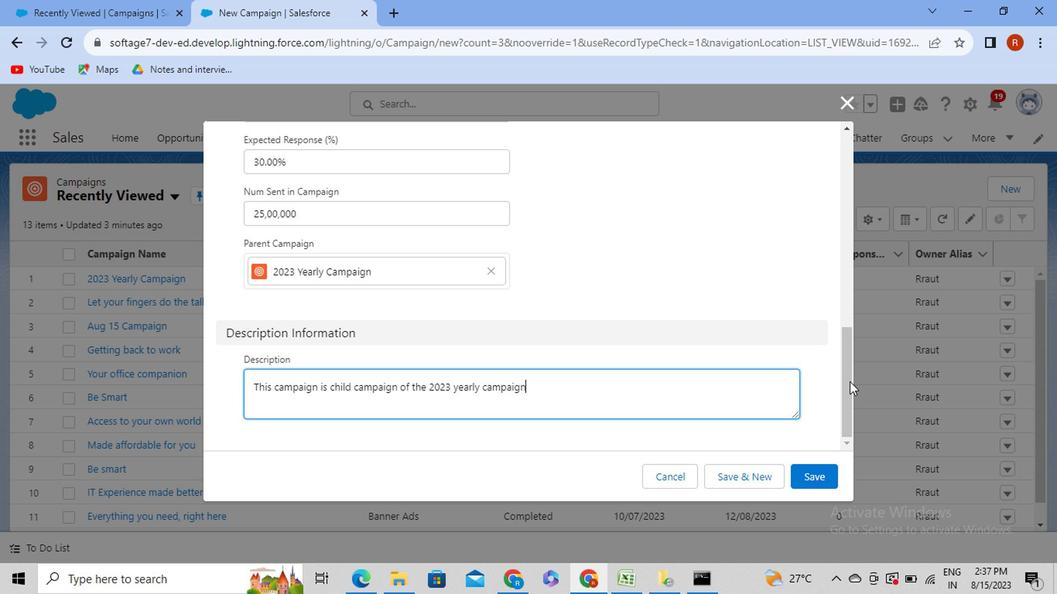 
Action: Mouse moved to (814, 476)
Screenshot: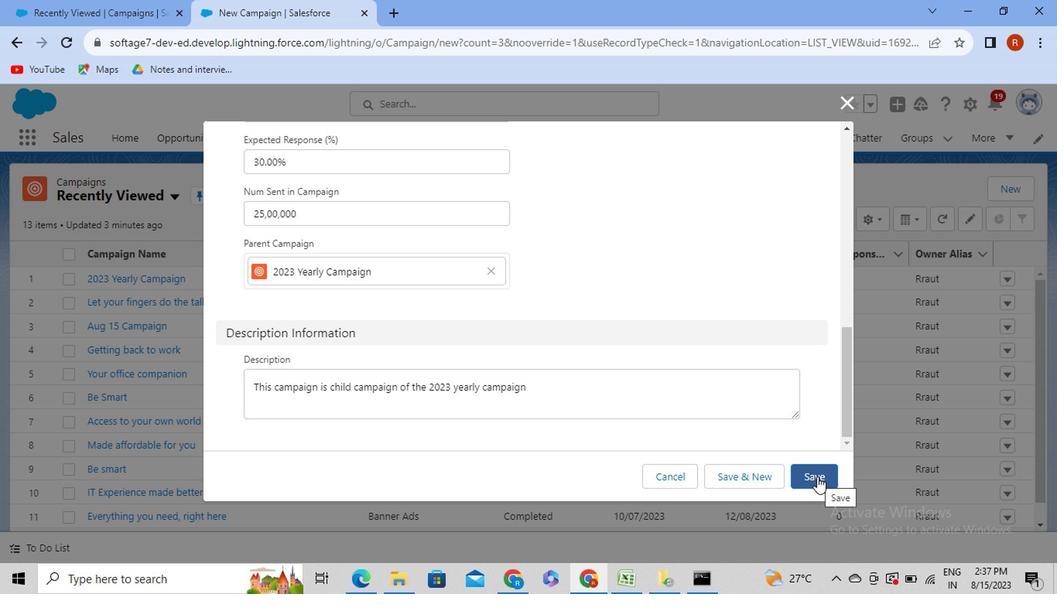 
Action: Mouse pressed left at (814, 476)
Screenshot: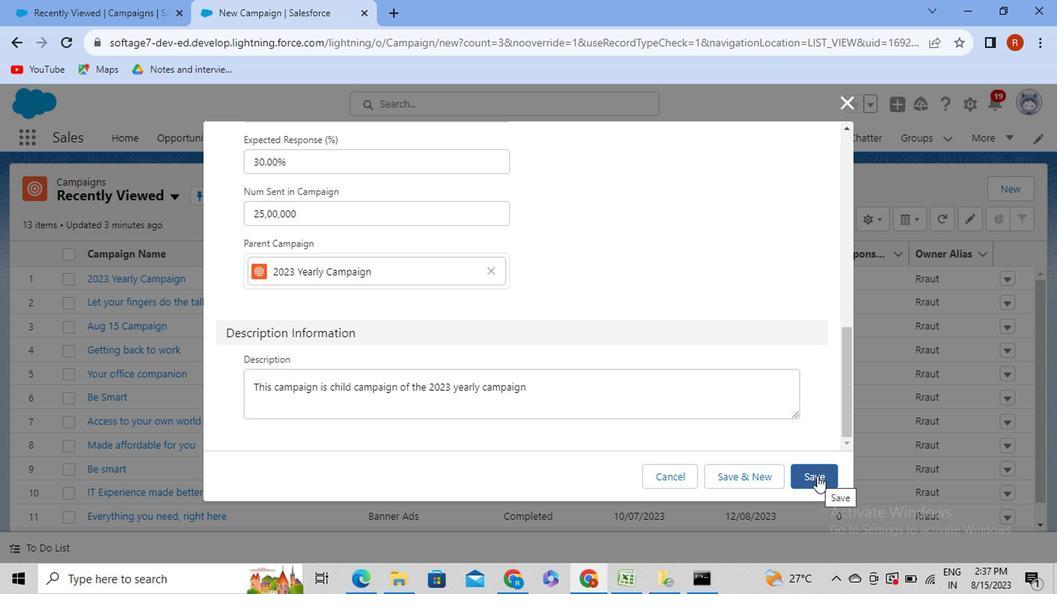 
Action: Mouse moved to (617, 134)
Screenshot: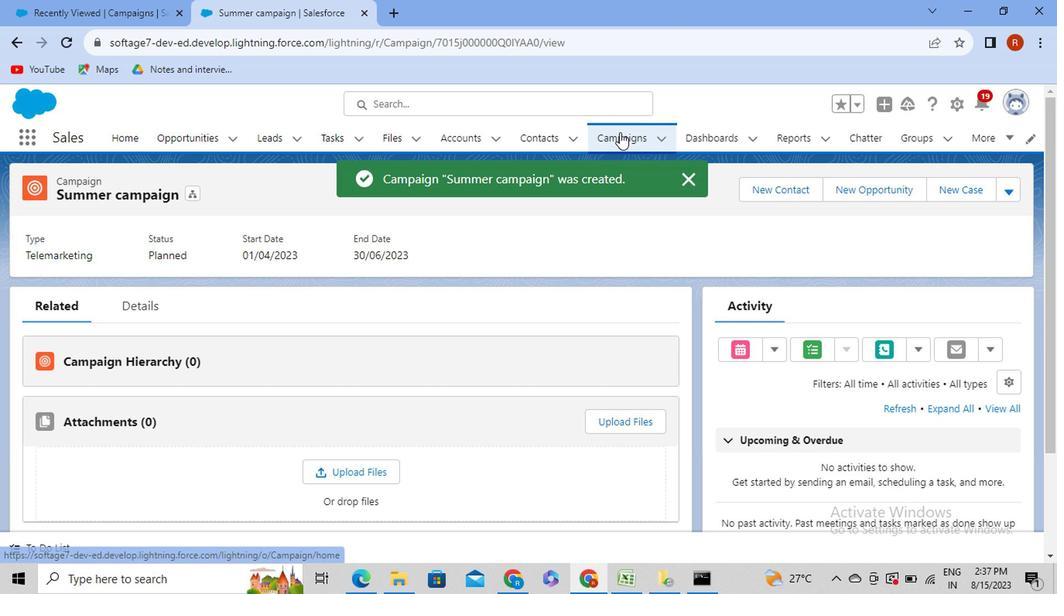
Action: Mouse pressed left at (617, 134)
Screenshot: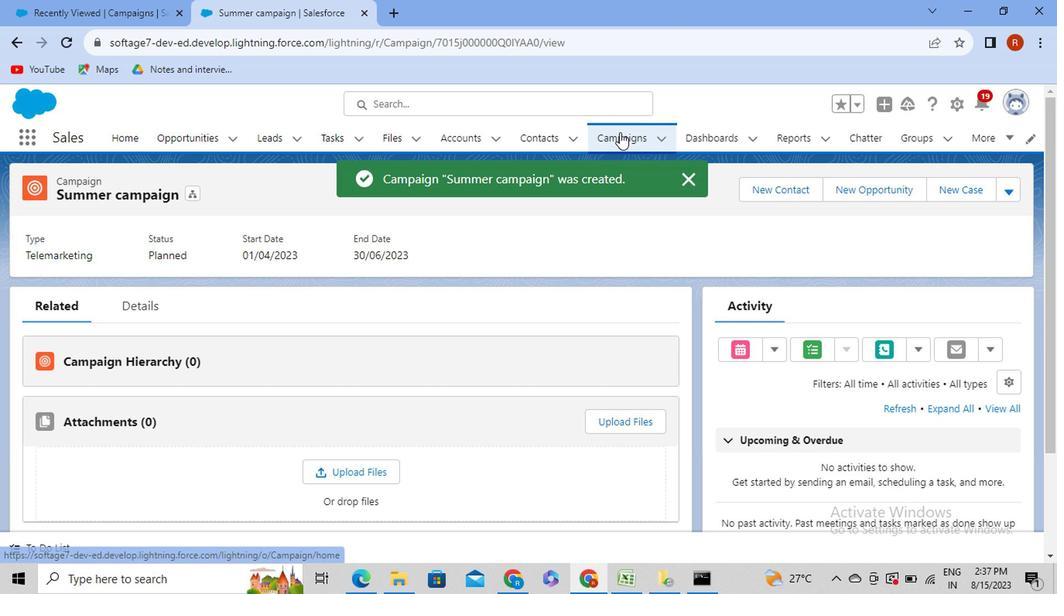 
Action: Mouse moved to (690, 177)
Screenshot: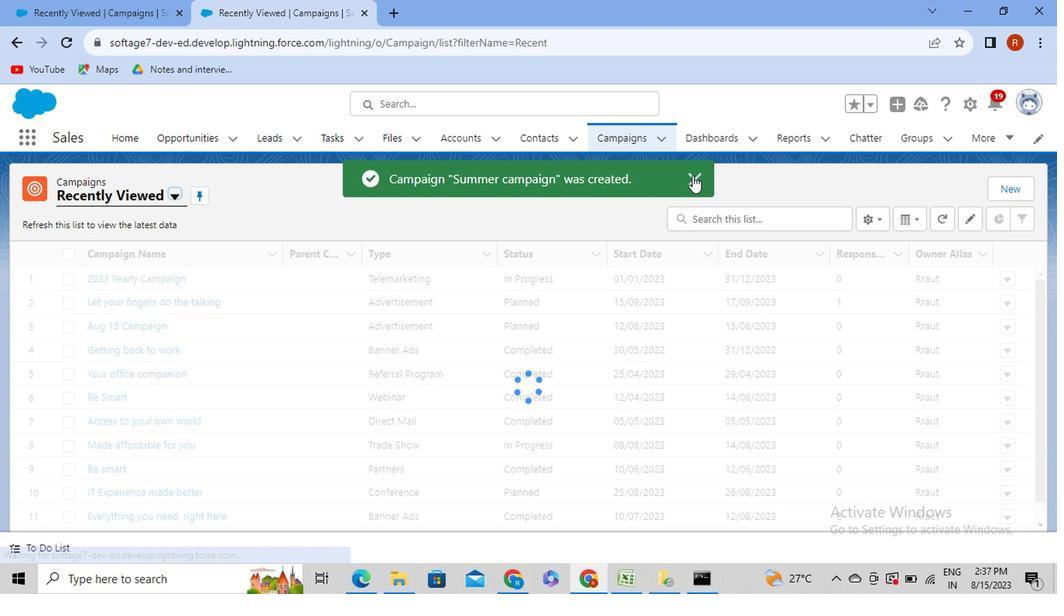 
Action: Mouse pressed left at (690, 177)
Screenshot: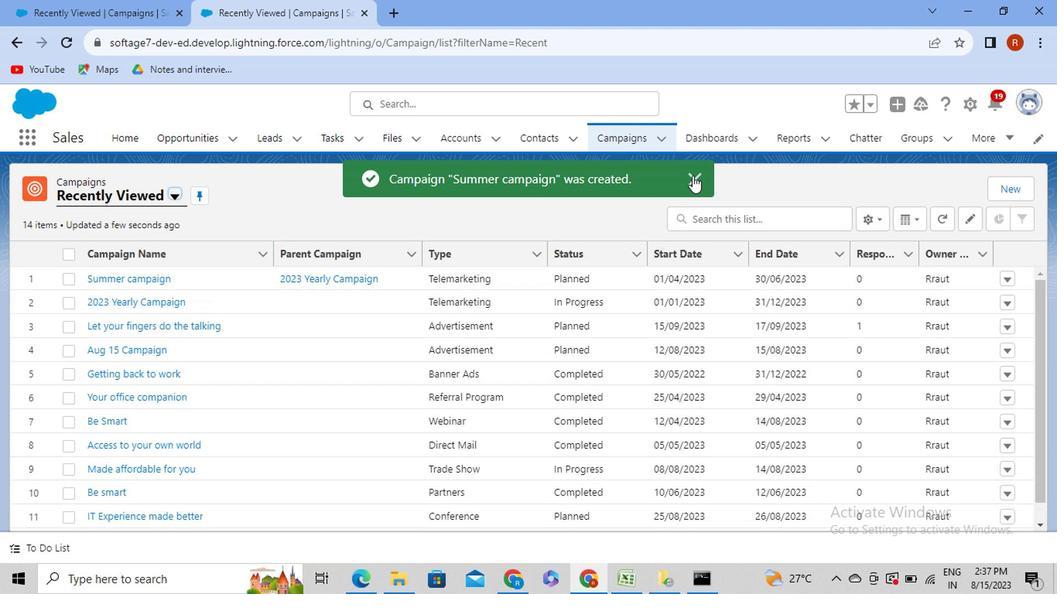 
Action: Mouse moved to (1009, 183)
Screenshot: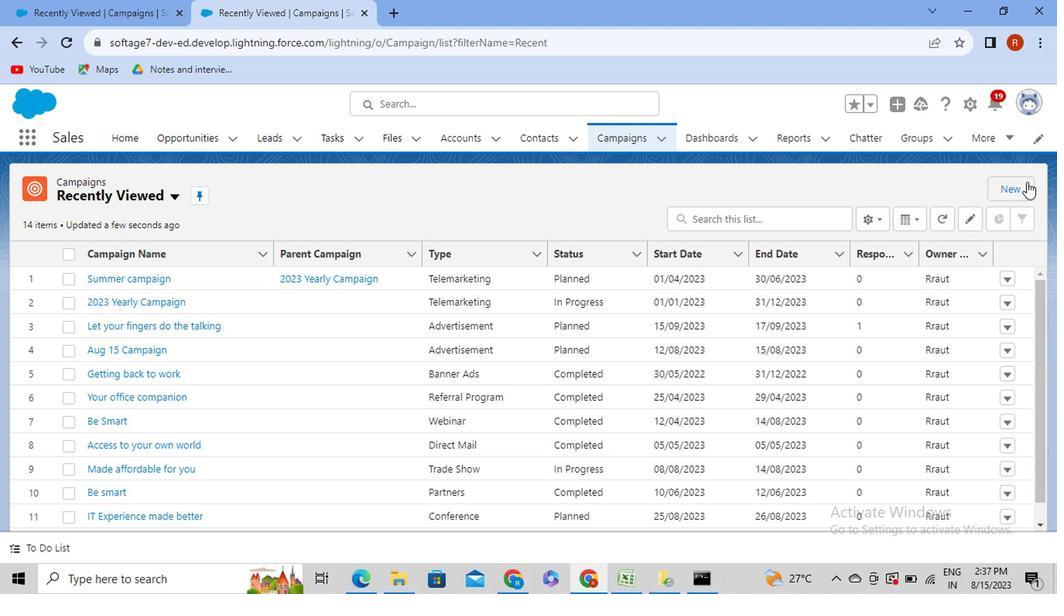 
Action: Mouse pressed left at (1009, 183)
Screenshot: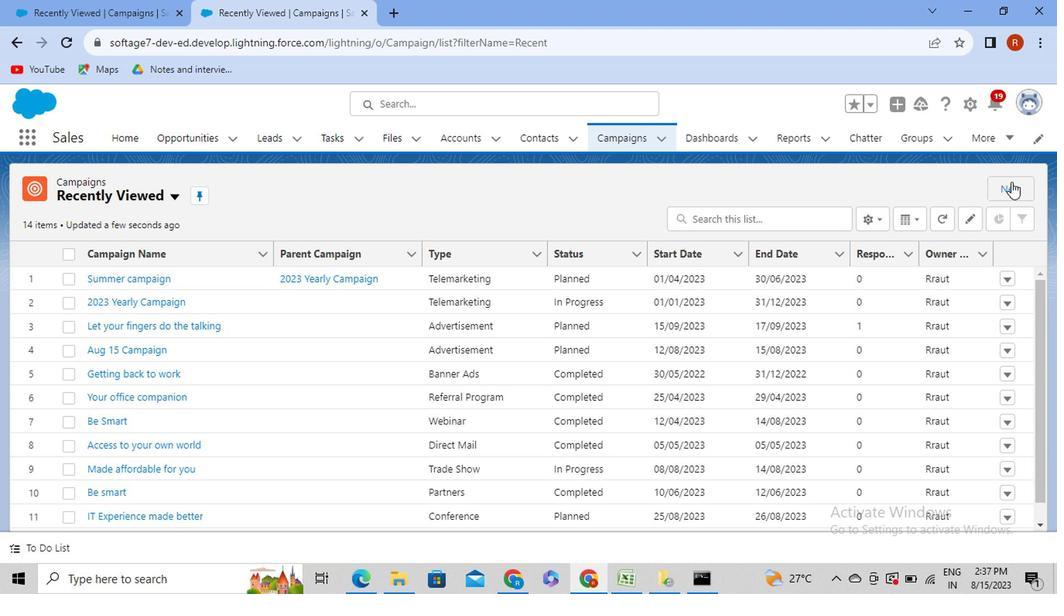 
Action: Mouse moved to (299, 290)
Screenshot: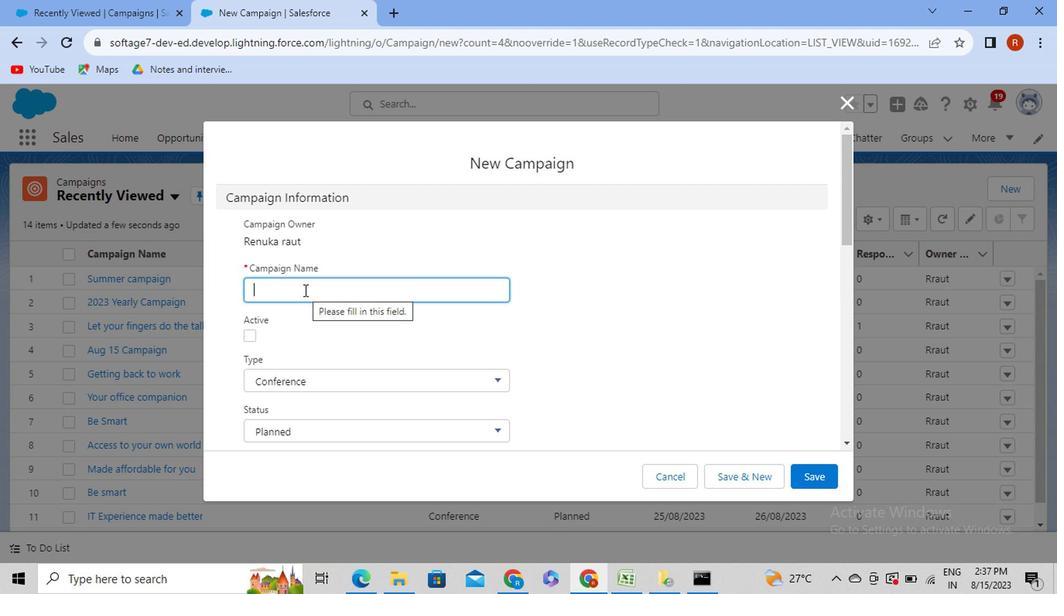 
Action: Mouse pressed left at (299, 290)
Screenshot: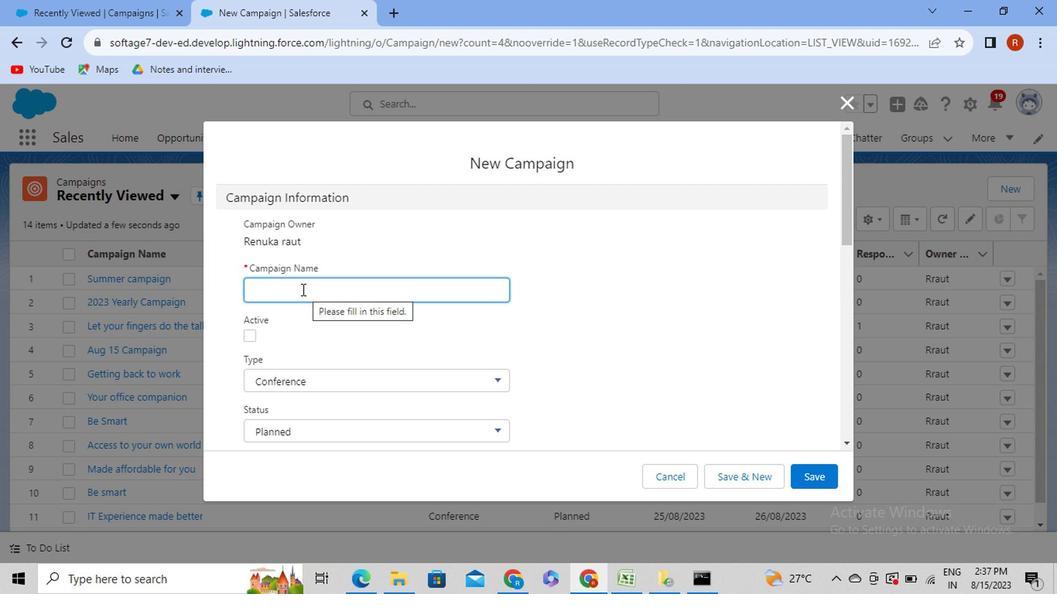 
Action: Mouse moved to (299, 289)
Screenshot: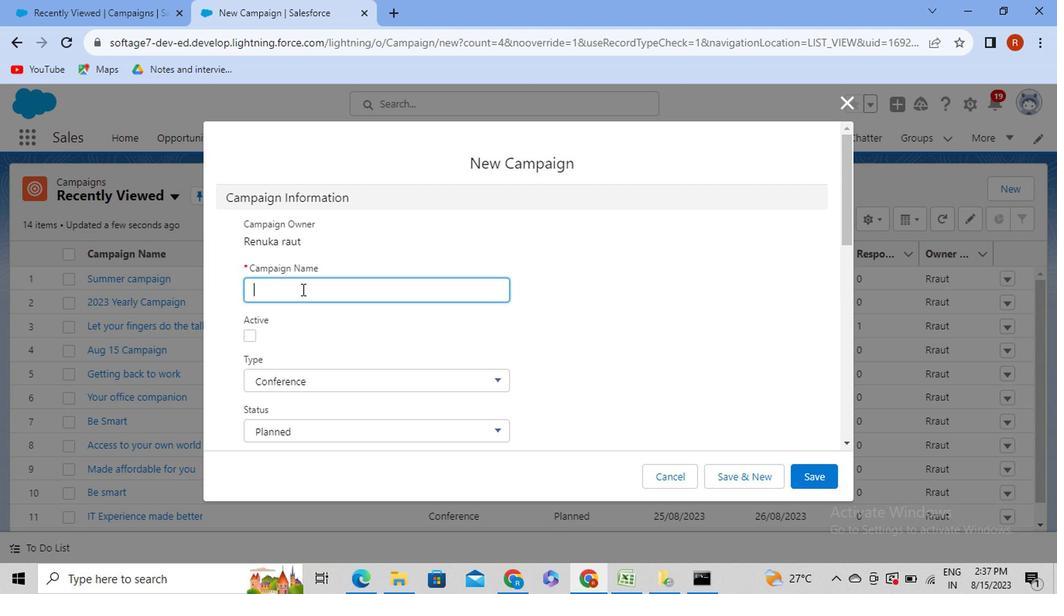 
Action: Key pressed <Key.caps_lock>W<Key.caps_lock>inter<Key.space>
Screenshot: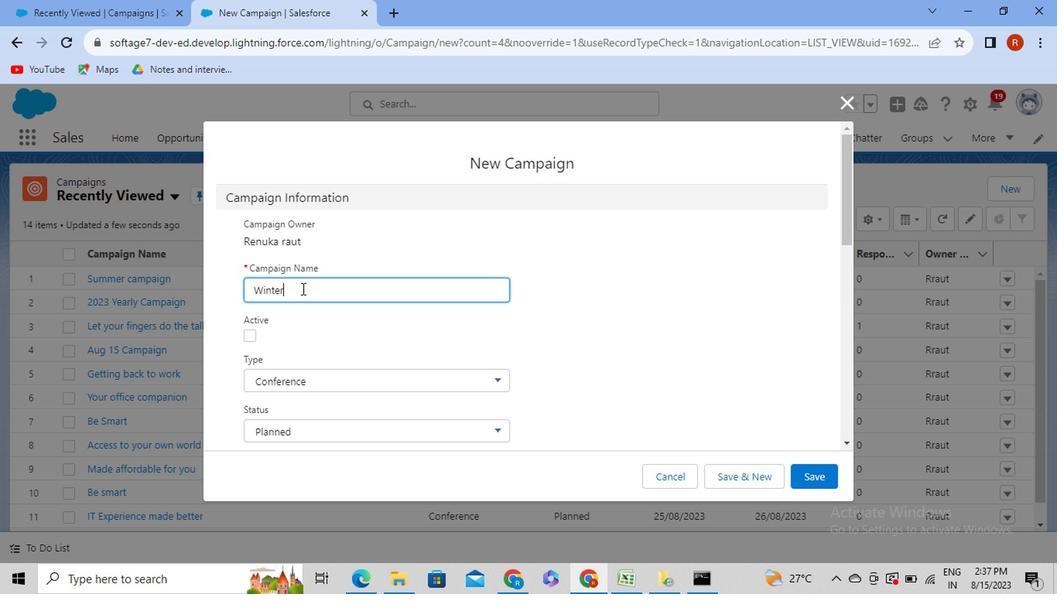 
Action: Mouse moved to (479, 331)
Screenshot: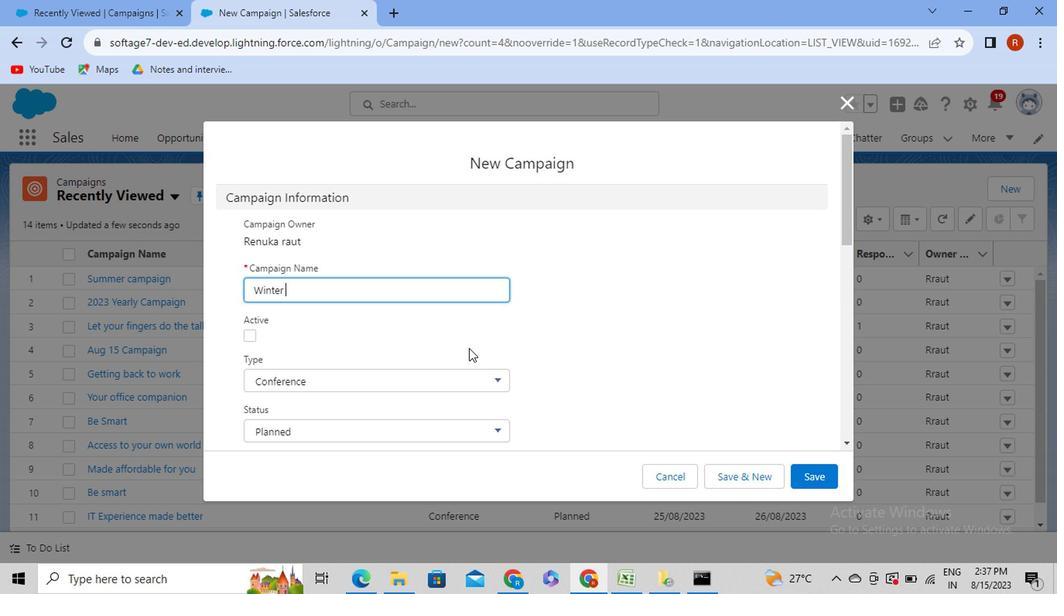 
Action: Key pressed <Key.caps_lock>C<Key.caps_lock>ampaign
Screenshot: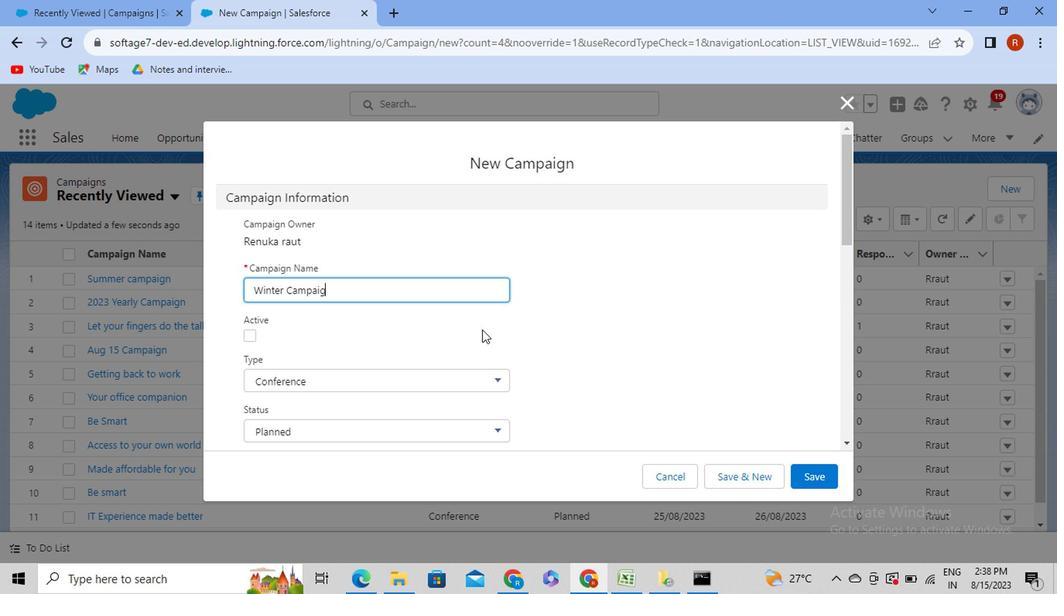 
Action: Mouse moved to (247, 335)
Screenshot: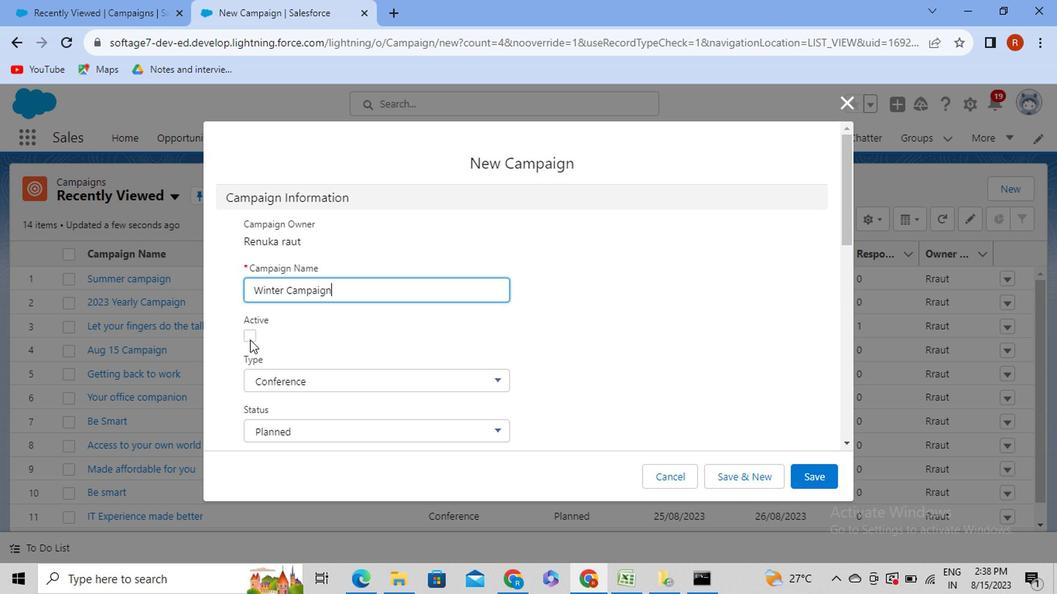 
Action: Mouse pressed left at (247, 335)
Screenshot: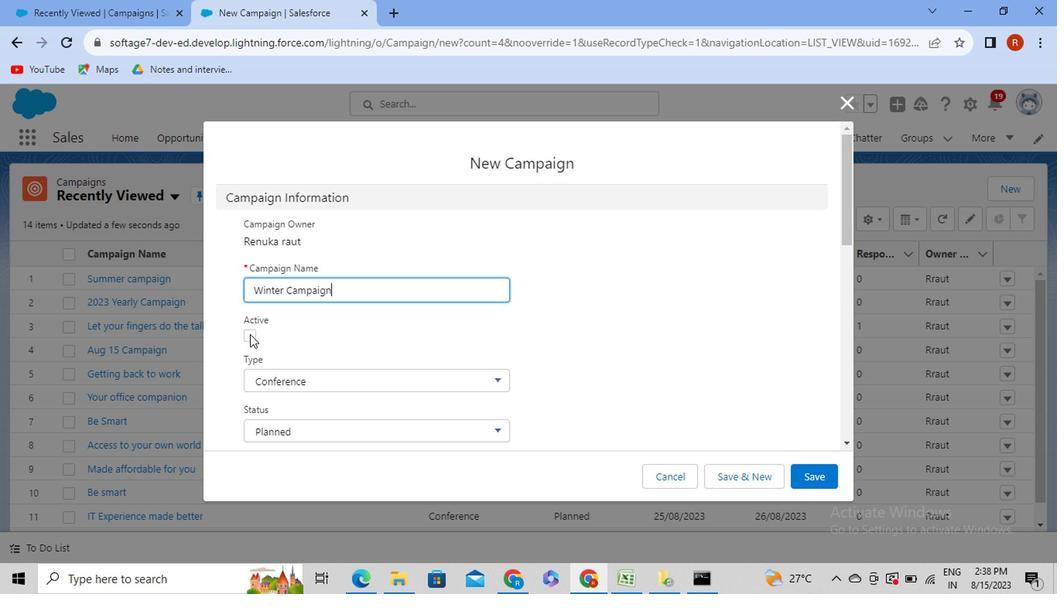 
Action: Mouse moved to (845, 192)
Screenshot: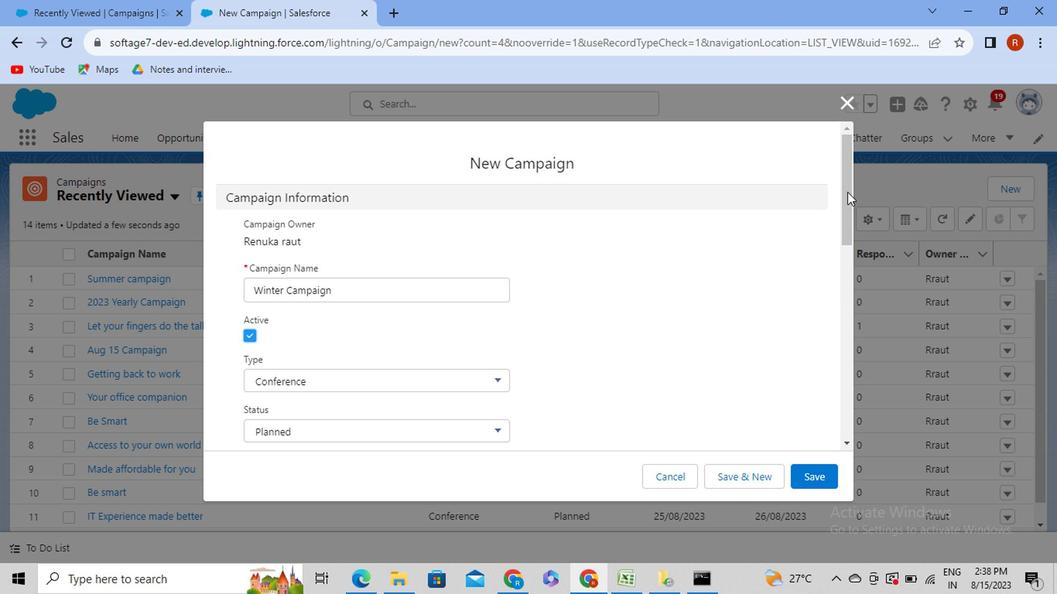 
Action: Mouse pressed left at (845, 192)
Screenshot: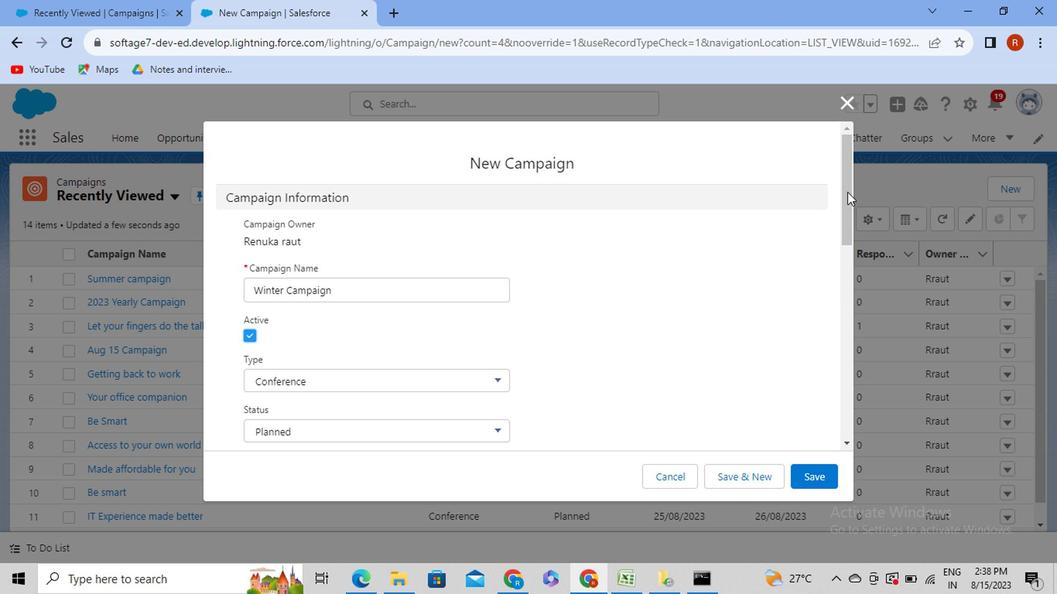
Action: Mouse moved to (461, 247)
Screenshot: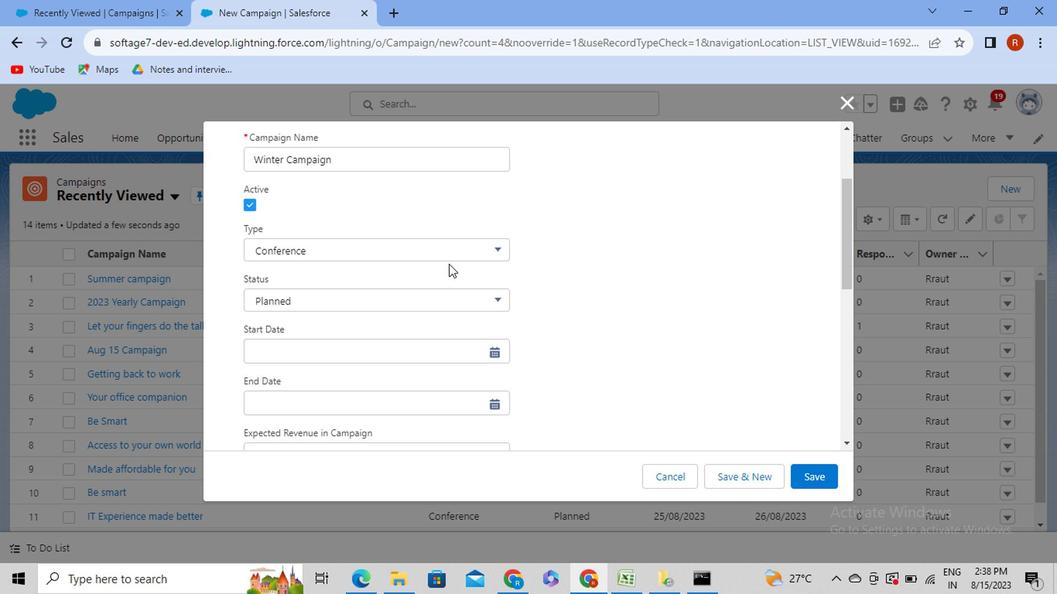 
Action: Mouse pressed left at (461, 247)
Screenshot: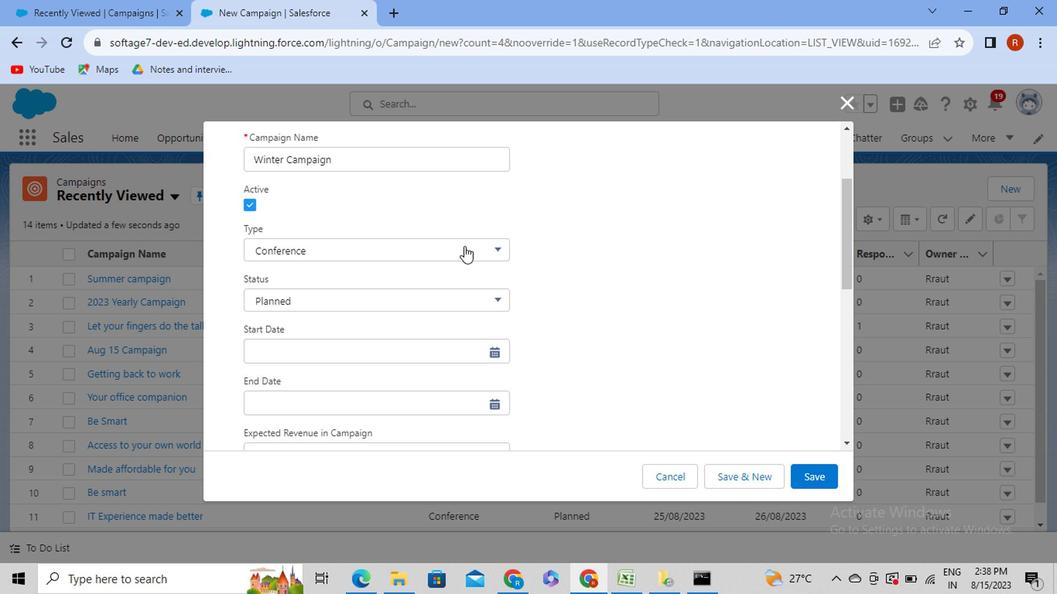 
Action: Mouse moved to (501, 314)
Screenshot: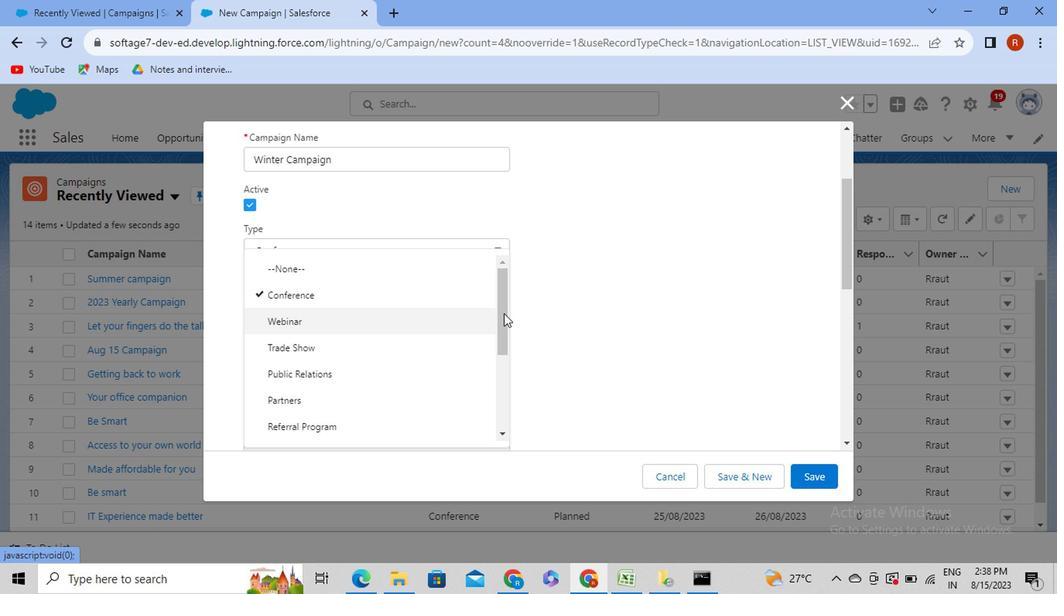 
Action: Mouse pressed left at (501, 314)
Screenshot: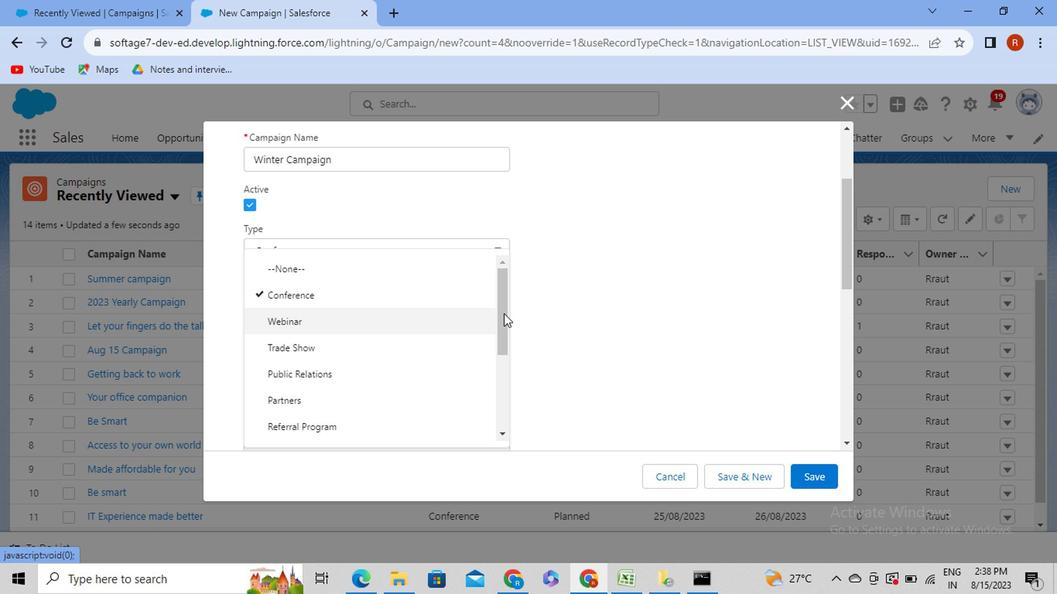 
Action: Mouse moved to (311, 412)
Screenshot: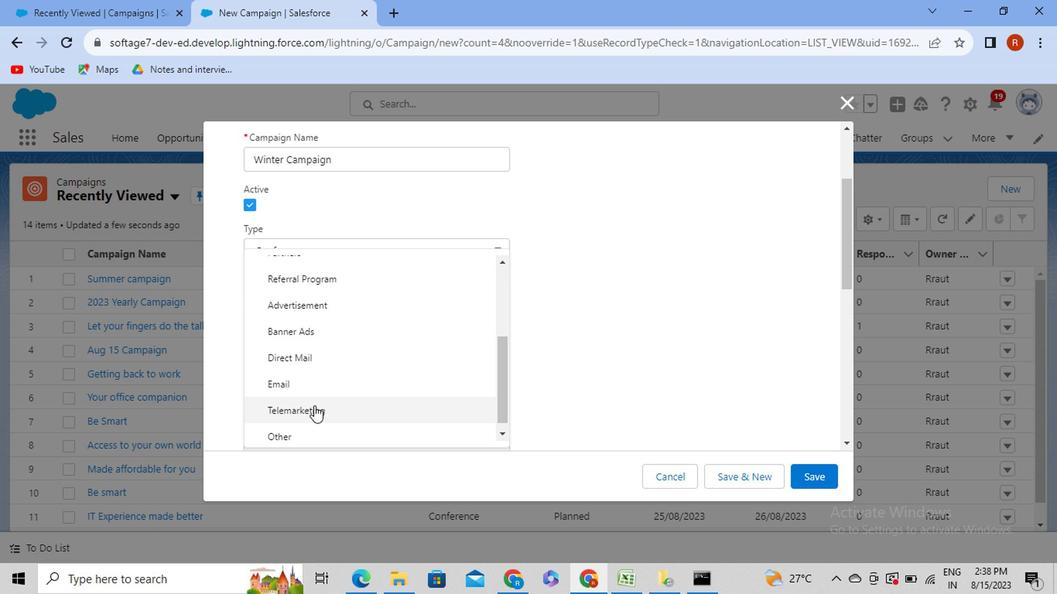 
Action: Mouse pressed left at (311, 412)
Screenshot: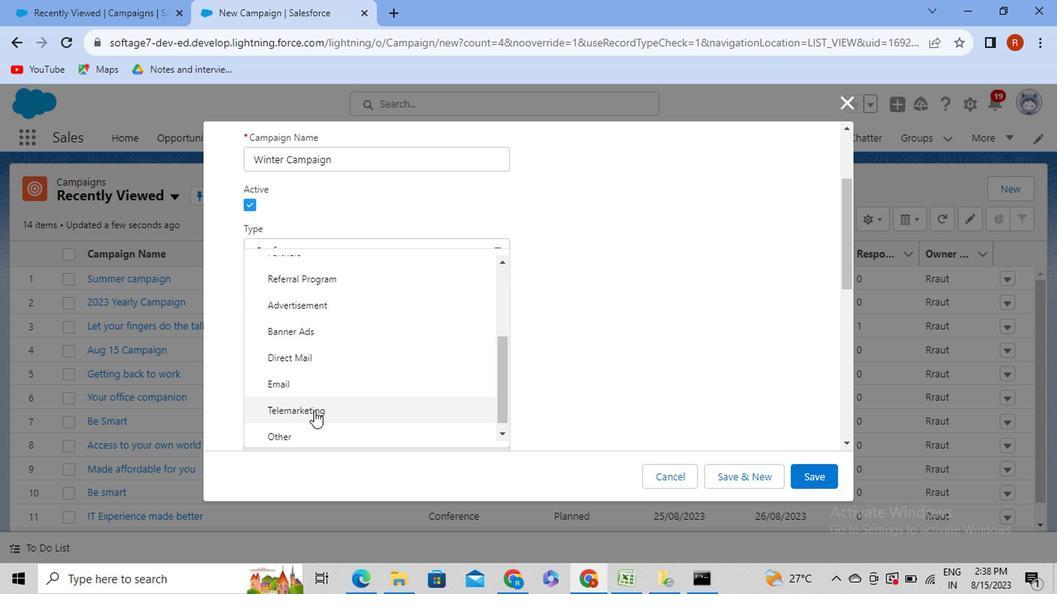 
Action: Mouse moved to (488, 296)
Screenshot: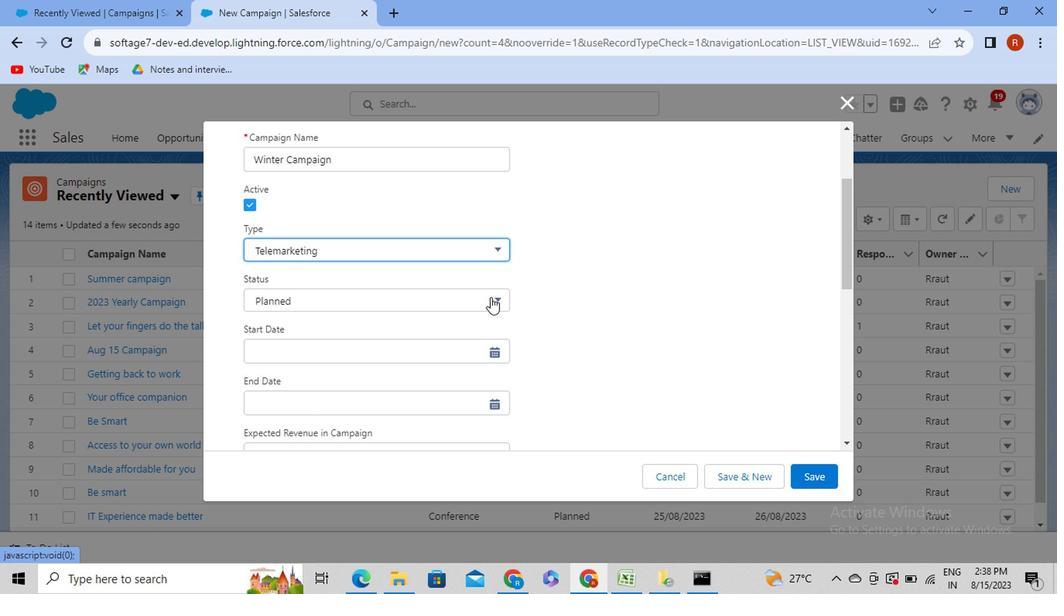 
Action: Mouse pressed left at (488, 296)
Screenshot: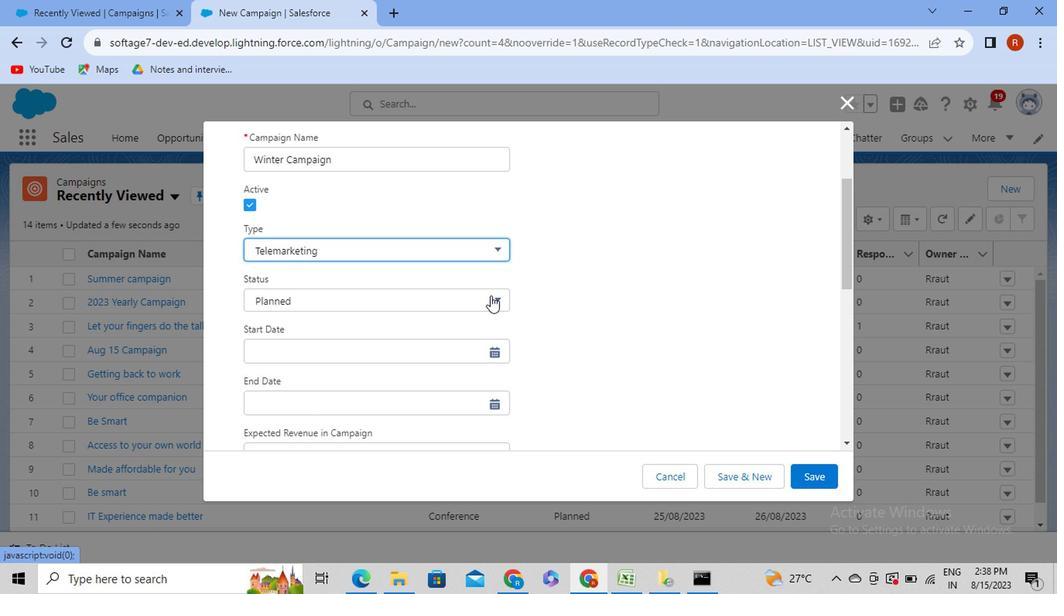 
Action: Mouse moved to (291, 371)
Screenshot: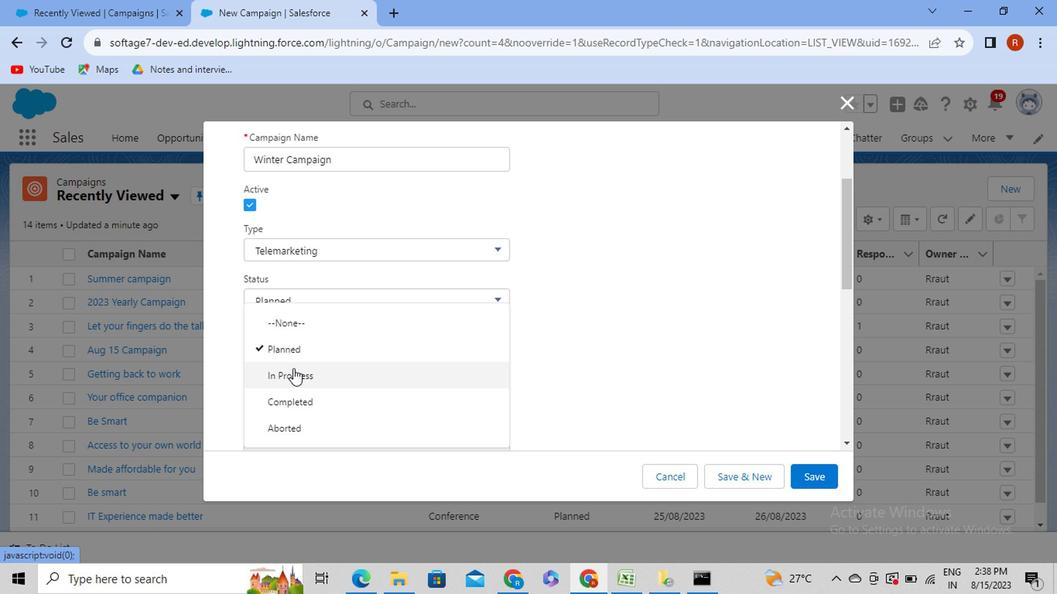 
Action: Mouse pressed left at (291, 371)
Screenshot: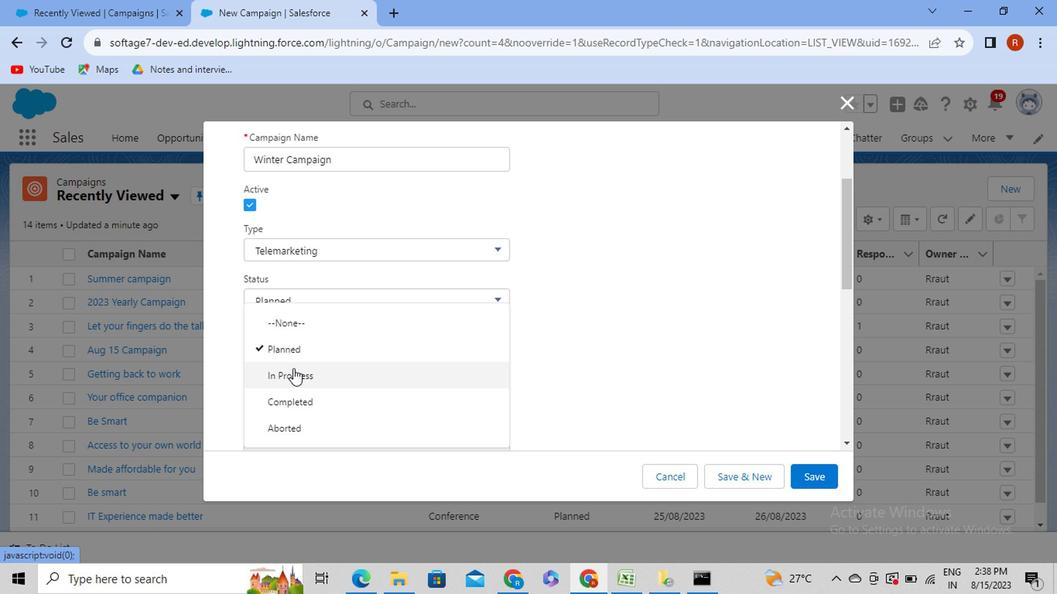 
Action: Mouse moved to (455, 305)
Screenshot: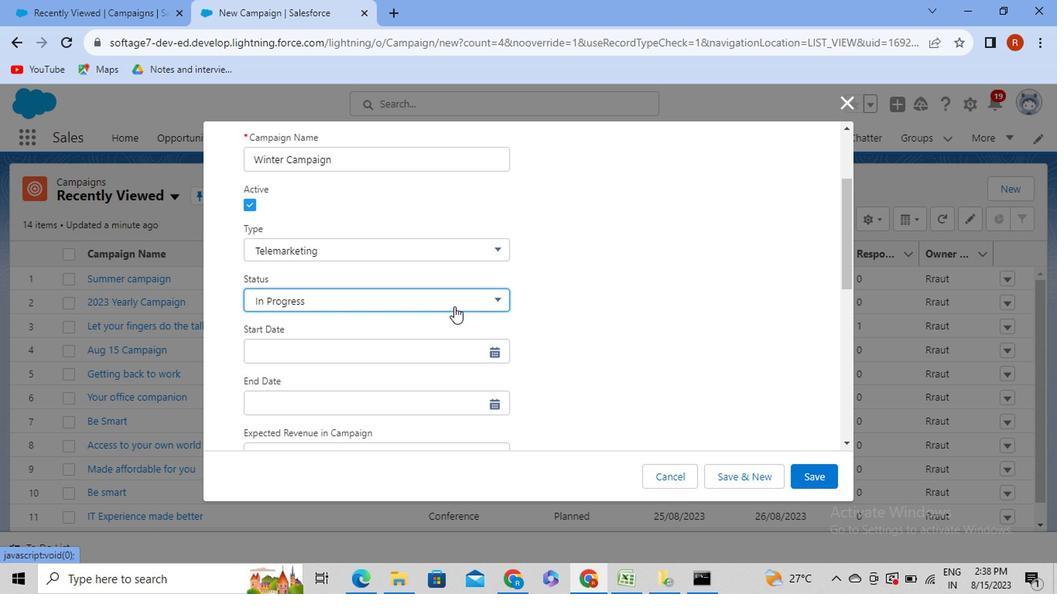
Action: Mouse pressed left at (455, 305)
Screenshot: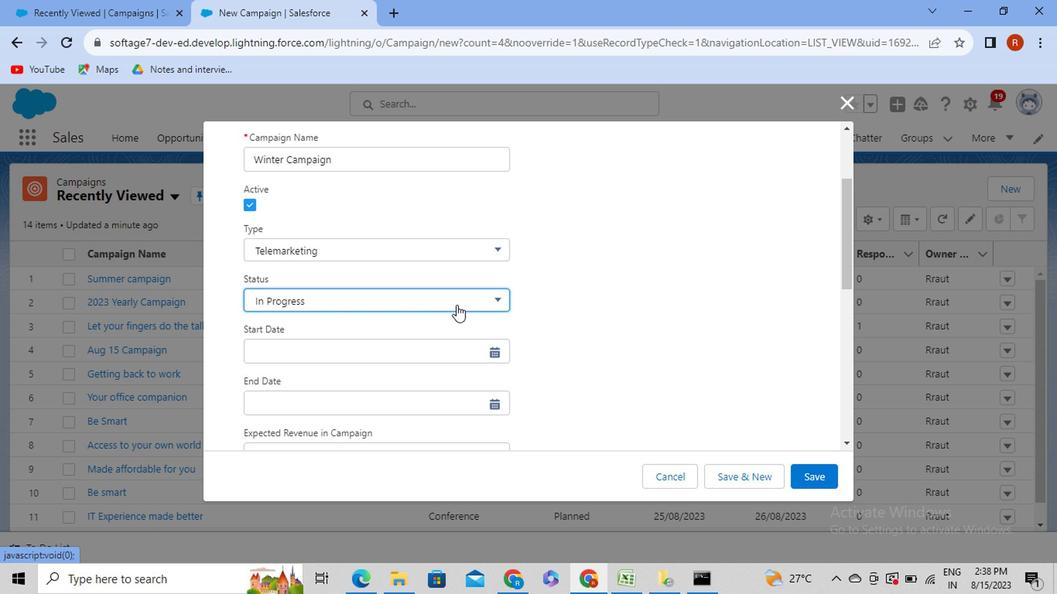 
Action: Mouse moved to (285, 344)
Screenshot: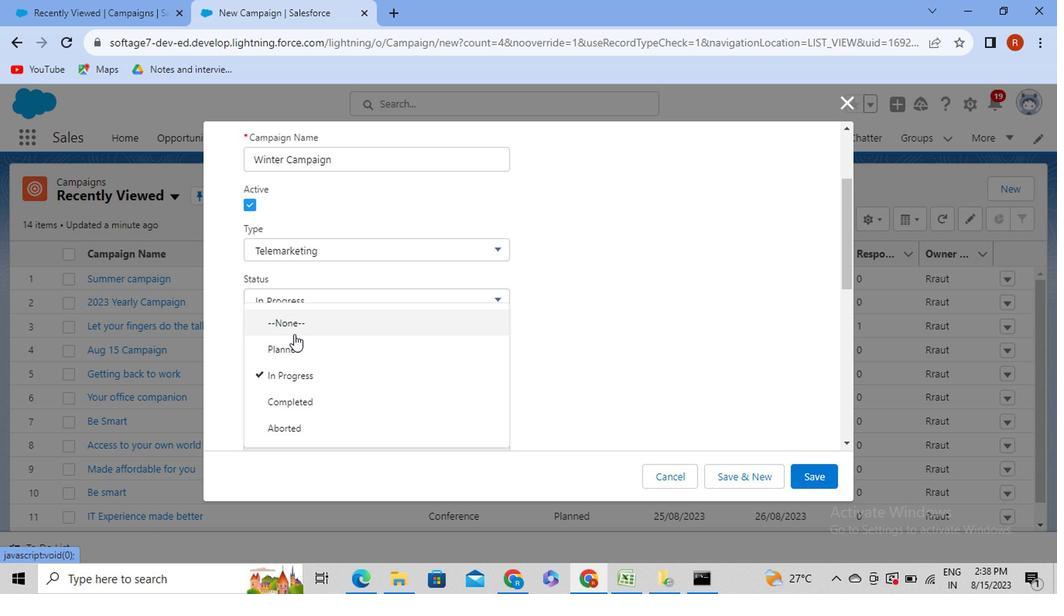 
Action: Mouse pressed left at (285, 344)
Screenshot: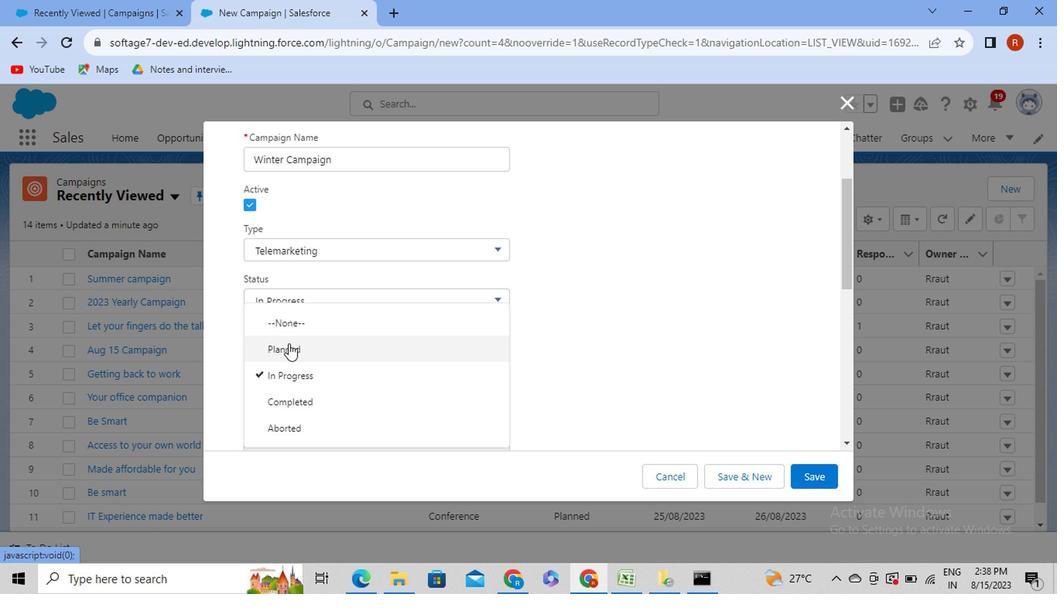 
Action: Mouse moved to (489, 349)
Screenshot: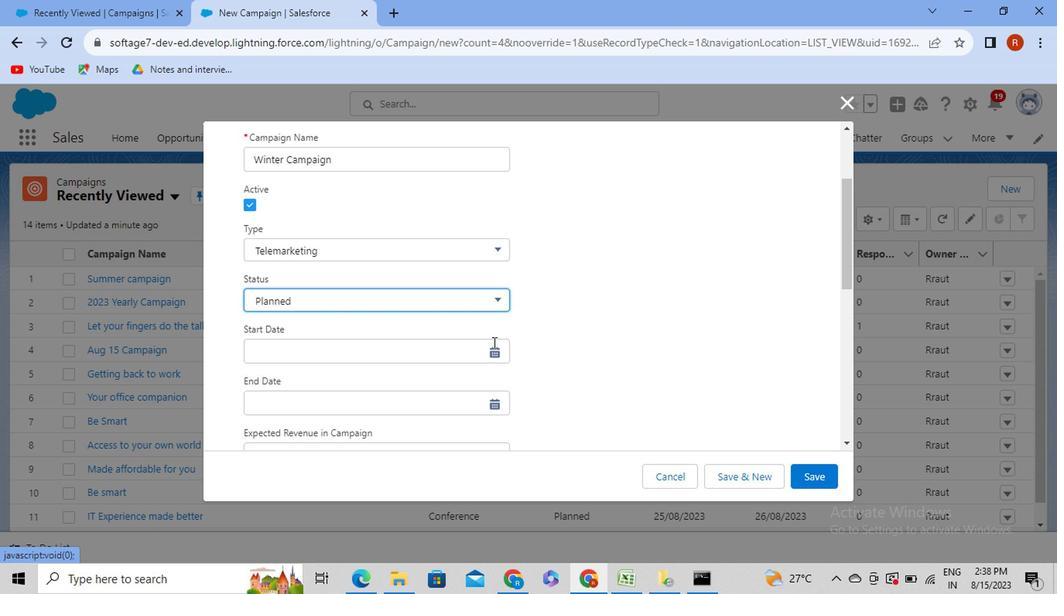 
Action: Mouse pressed left at (489, 349)
Screenshot: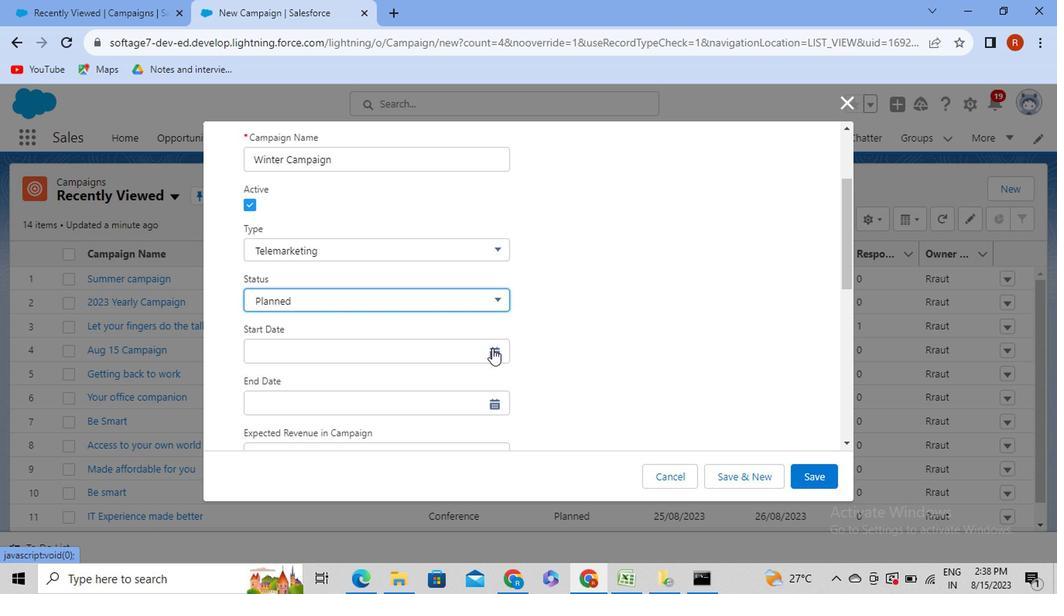 
Action: Mouse moved to (387, 189)
Screenshot: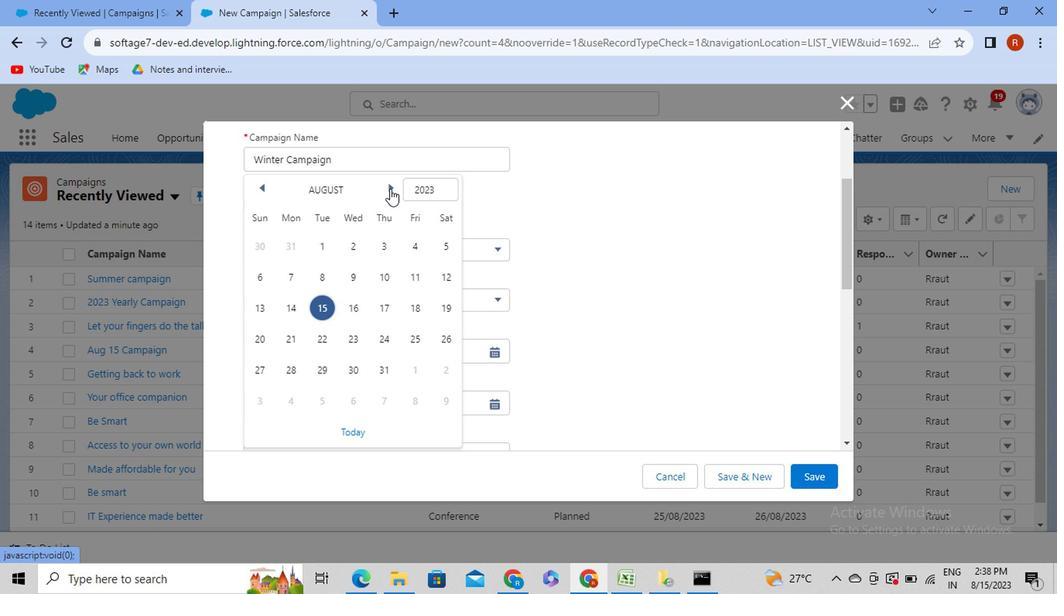 
Action: Mouse pressed left at (387, 189)
Screenshot: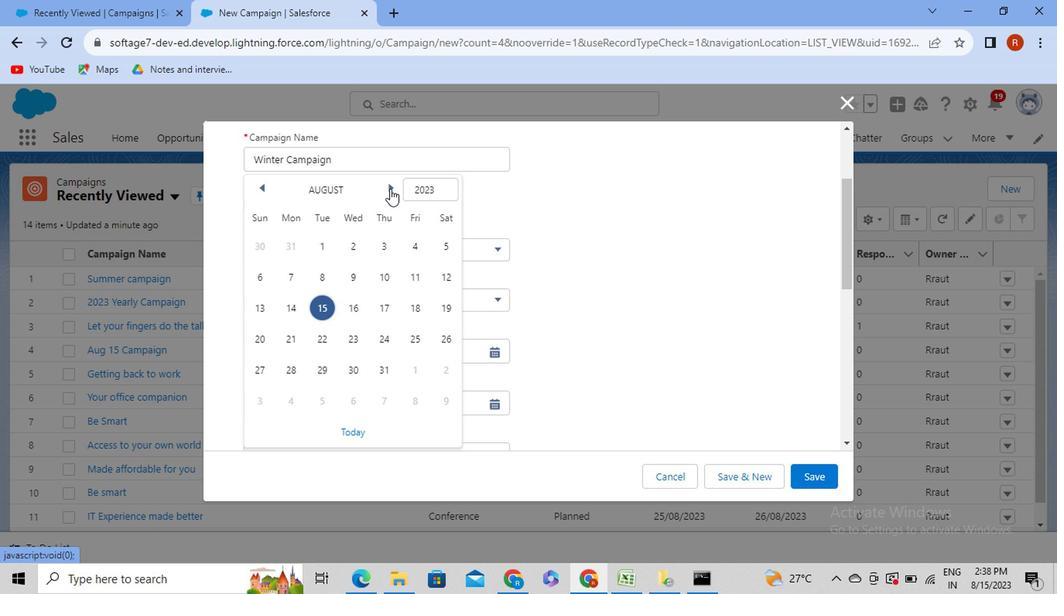 
Action: Mouse moved to (387, 189)
Screenshot: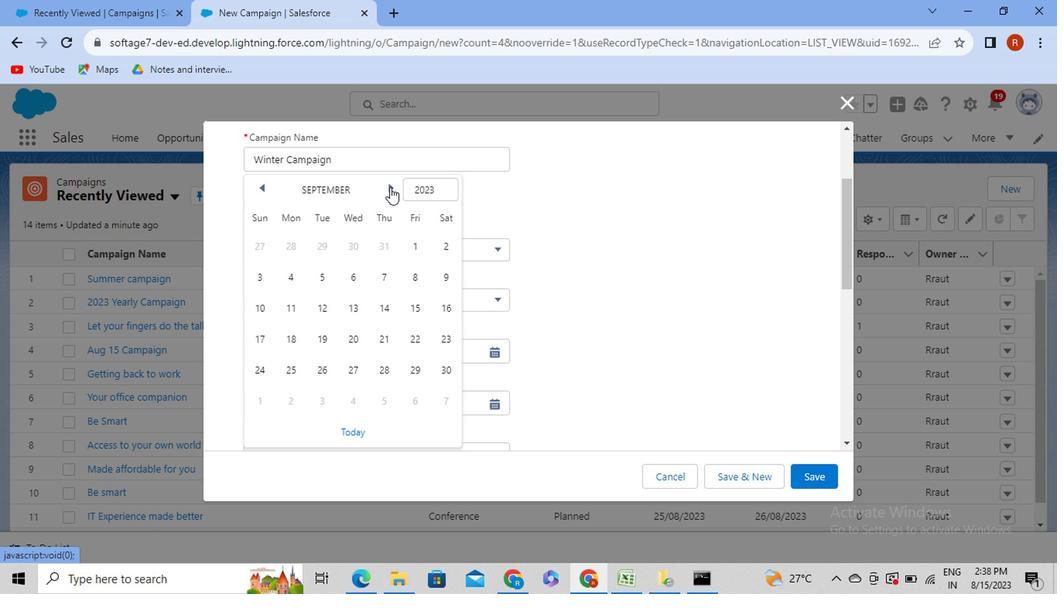 
Action: Mouse pressed left at (387, 189)
Screenshot: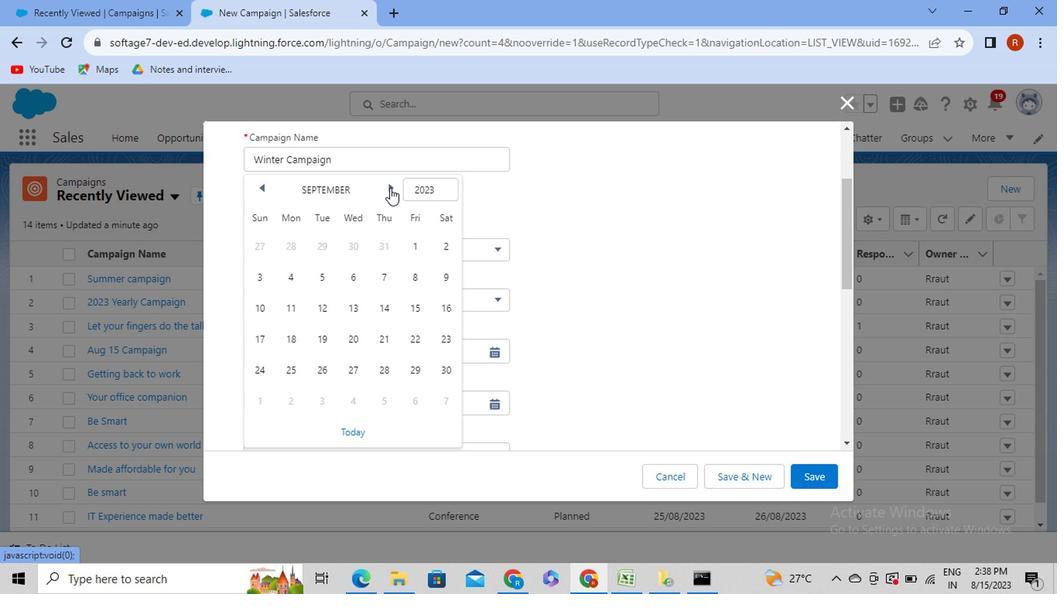 
Action: Mouse moved to (386, 190)
Screenshot: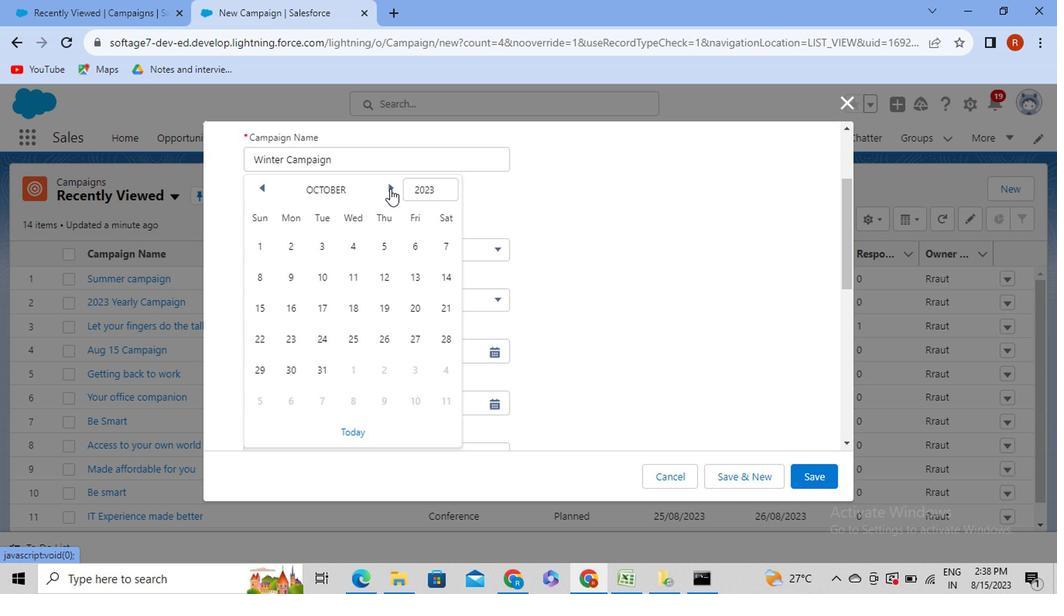 
Action: Mouse pressed left at (386, 190)
